 Task: Research new rental apartments in Tulsa, Oklahoma, to compare modern amenities and finishes.
Action: Key pressed t<Key.caps_lock>ULSA
Screenshot: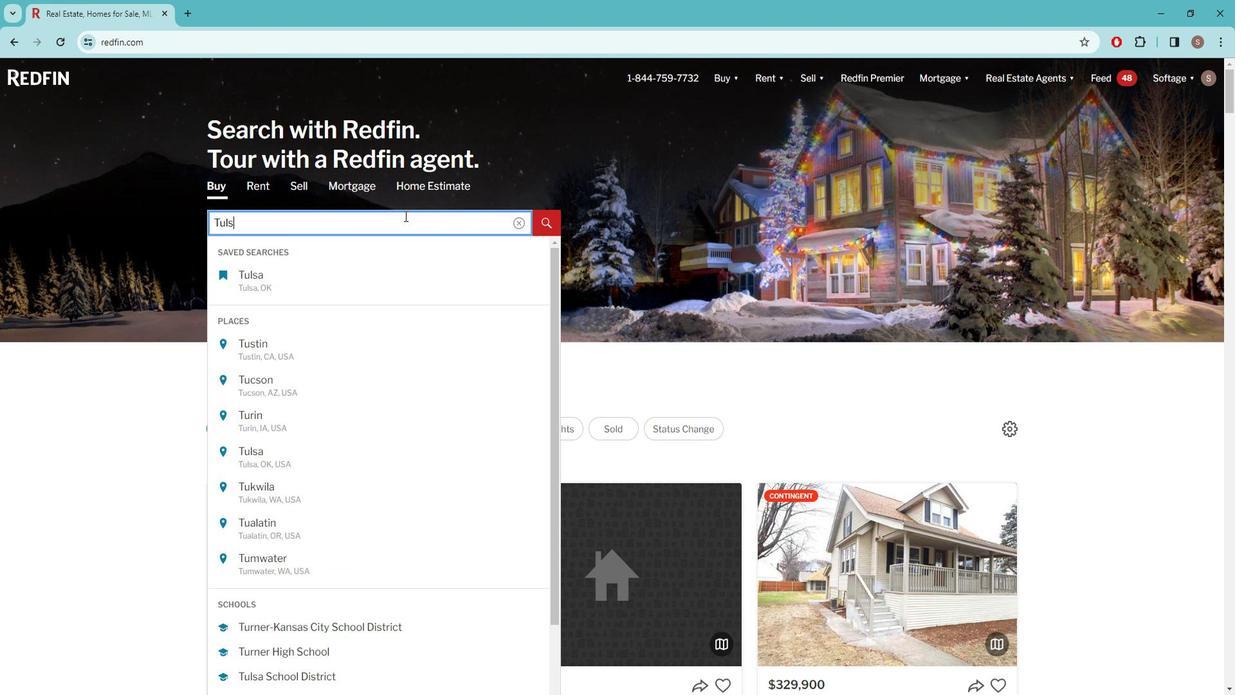 
Action: Mouse moved to (346, 283)
Screenshot: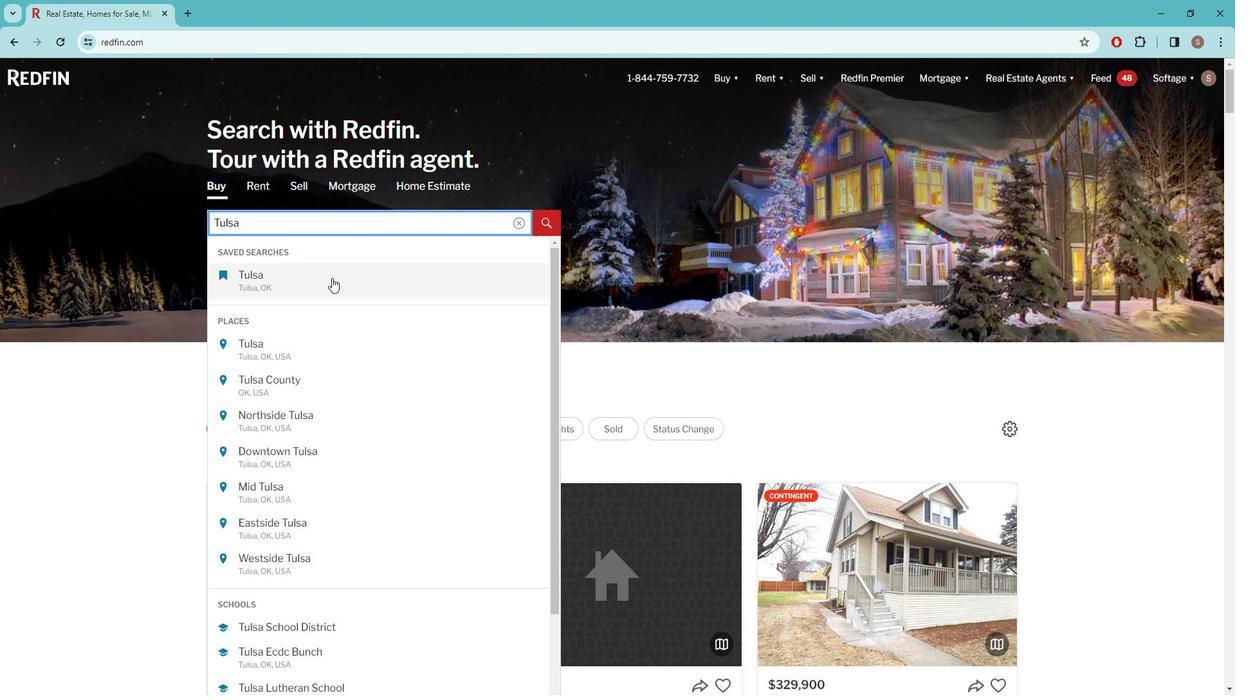 
Action: Mouse pressed left at (346, 283)
Screenshot: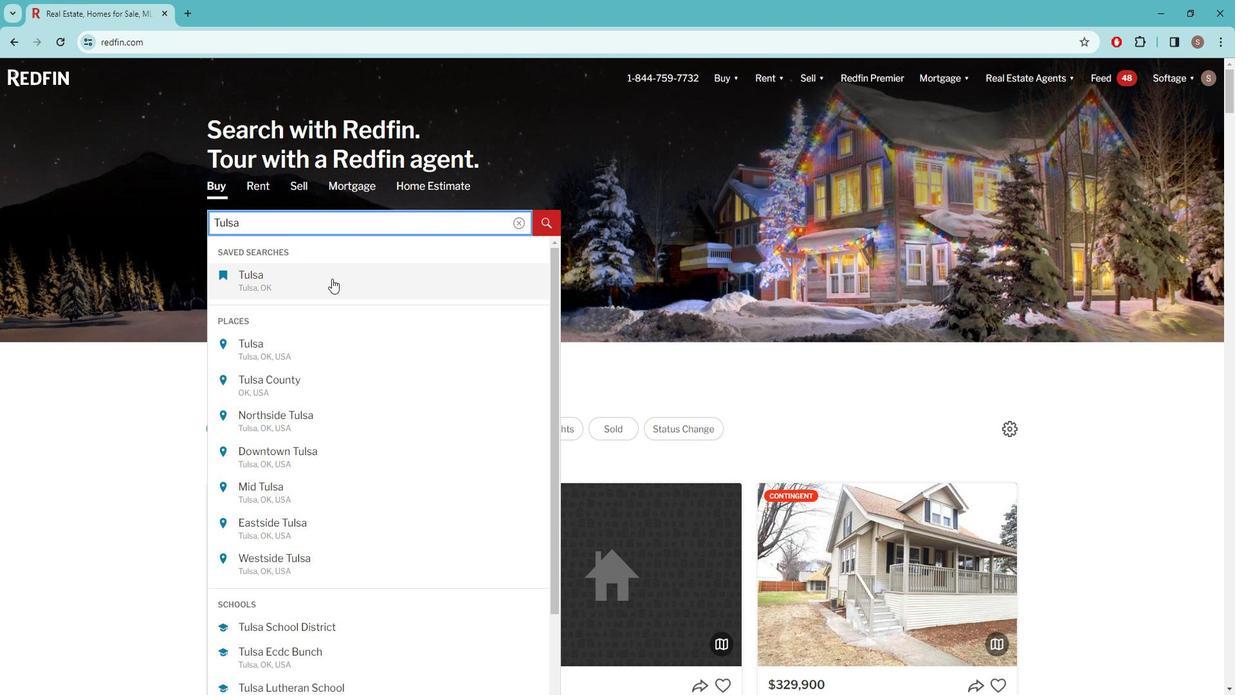 
Action: Mouse moved to (762, 157)
Screenshot: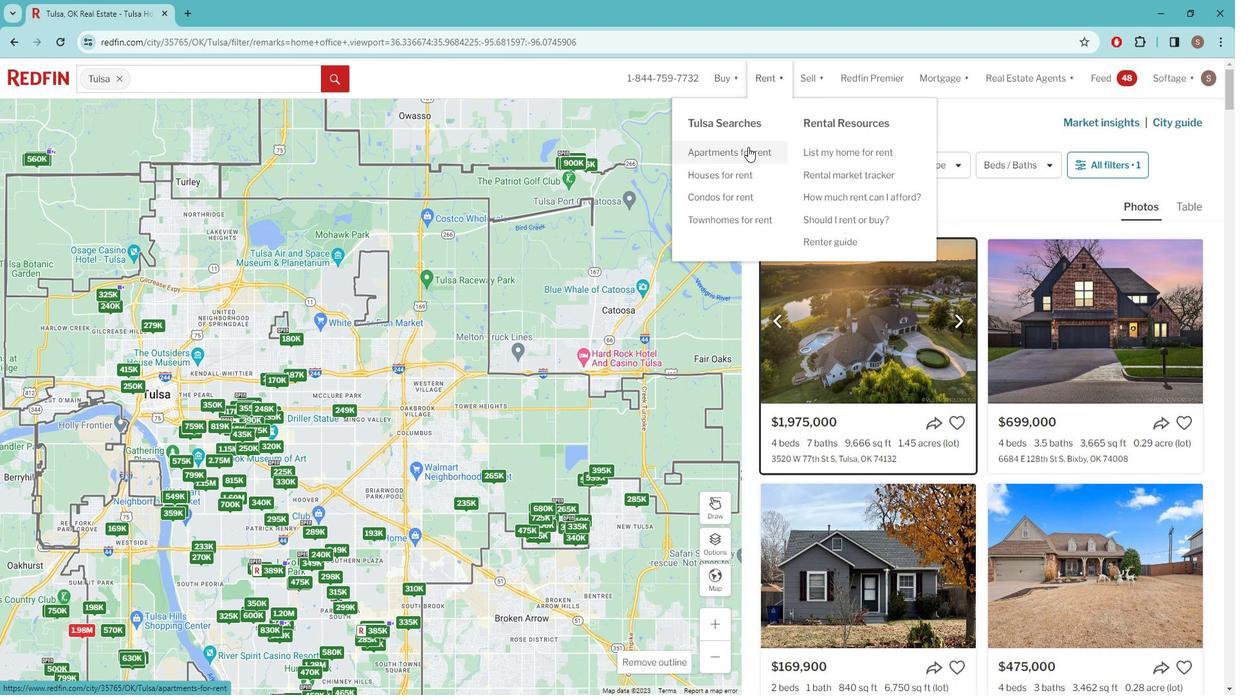 
Action: Mouse pressed left at (762, 157)
Screenshot: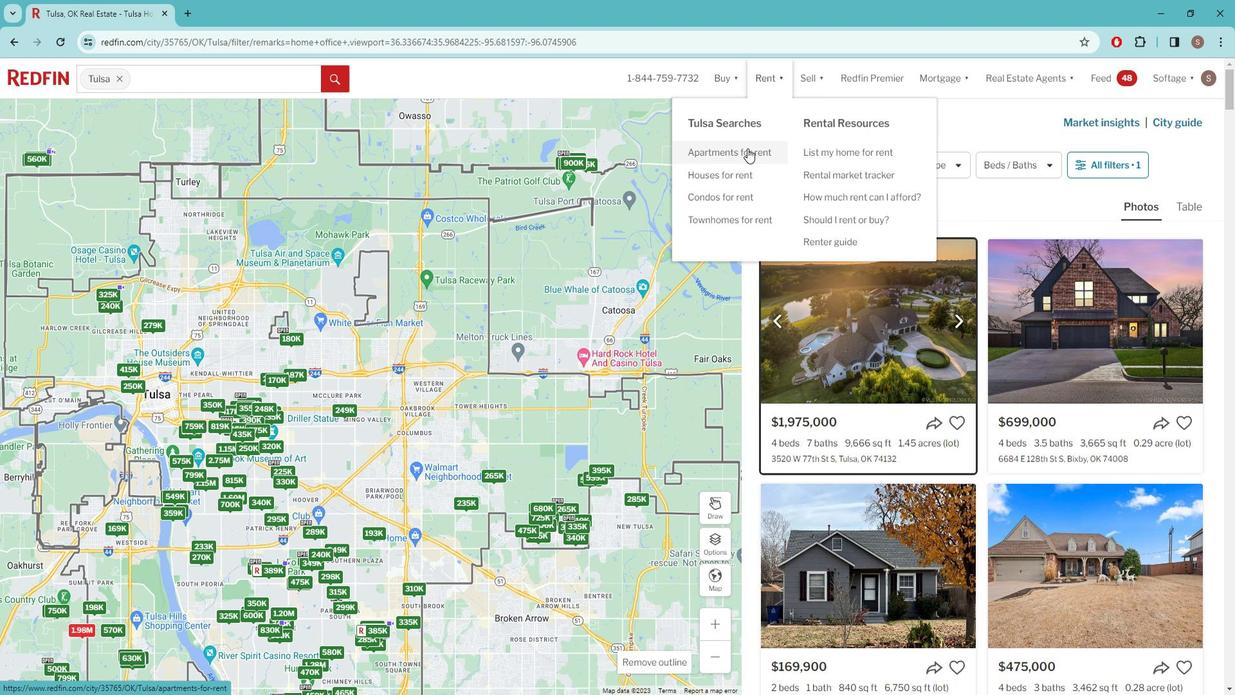 
Action: Mouse moved to (964, 338)
Screenshot: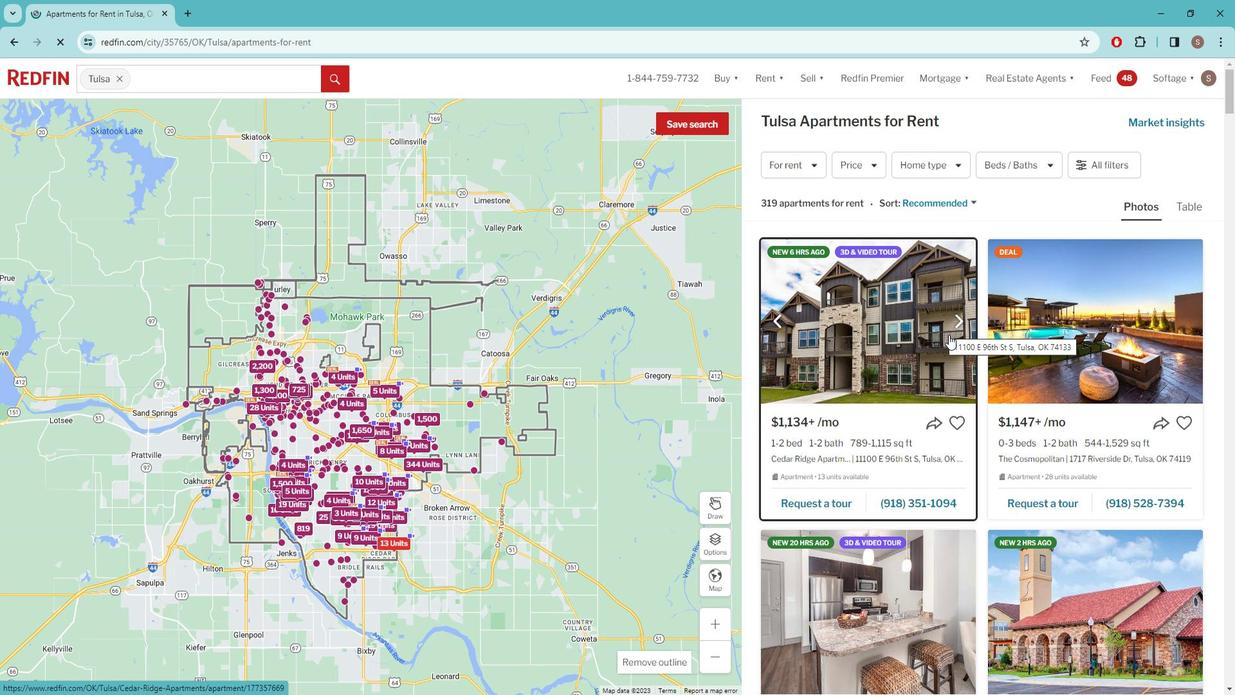 
Action: Mouse scrolled (964, 337) with delta (0, 0)
Screenshot: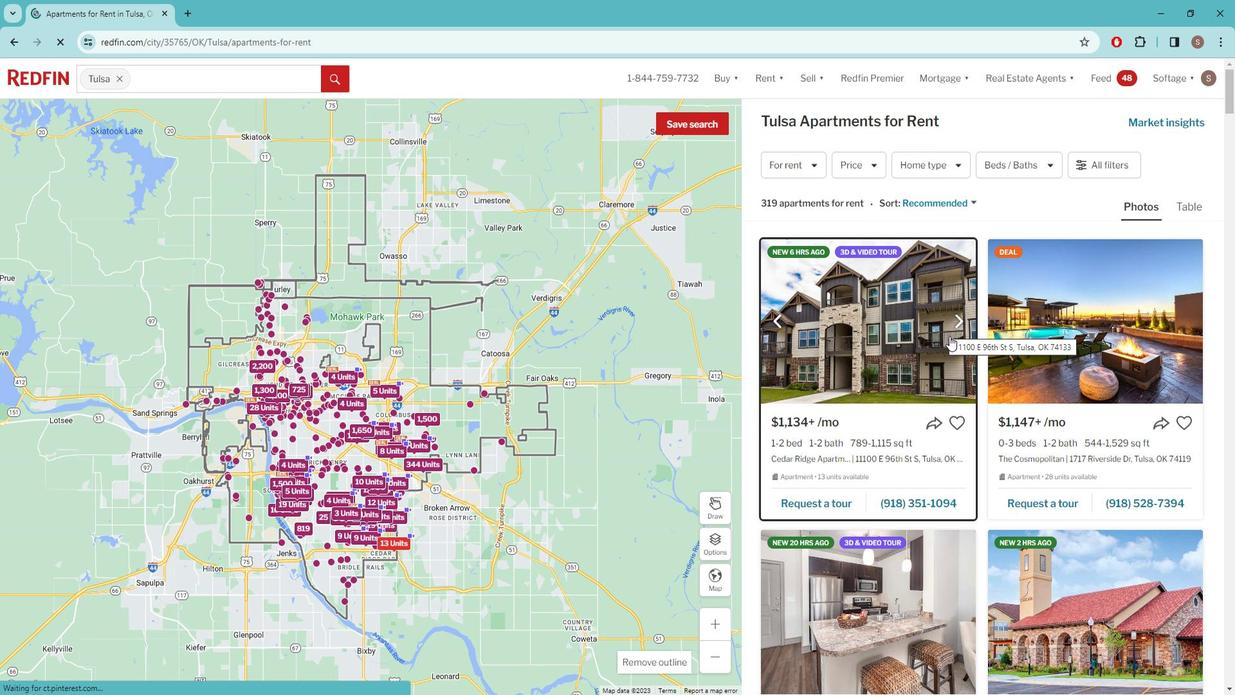 
Action: Mouse moved to (921, 350)
Screenshot: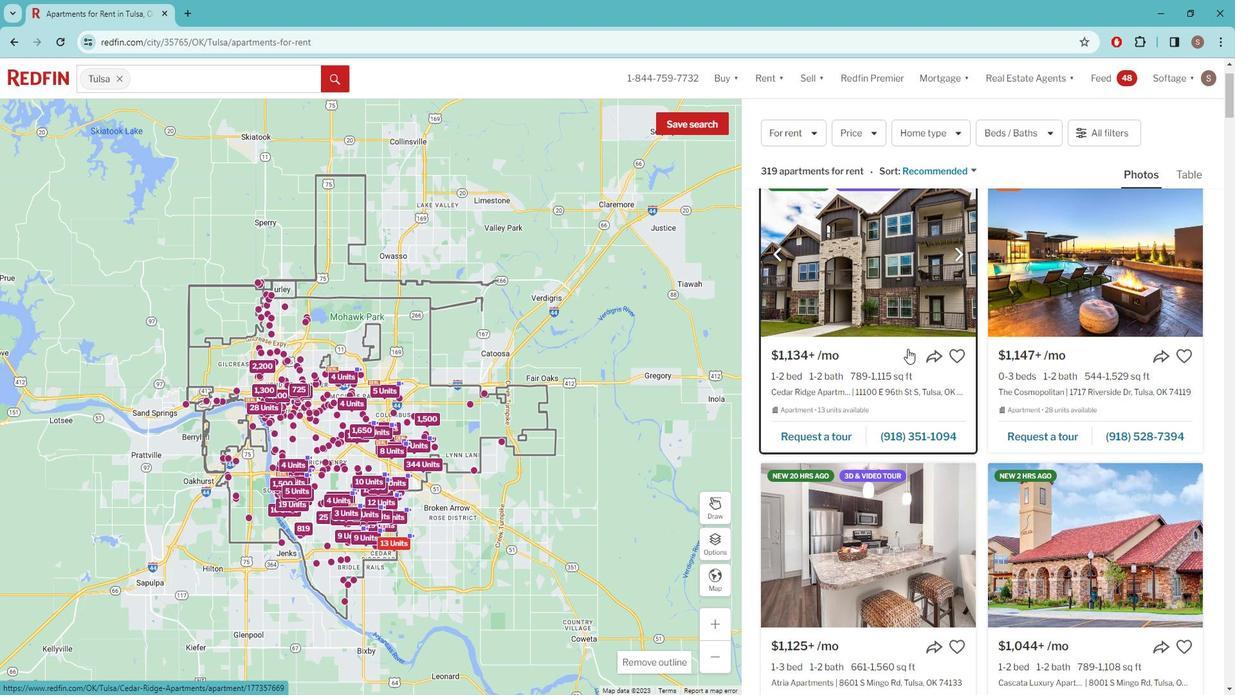 
Action: Mouse pressed left at (921, 350)
Screenshot: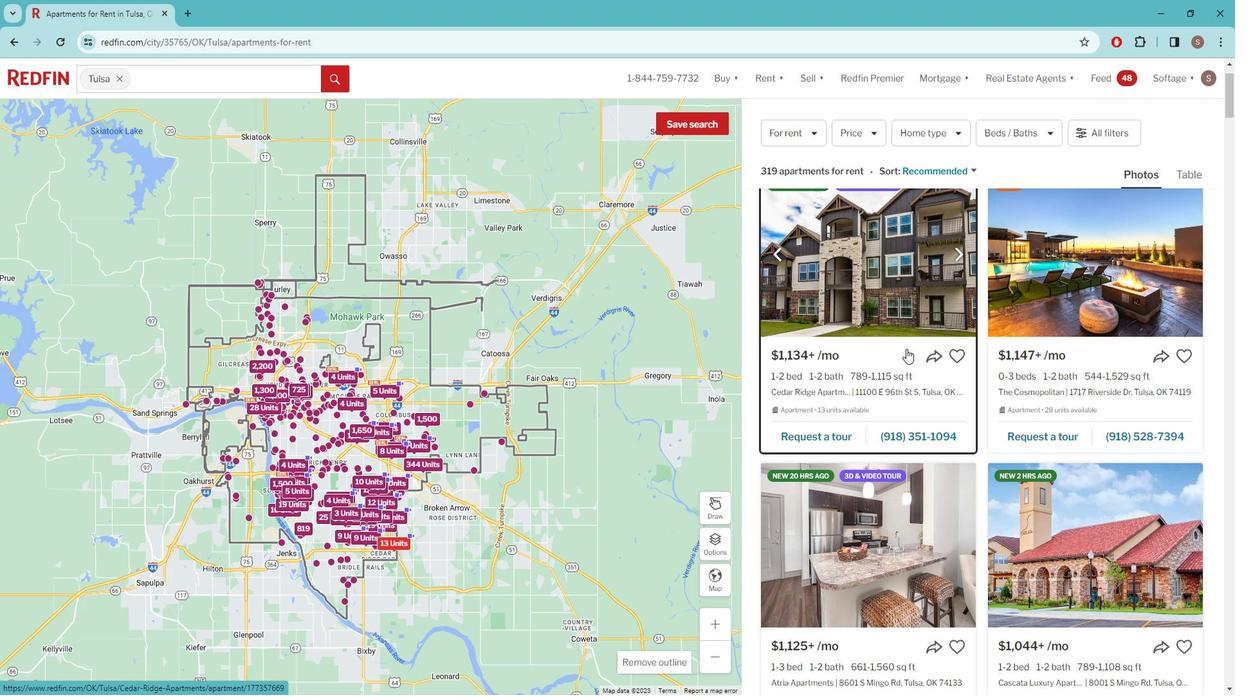 
Action: Mouse moved to (611, 272)
Screenshot: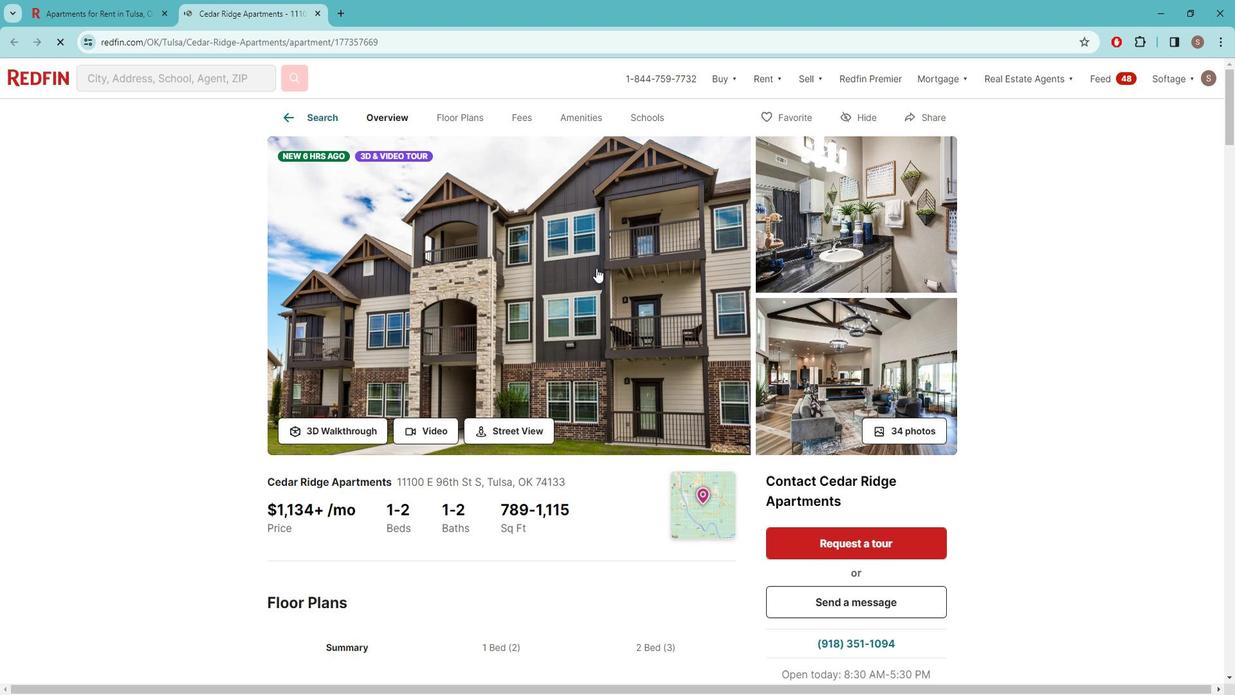 
Action: Mouse pressed left at (611, 272)
Screenshot: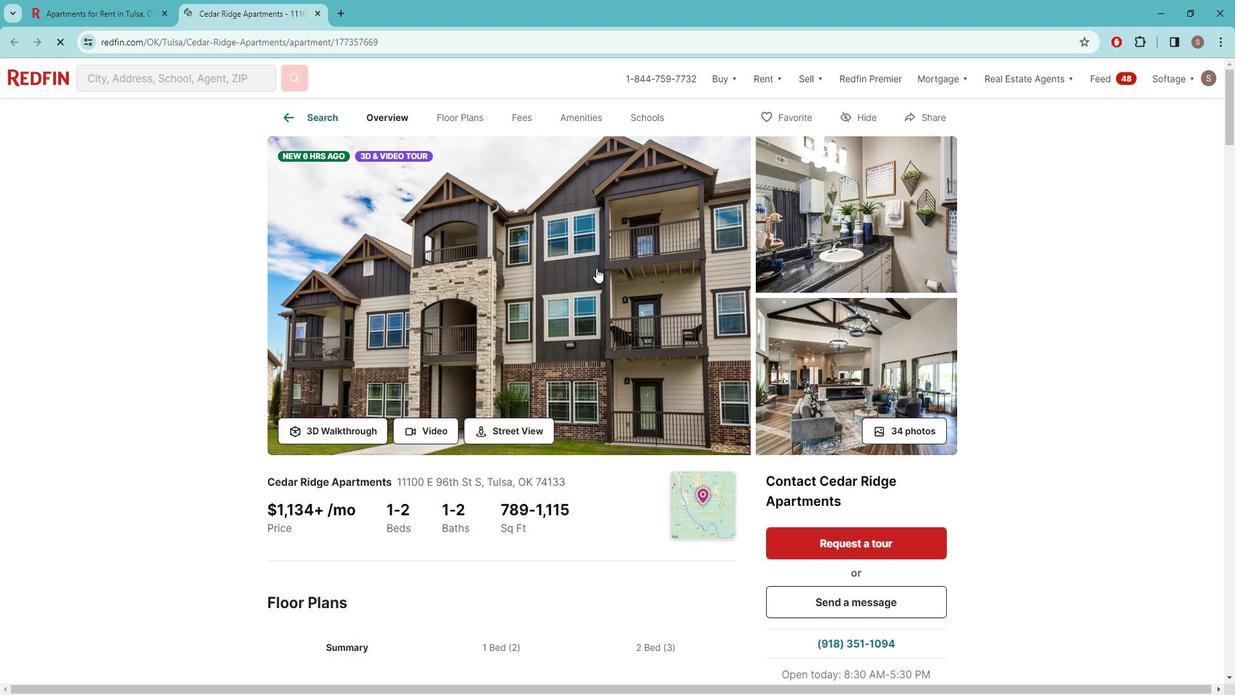 
Action: Mouse moved to (1175, 374)
Screenshot: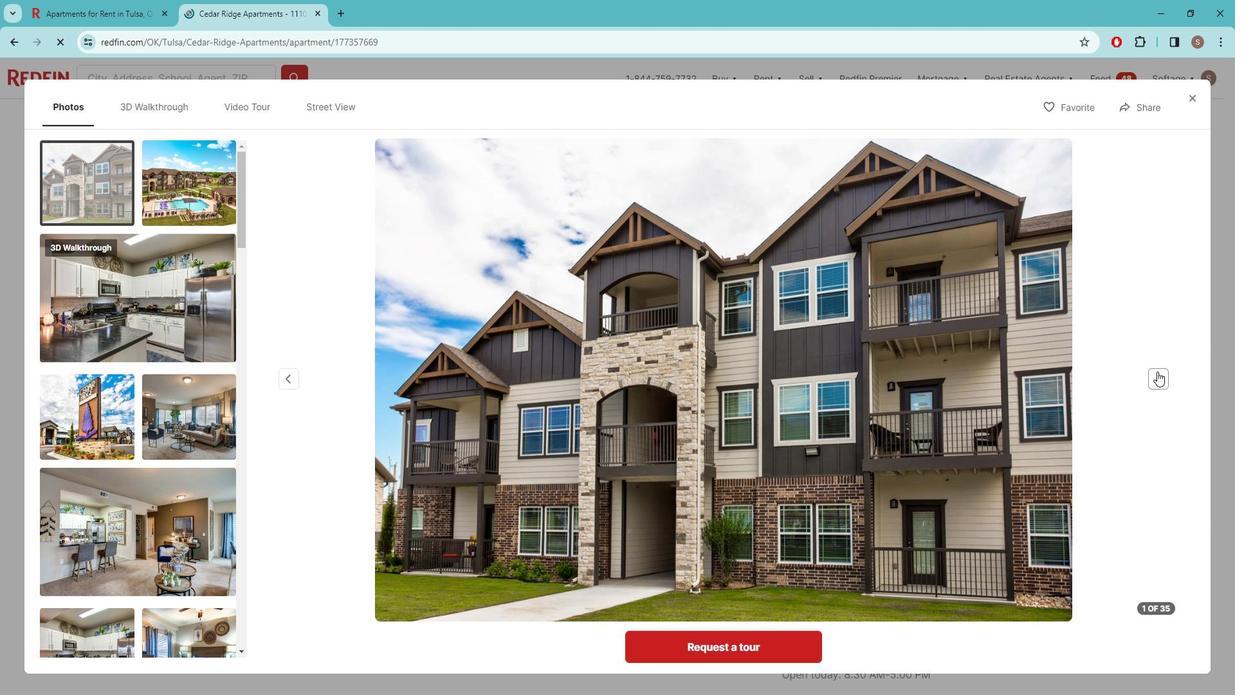 
Action: Mouse pressed left at (1175, 374)
Screenshot: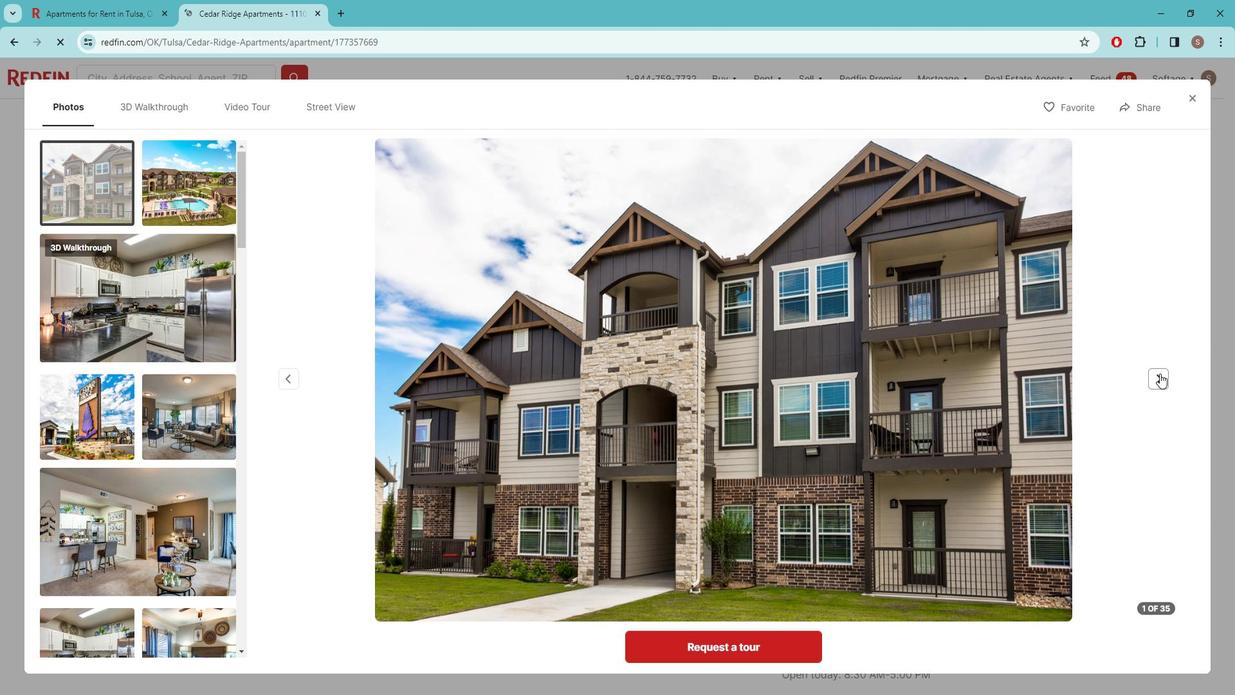 
Action: Mouse pressed left at (1175, 374)
Screenshot: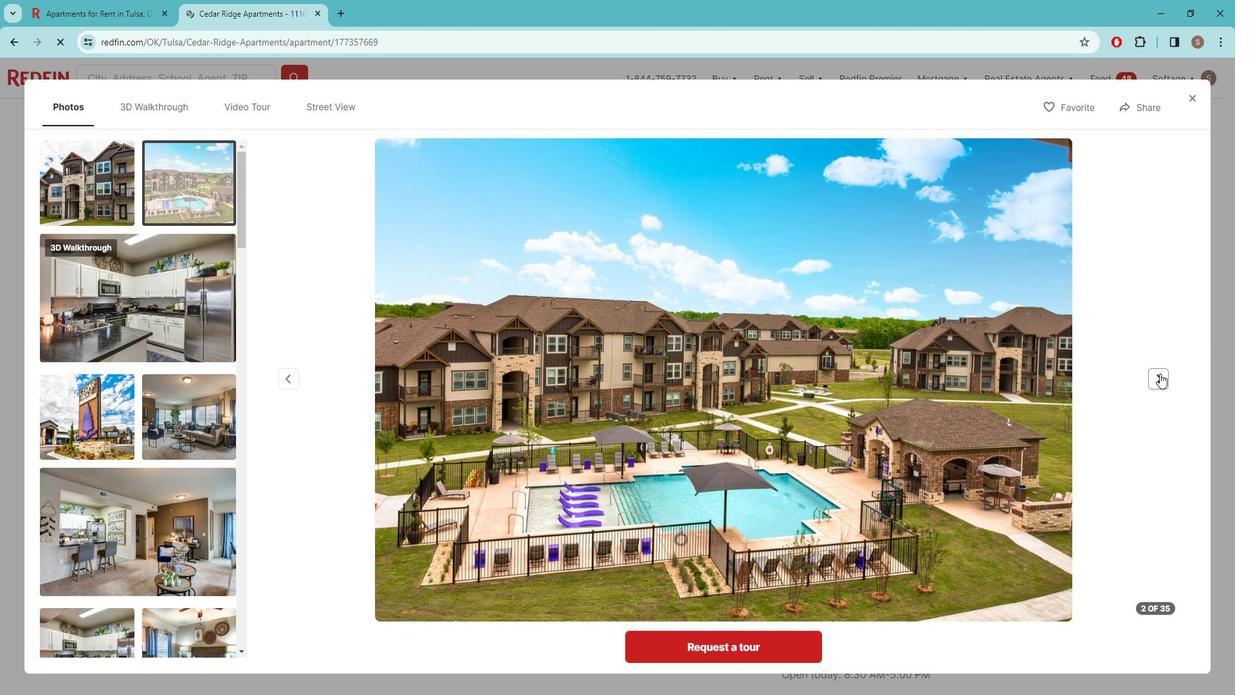 
Action: Mouse pressed left at (1175, 374)
Screenshot: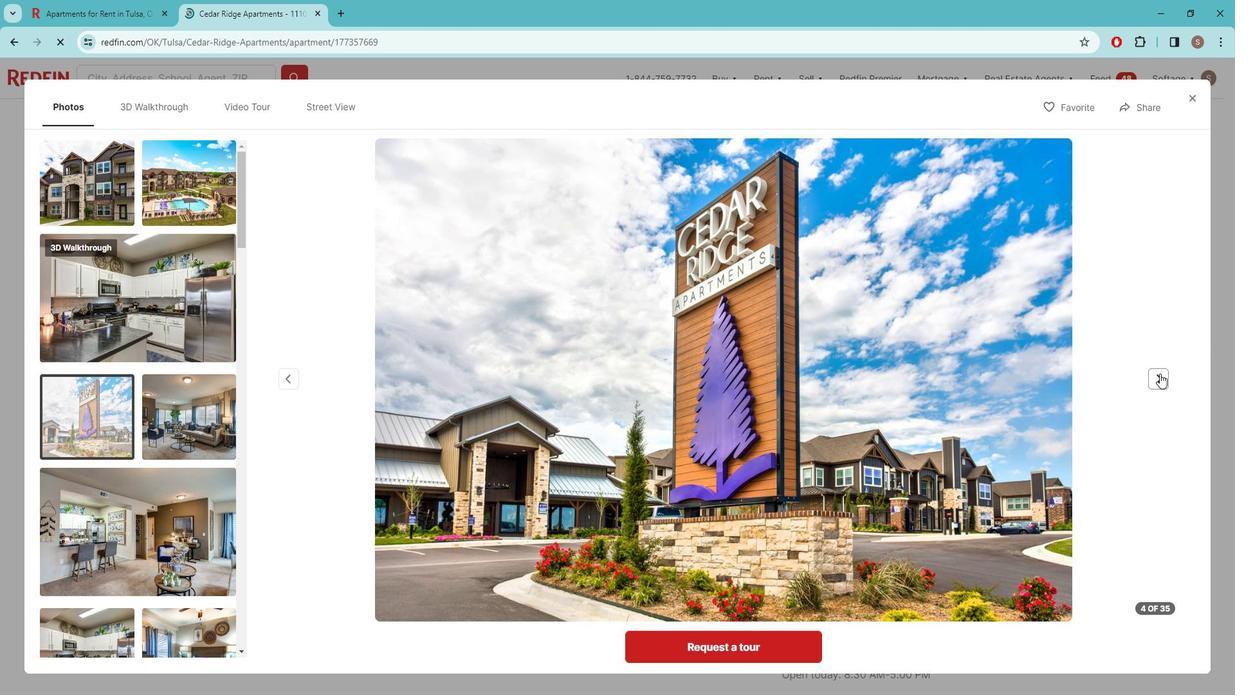 
Action: Mouse pressed left at (1175, 374)
Screenshot: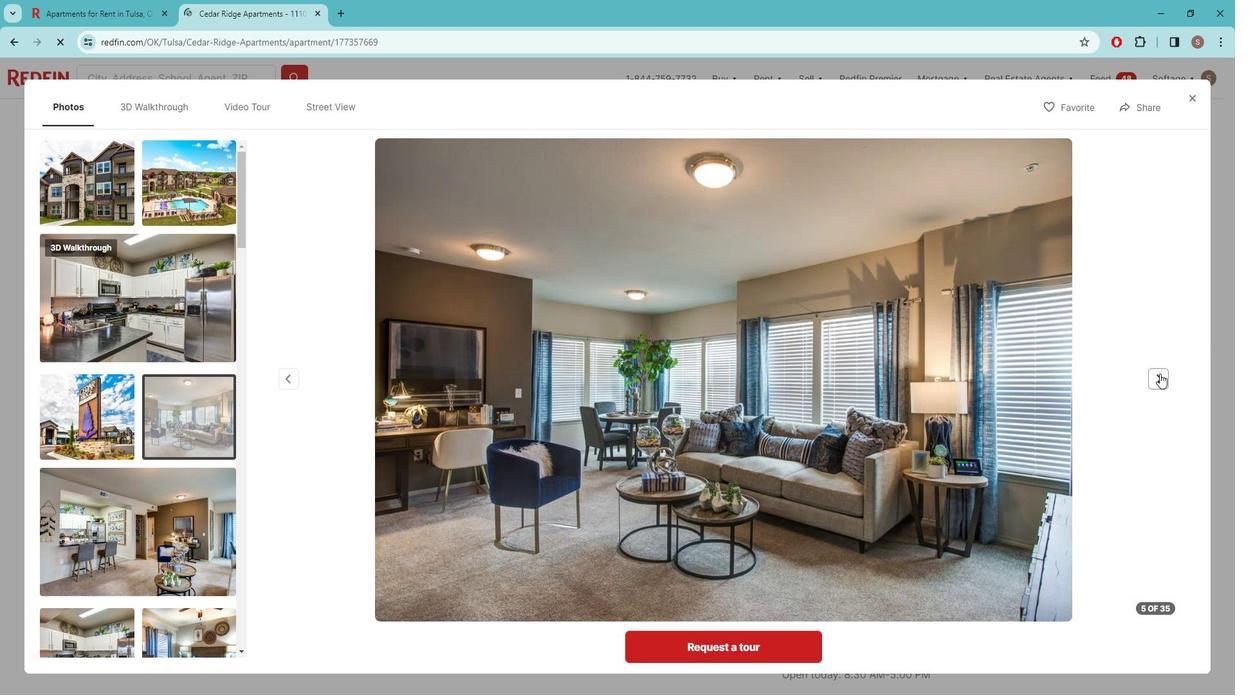 
Action: Mouse pressed left at (1175, 374)
Screenshot: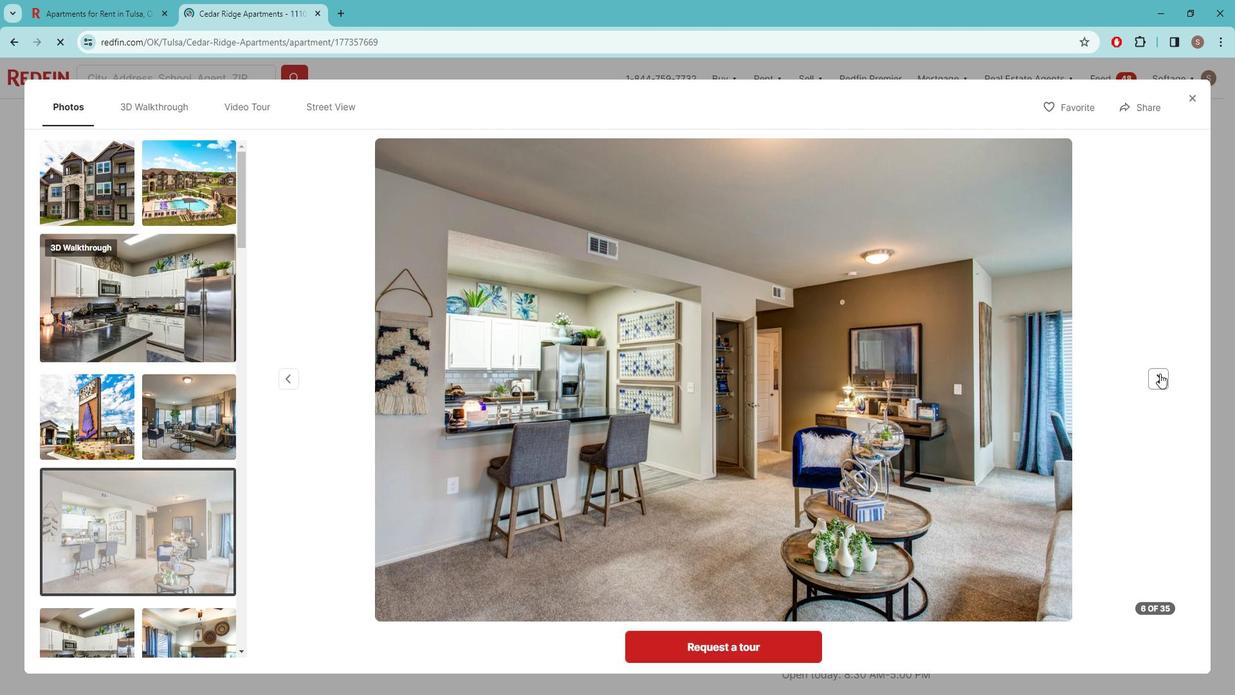
Action: Mouse pressed left at (1175, 374)
Screenshot: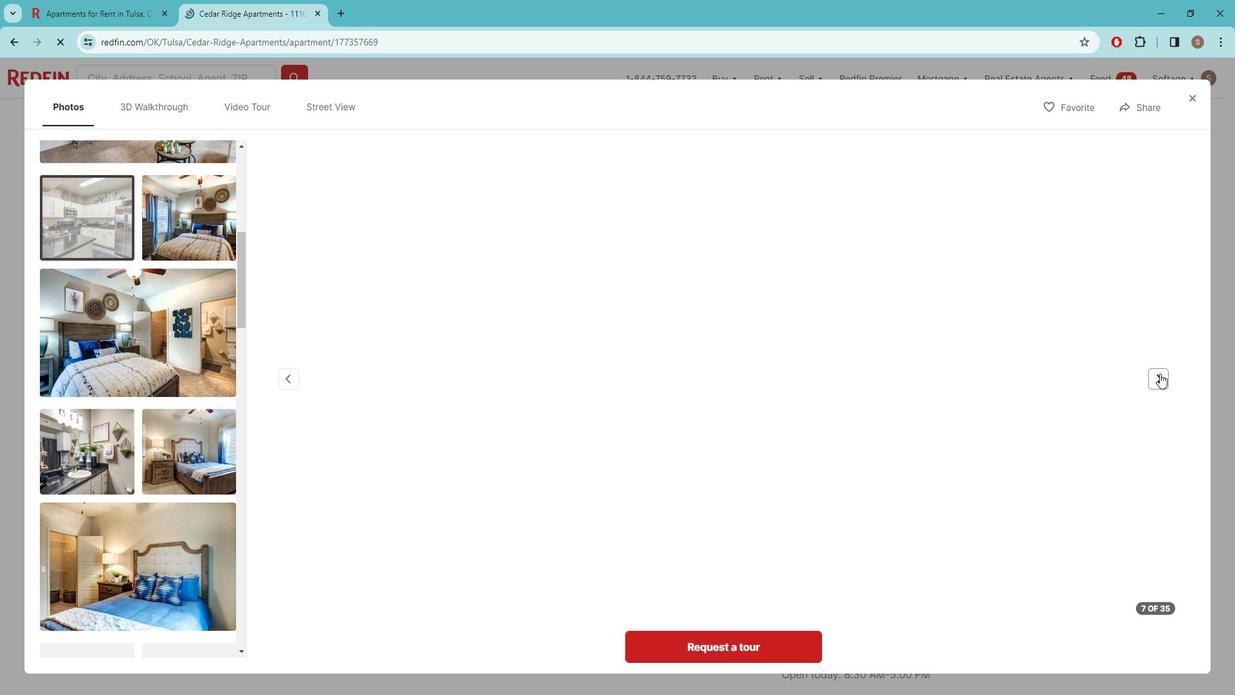 
Action: Mouse pressed left at (1175, 374)
Screenshot: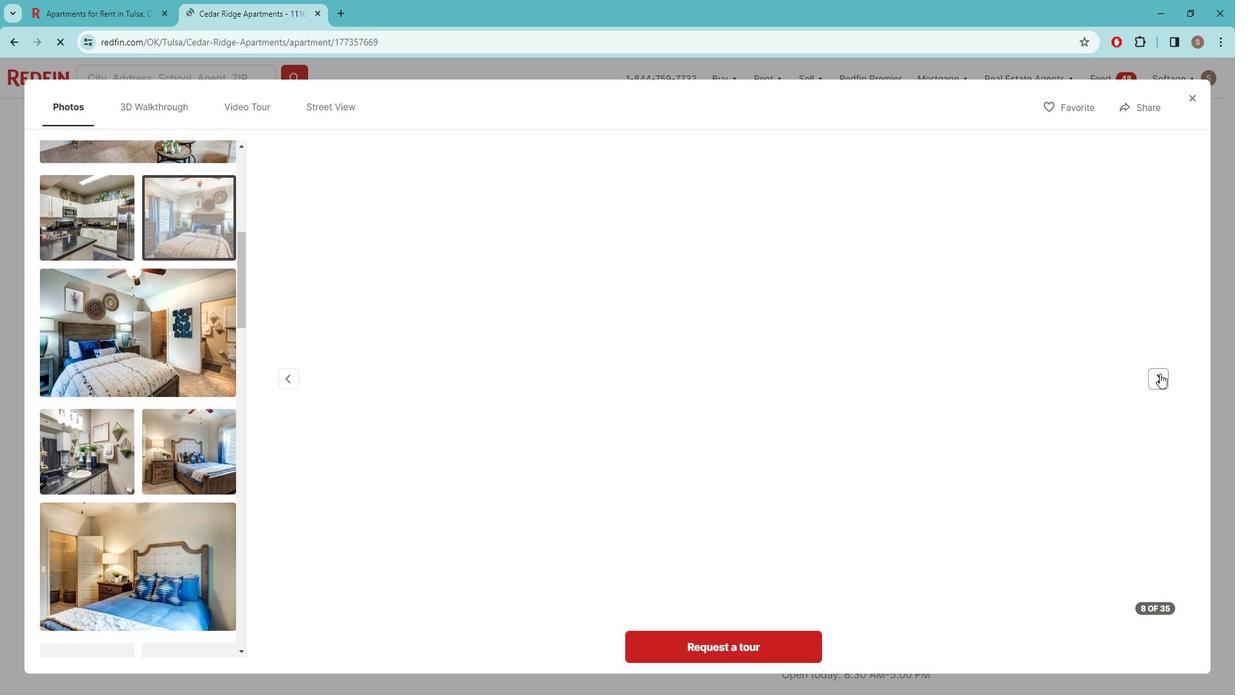 
Action: Mouse pressed left at (1175, 374)
Screenshot: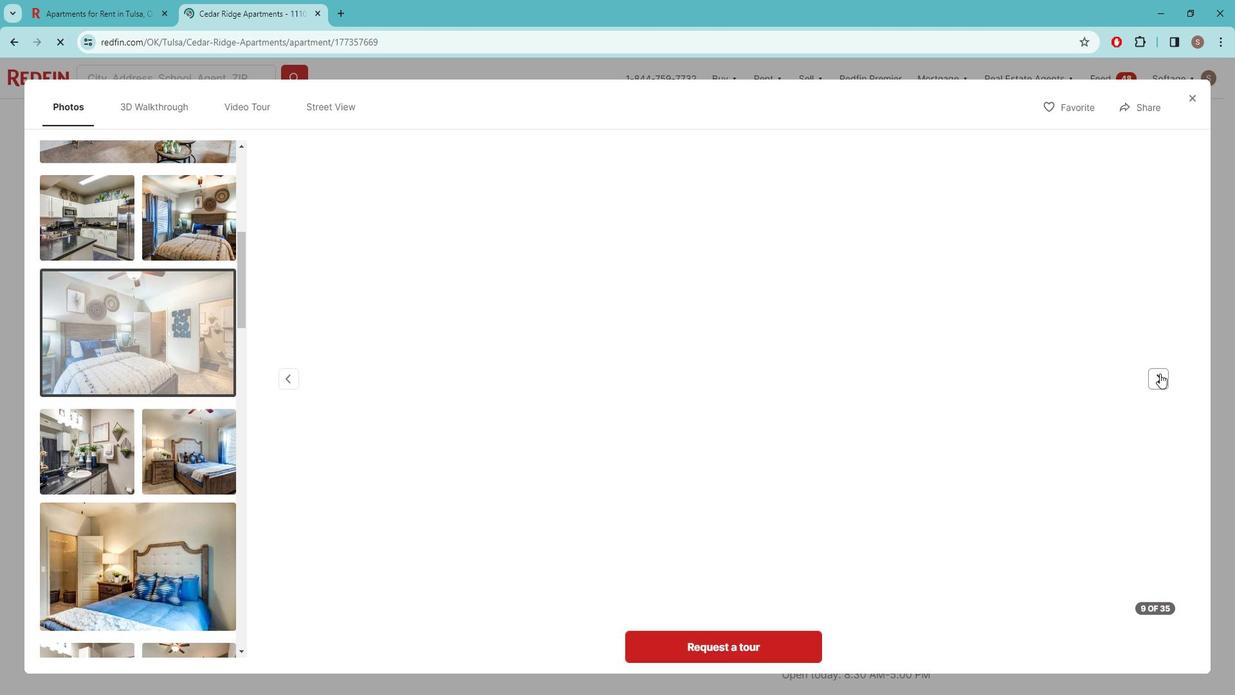 
Action: Mouse pressed left at (1175, 374)
Screenshot: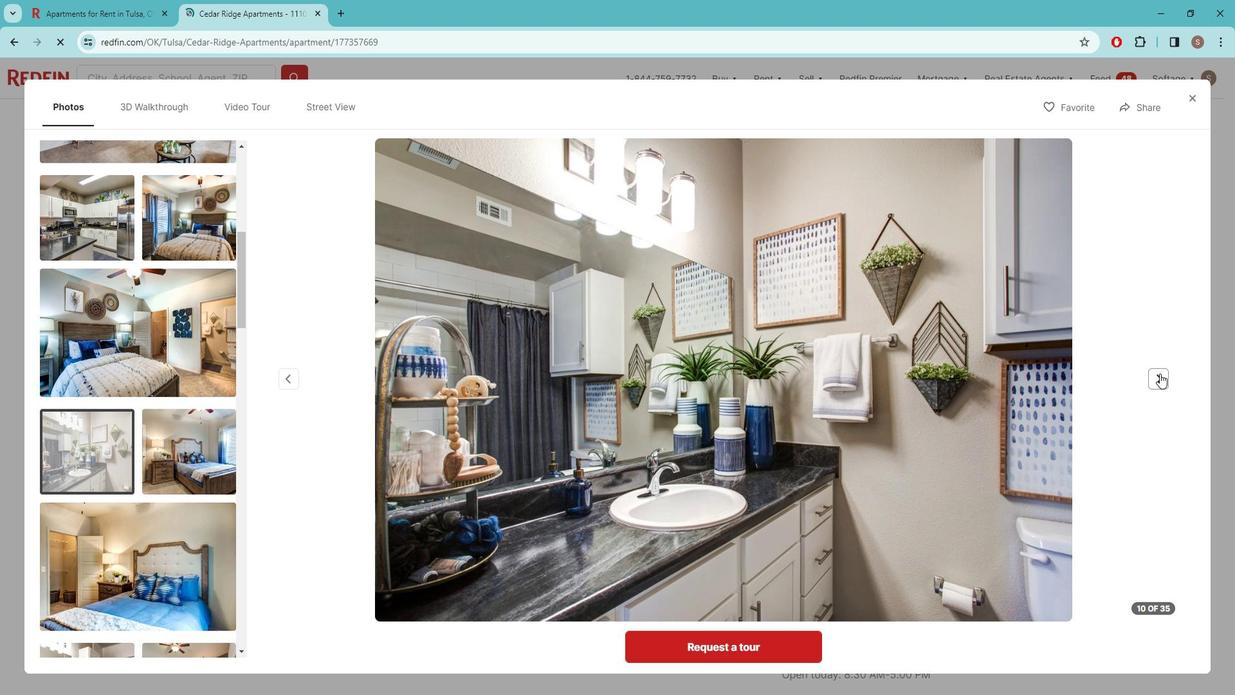 
Action: Mouse moved to (1174, 375)
Screenshot: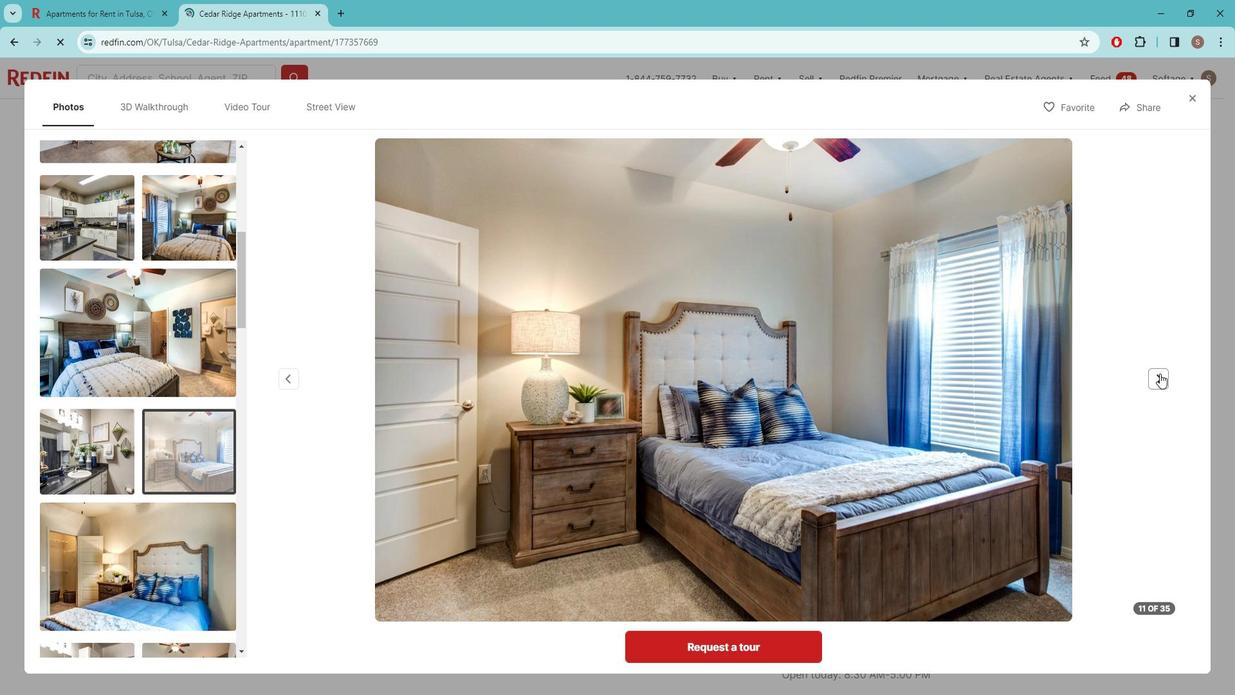 
Action: Mouse pressed left at (1174, 375)
Screenshot: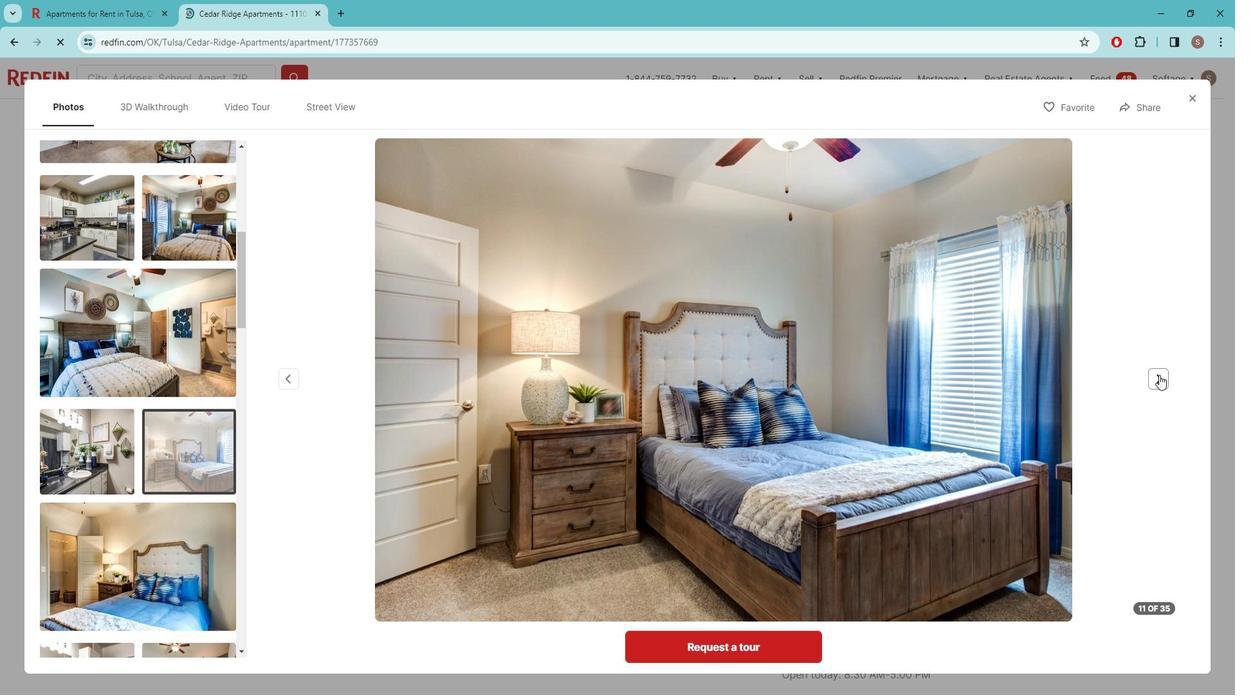 
Action: Mouse pressed left at (1174, 375)
Screenshot: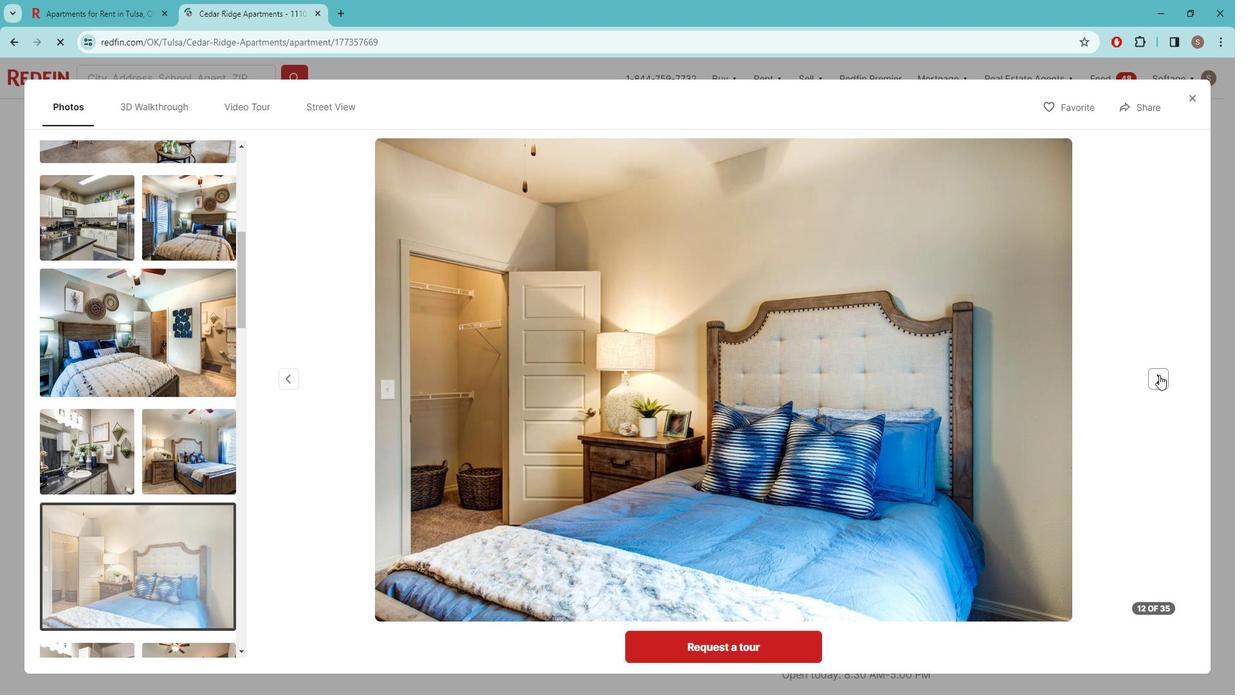
Action: Mouse pressed left at (1174, 375)
Screenshot: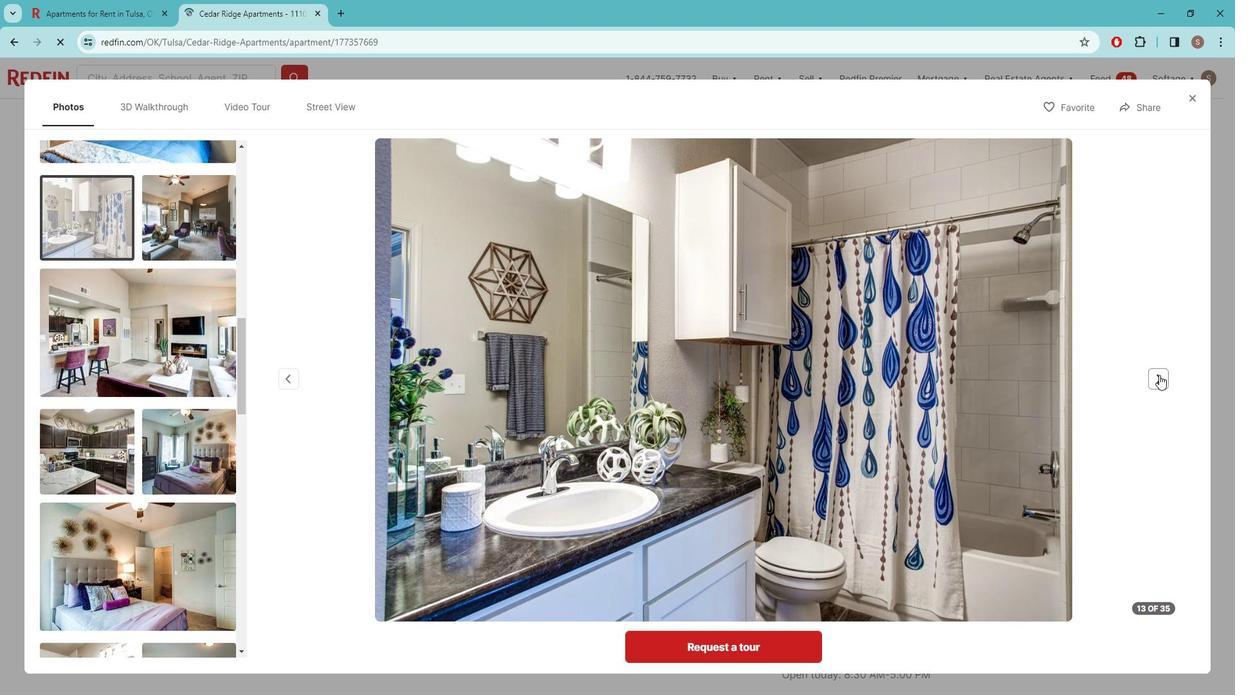
Action: Mouse pressed left at (1174, 375)
Screenshot: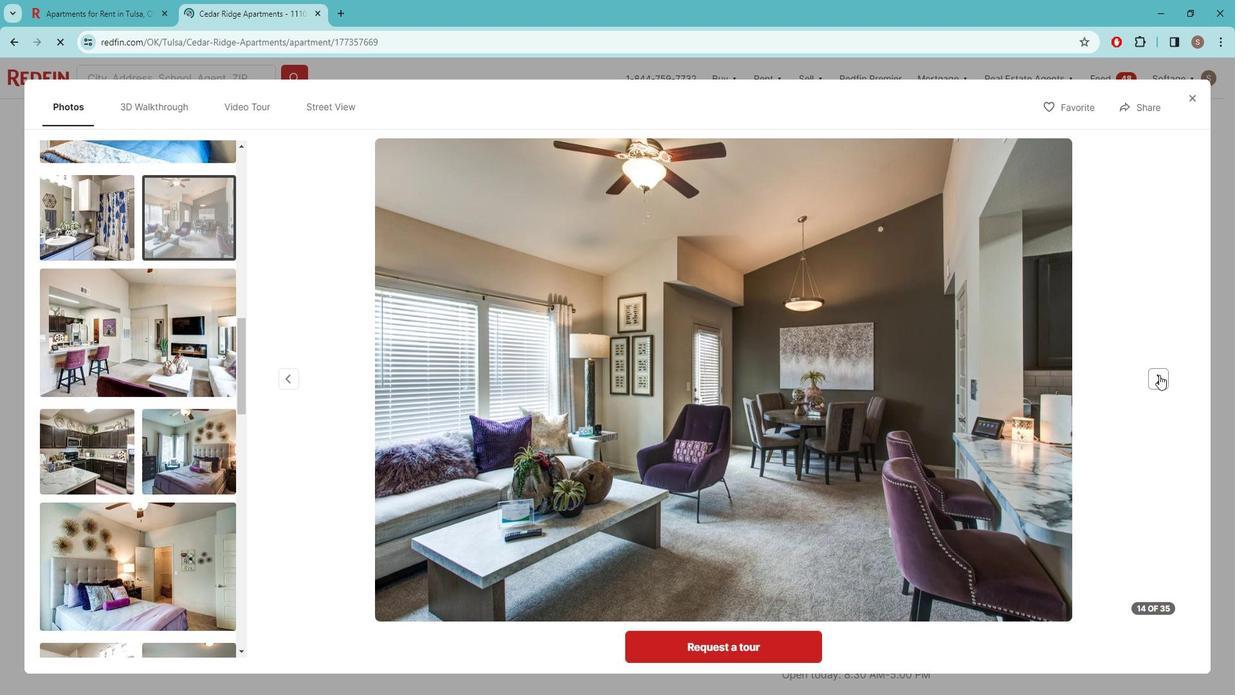 
Action: Mouse pressed left at (1174, 375)
Screenshot: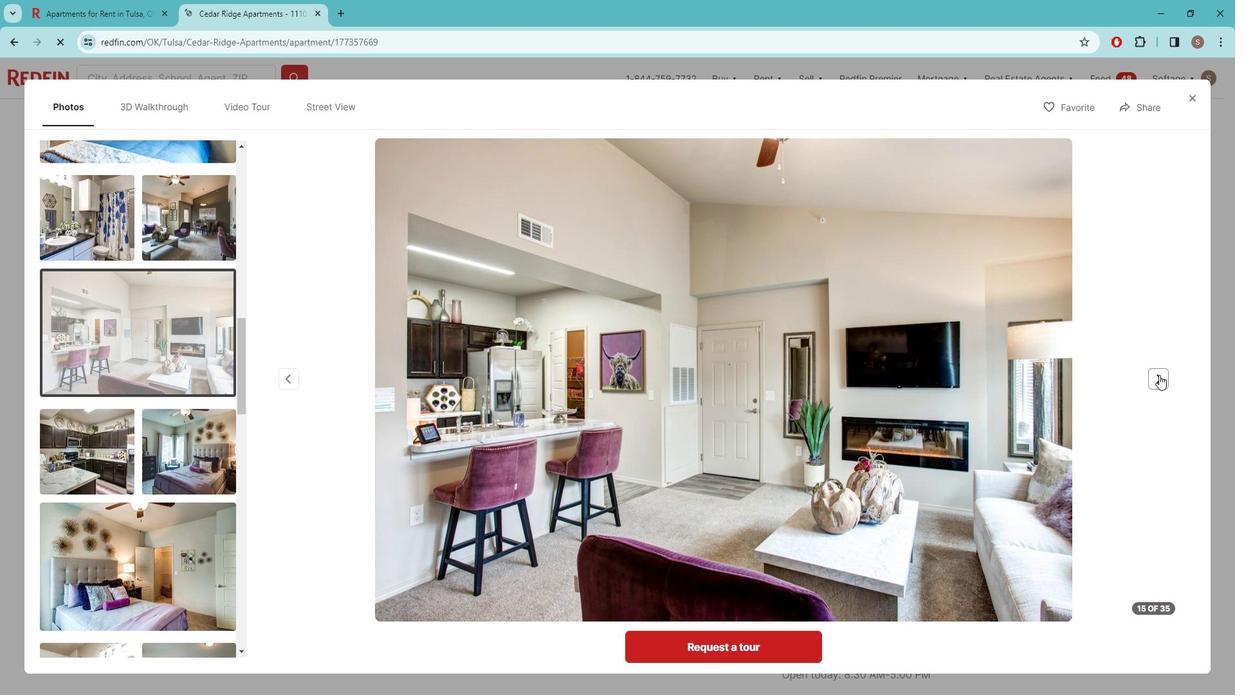 
Action: Mouse pressed left at (1174, 375)
Screenshot: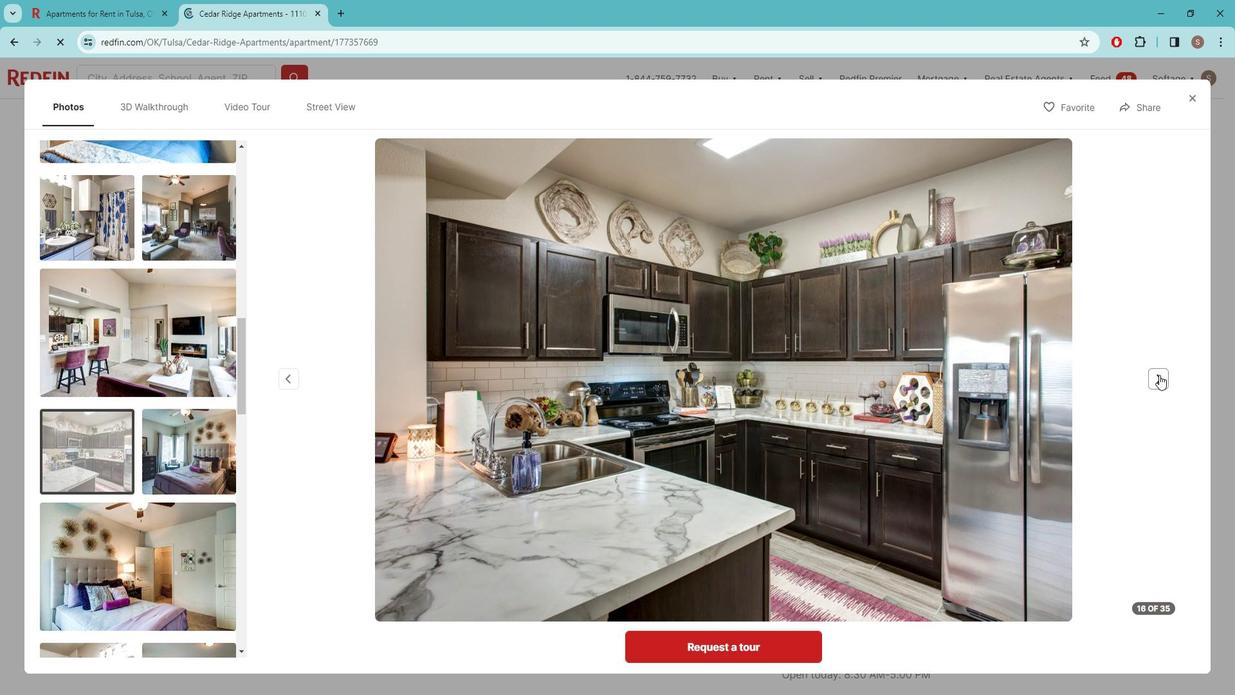 
Action: Mouse pressed left at (1174, 375)
Screenshot: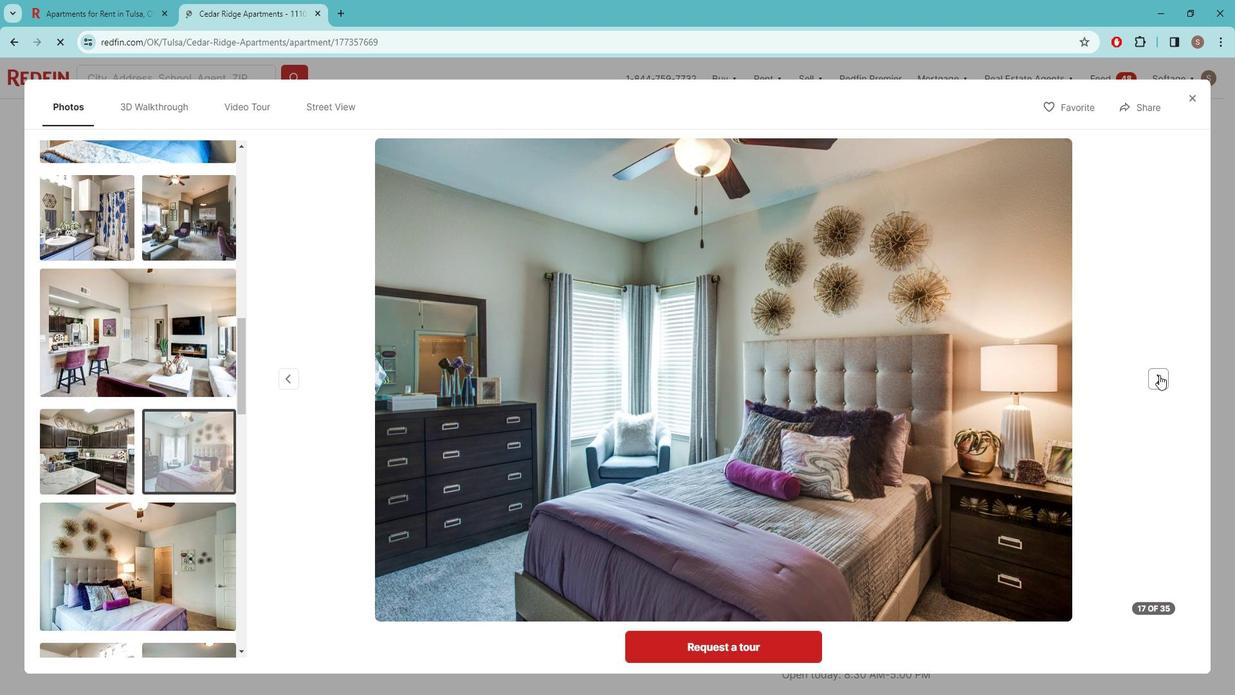 
Action: Mouse pressed left at (1174, 375)
Screenshot: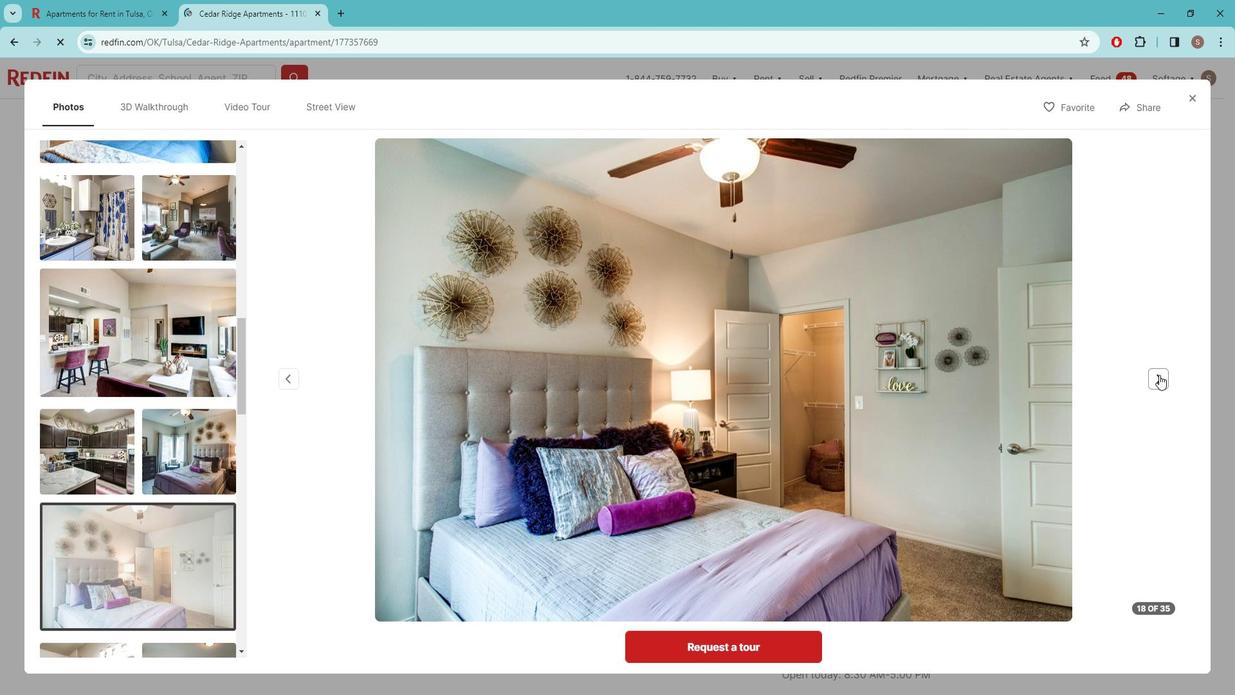 
Action: Mouse pressed left at (1174, 375)
Screenshot: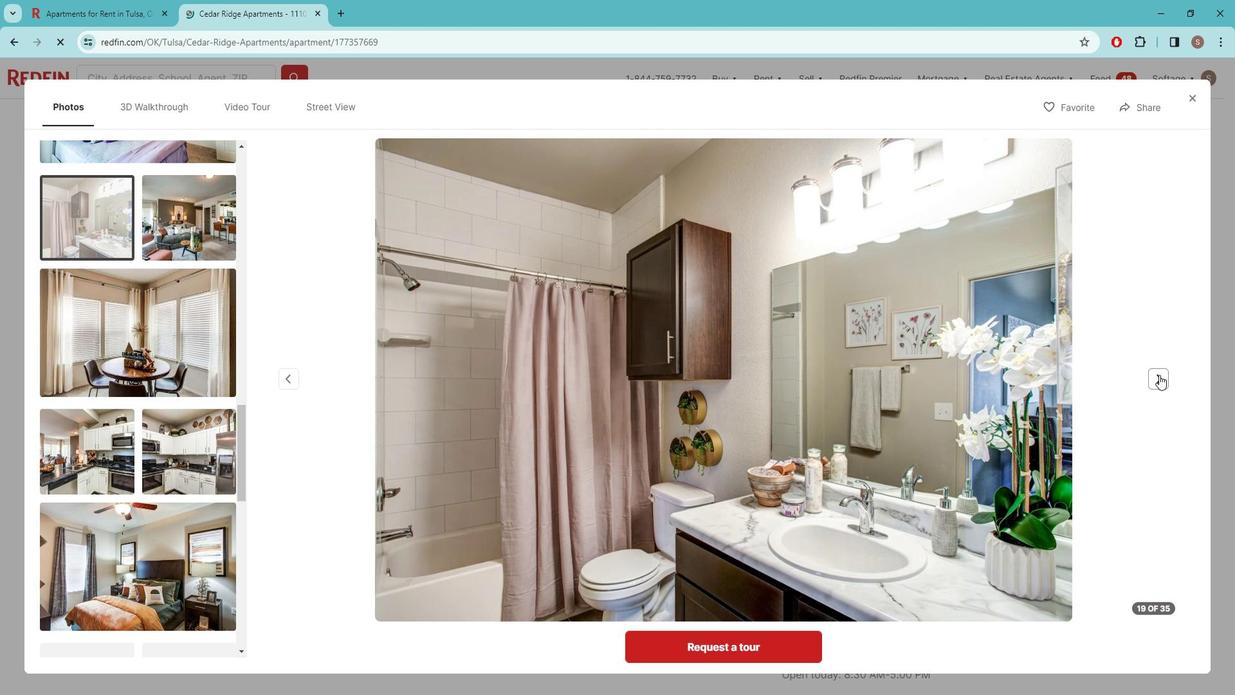 
Action: Mouse pressed left at (1174, 375)
Screenshot: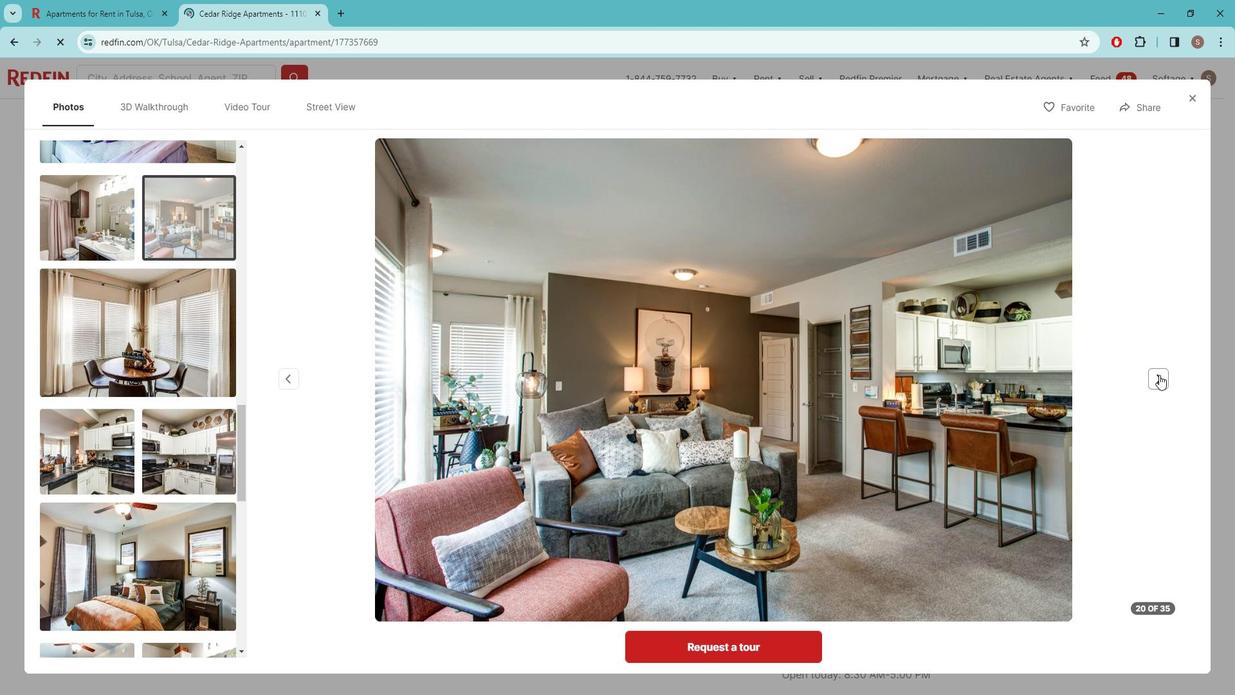
Action: Mouse pressed left at (1174, 375)
Screenshot: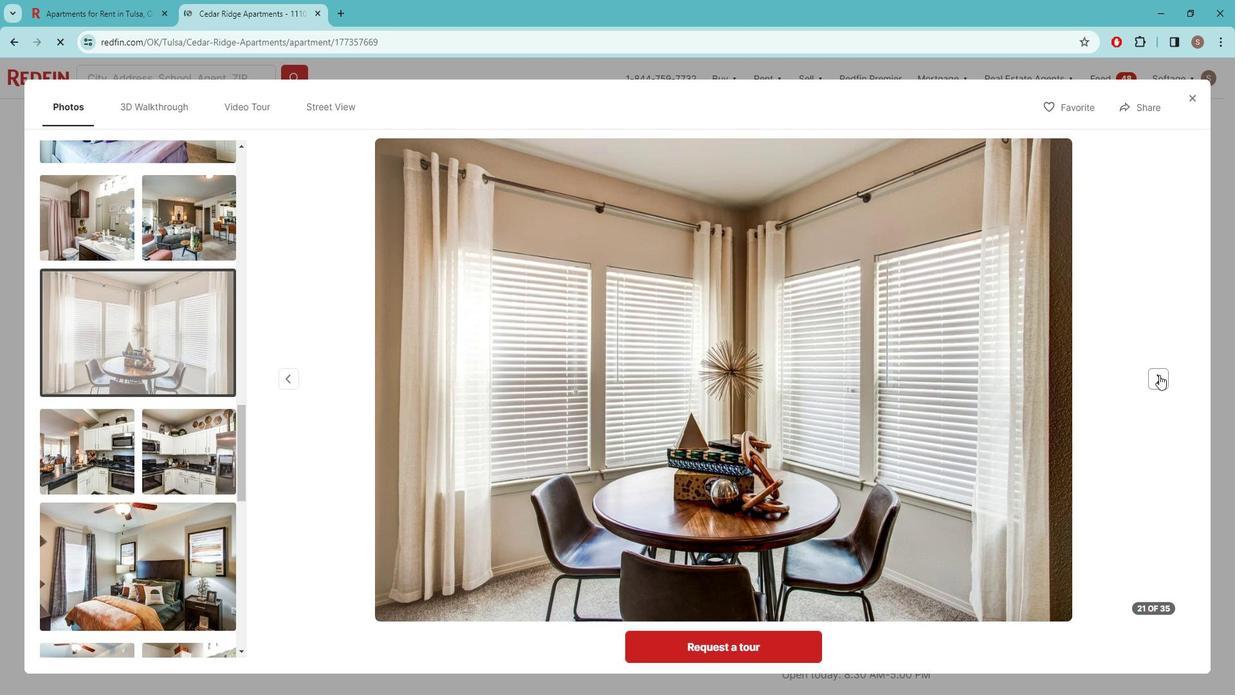 
Action: Mouse pressed left at (1174, 375)
Screenshot: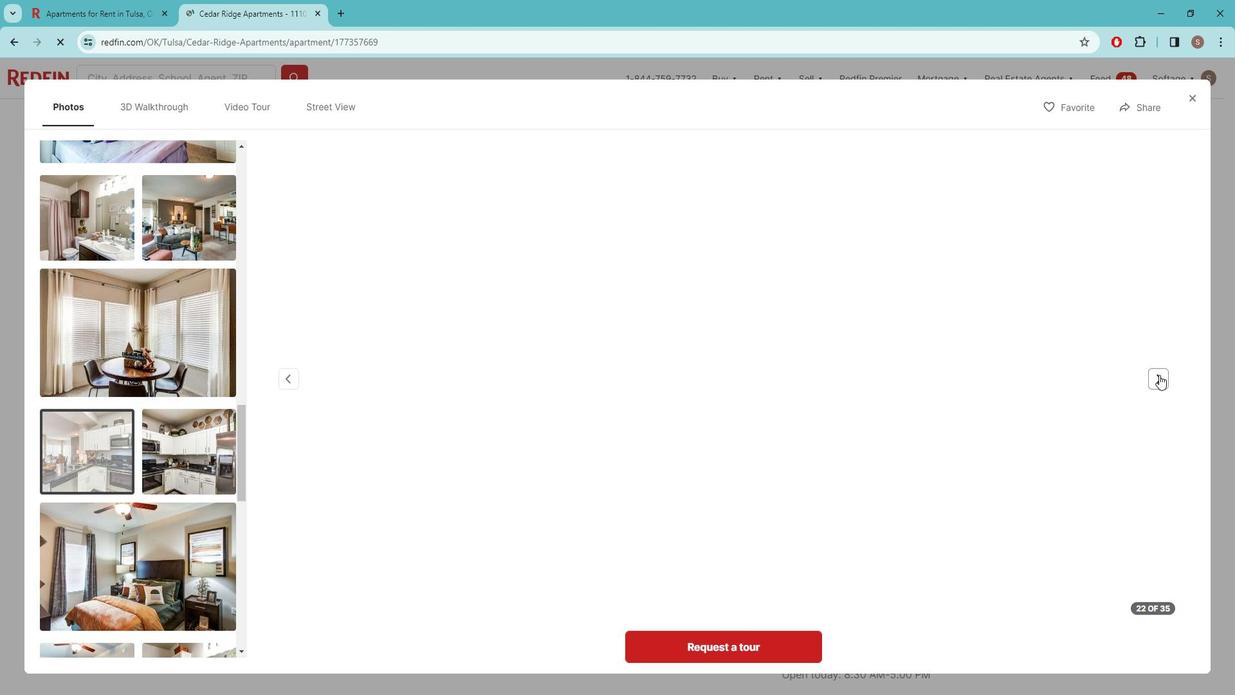 
Action: Mouse pressed left at (1174, 375)
Screenshot: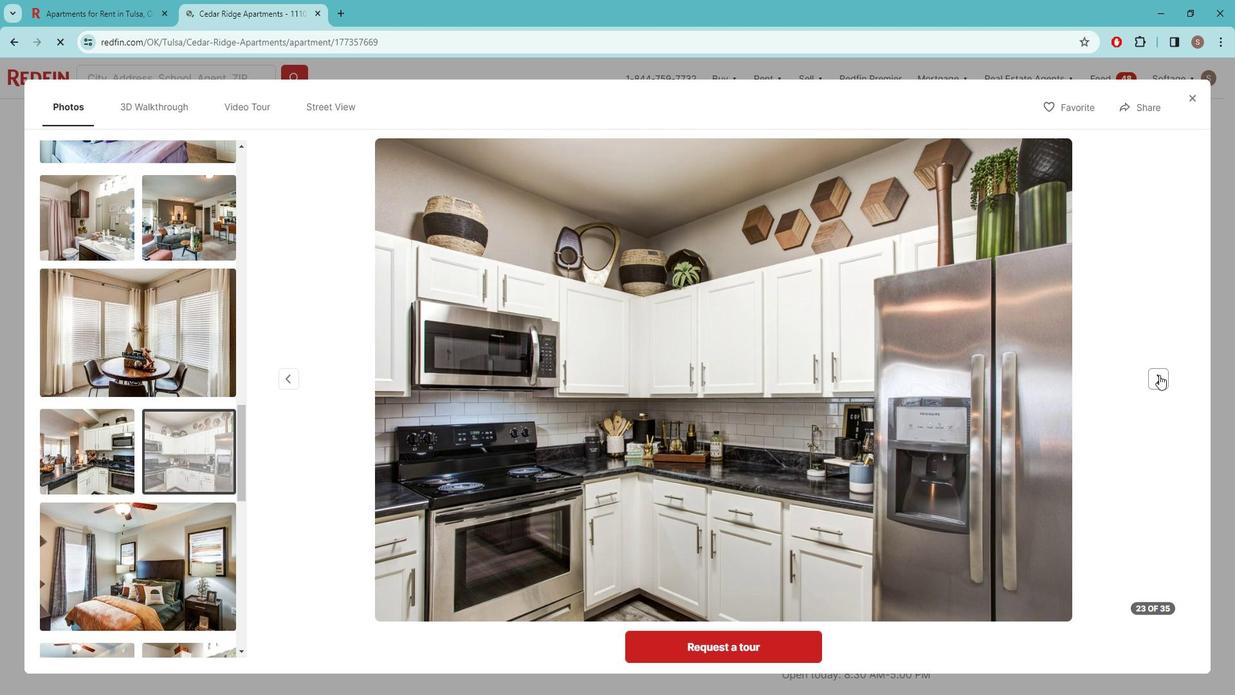 
Action: Mouse pressed left at (1174, 375)
Screenshot: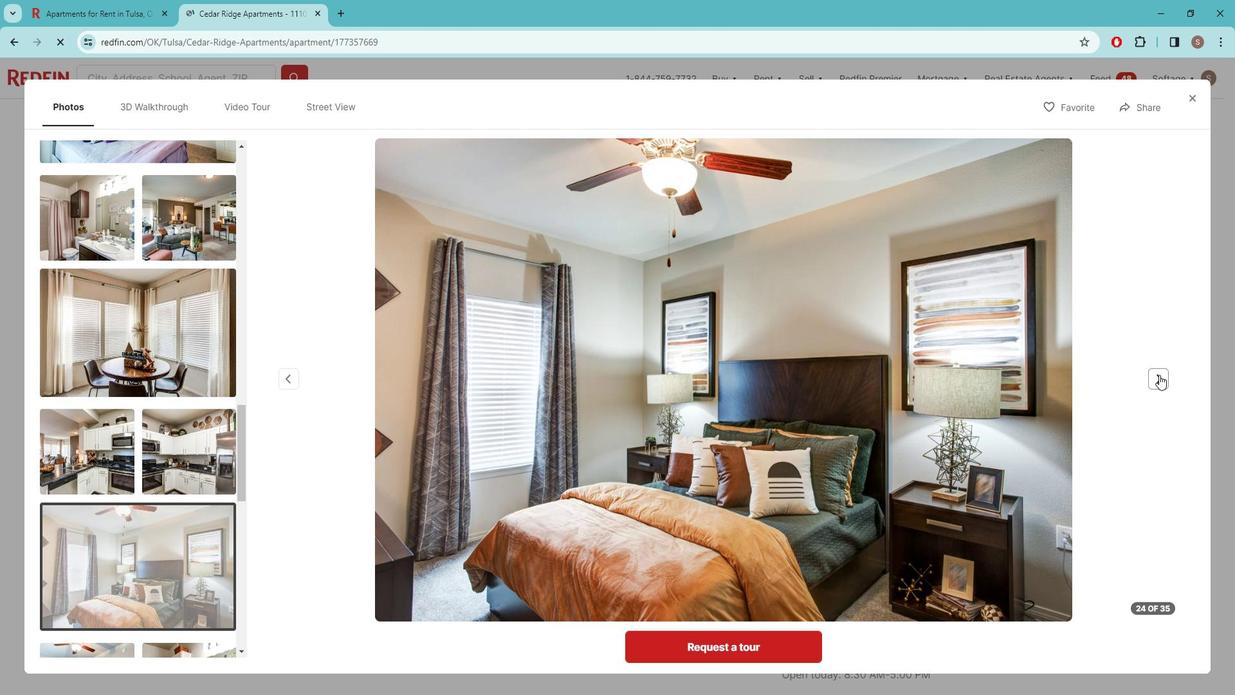 
Action: Mouse pressed left at (1174, 375)
Screenshot: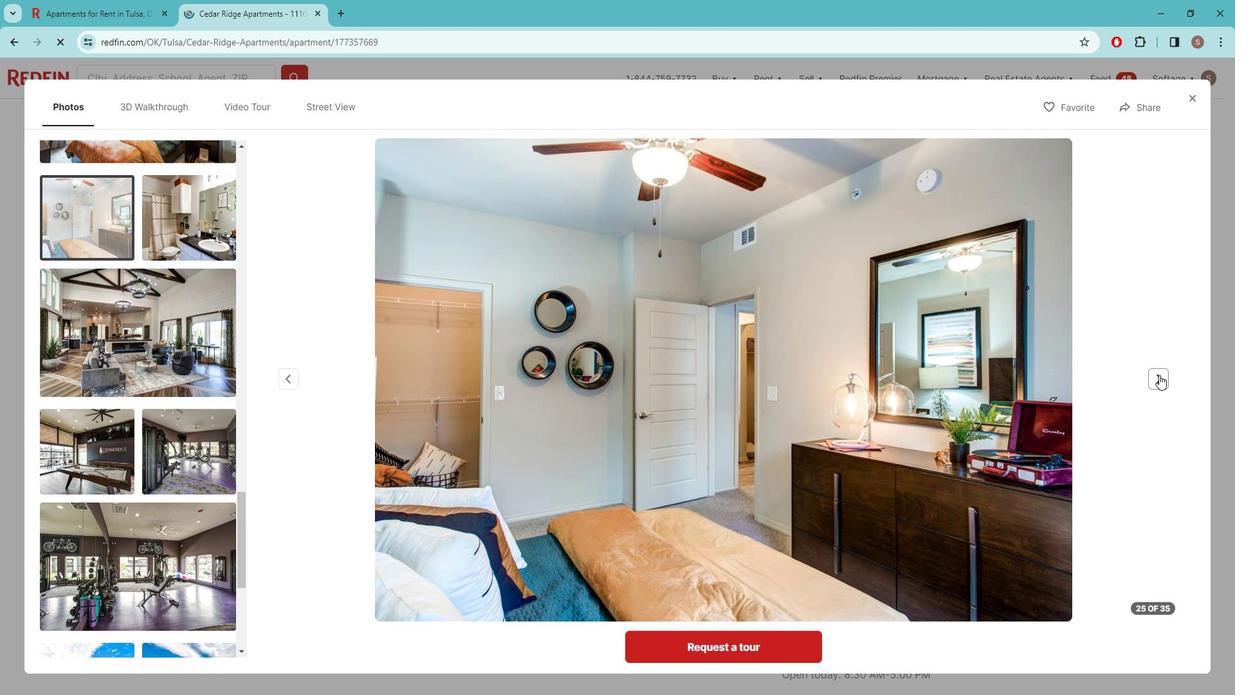 
Action: Mouse pressed left at (1174, 375)
Screenshot: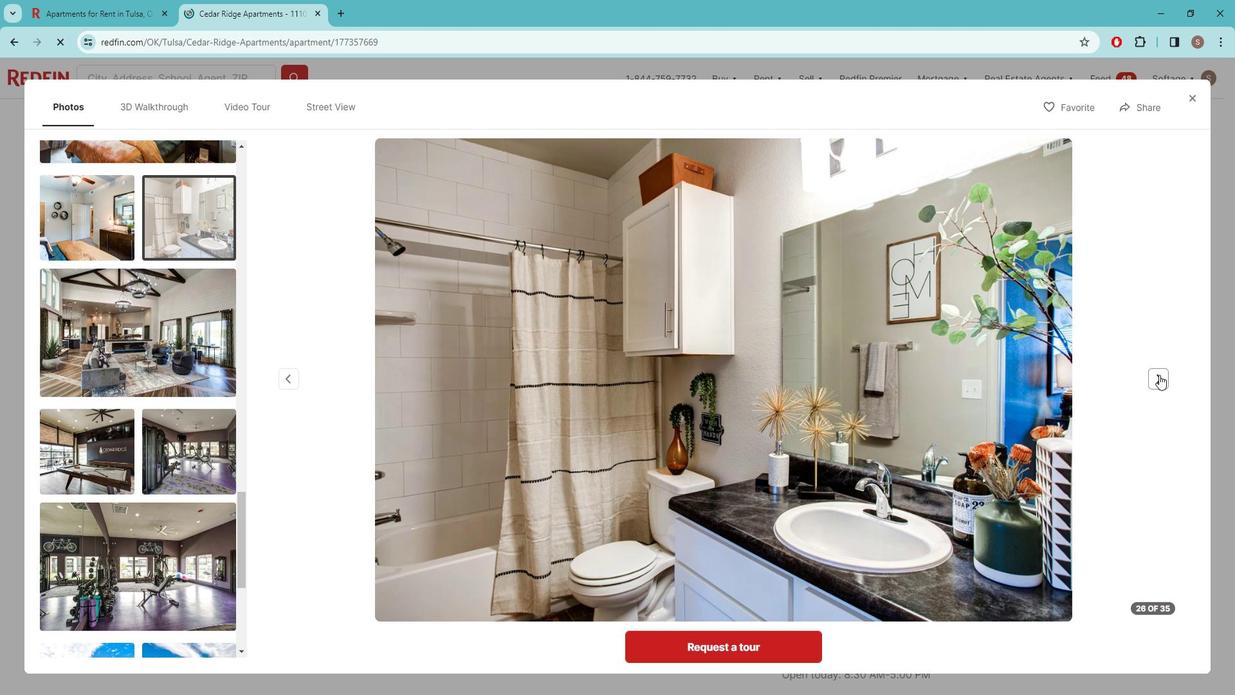 
Action: Mouse pressed left at (1174, 375)
Screenshot: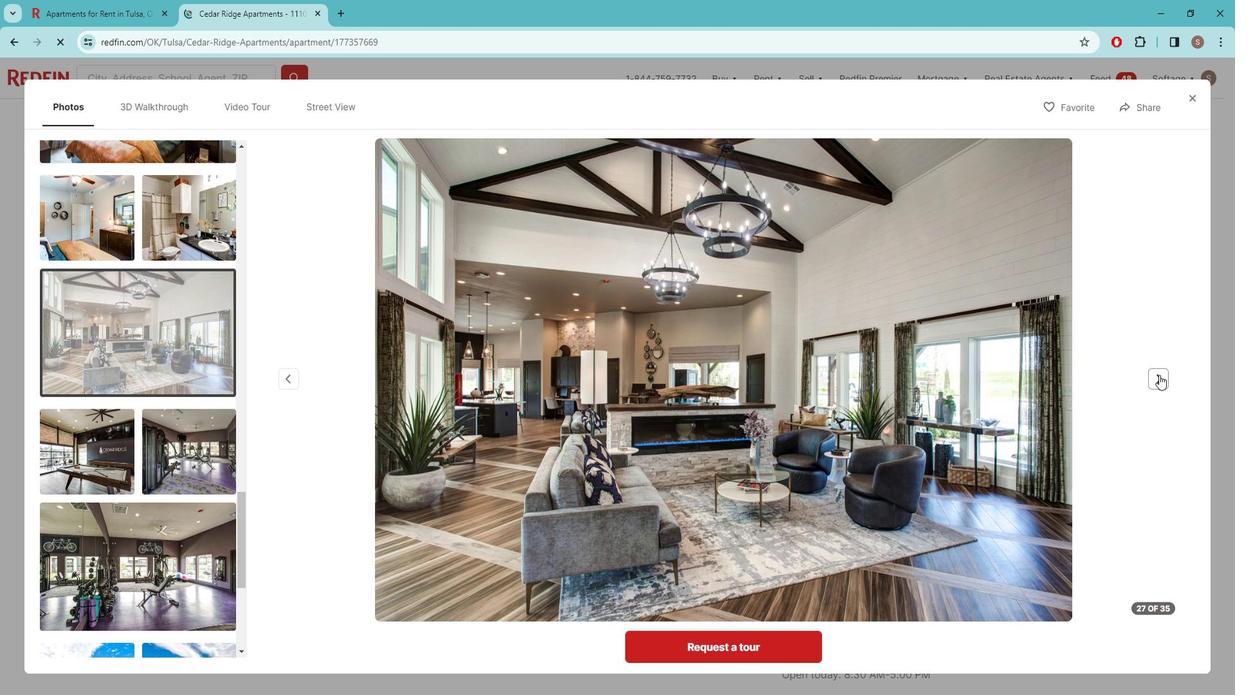 
Action: Mouse pressed left at (1174, 375)
Screenshot: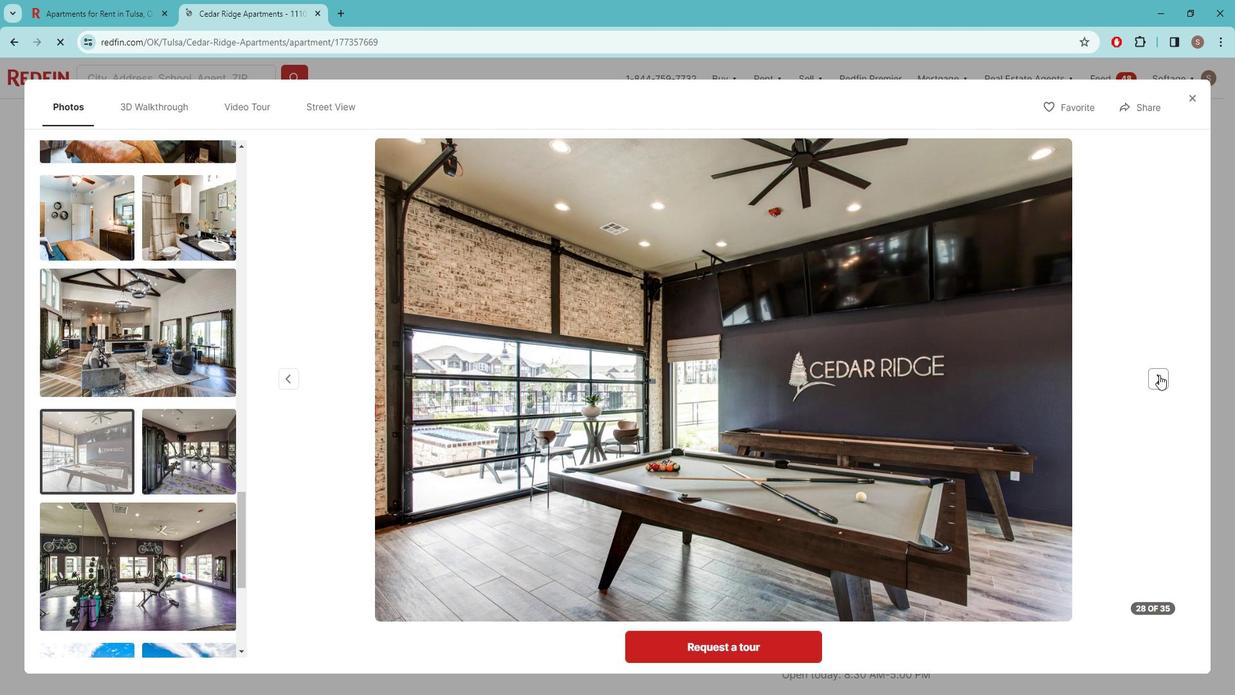 
Action: Mouse pressed left at (1174, 375)
Screenshot: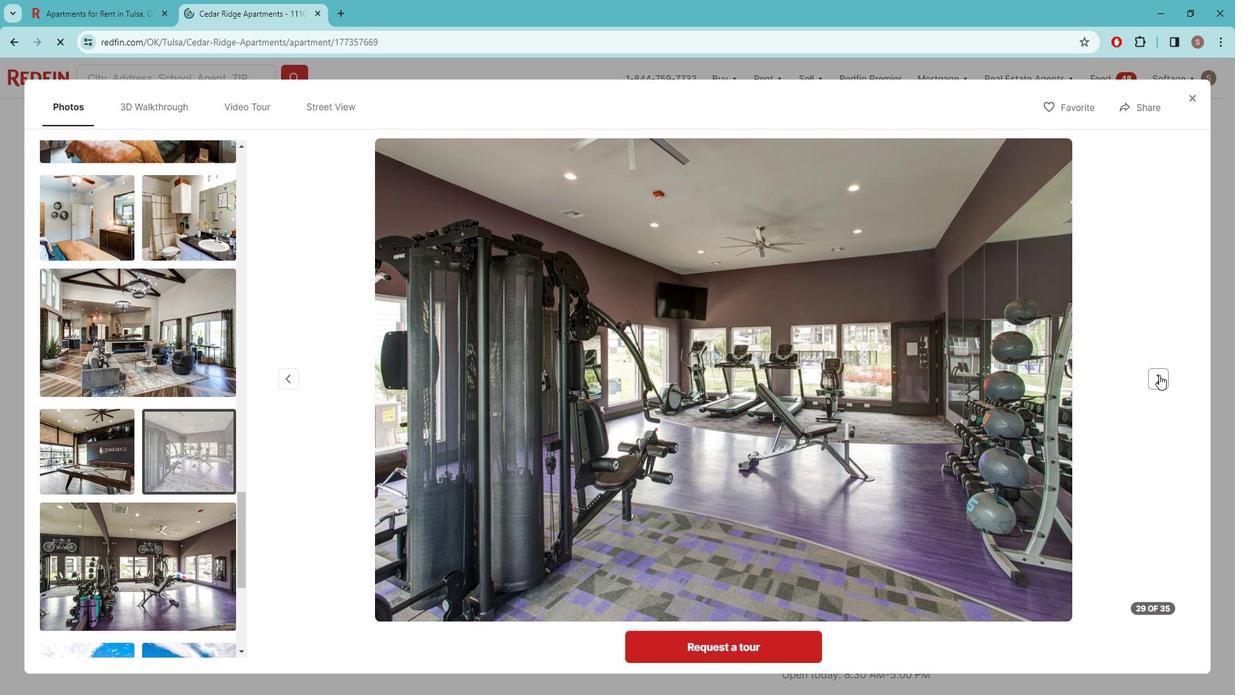 
Action: Mouse pressed left at (1174, 375)
Screenshot: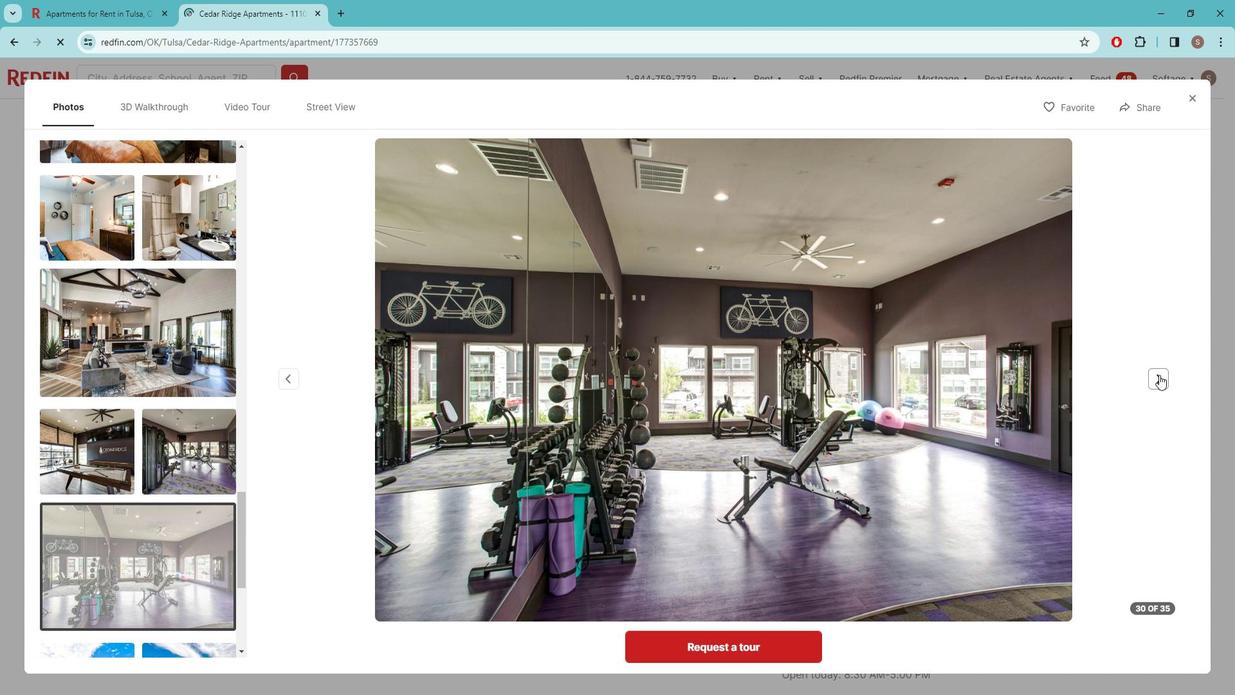 
Action: Mouse pressed left at (1174, 375)
Screenshot: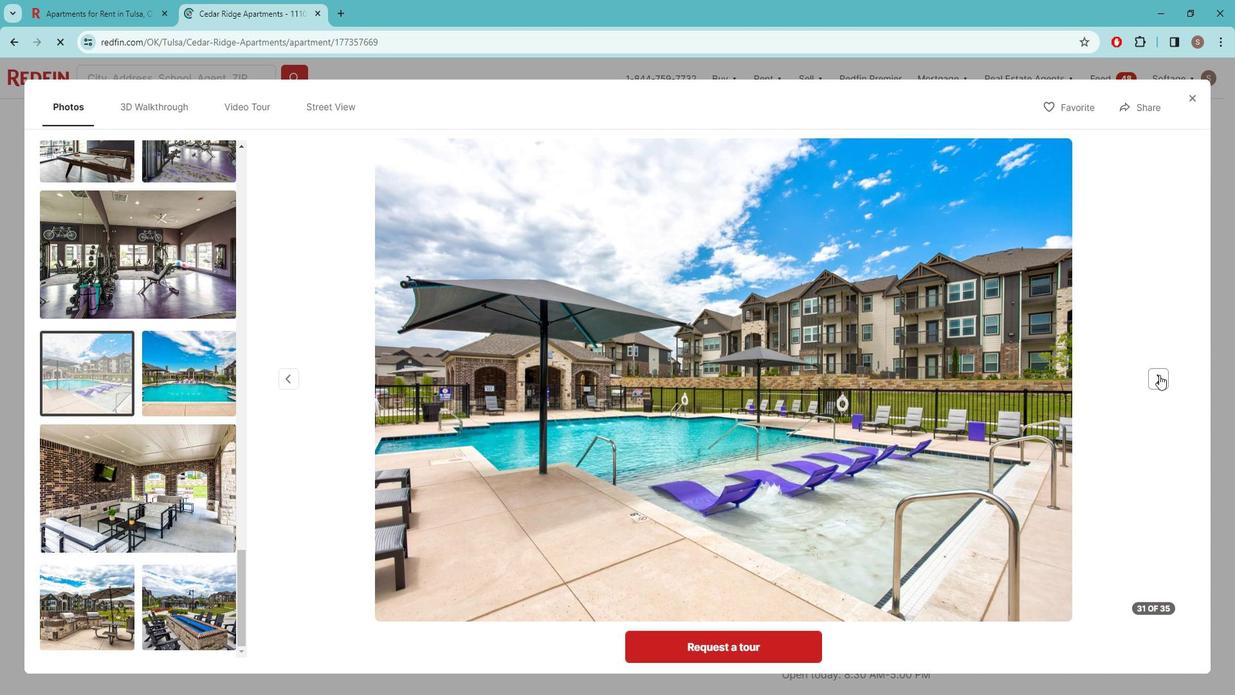 
Action: Mouse pressed left at (1174, 375)
Screenshot: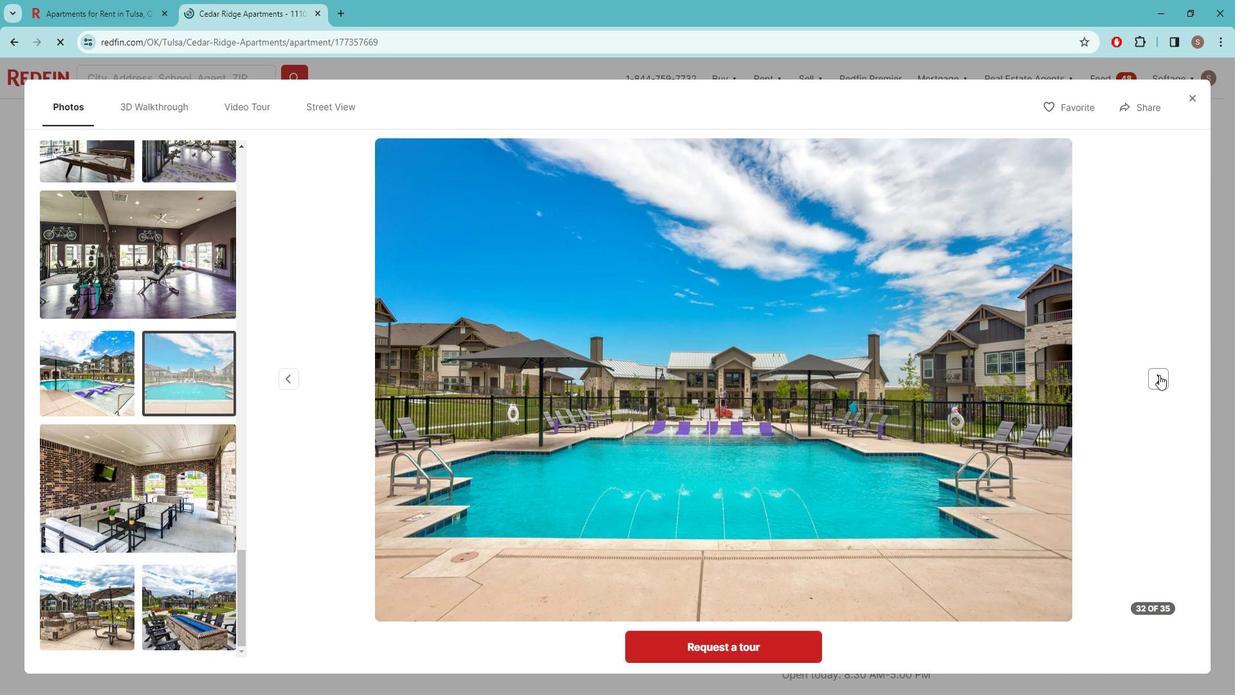 
Action: Mouse pressed left at (1174, 375)
Screenshot: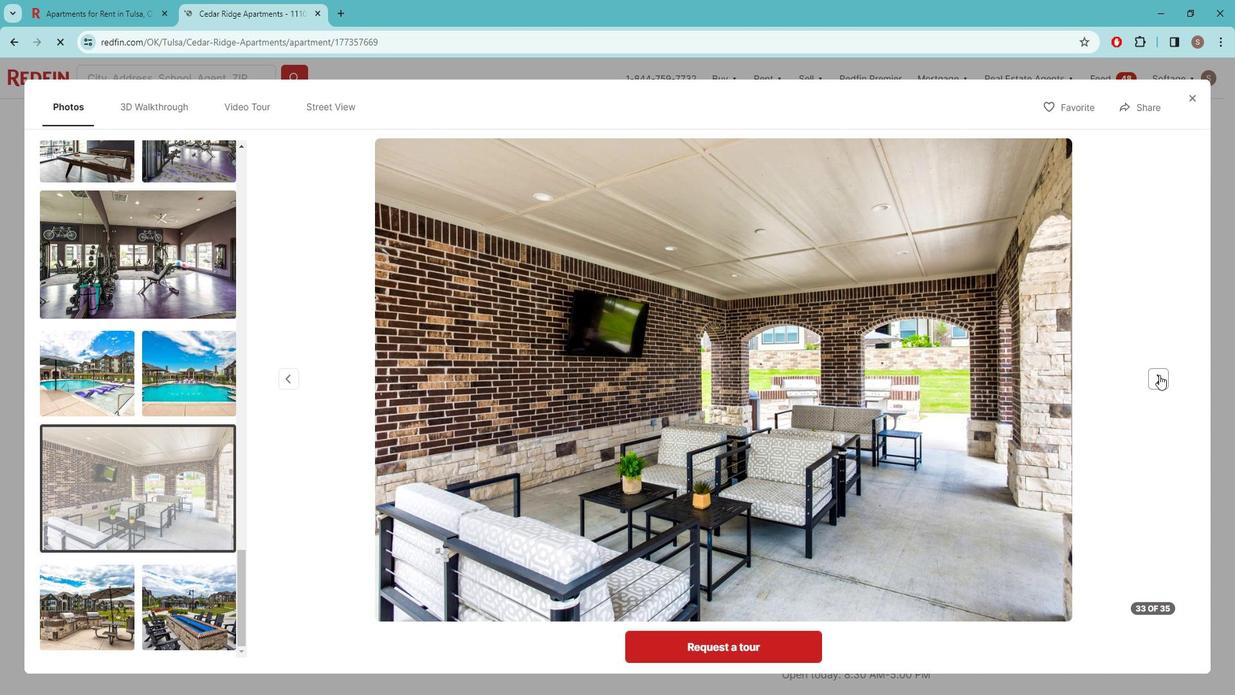 
Action: Mouse pressed left at (1174, 375)
Screenshot: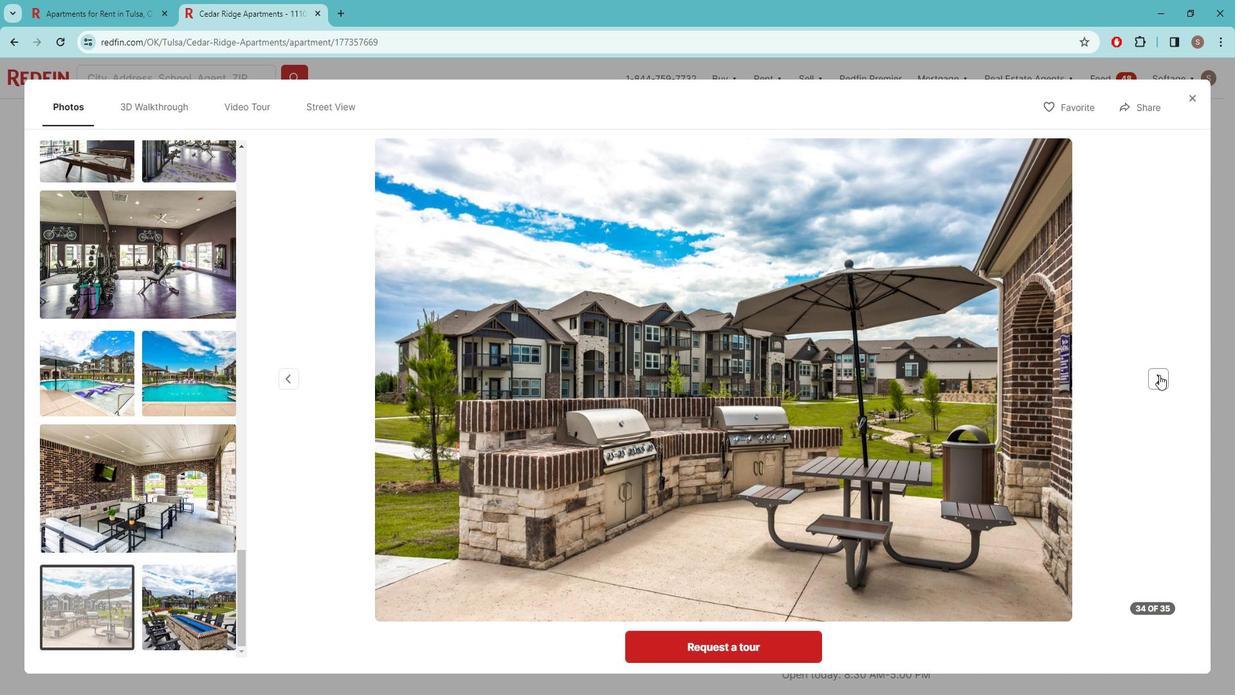 
Action: Mouse pressed left at (1174, 375)
Screenshot: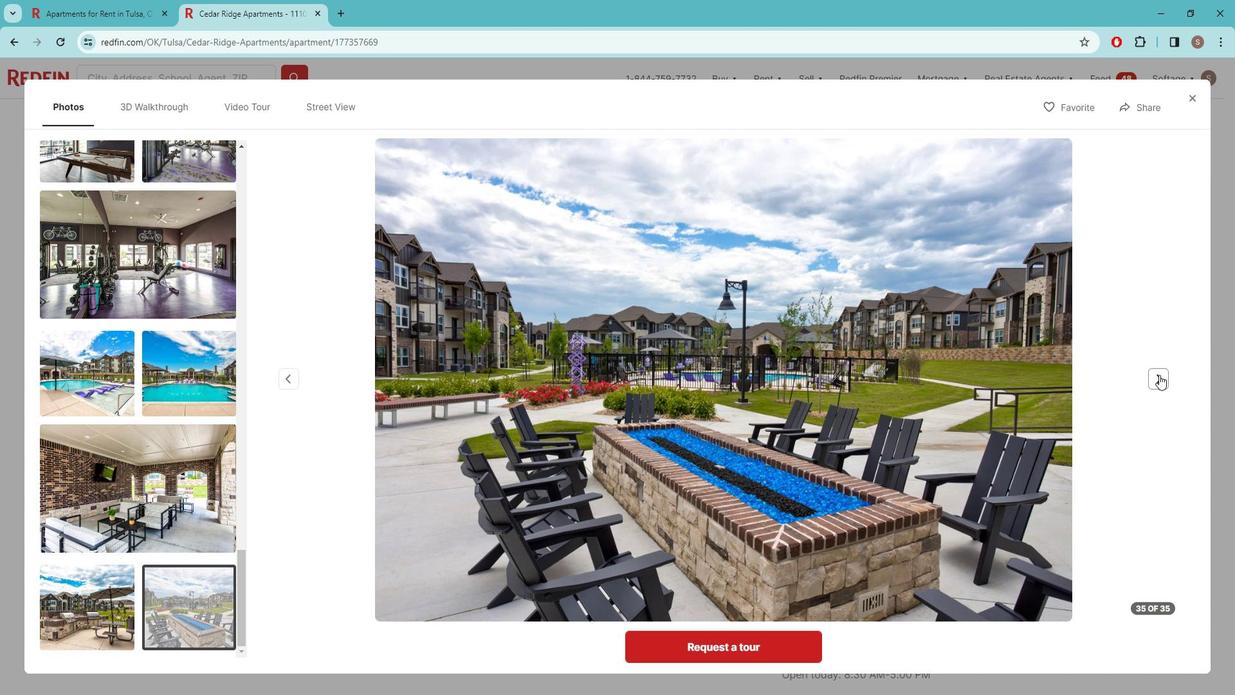 
Action: Mouse moved to (1208, 104)
Screenshot: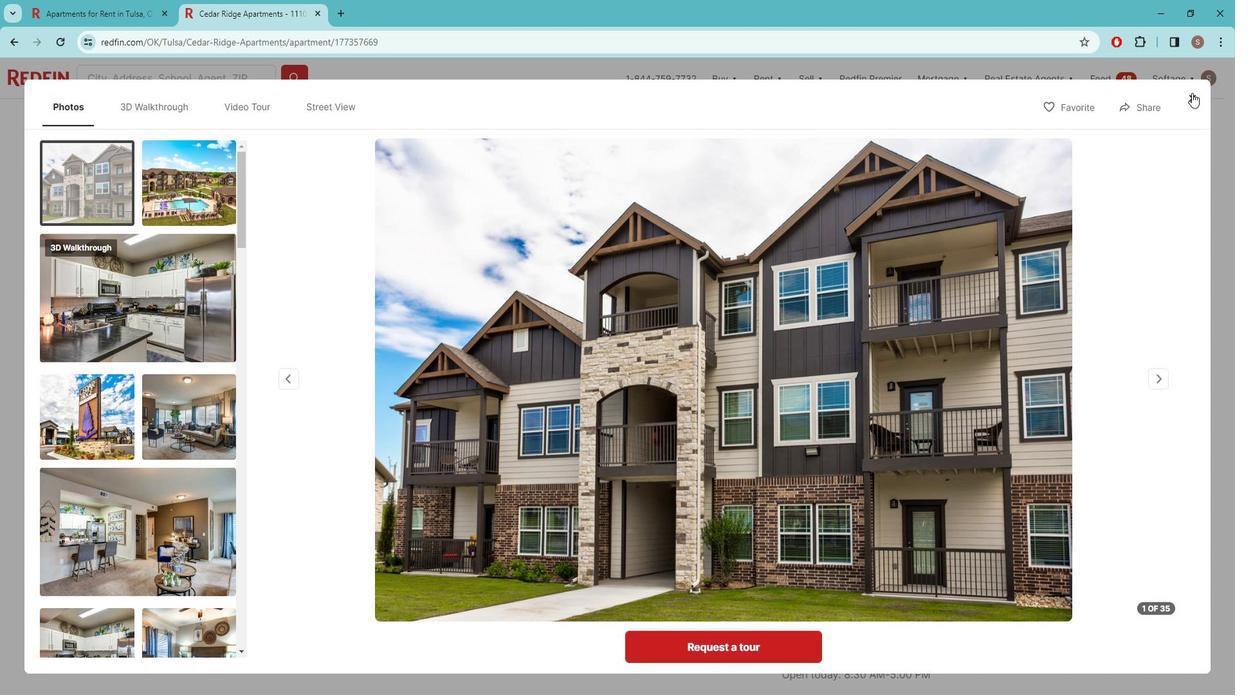 
Action: Mouse pressed left at (1208, 104)
Screenshot: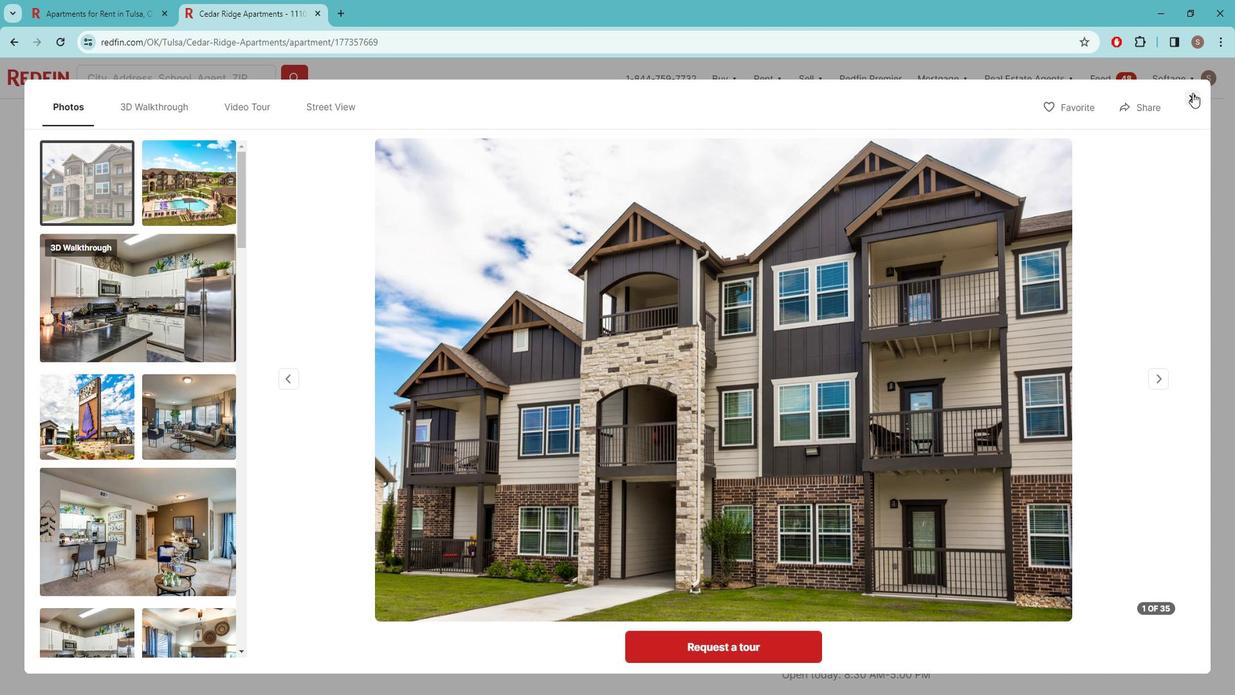 
Action: Mouse moved to (478, 237)
Screenshot: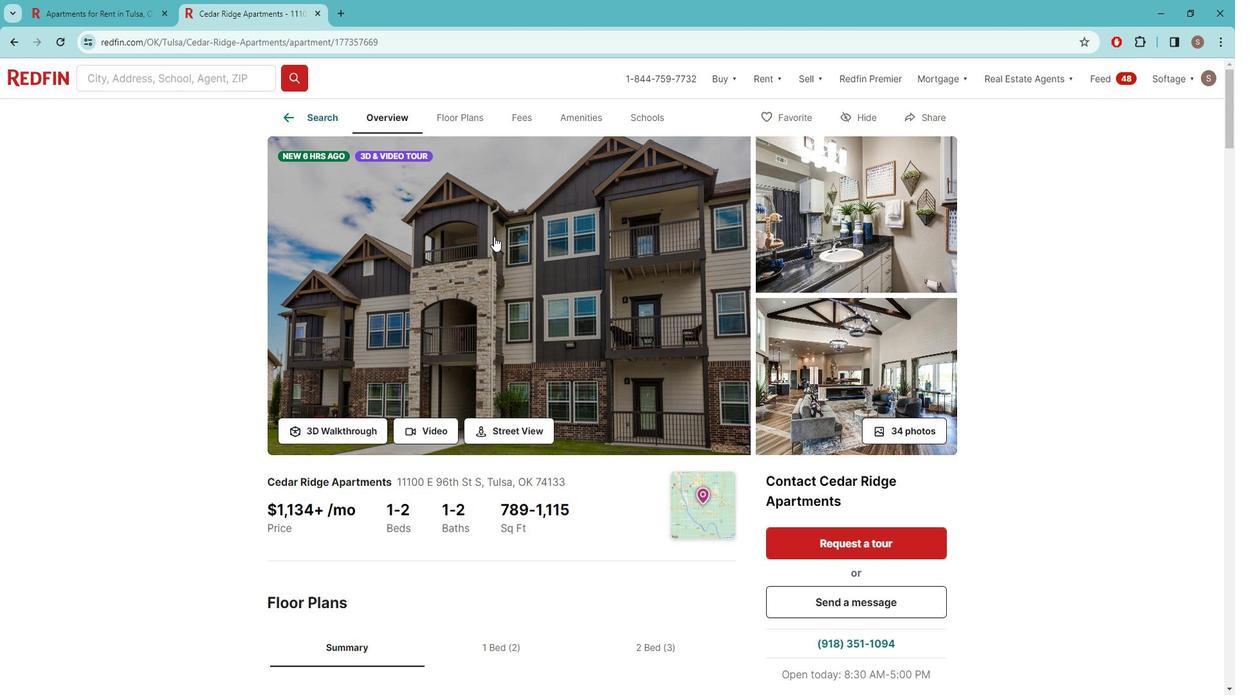 
Action: Mouse scrolled (478, 236) with delta (0, 0)
Screenshot: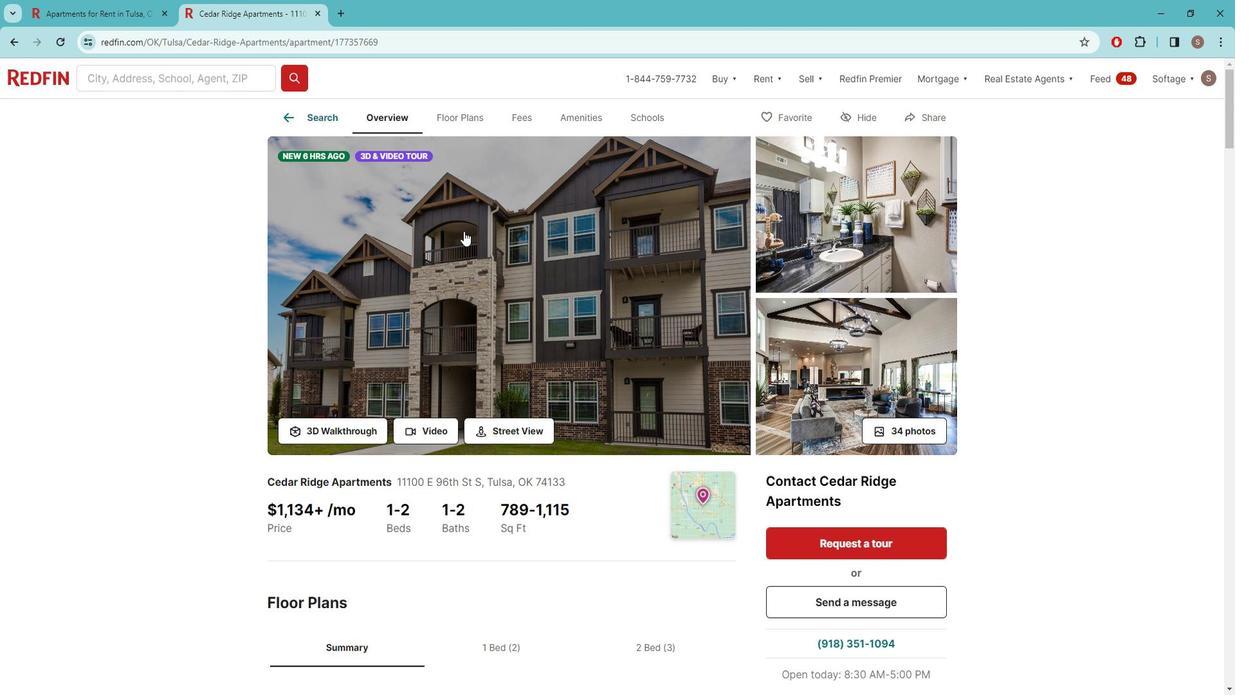 
Action: Mouse scrolled (478, 236) with delta (0, 0)
Screenshot: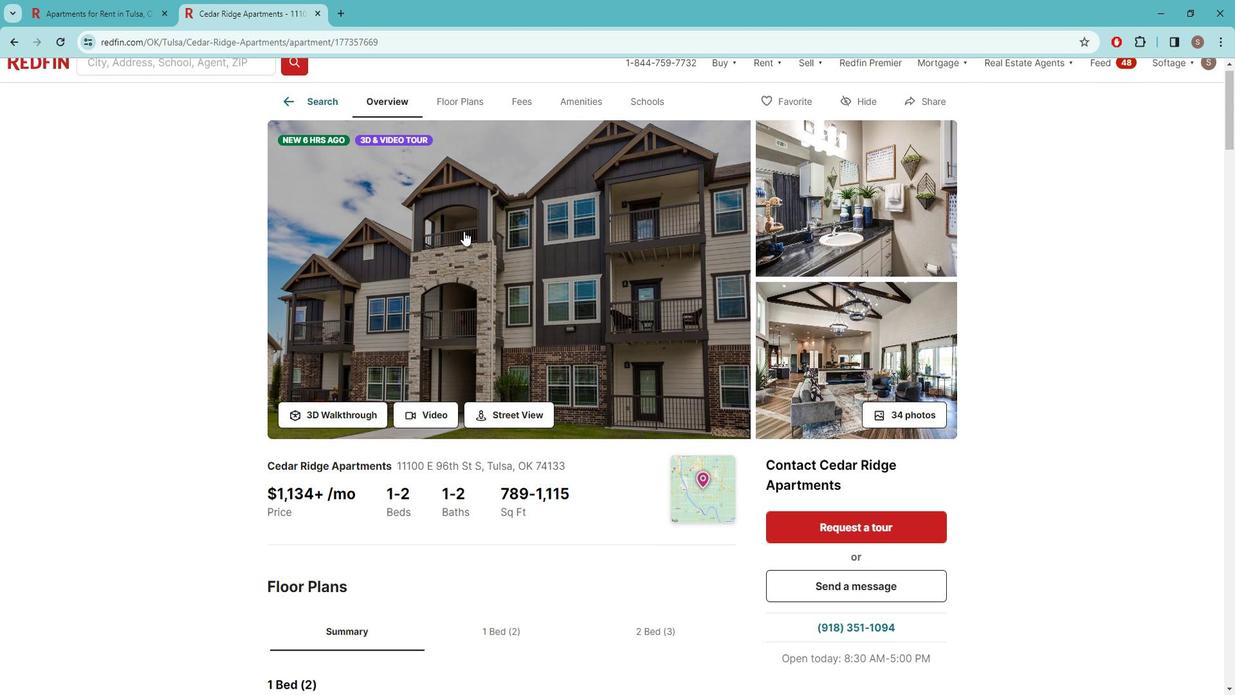 
Action: Mouse scrolled (478, 236) with delta (0, 0)
Screenshot: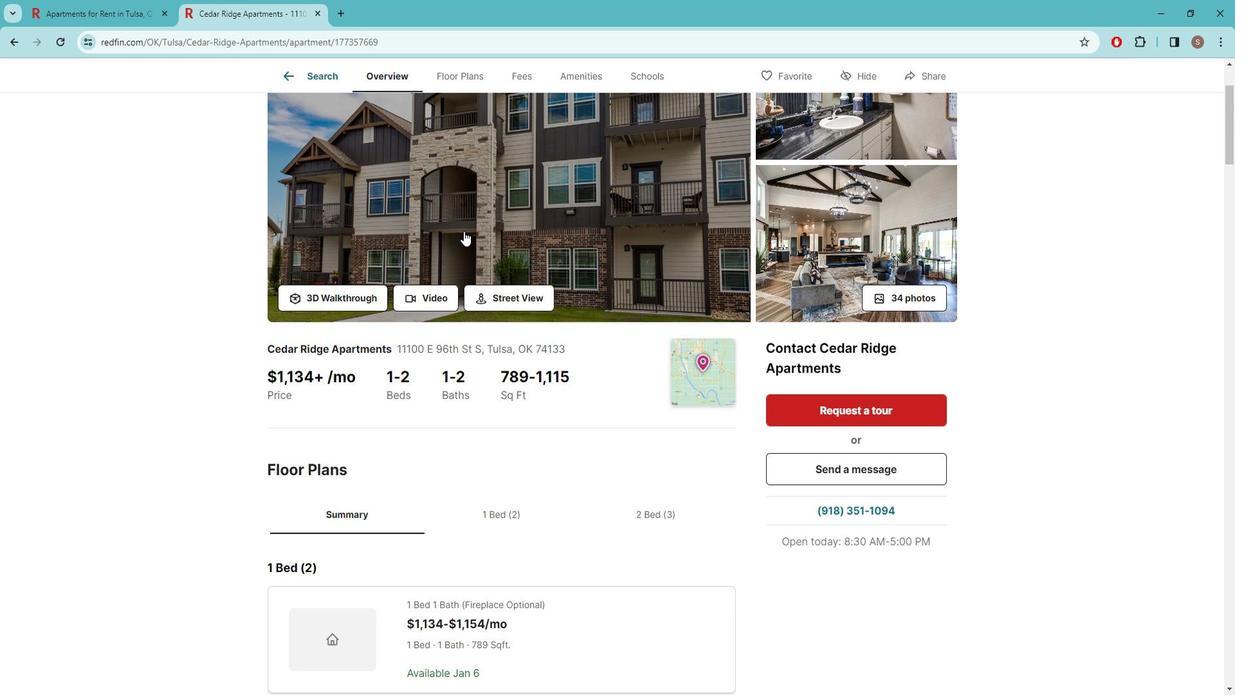 
Action: Mouse scrolled (478, 236) with delta (0, 0)
Screenshot: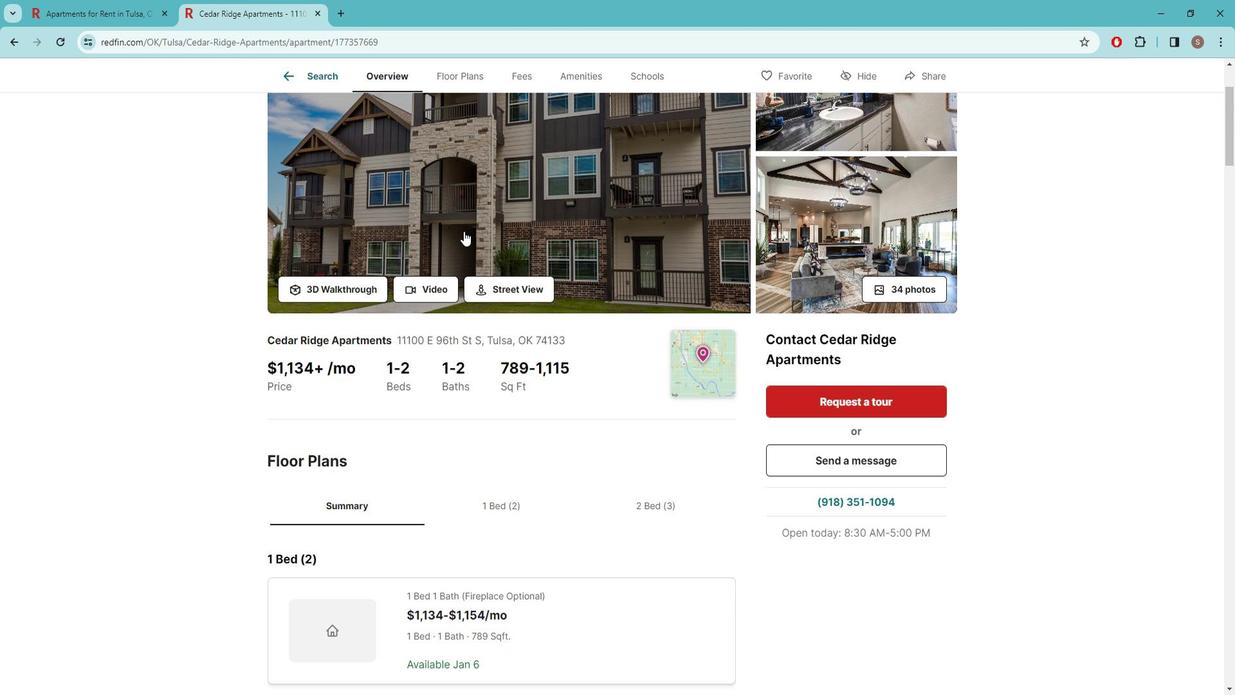 
Action: Mouse scrolled (478, 236) with delta (0, 0)
Screenshot: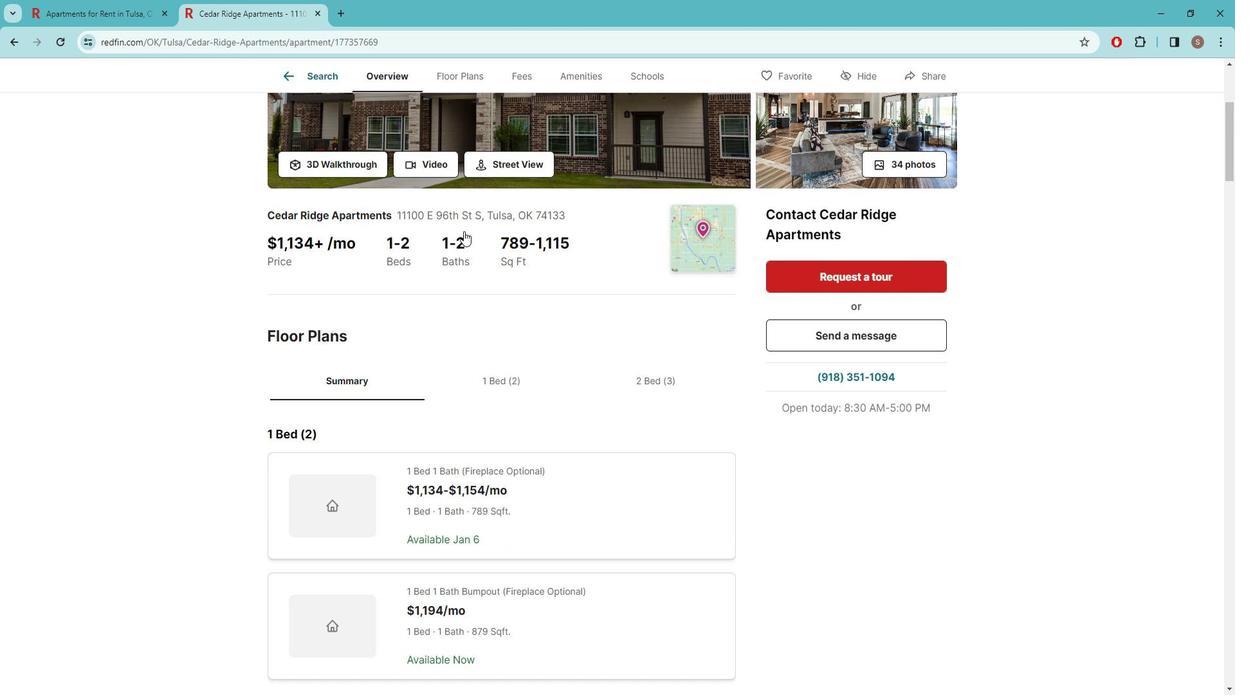 
Action: Mouse scrolled (478, 236) with delta (0, 0)
Screenshot: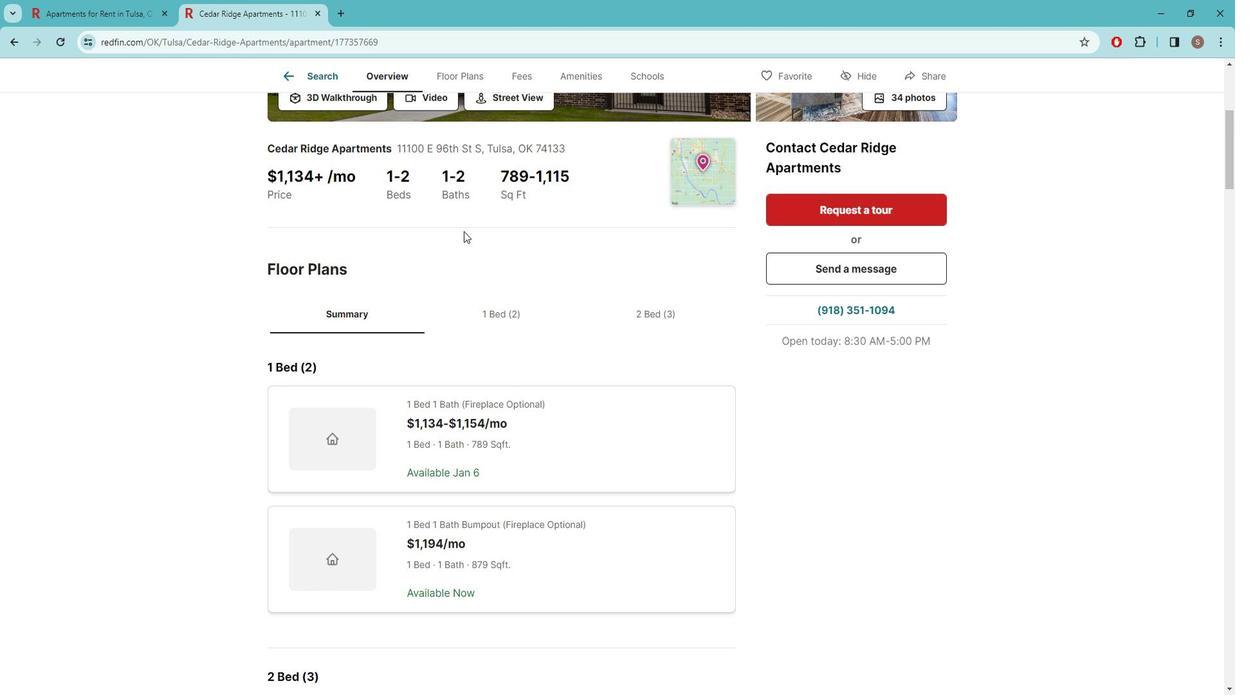 
Action: Mouse scrolled (478, 236) with delta (0, 0)
Screenshot: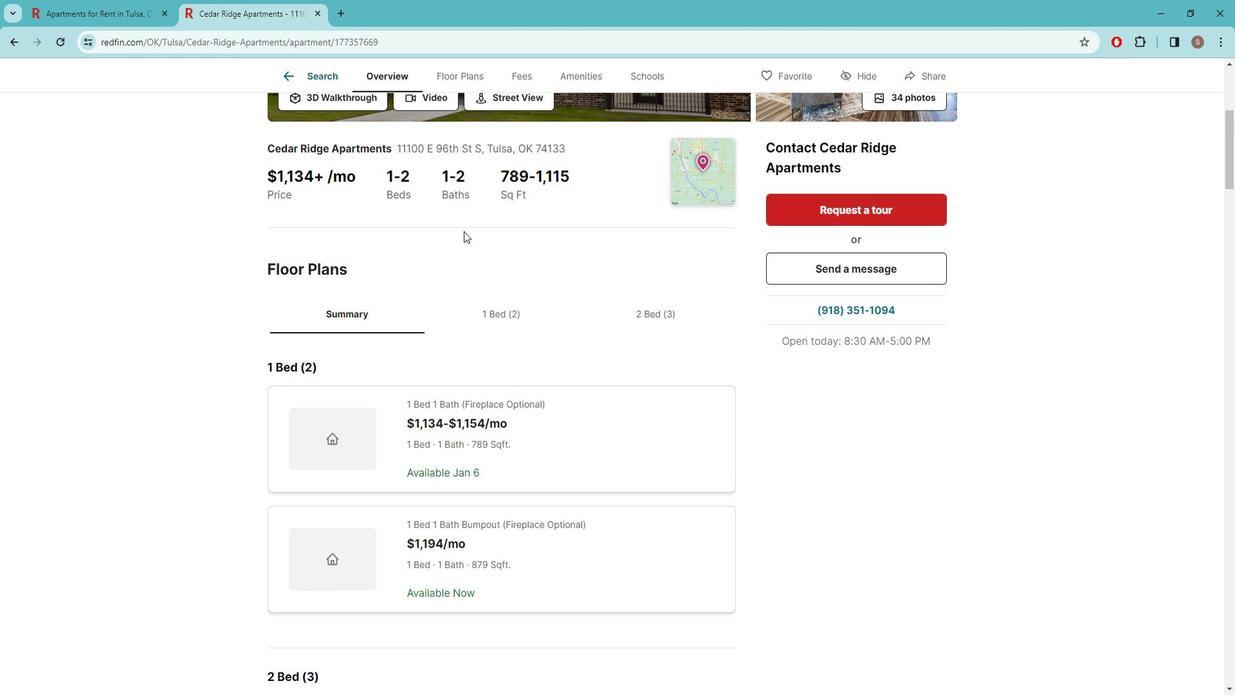 
Action: Mouse scrolled (478, 236) with delta (0, 0)
Screenshot: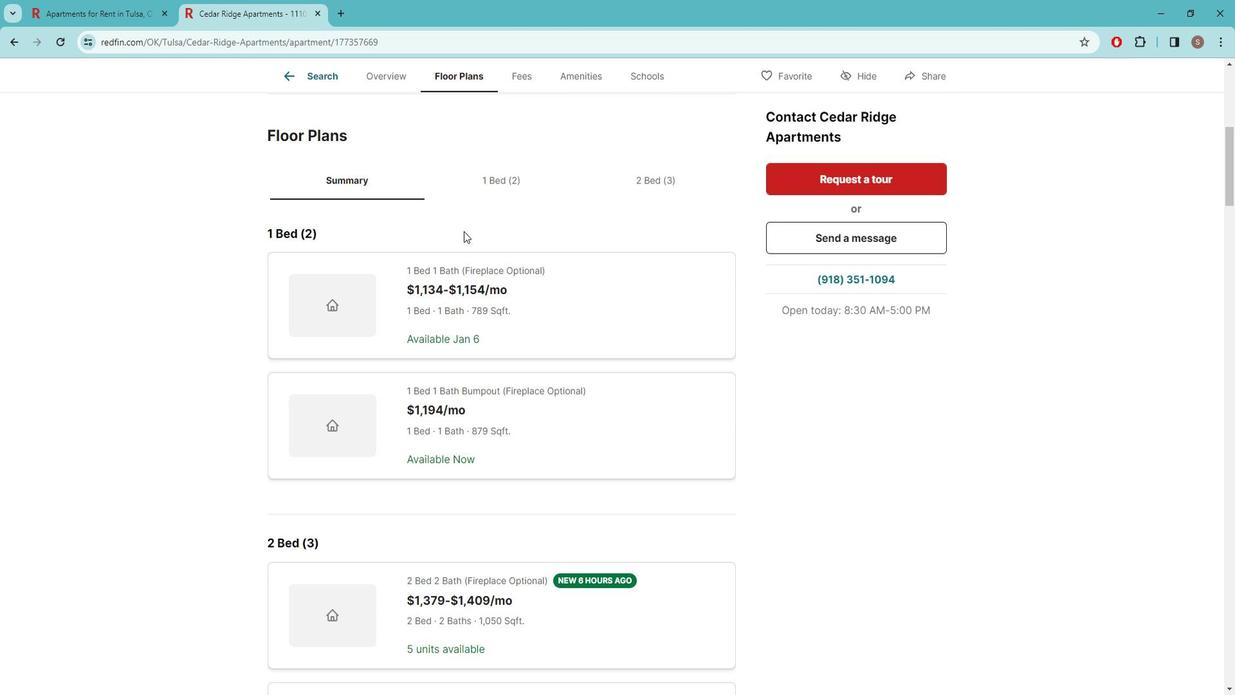 
Action: Mouse scrolled (478, 236) with delta (0, 0)
Screenshot: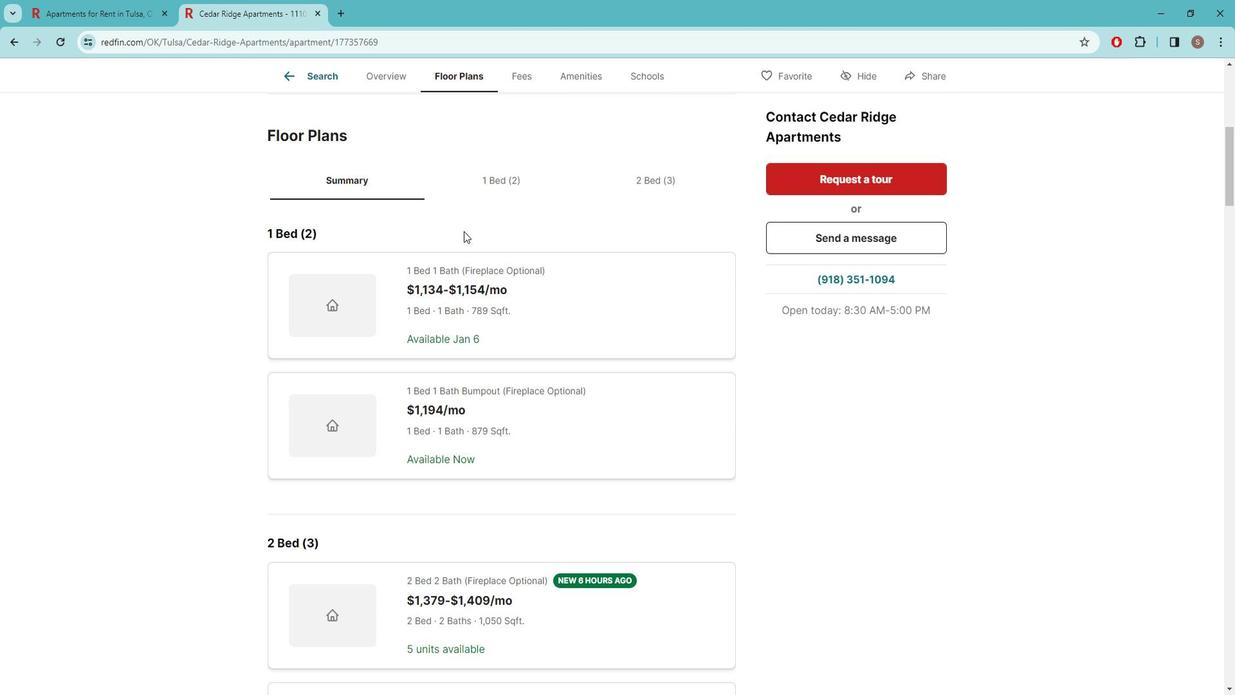 
Action: Mouse scrolled (478, 236) with delta (0, 0)
Screenshot: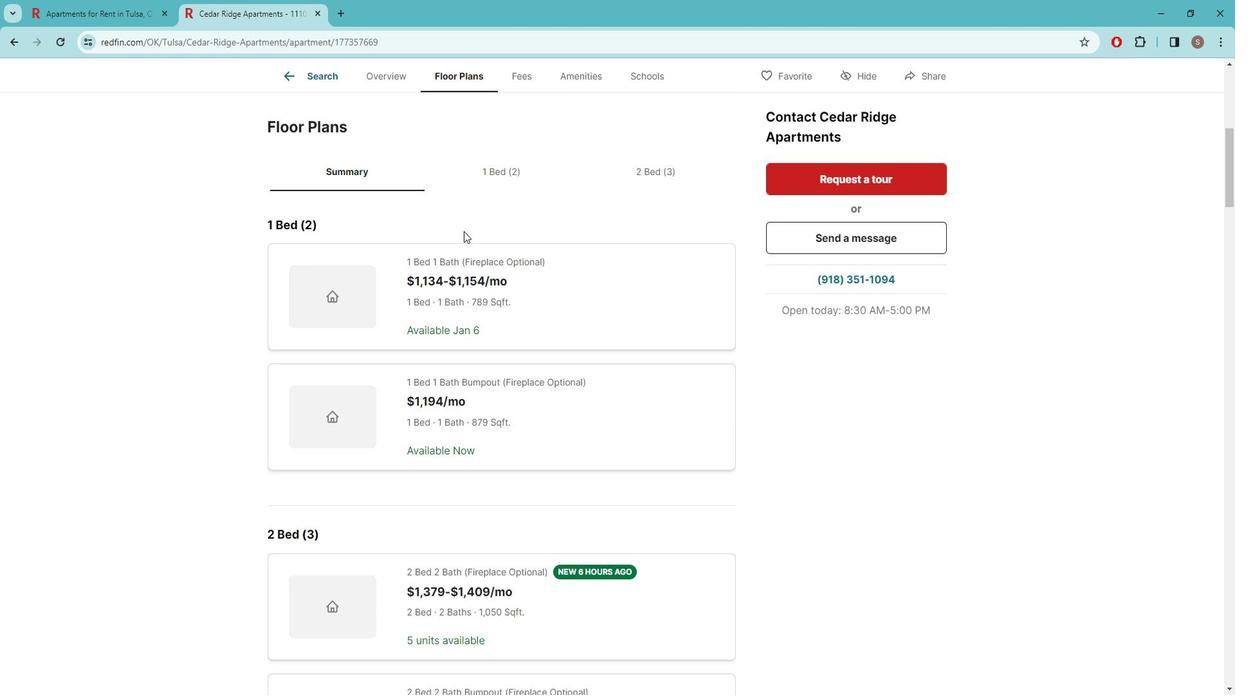 
Action: Mouse scrolled (478, 236) with delta (0, 0)
Screenshot: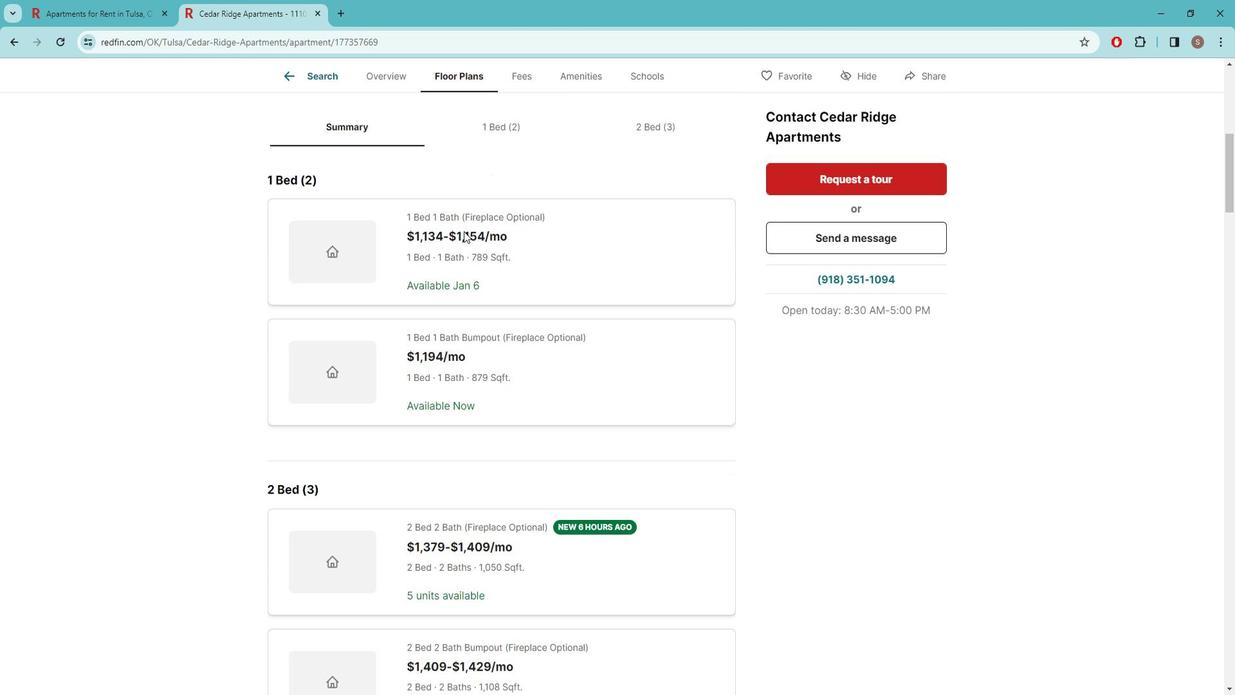 
Action: Mouse scrolled (478, 236) with delta (0, 0)
Screenshot: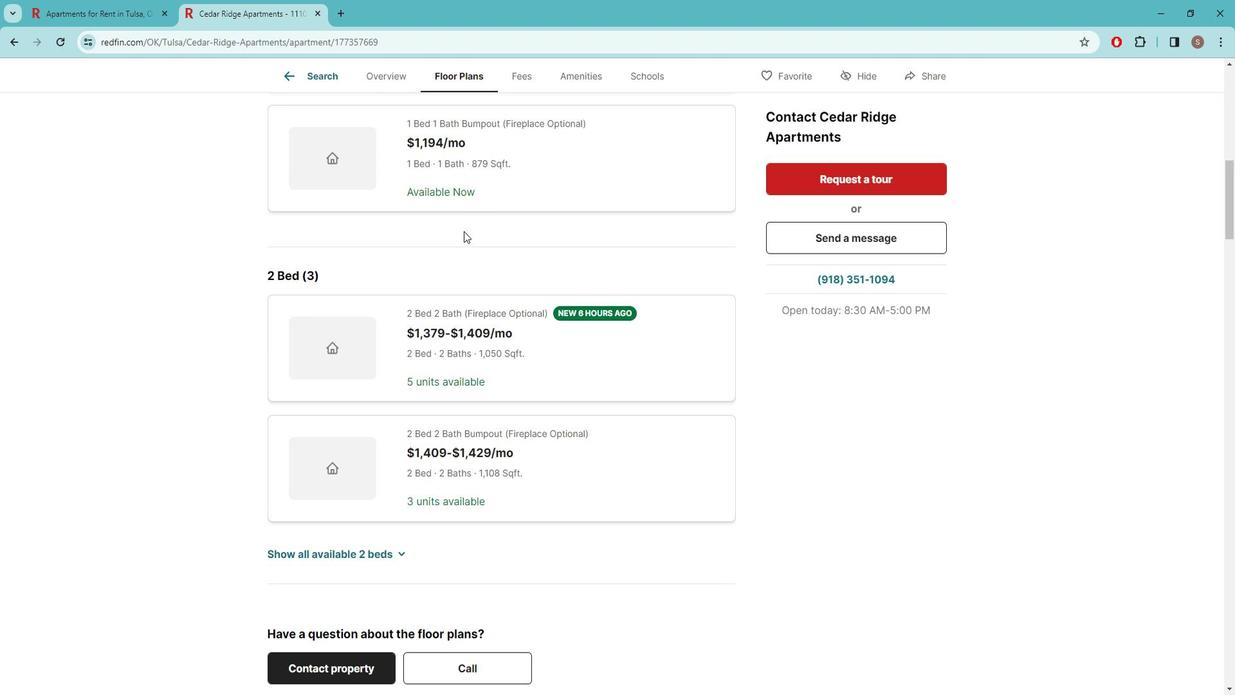 
Action: Mouse moved to (478, 237)
Screenshot: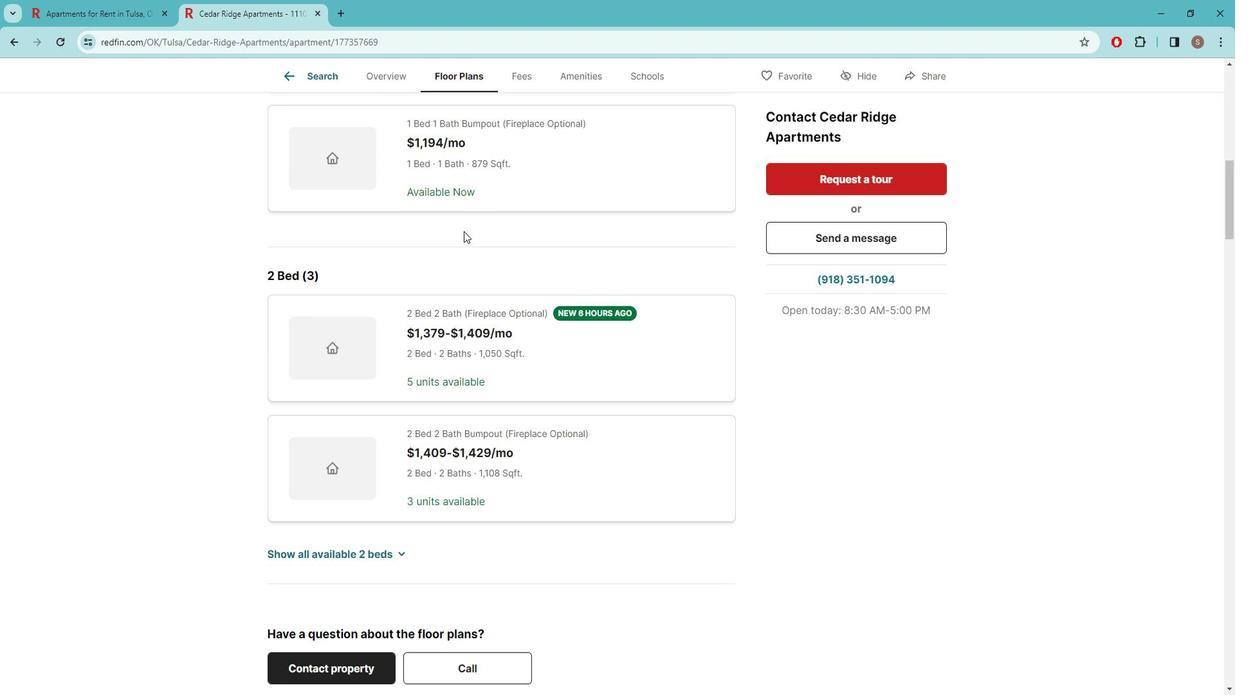 
Action: Mouse scrolled (478, 236) with delta (0, 0)
Screenshot: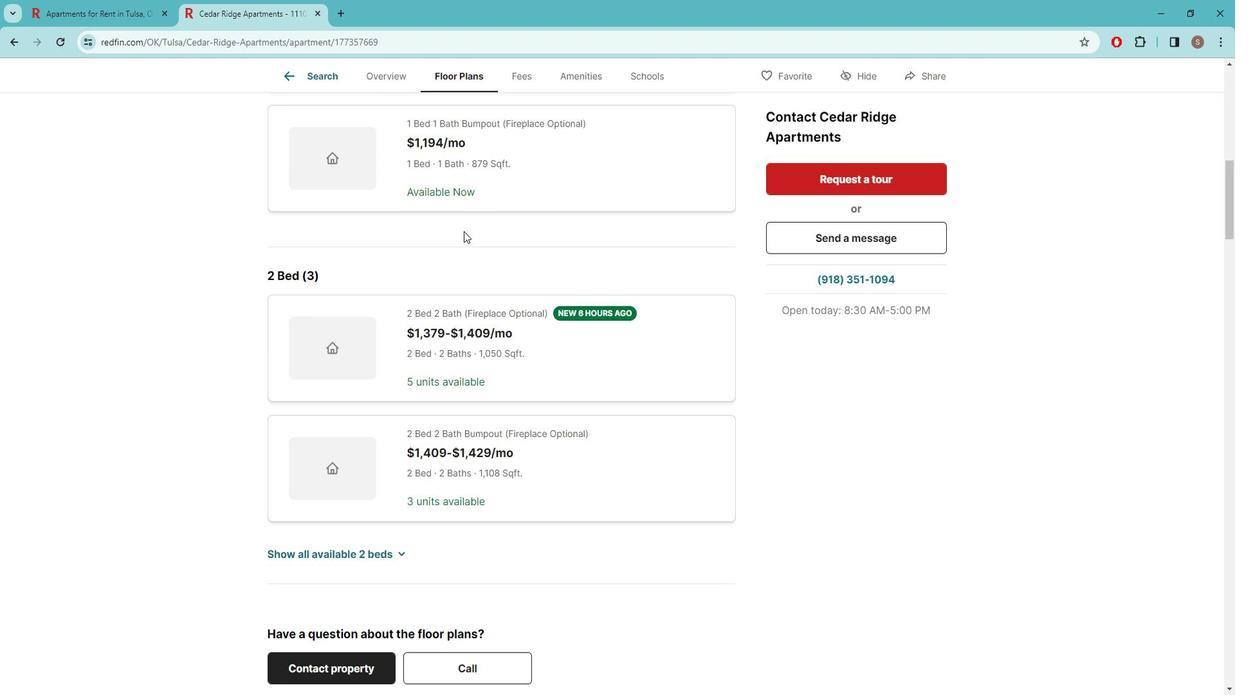 
Action: Mouse scrolled (478, 236) with delta (0, 0)
Screenshot: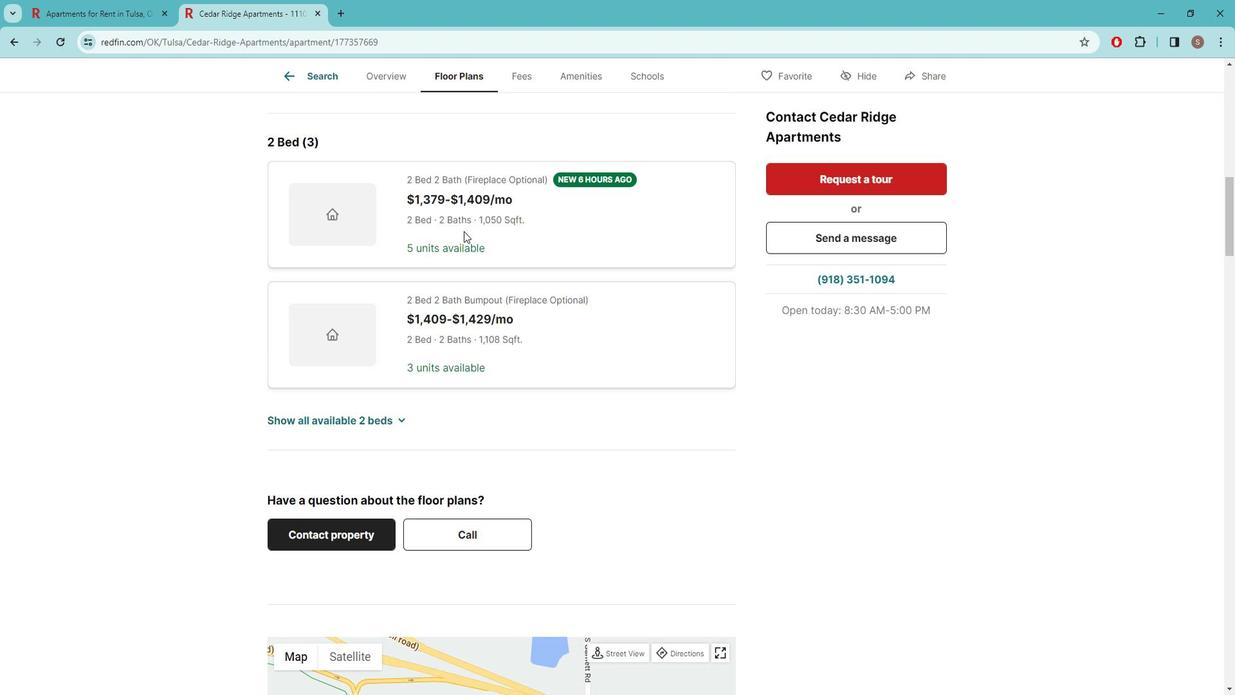 
Action: Mouse scrolled (478, 236) with delta (0, 0)
Screenshot: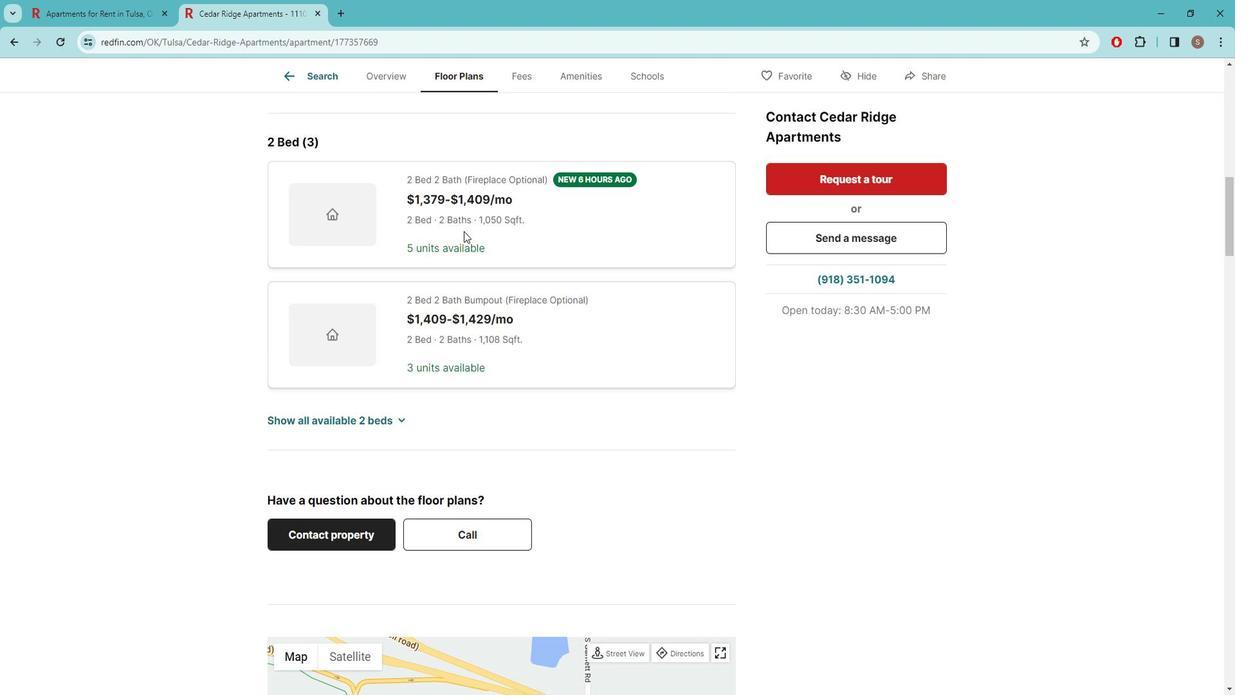
Action: Mouse scrolled (478, 236) with delta (0, 0)
Screenshot: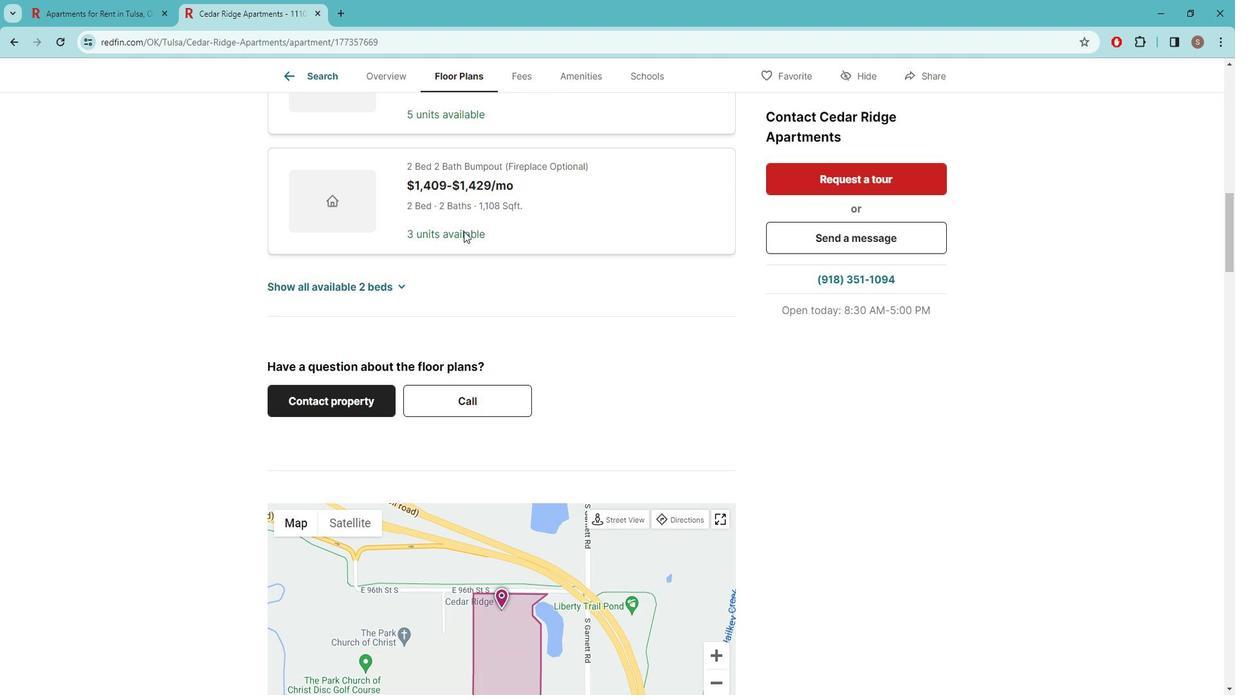 
Action: Mouse scrolled (478, 236) with delta (0, 0)
Screenshot: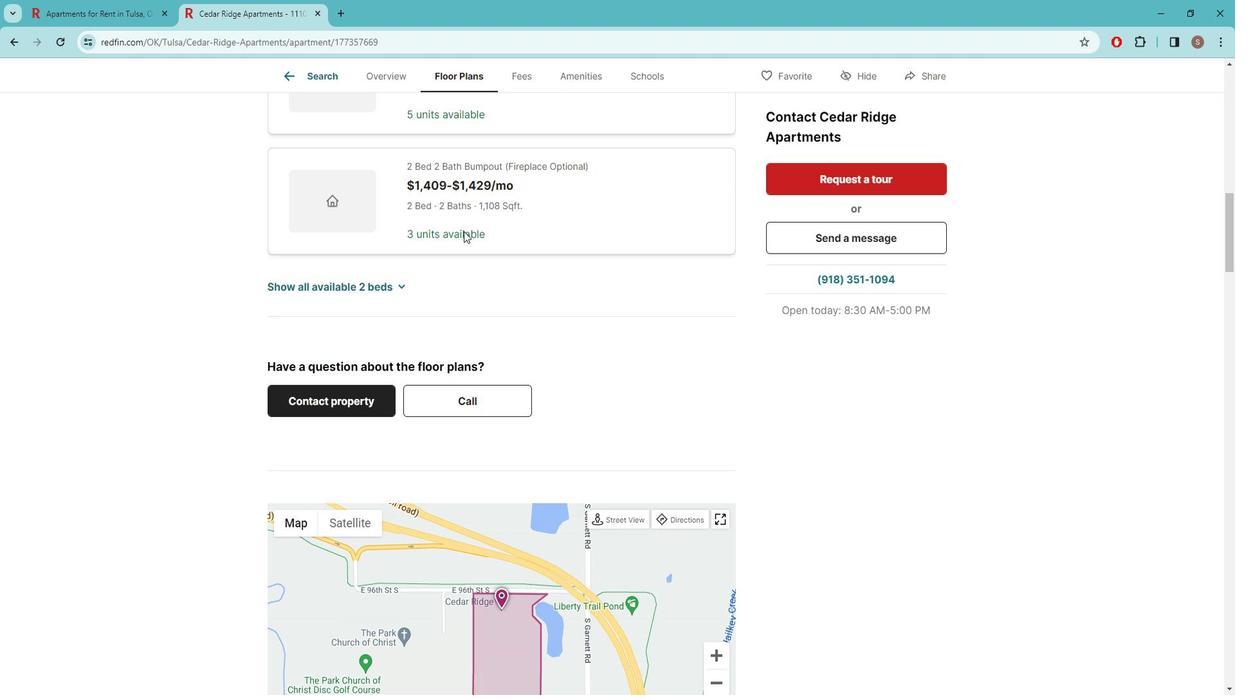 
Action: Mouse scrolled (478, 236) with delta (0, 0)
Screenshot: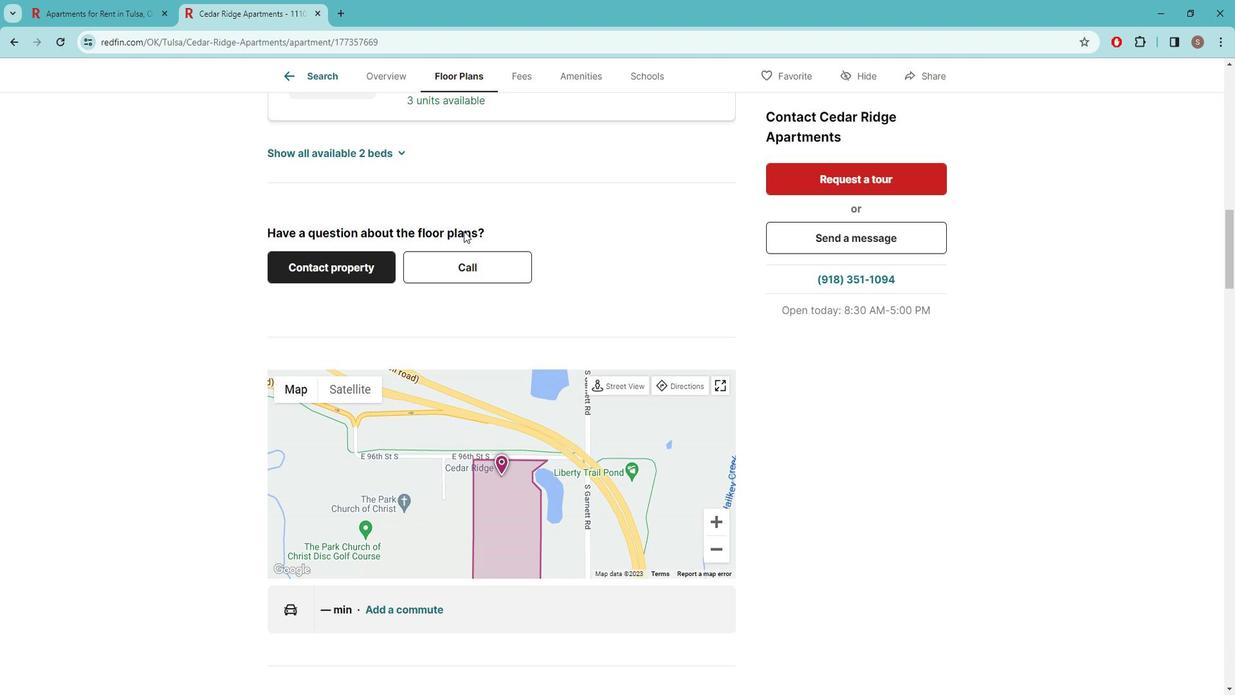 
Action: Mouse scrolled (478, 236) with delta (0, 0)
Screenshot: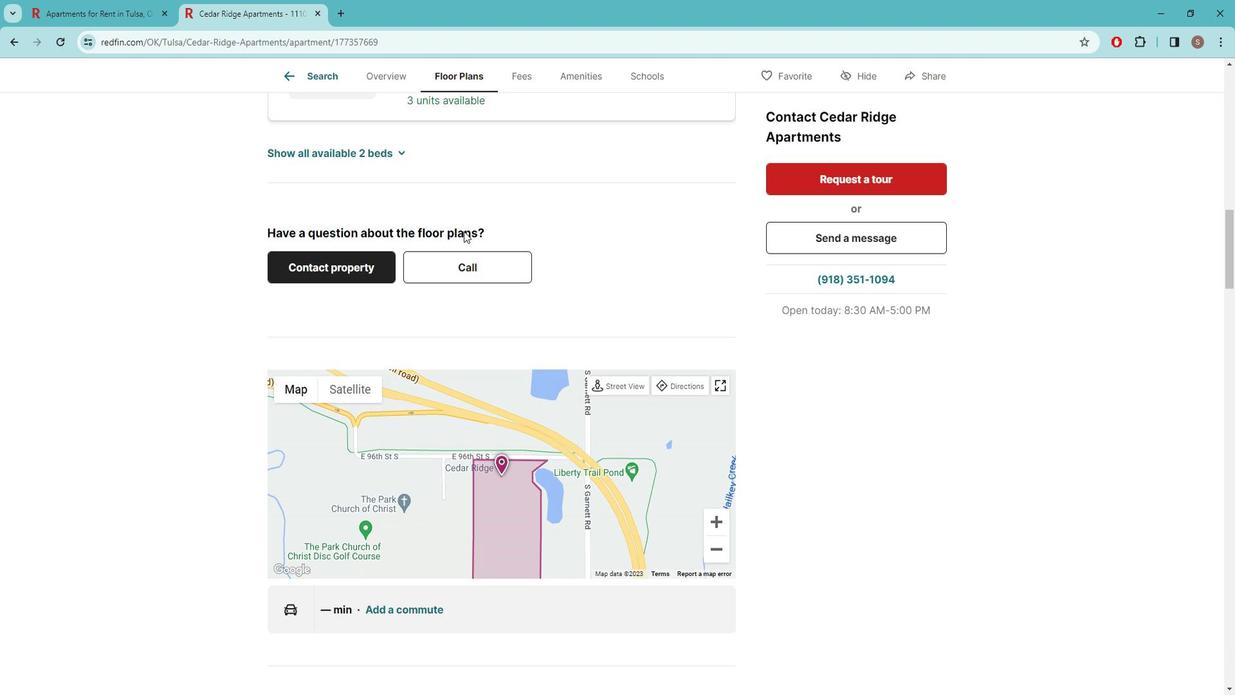 
Action: Mouse scrolled (478, 236) with delta (0, 0)
Screenshot: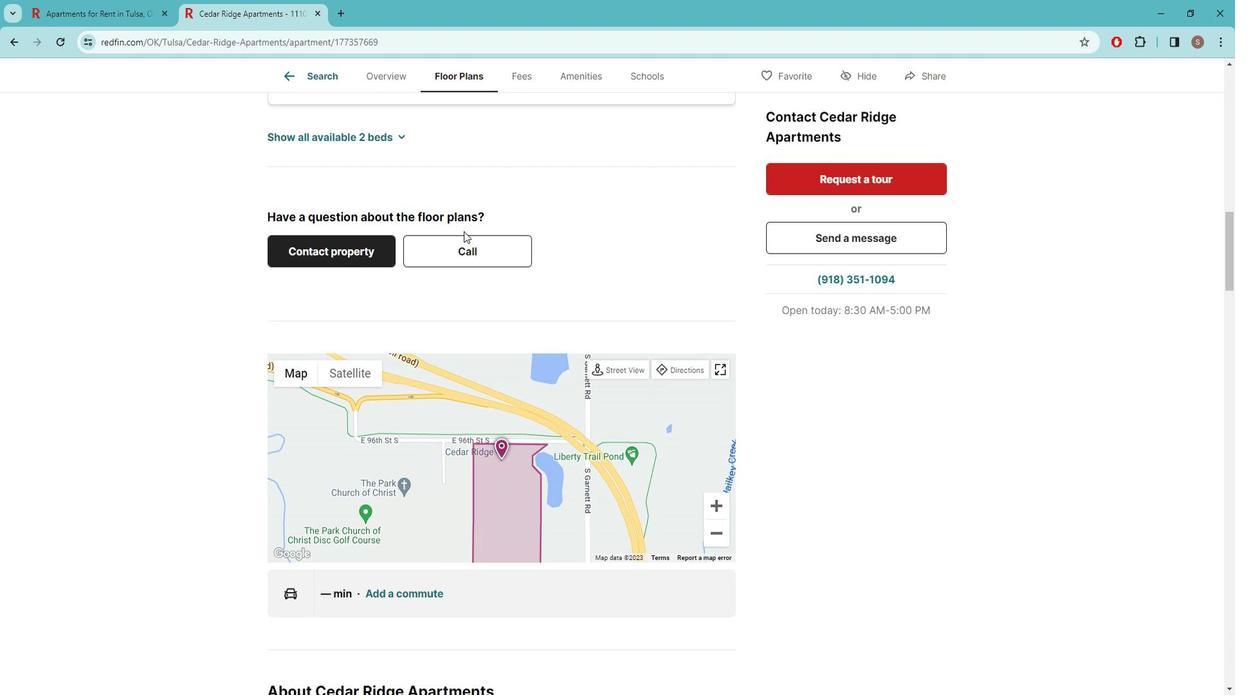 
Action: Mouse scrolled (478, 236) with delta (0, 0)
Screenshot: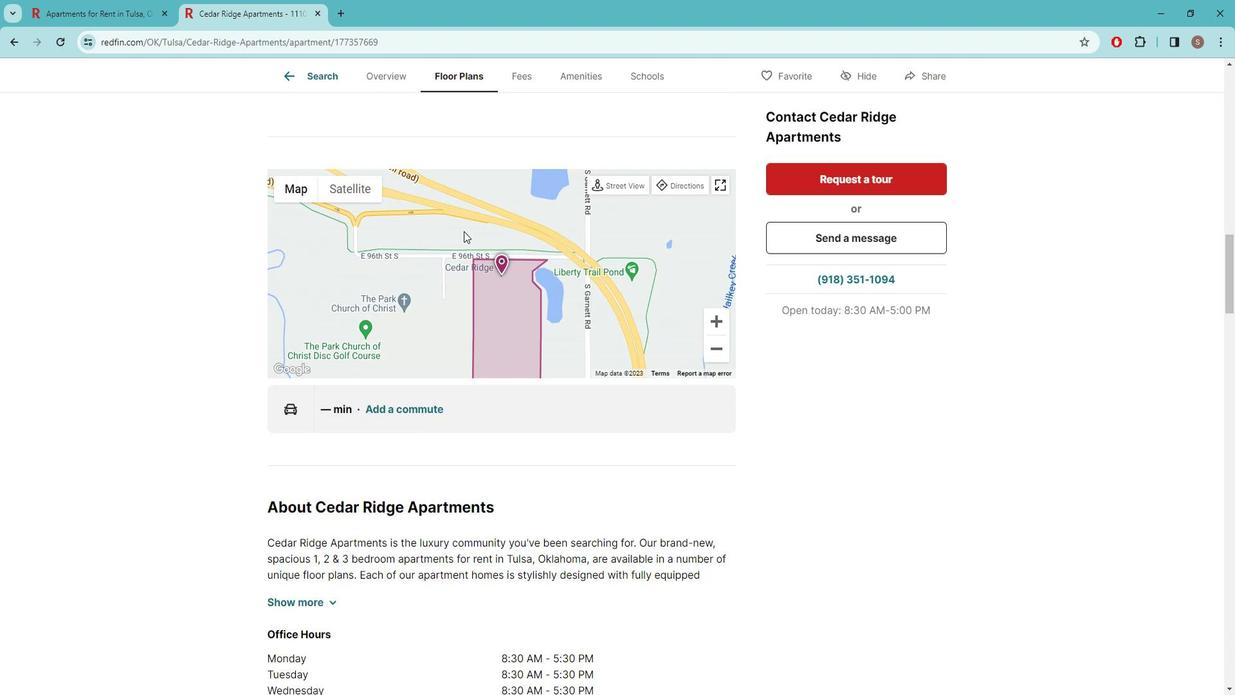 
Action: Mouse scrolled (478, 236) with delta (0, 0)
Screenshot: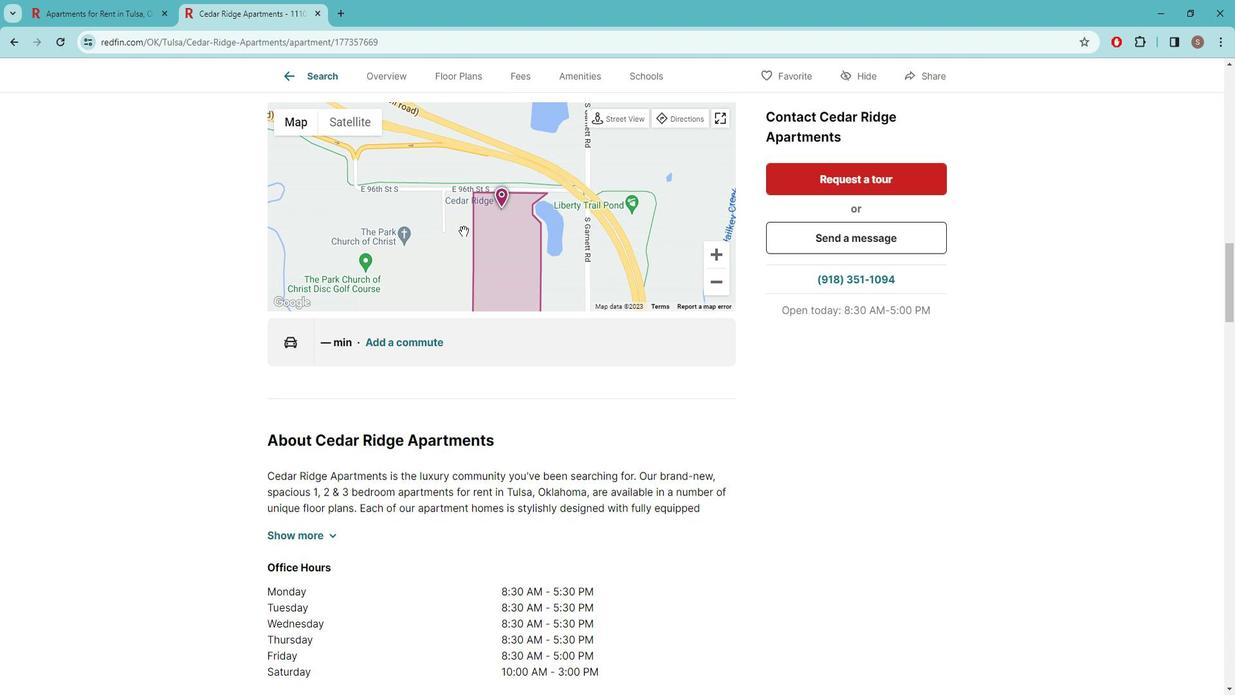 
Action: Mouse moved to (482, 249)
Screenshot: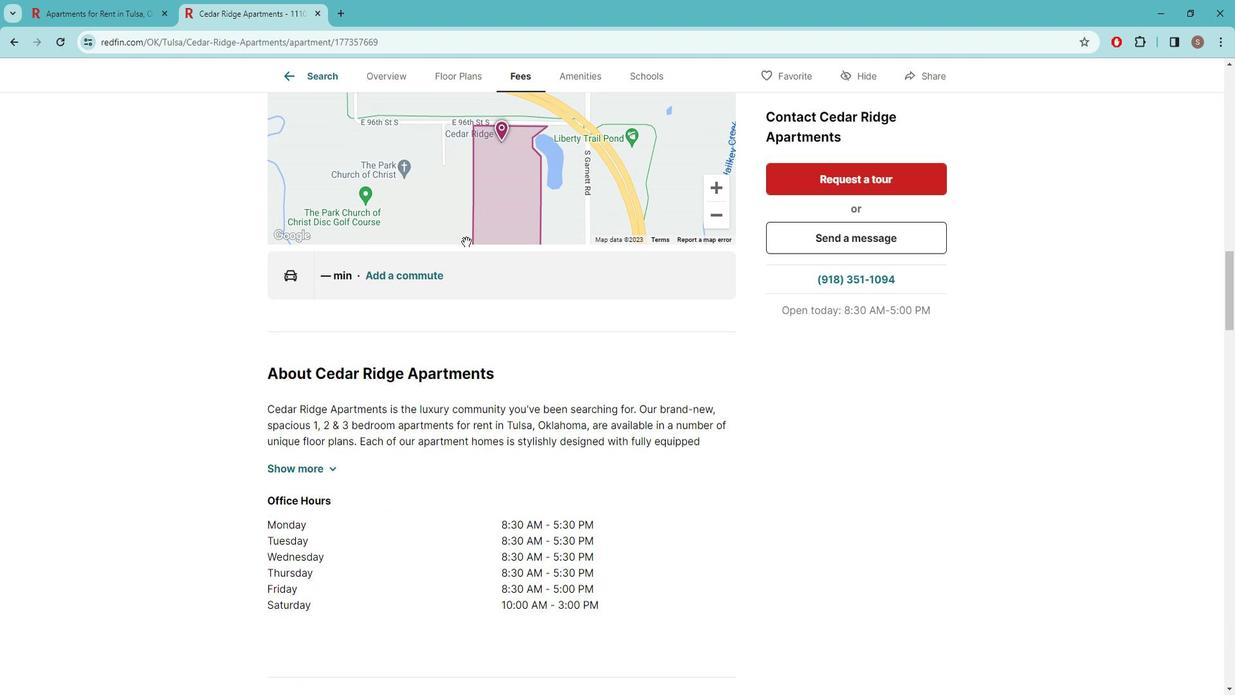 
Action: Mouse scrolled (482, 249) with delta (0, 0)
Screenshot: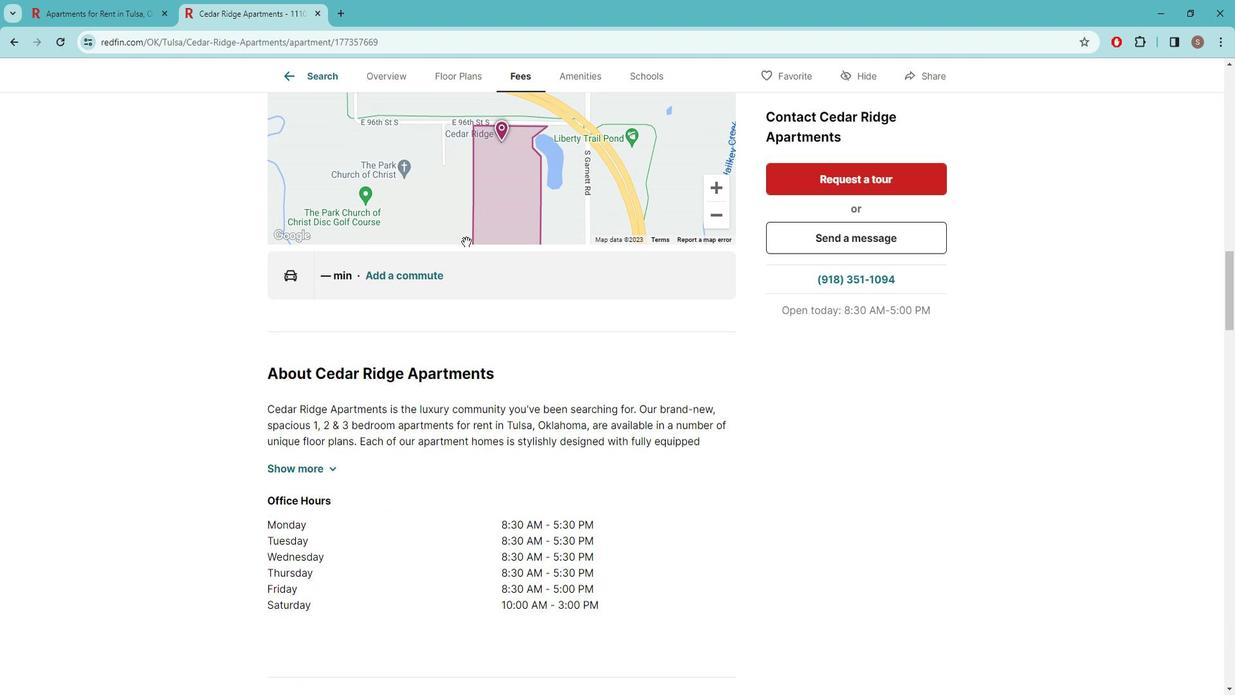 
Action: Mouse moved to (419, 410)
Screenshot: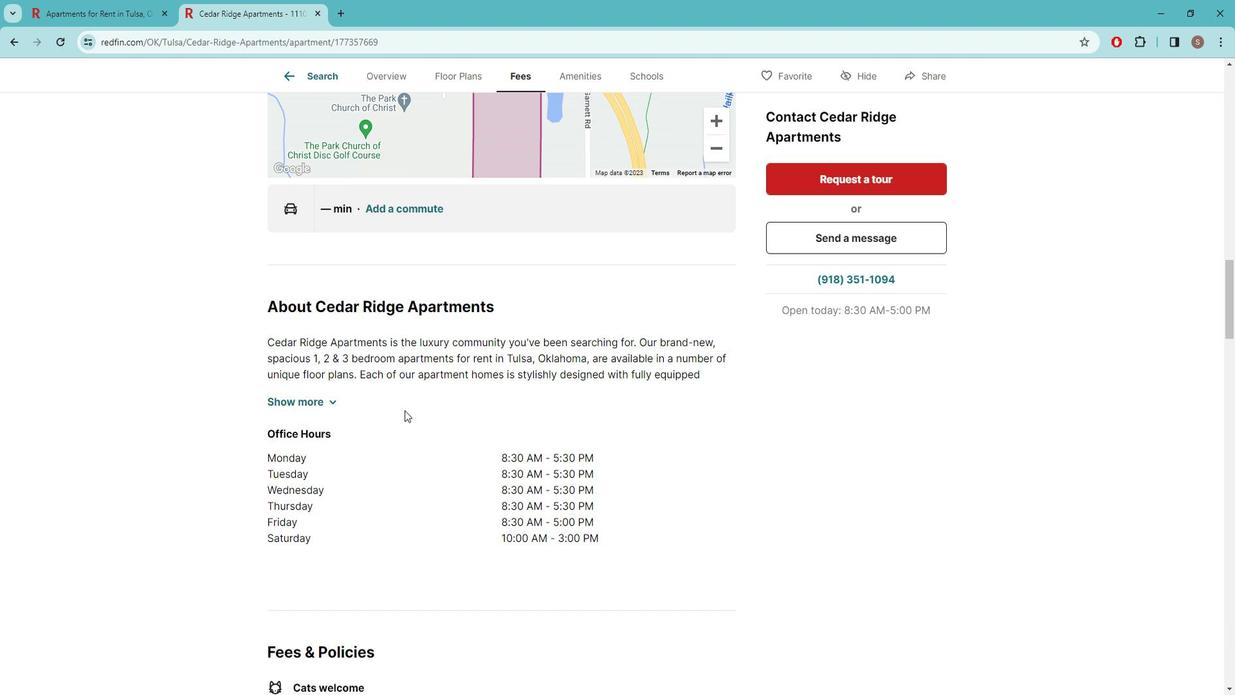 
Action: Mouse scrolled (419, 409) with delta (0, 0)
Screenshot: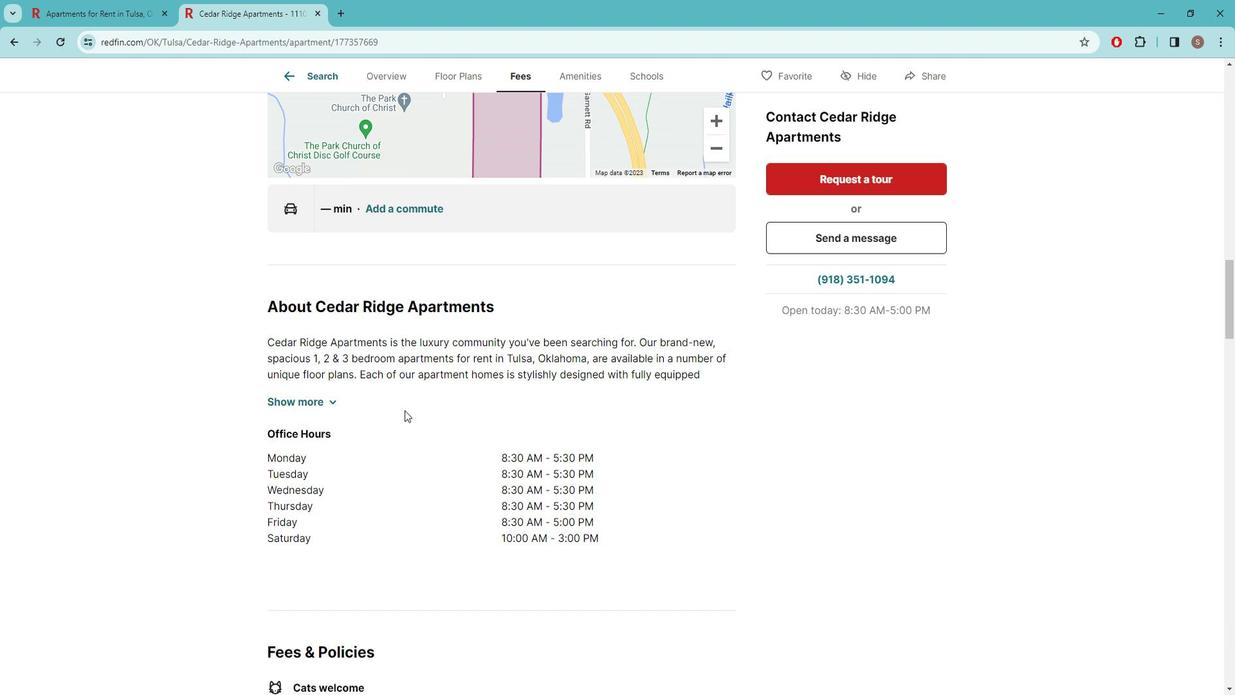 
Action: Mouse scrolled (419, 409) with delta (0, 0)
Screenshot: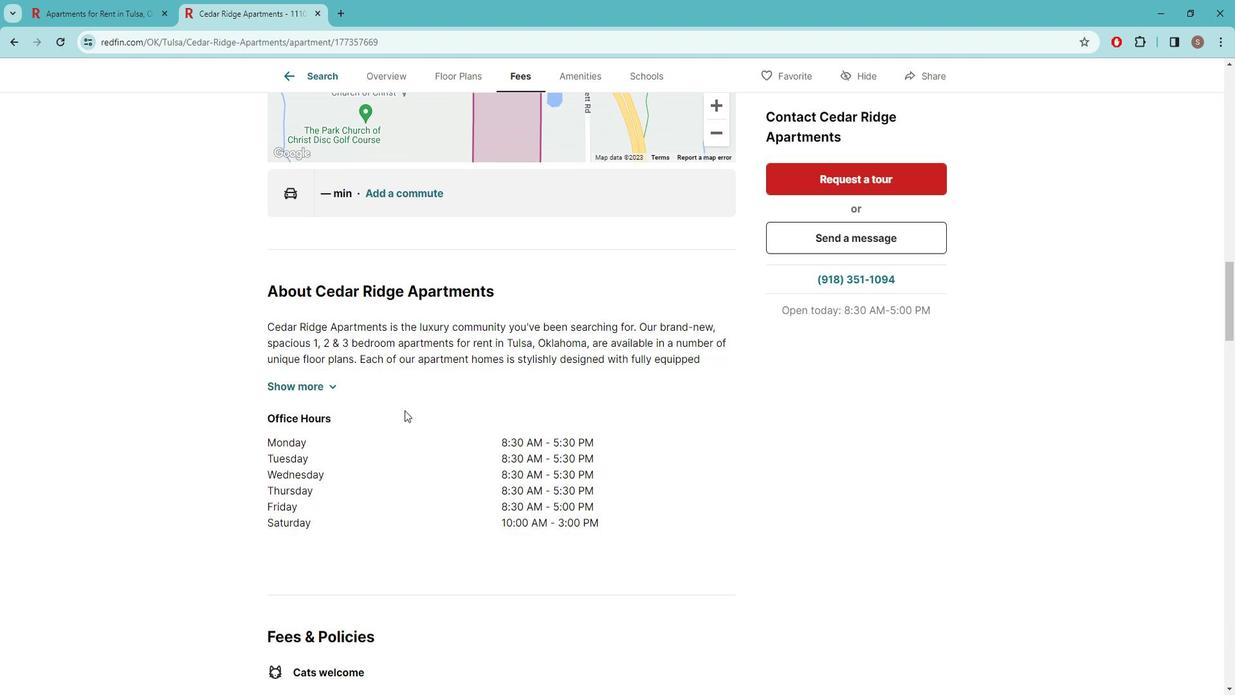 
Action: Mouse moved to (420, 410)
Screenshot: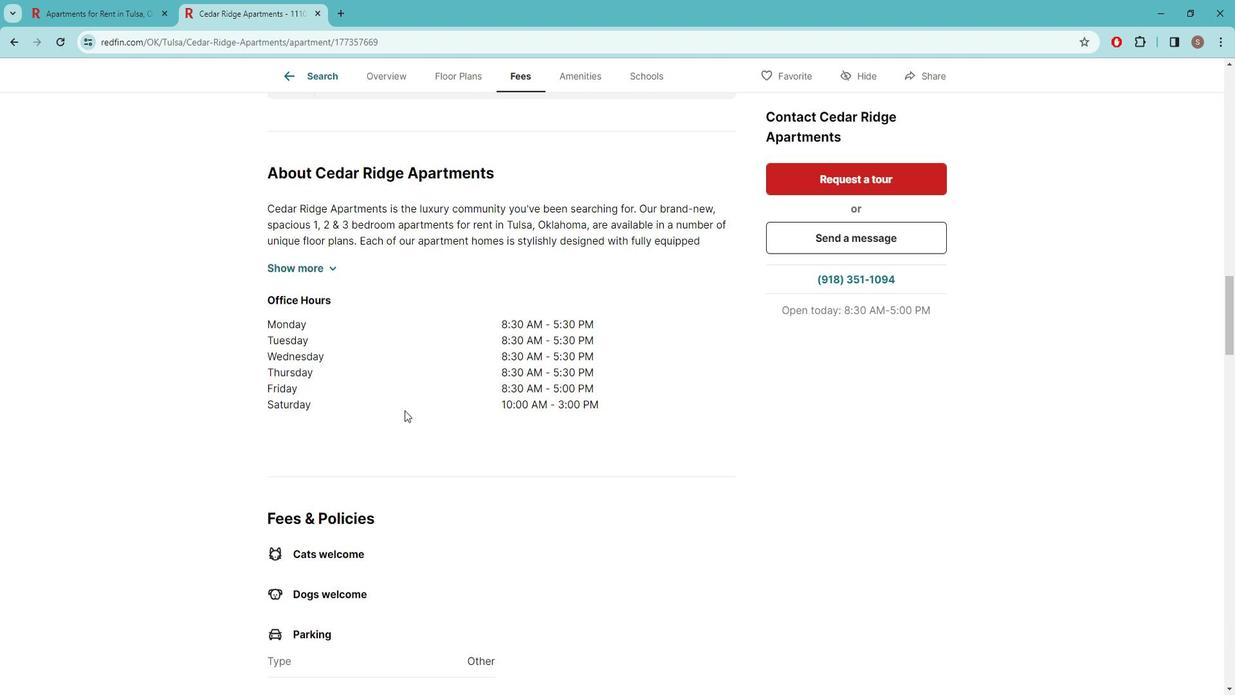 
Action: Mouse scrolled (420, 409) with delta (0, 0)
Screenshot: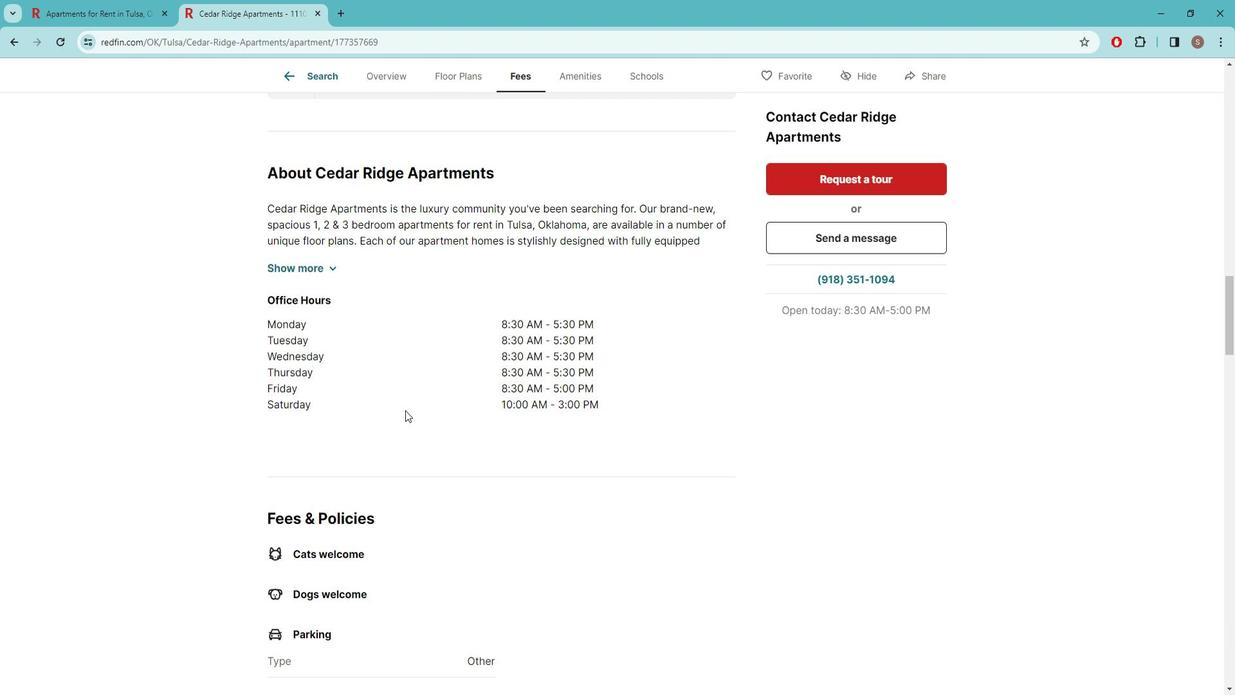 
Action: Mouse scrolled (420, 409) with delta (0, 0)
Screenshot: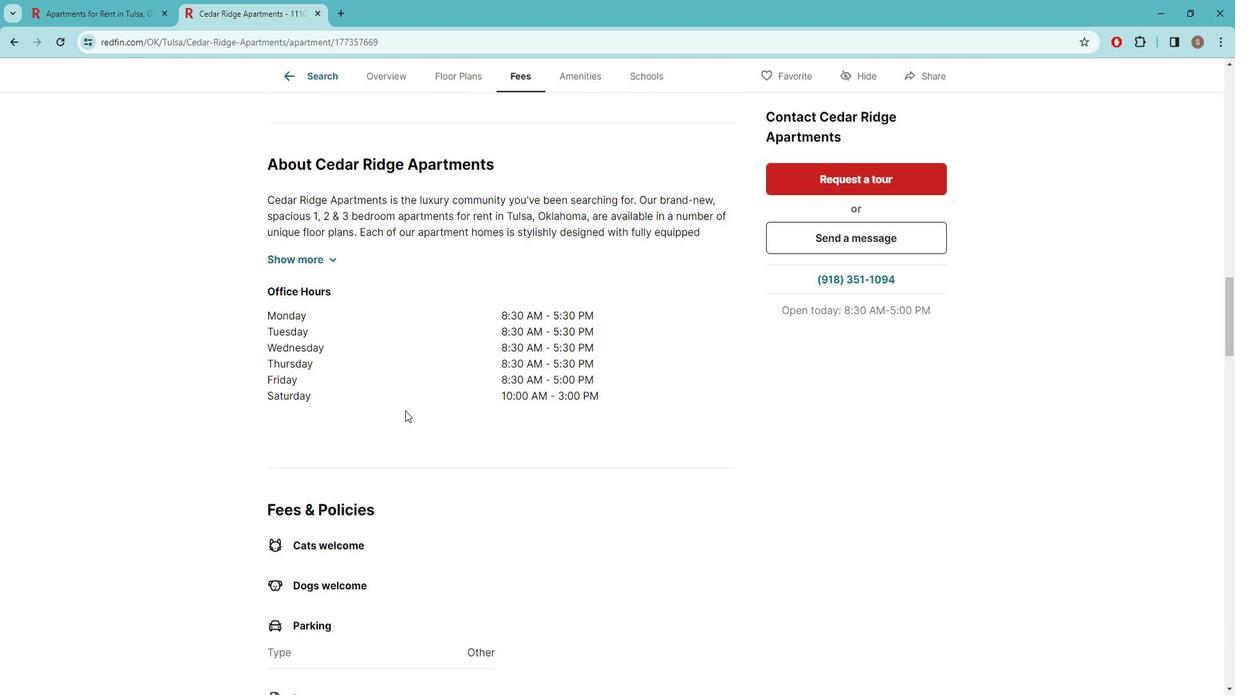 
Action: Mouse moved to (420, 409)
Screenshot: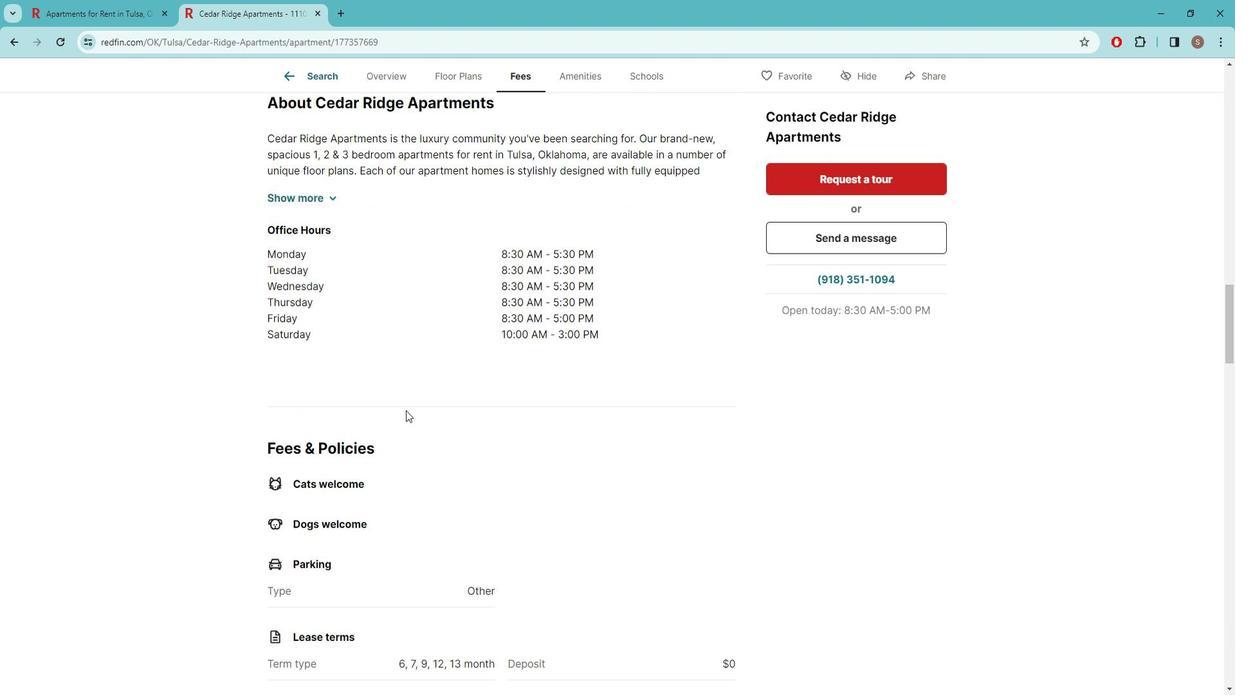 
Action: Mouse scrolled (420, 408) with delta (0, 0)
Screenshot: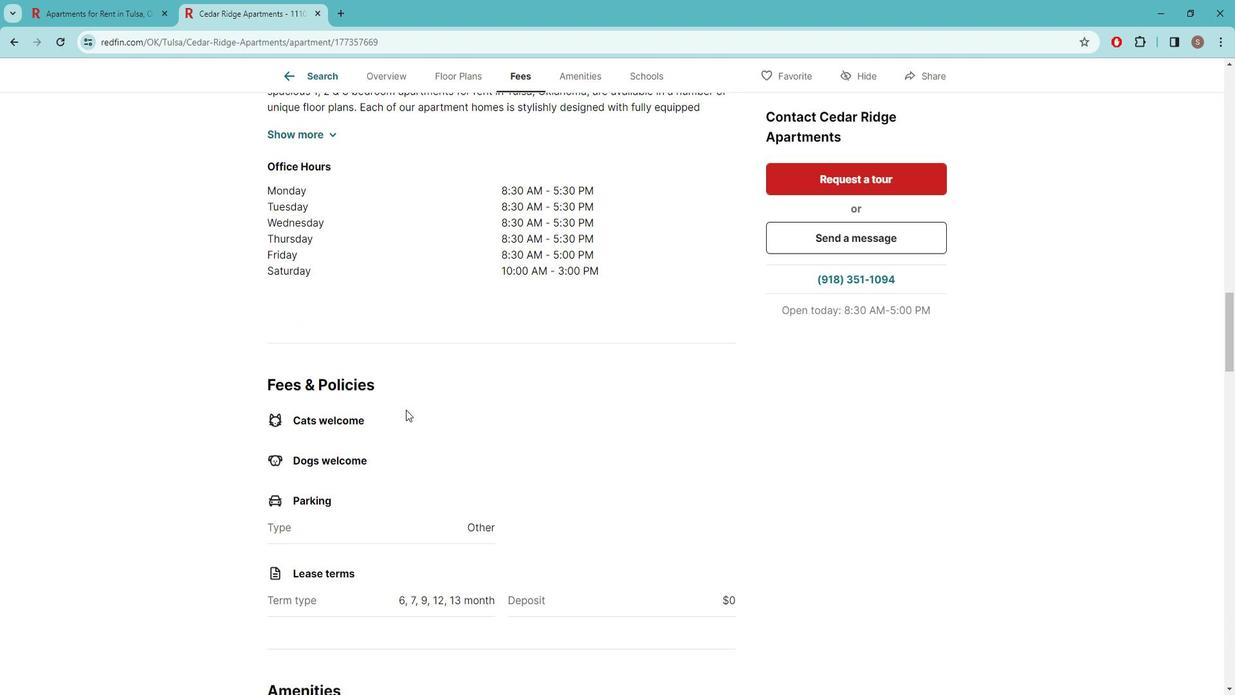 
Action: Mouse moved to (496, 398)
Screenshot: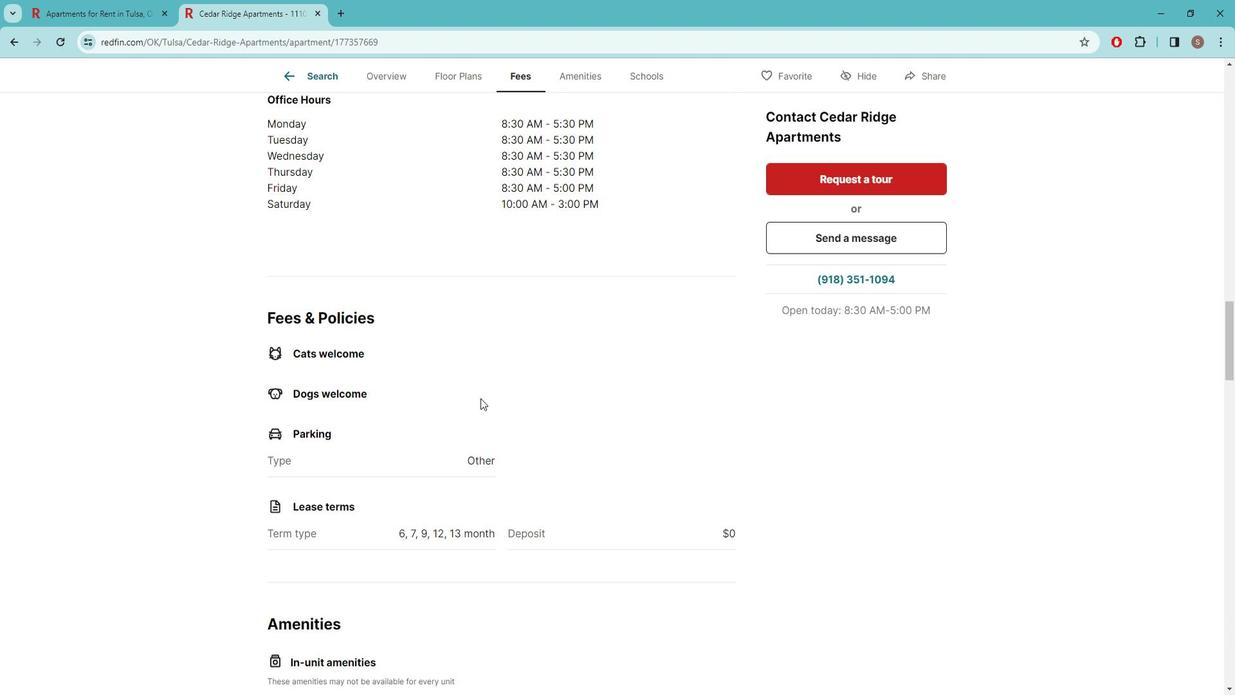 
Action: Mouse scrolled (496, 397) with delta (0, 0)
Screenshot: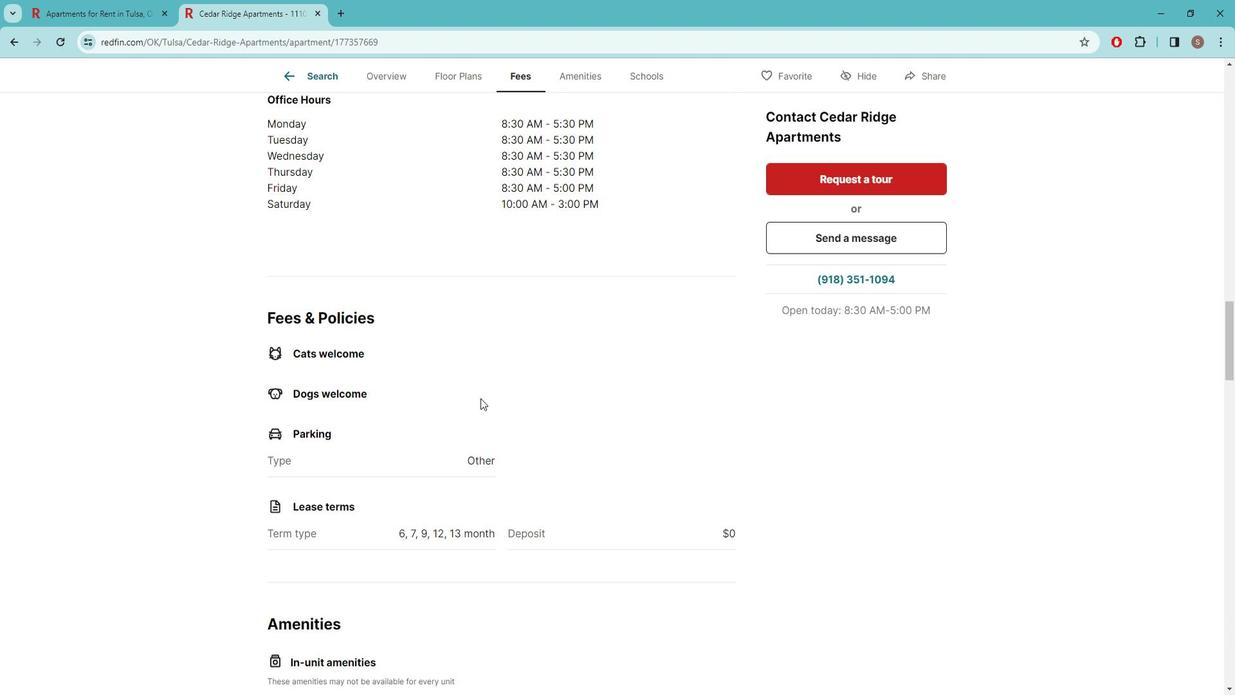 
Action: Mouse moved to (498, 398)
Screenshot: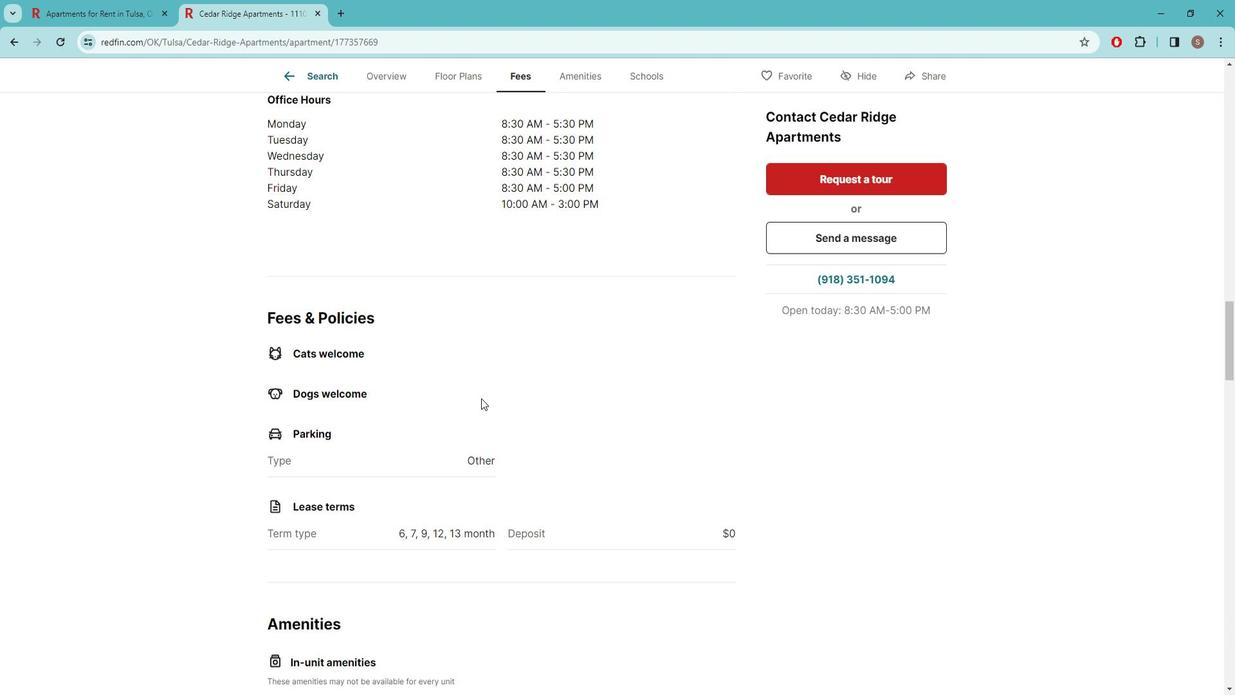 
Action: Mouse scrolled (498, 397) with delta (0, 0)
Screenshot: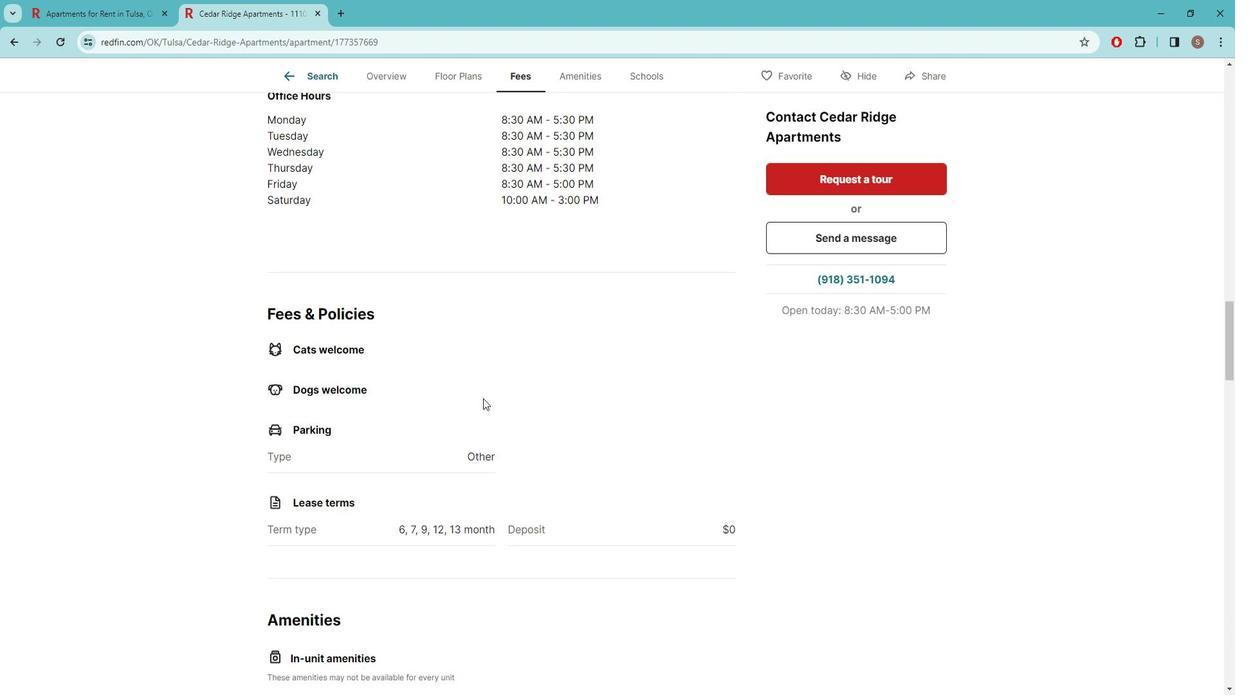 
Action: Mouse moved to (495, 397)
Screenshot: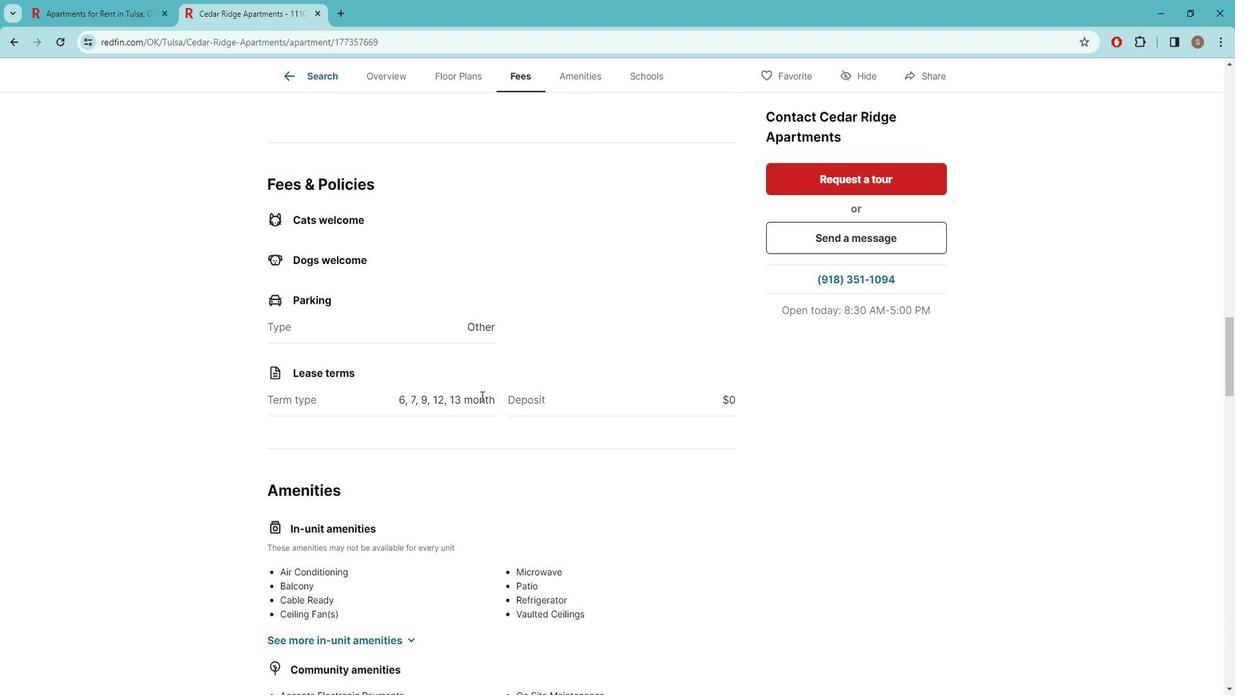
Action: Mouse scrolled (495, 396) with delta (0, 0)
Screenshot: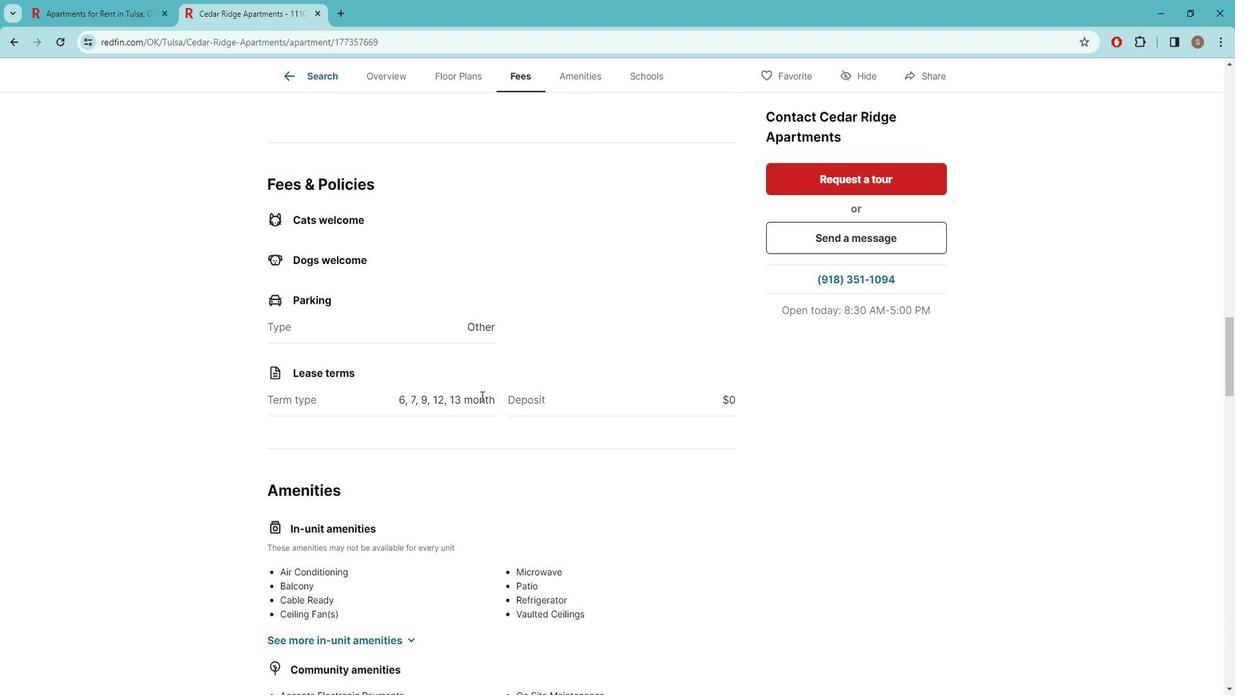 
Action: Mouse scrolled (495, 396) with delta (0, 0)
Screenshot: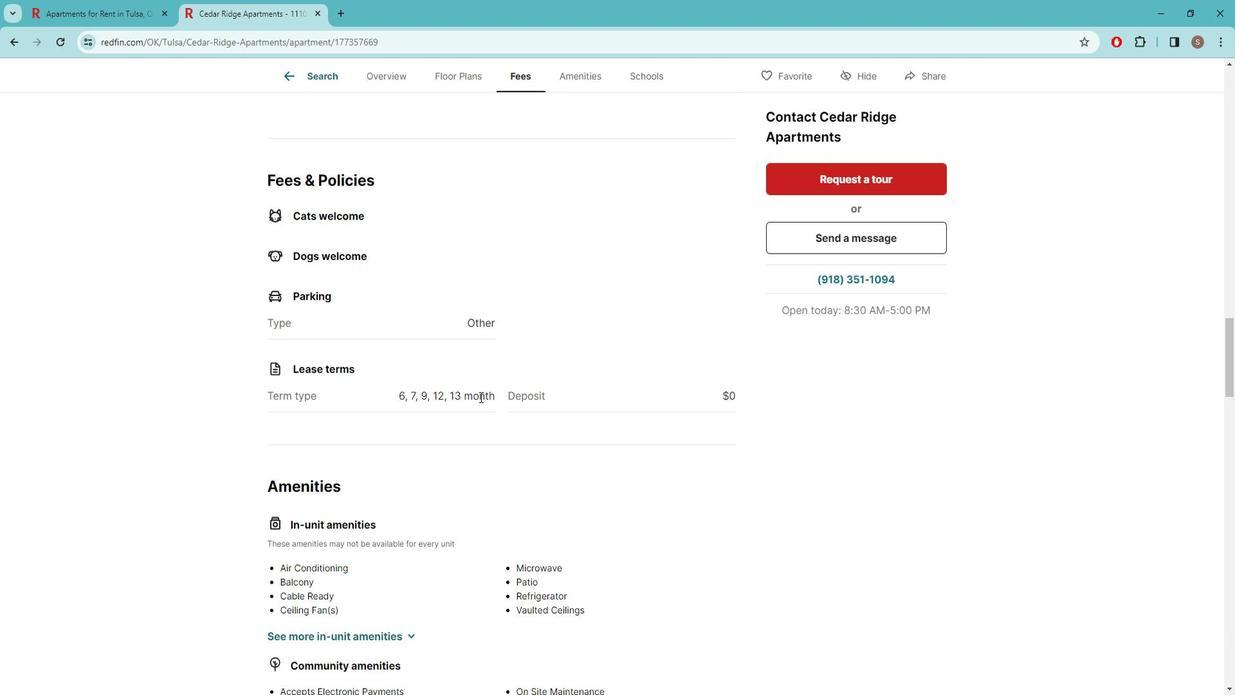 
Action: Mouse moved to (415, 407)
Screenshot: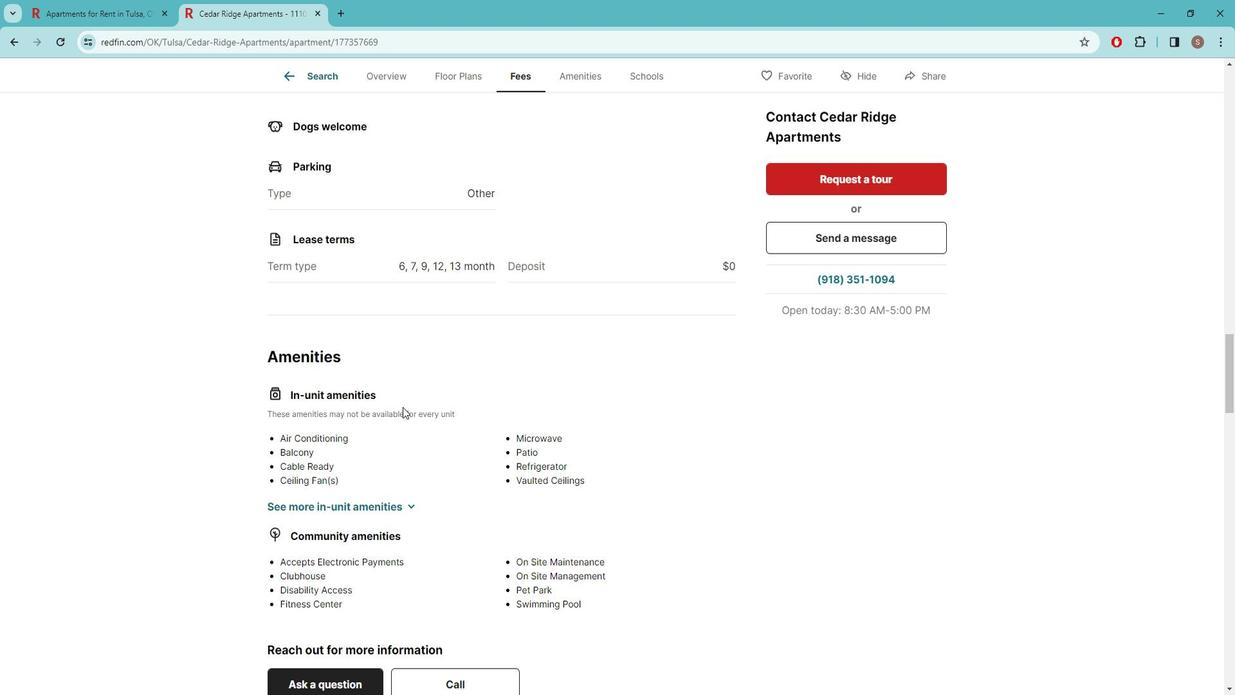 
Action: Mouse scrolled (415, 406) with delta (0, 0)
Screenshot: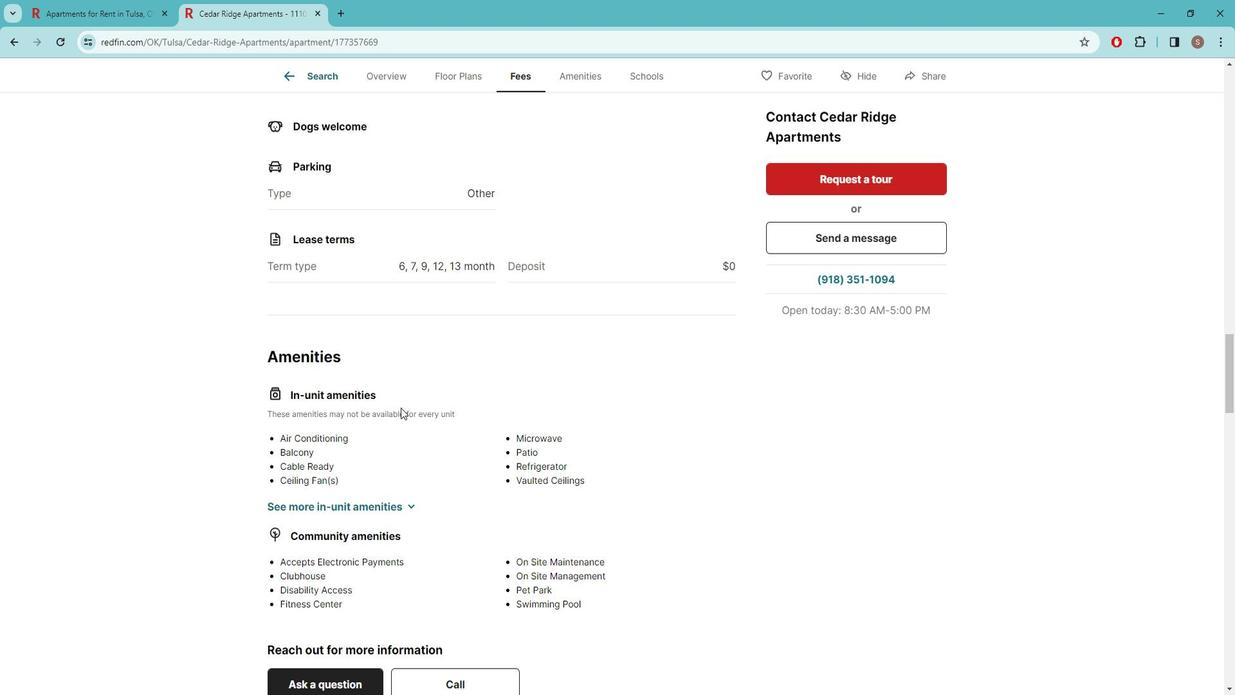 
Action: Mouse moved to (332, 375)
Screenshot: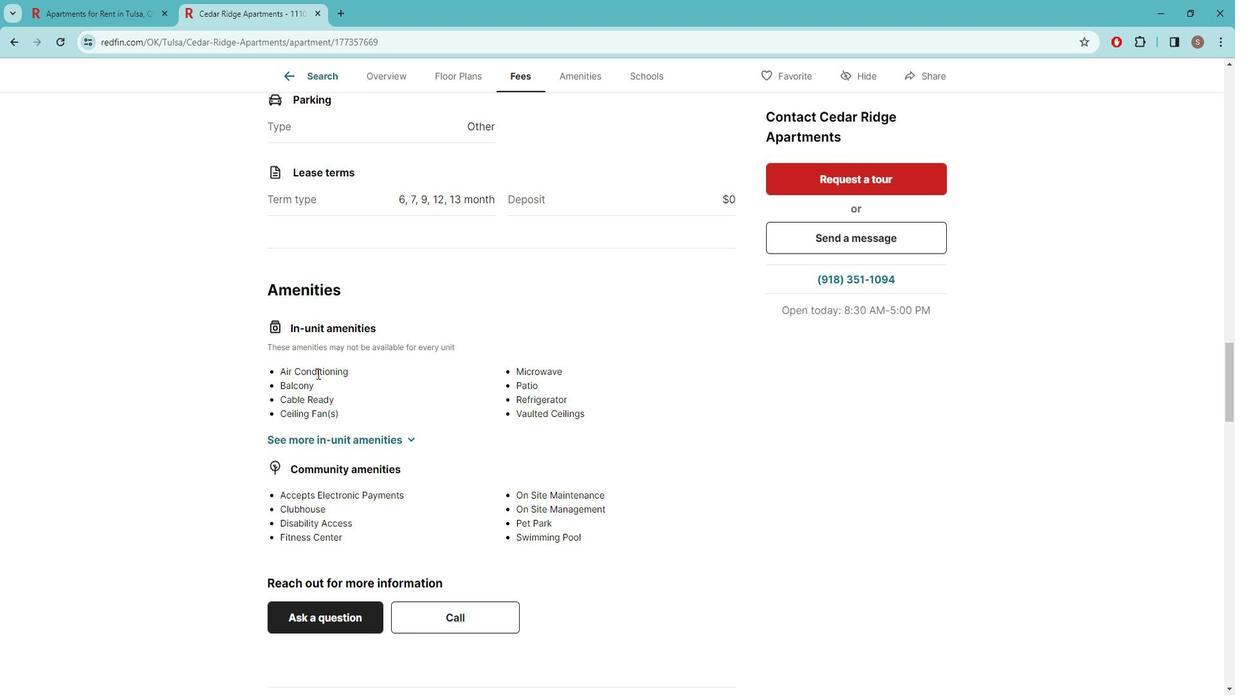 
Action: Mouse scrolled (332, 374) with delta (0, 0)
Screenshot: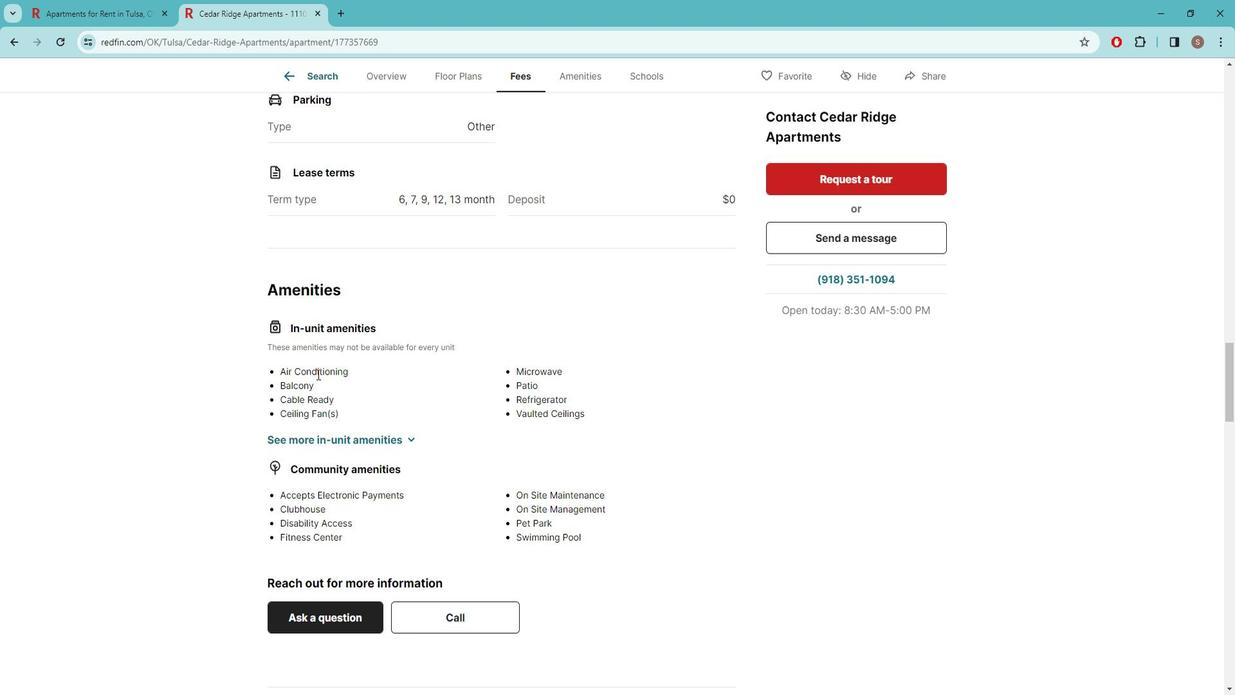
Action: Mouse moved to (428, 373)
Screenshot: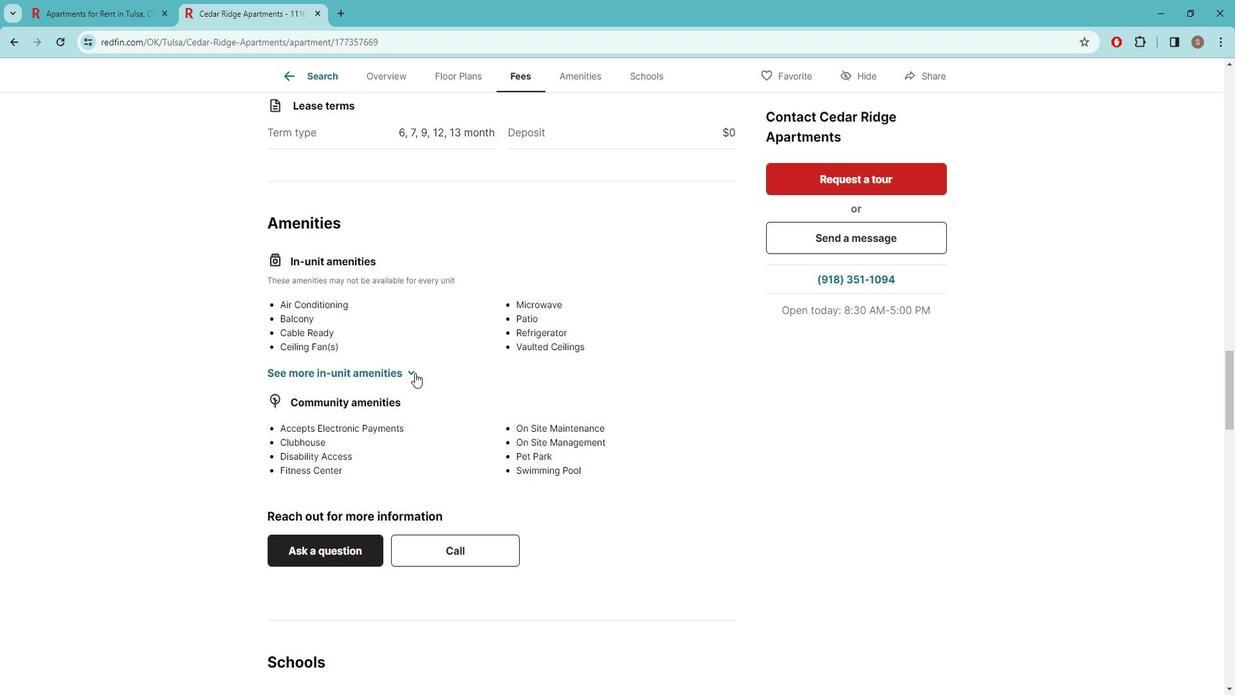 
Action: Mouse pressed left at (428, 373)
Screenshot: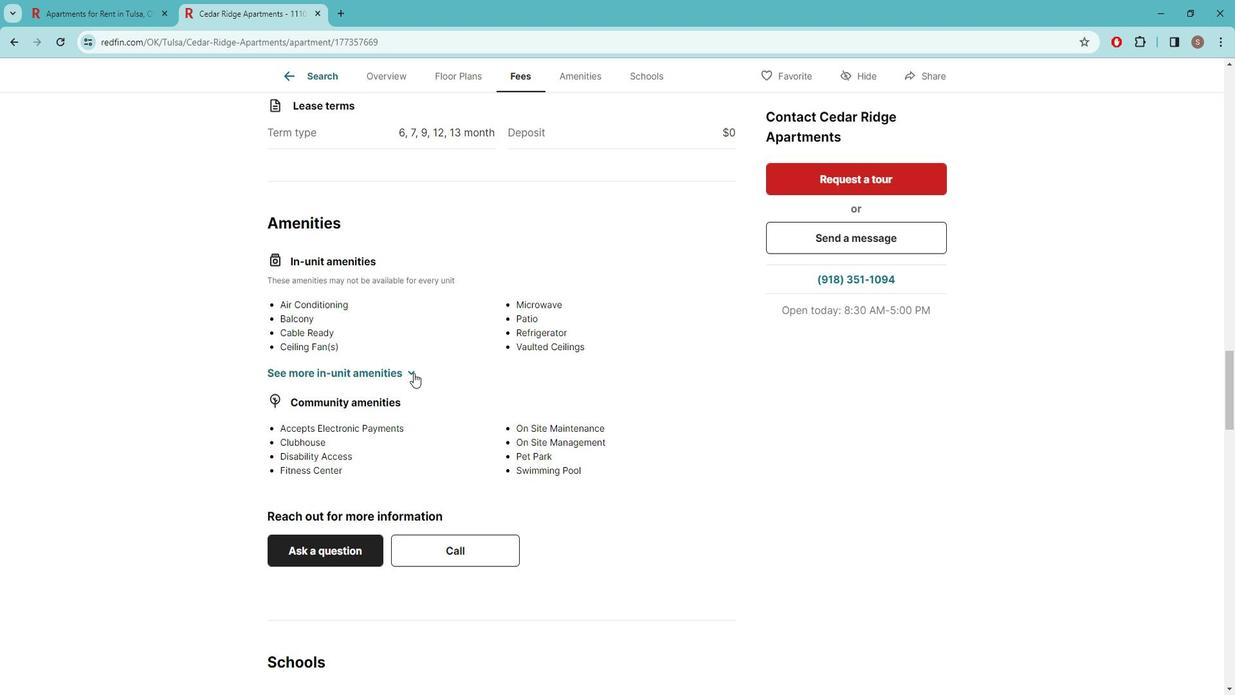 
Action: Mouse scrolled (428, 373) with delta (0, 0)
Screenshot: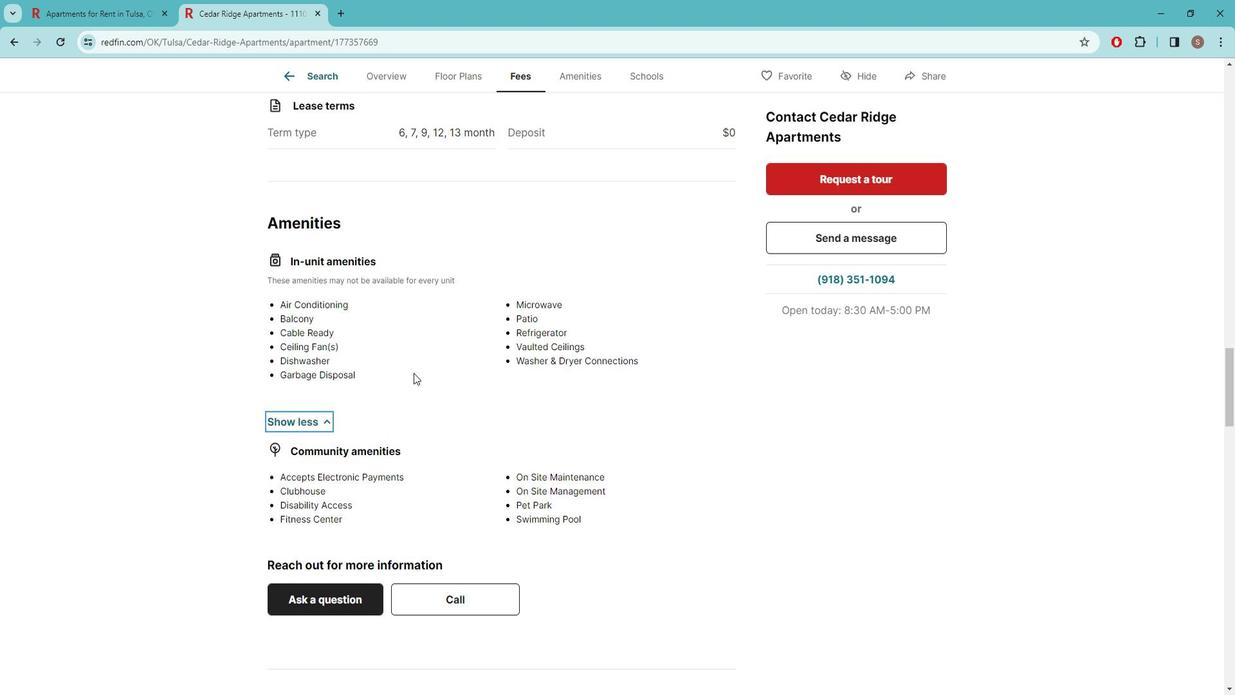 
Action: Mouse scrolled (428, 373) with delta (0, 0)
Screenshot: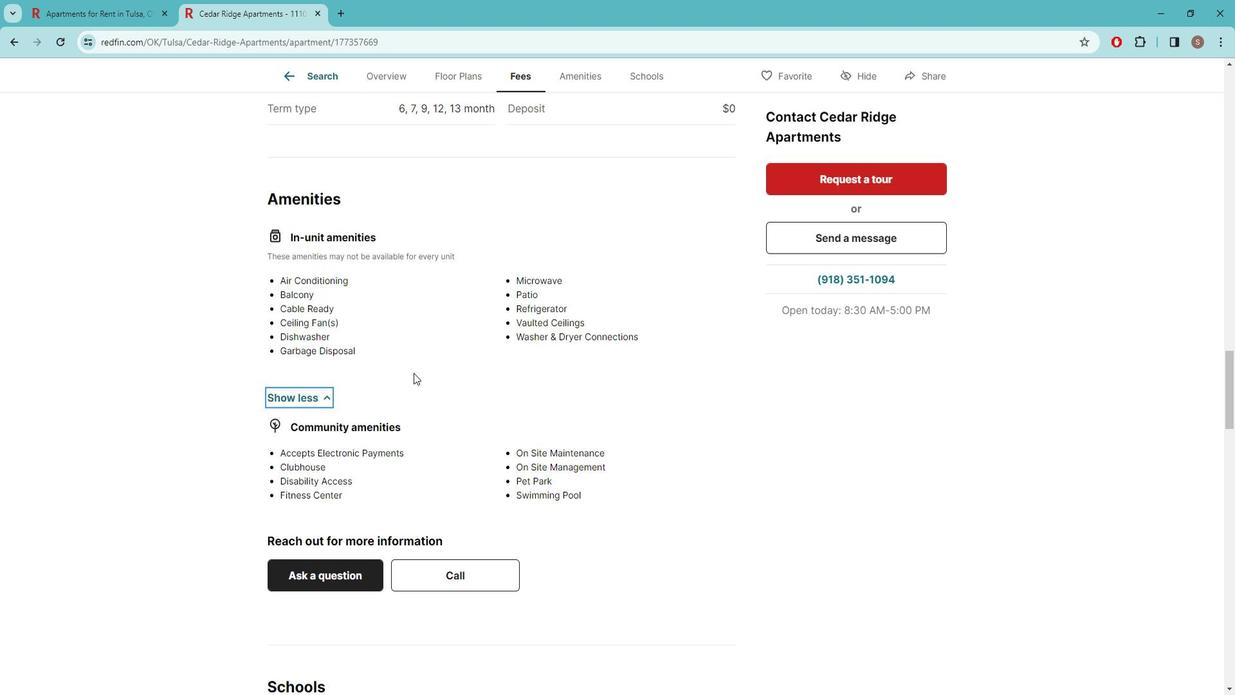 
Action: Mouse scrolled (428, 373) with delta (0, 0)
Screenshot: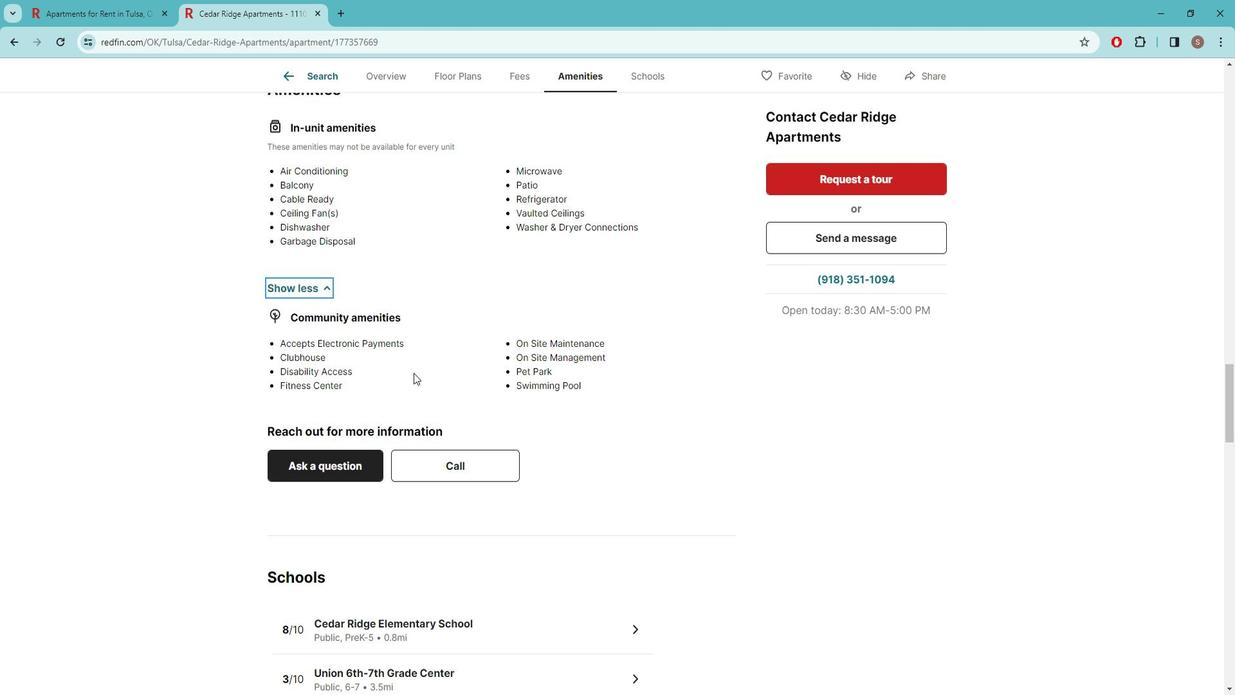 
Action: Mouse moved to (428, 373)
Screenshot: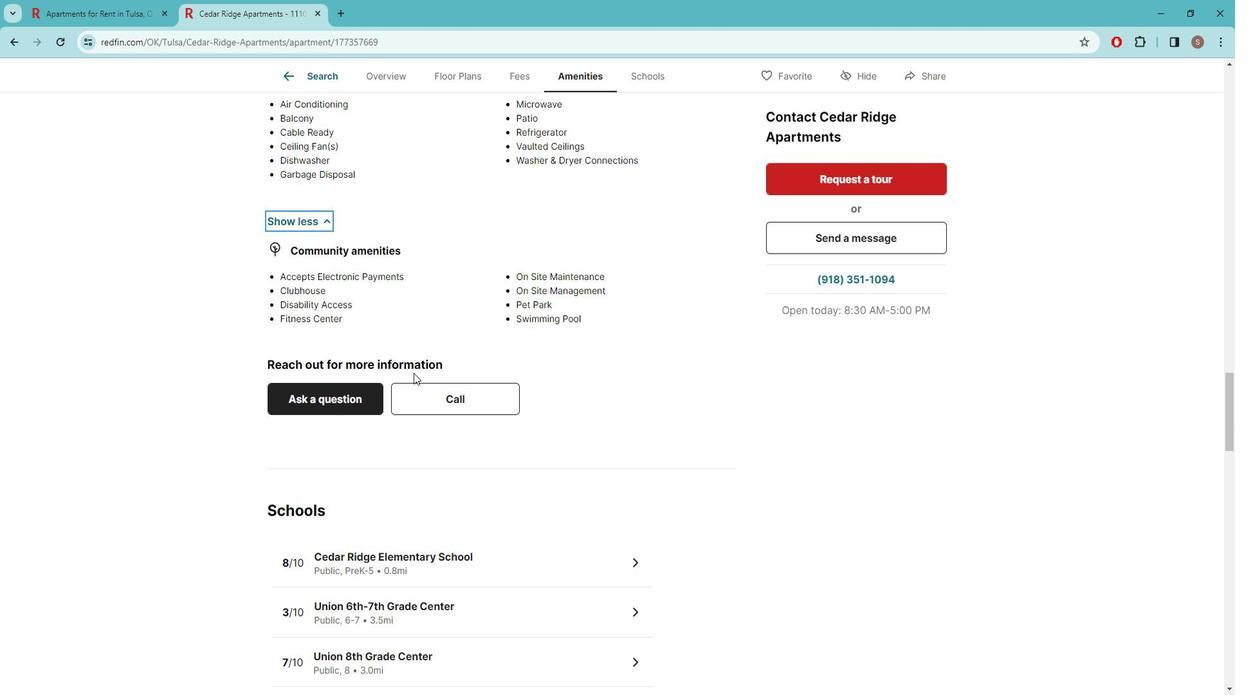 
Action: Mouse scrolled (428, 374) with delta (0, 0)
Screenshot: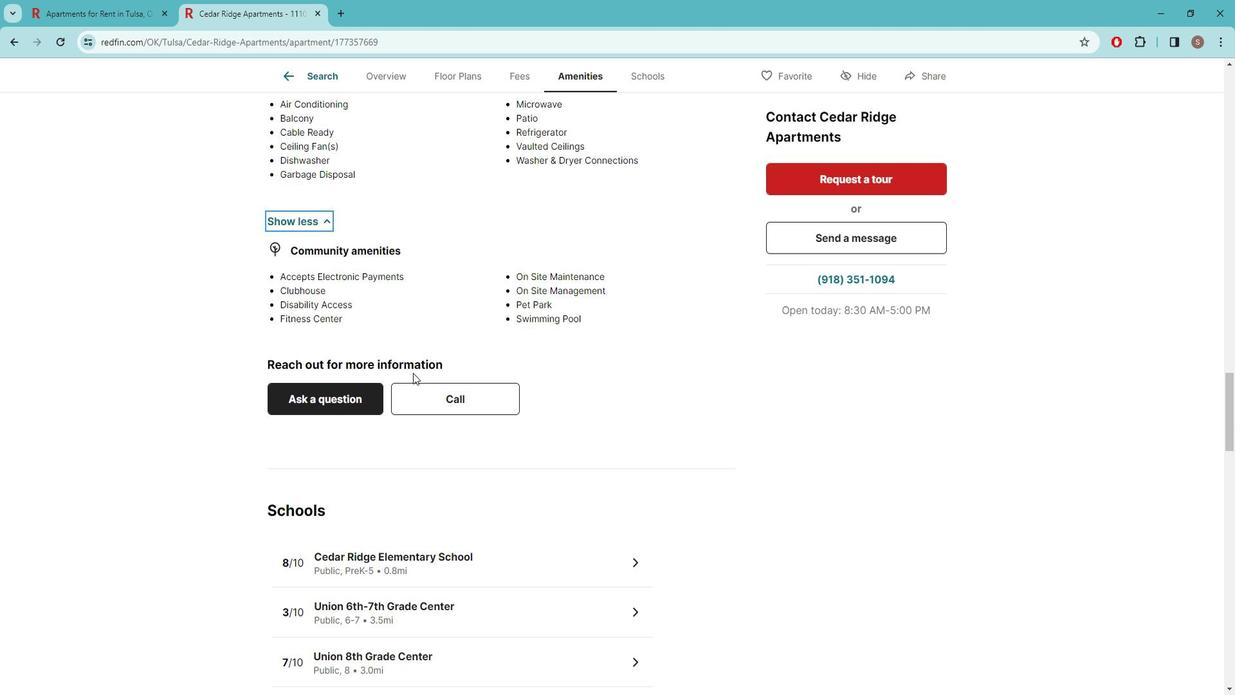 
Action: Mouse scrolled (428, 374) with delta (0, 0)
Screenshot: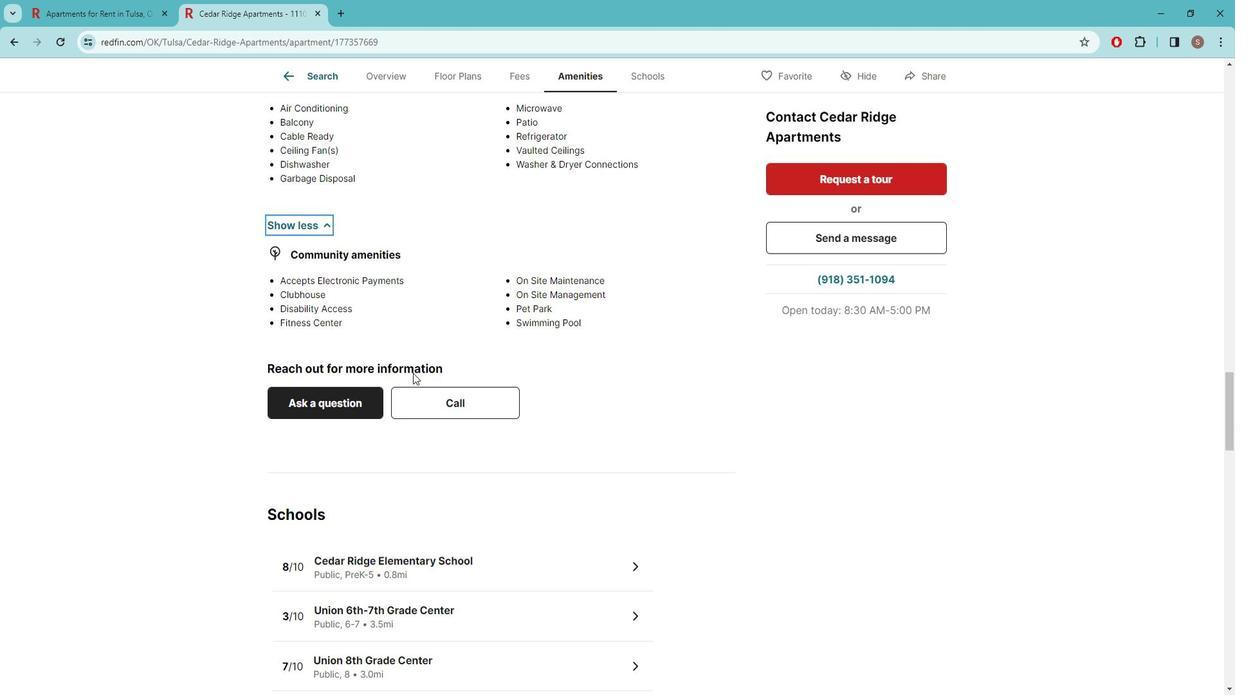 
Action: Mouse scrolled (428, 374) with delta (0, 0)
Screenshot: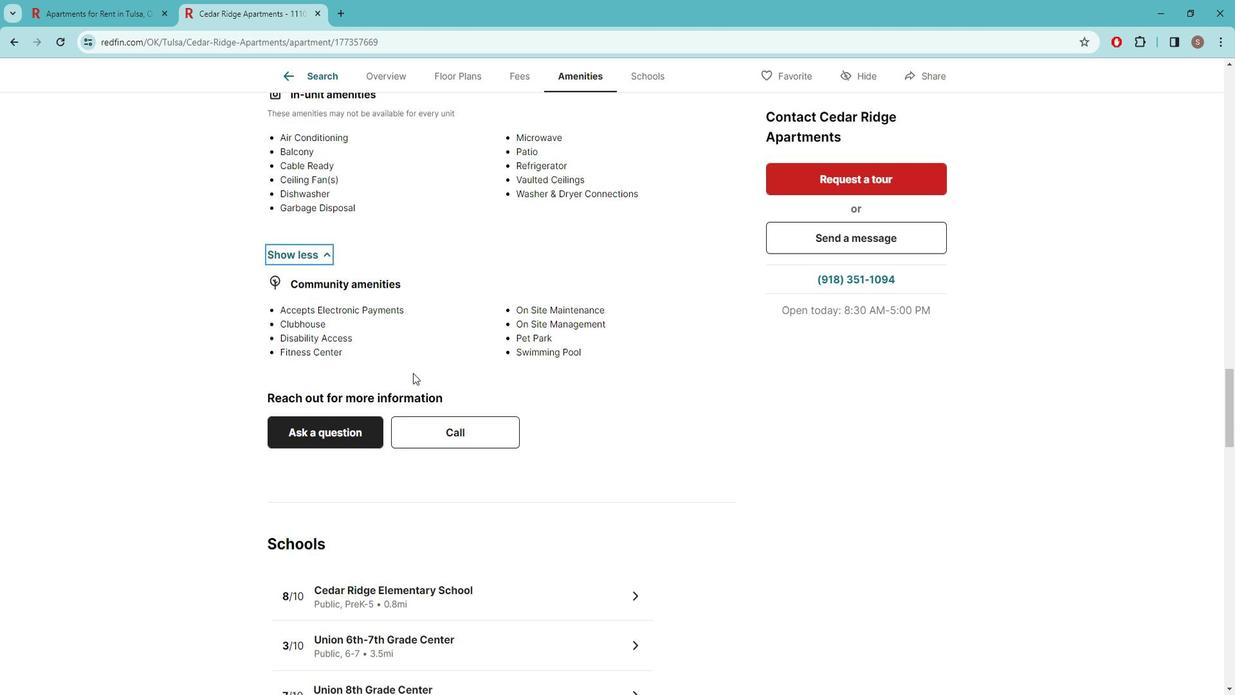 
Action: Mouse scrolled (428, 374) with delta (0, 0)
Screenshot: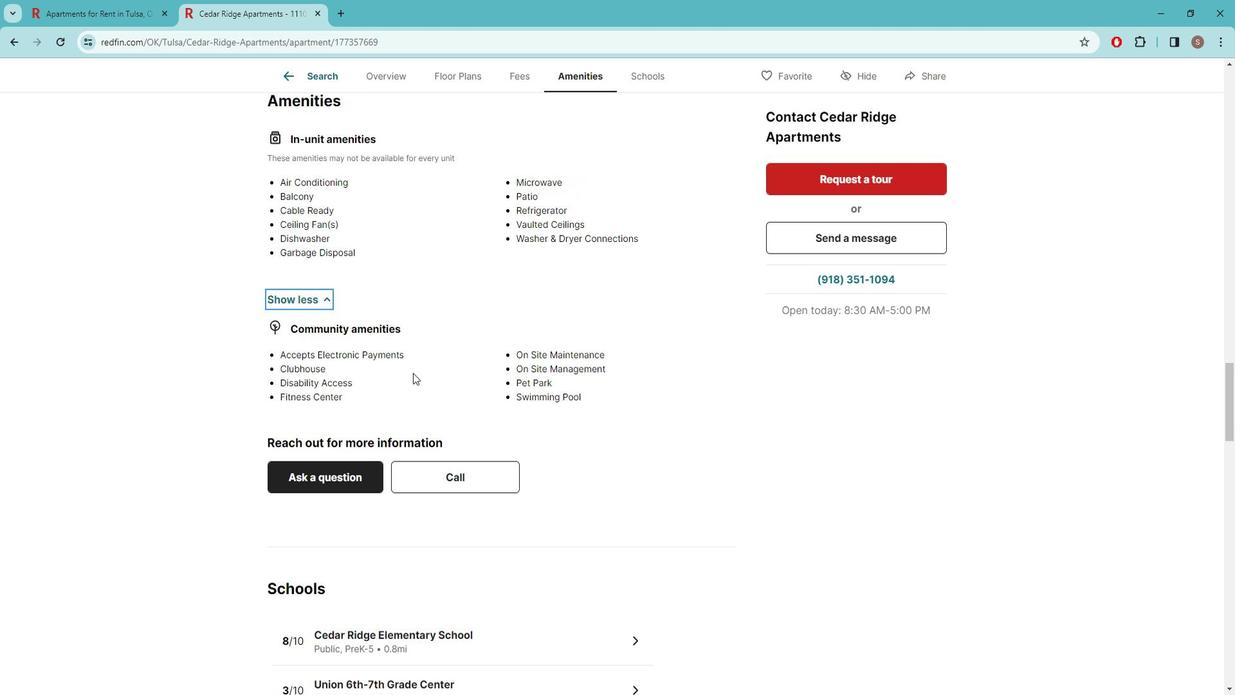 
Action: Mouse scrolled (428, 374) with delta (0, 0)
Screenshot: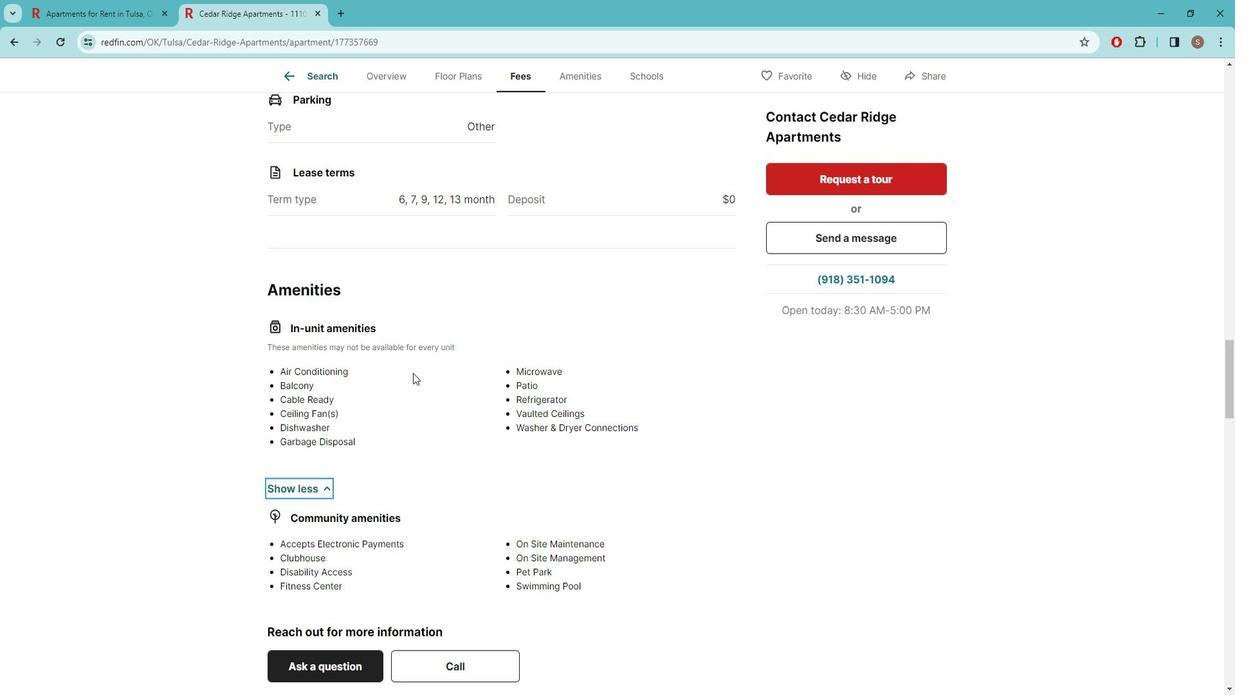 
Action: Mouse scrolled (428, 374) with delta (0, 0)
Screenshot: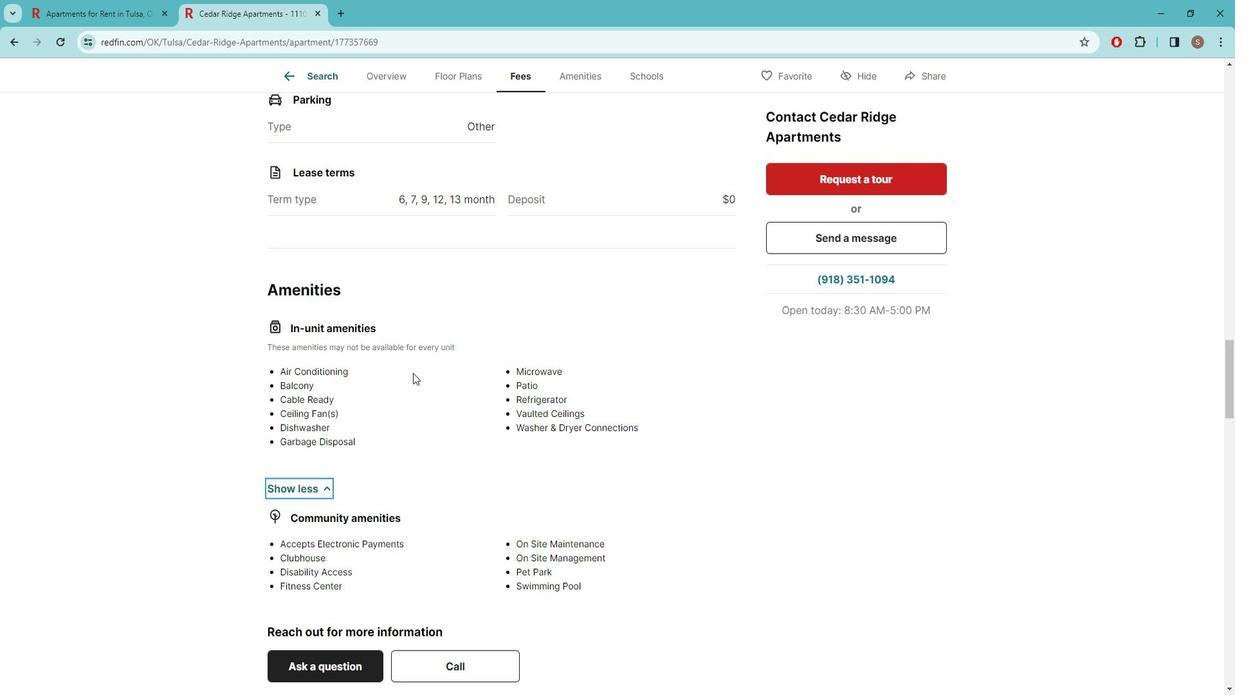 
Action: Mouse scrolled (428, 374) with delta (0, 0)
Screenshot: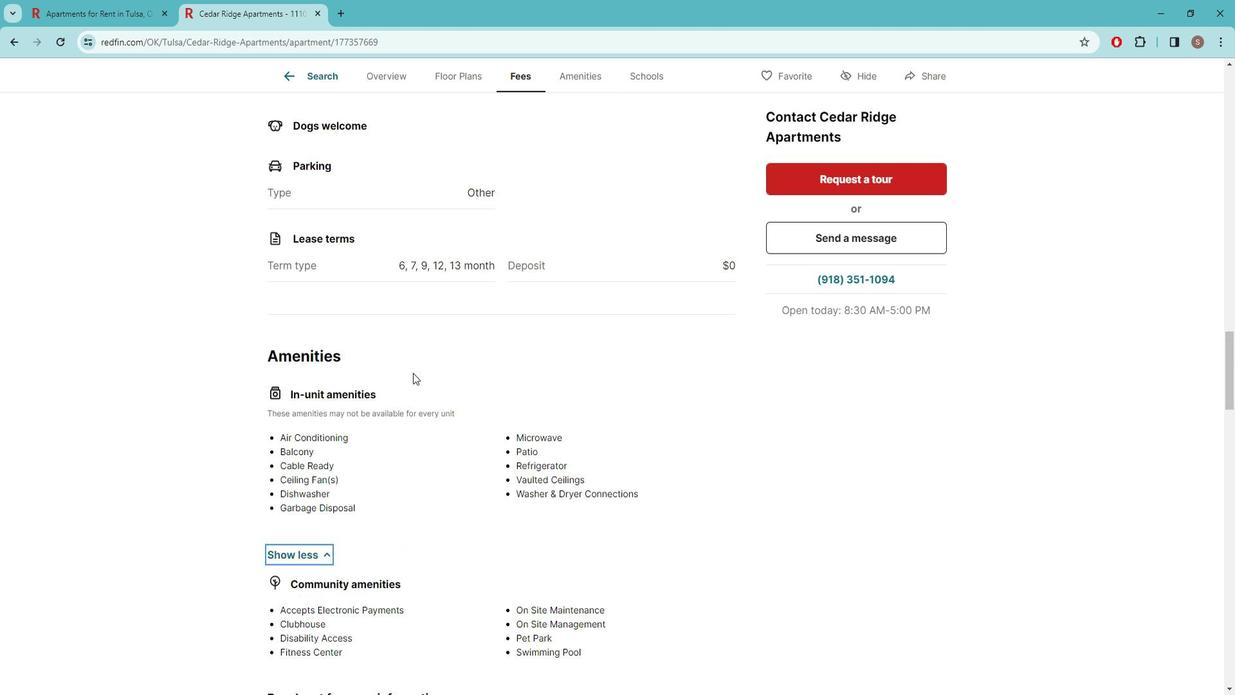 
Action: Mouse scrolled (428, 374) with delta (0, 0)
Screenshot: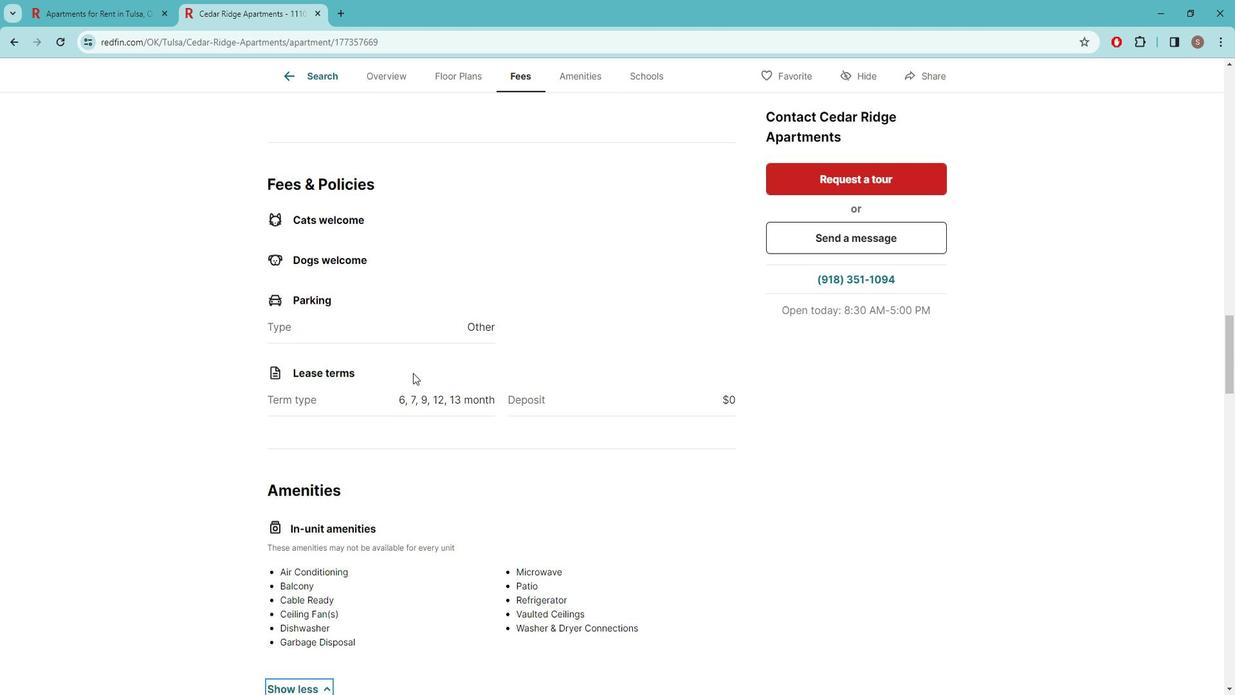 
Action: Mouse scrolled (428, 374) with delta (0, 0)
Screenshot: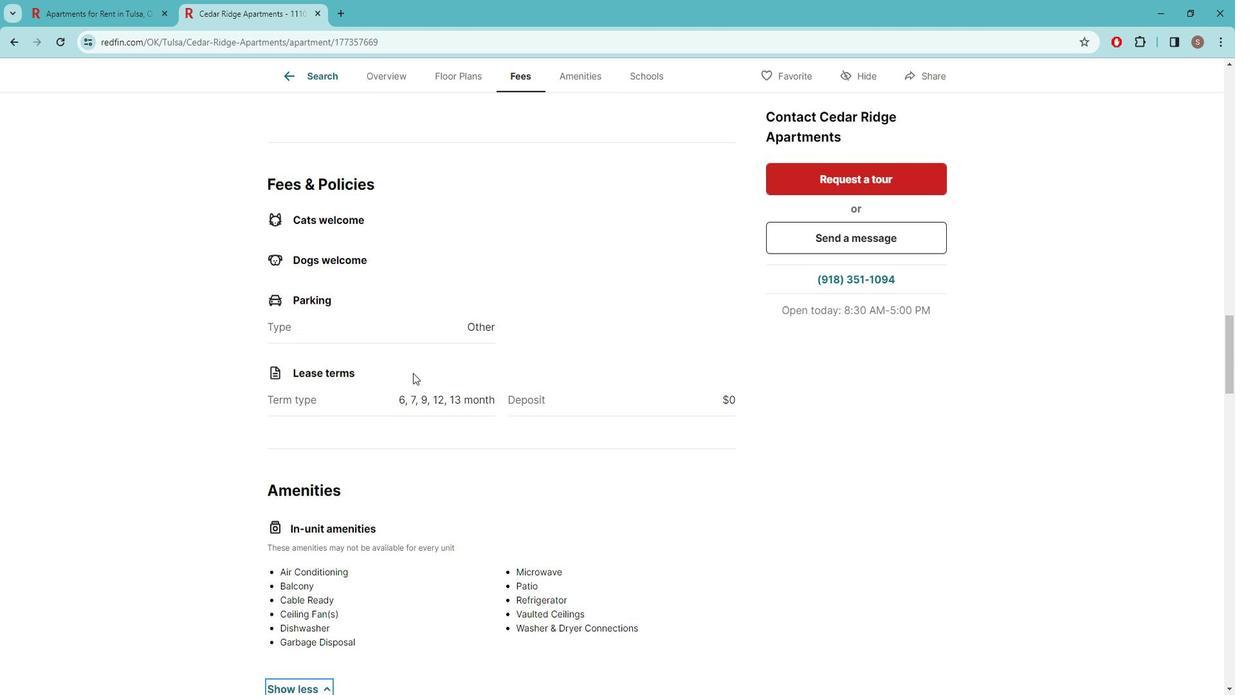 
Action: Mouse scrolled (428, 374) with delta (0, 0)
Screenshot: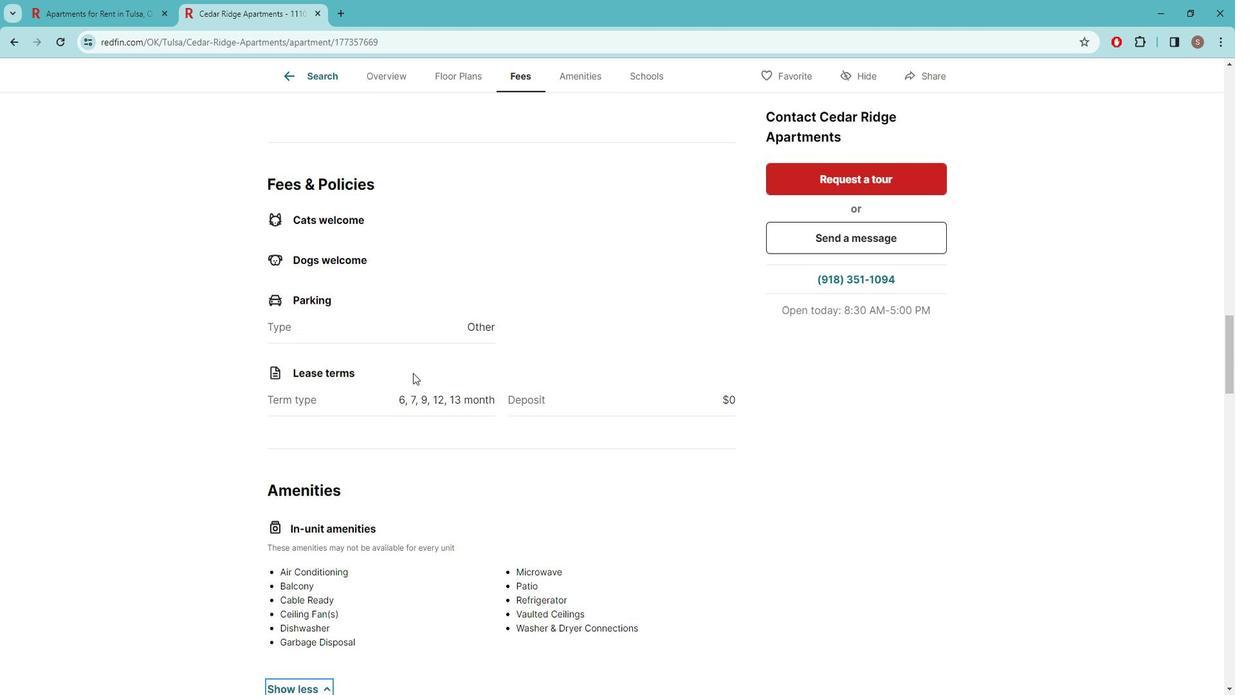 
Action: Mouse scrolled (428, 374) with delta (0, 0)
Screenshot: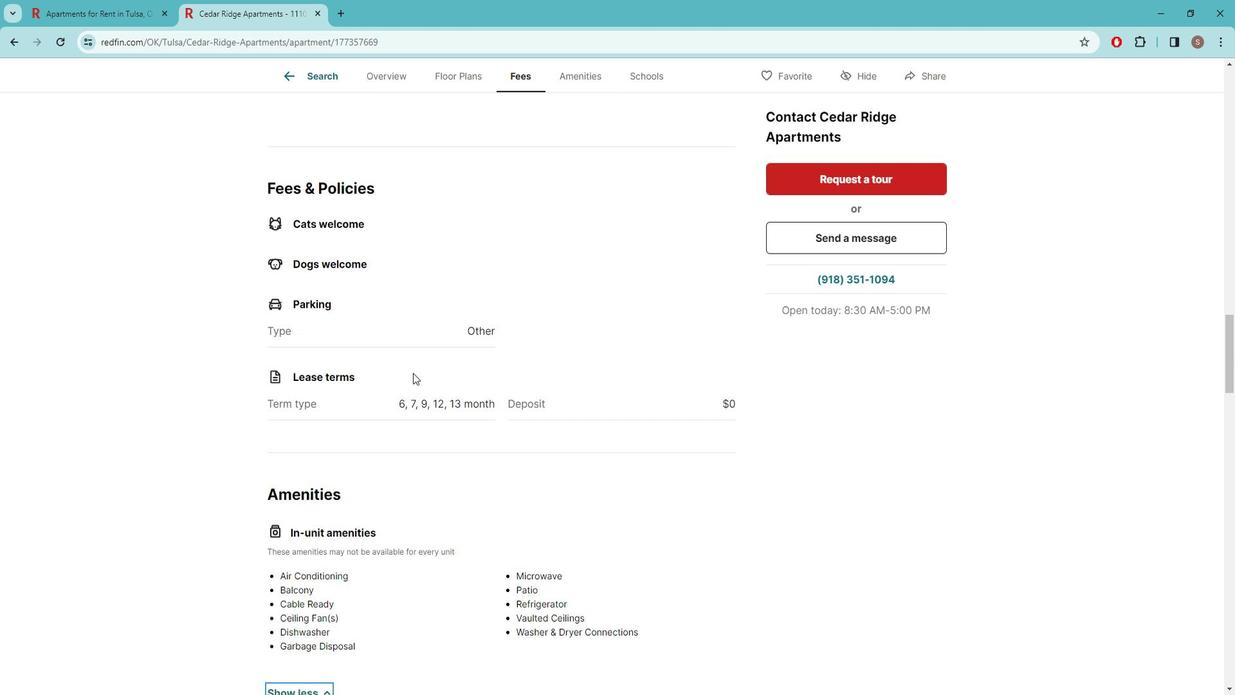 
Action: Mouse scrolled (428, 374) with delta (0, 0)
Screenshot: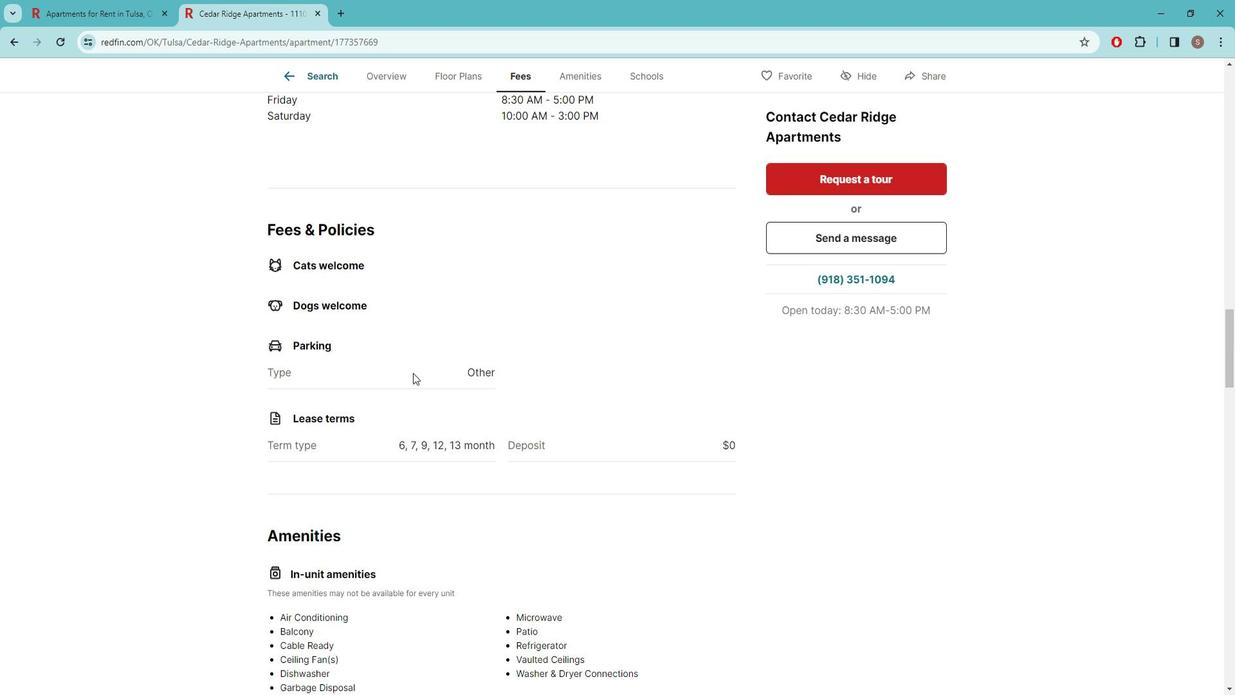 
Action: Mouse scrolled (428, 374) with delta (0, 0)
Screenshot: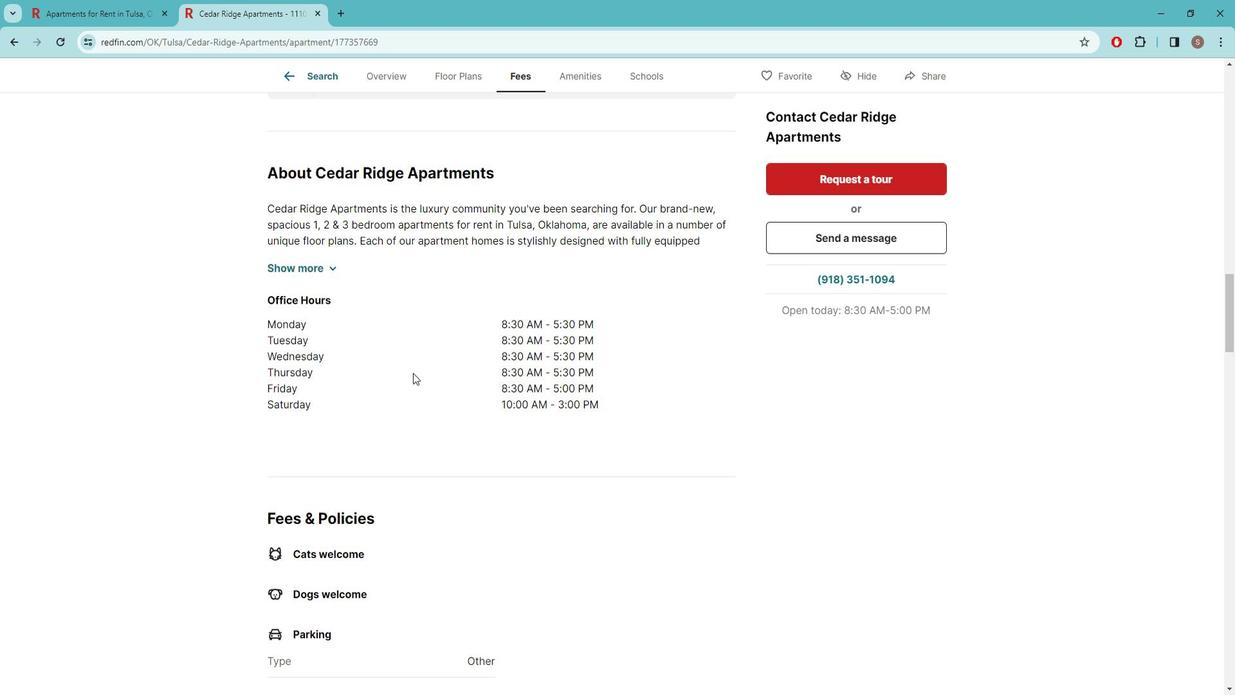 
Action: Mouse scrolled (428, 374) with delta (0, 0)
Screenshot: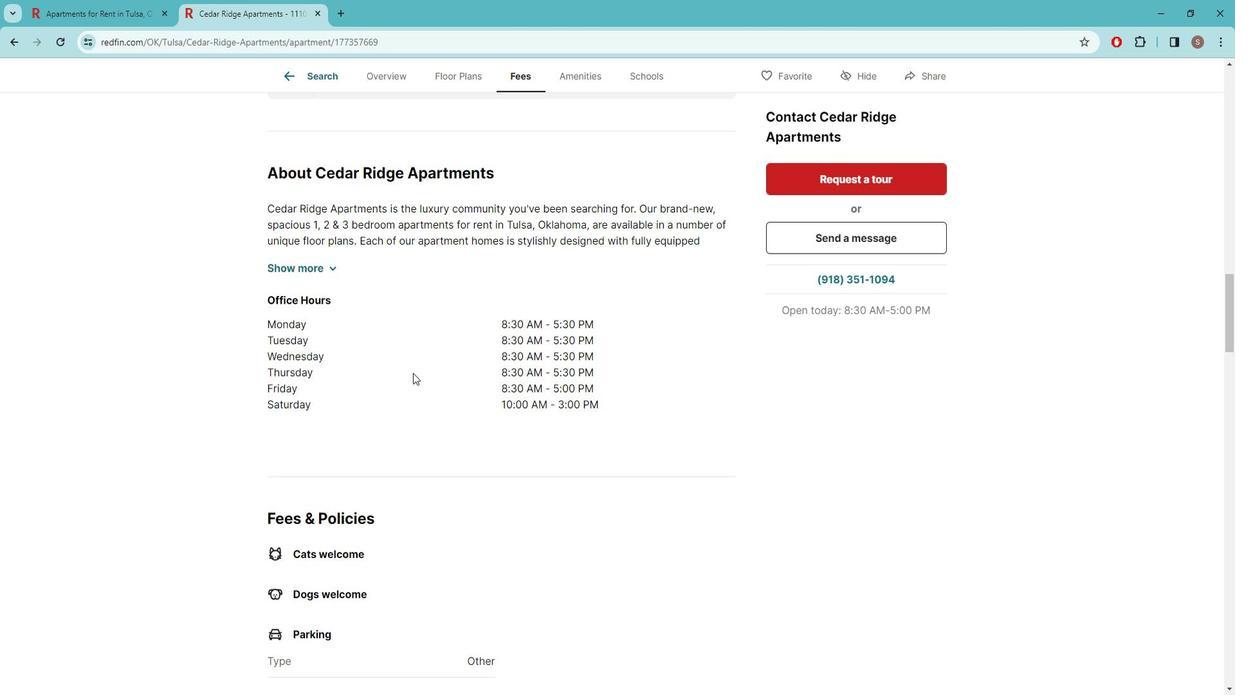 
Action: Mouse scrolled (428, 374) with delta (0, 0)
Screenshot: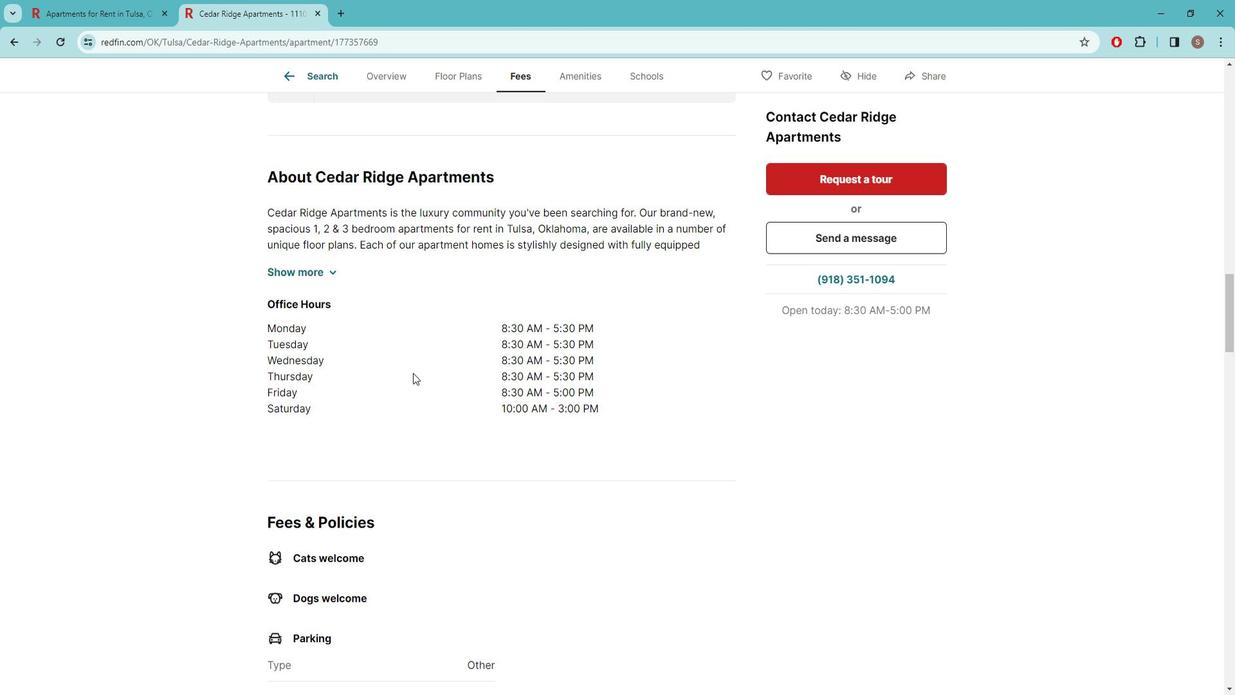 
Action: Mouse scrolled (428, 374) with delta (0, 0)
Screenshot: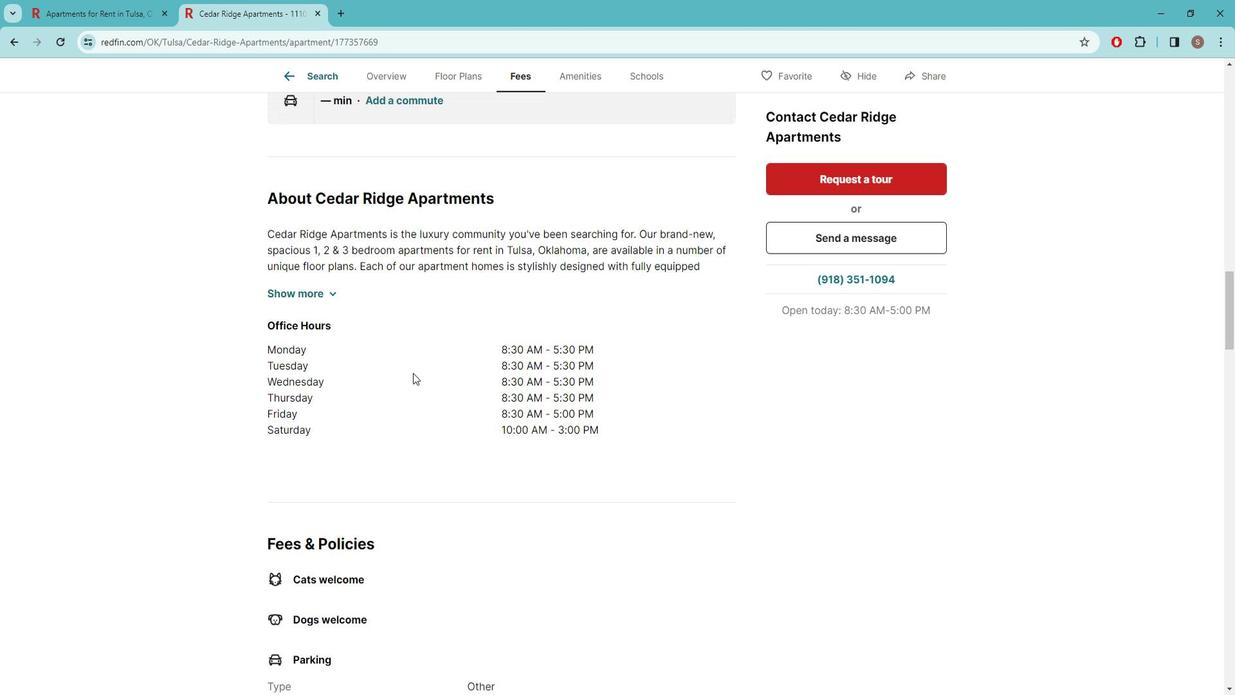 
Action: Mouse scrolled (428, 374) with delta (0, 0)
Screenshot: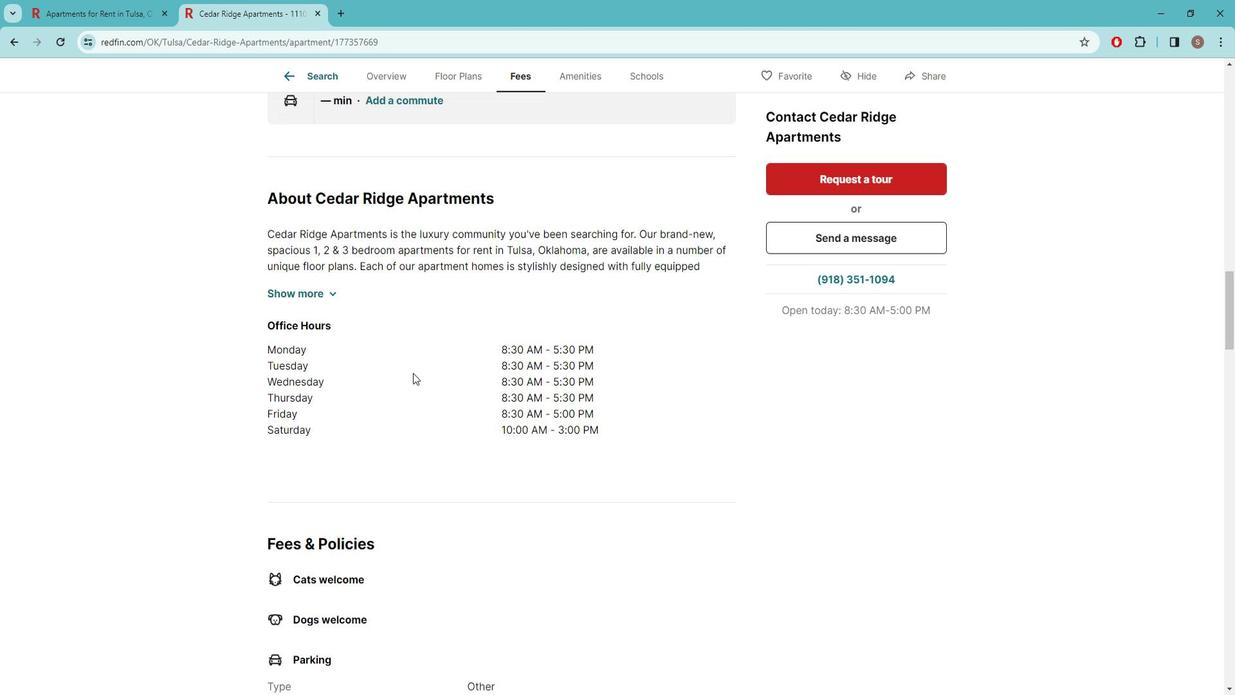 
Action: Mouse scrolled (428, 374) with delta (0, 0)
Screenshot: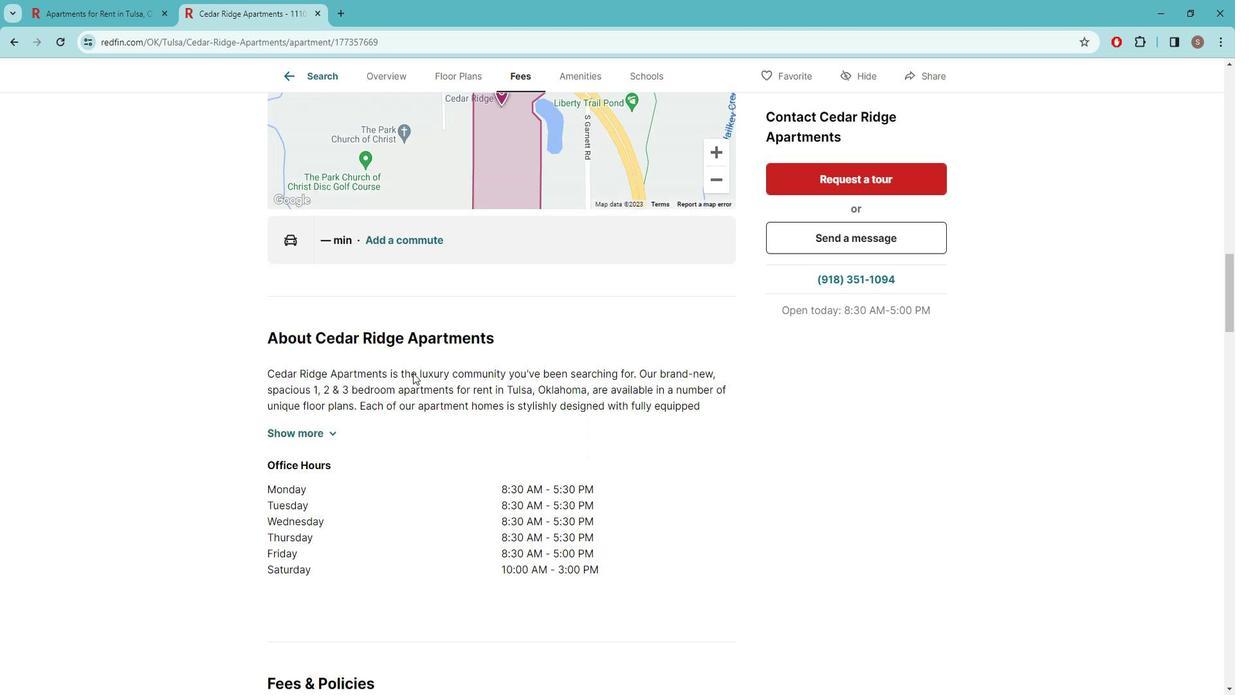 
Action: Mouse scrolled (428, 373) with delta (0, 0)
Screenshot: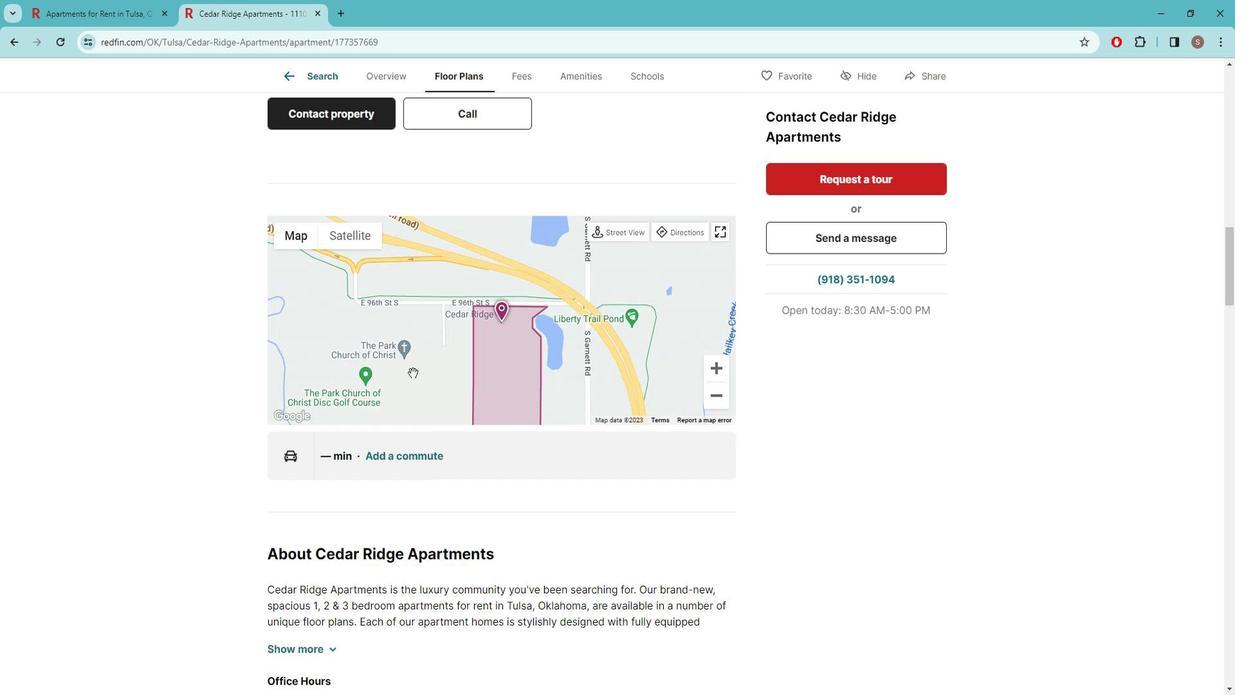 
Action: Mouse scrolled (428, 374) with delta (0, 0)
Screenshot: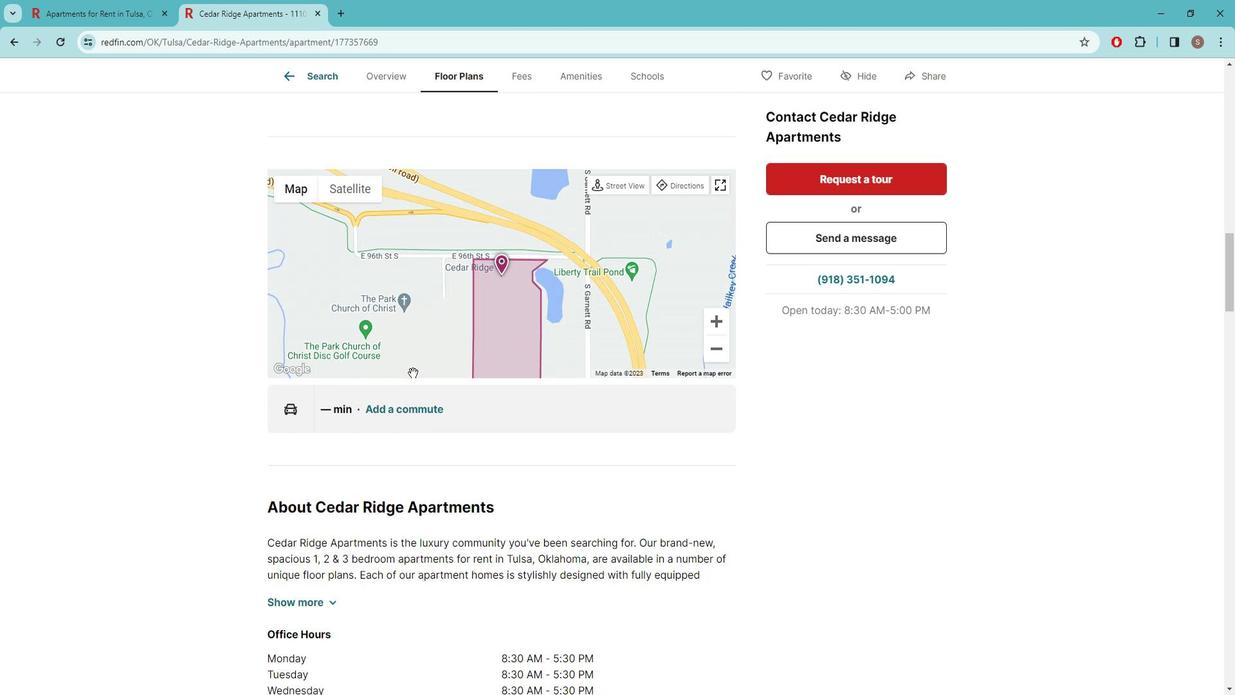 
Action: Mouse scrolled (428, 374) with delta (0, 0)
Screenshot: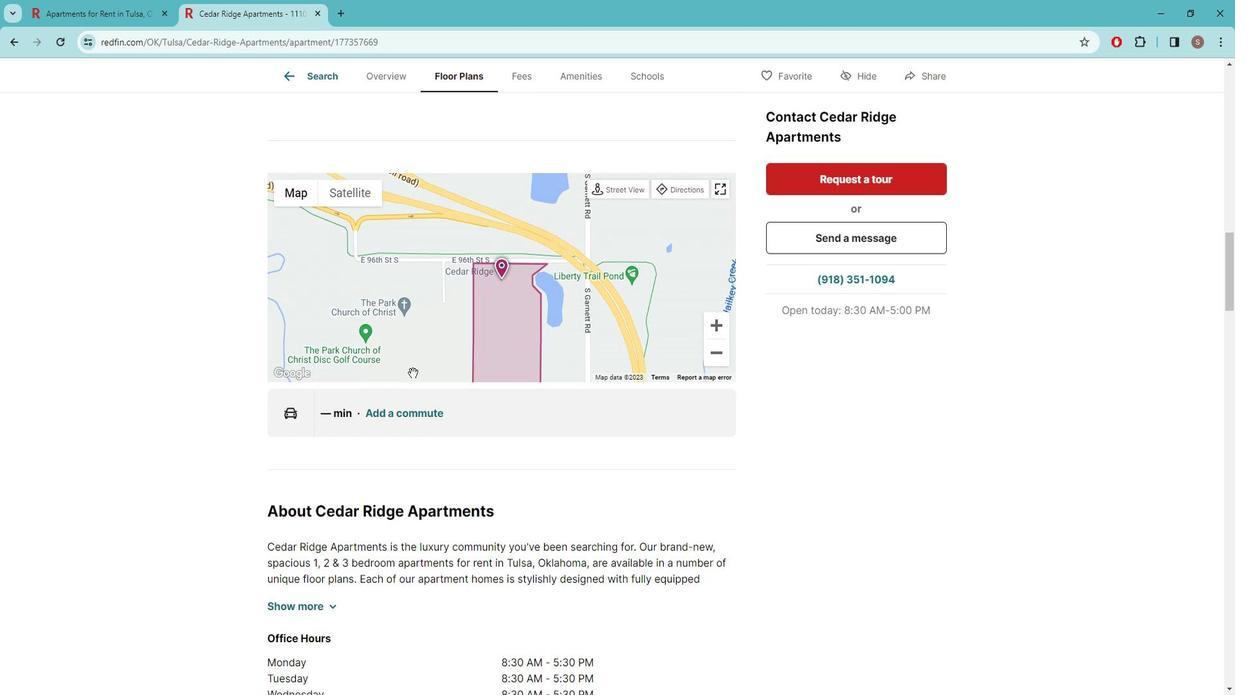 
Action: Mouse scrolled (428, 374) with delta (0, 0)
Screenshot: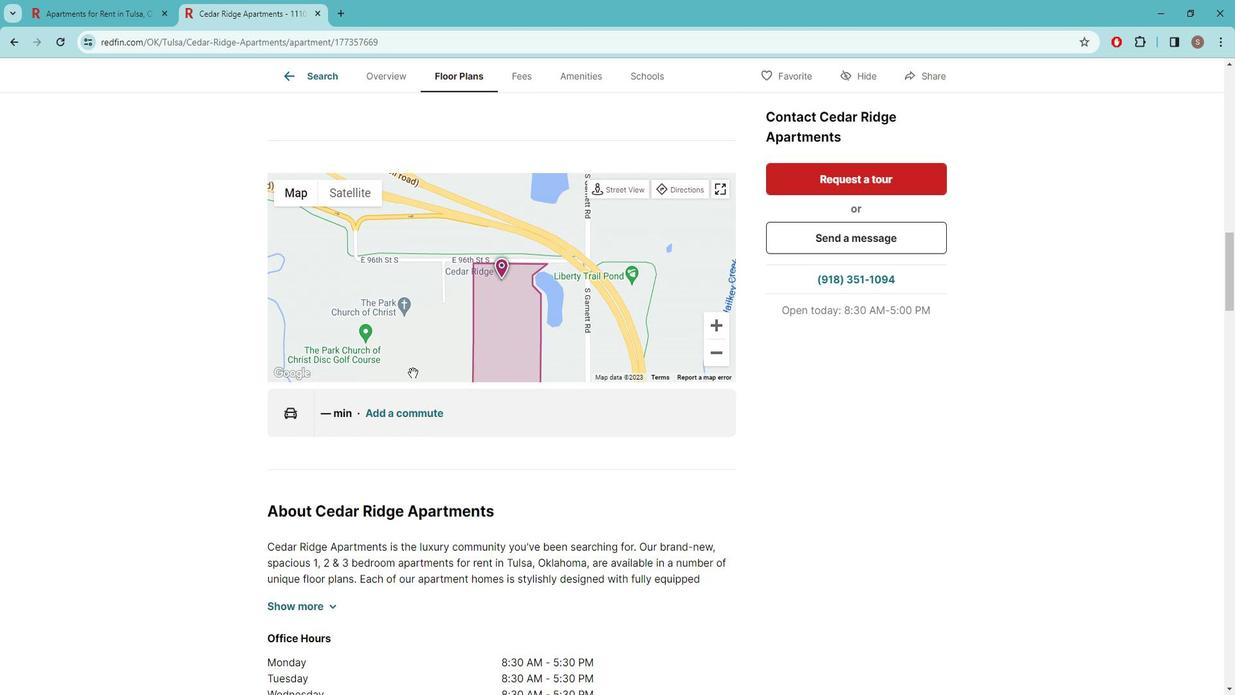 
Action: Mouse scrolled (428, 374) with delta (0, 0)
Screenshot: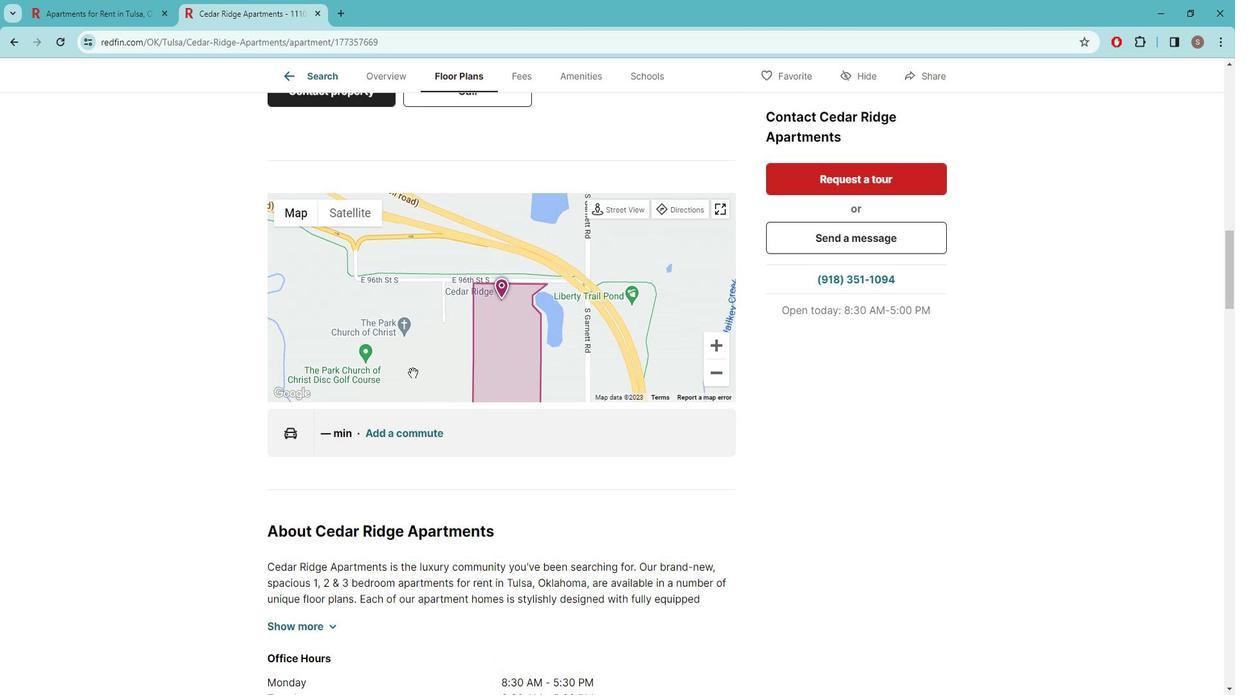 
Action: Mouse scrolled (428, 374) with delta (0, 0)
Screenshot: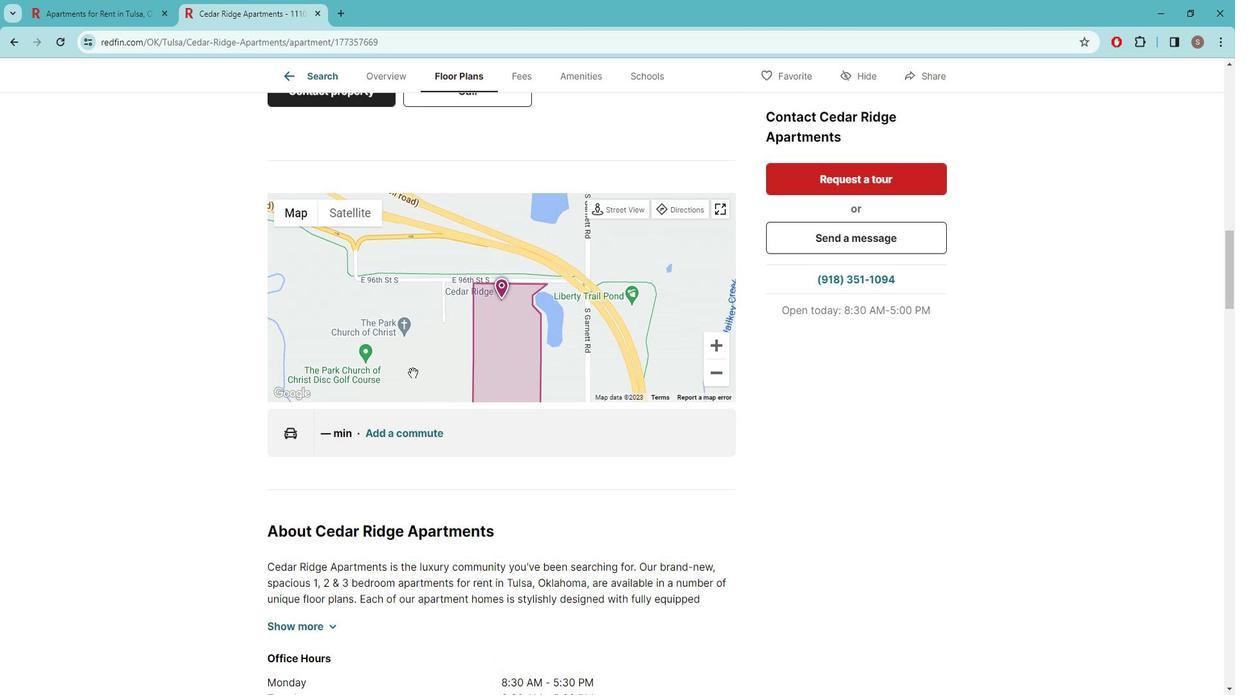 
Action: Mouse scrolled (428, 374) with delta (0, 0)
Screenshot: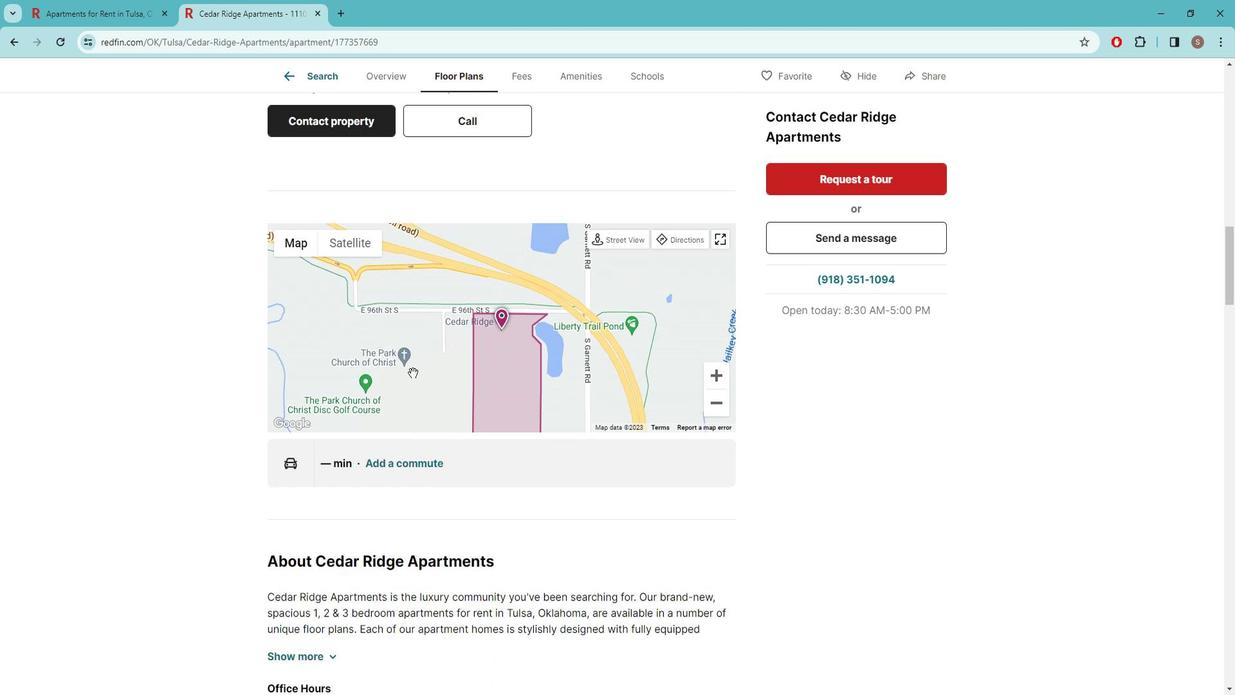 
Action: Mouse scrolled (428, 374) with delta (0, 0)
Screenshot: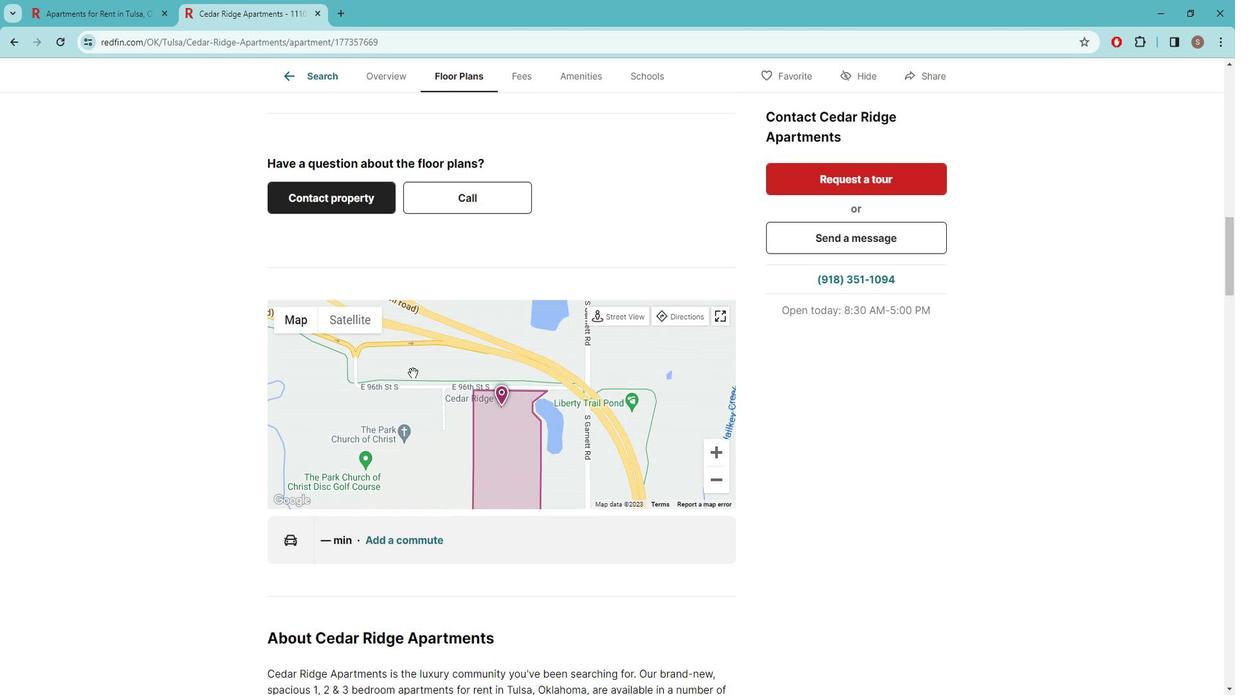 
Action: Mouse scrolled (428, 374) with delta (0, 0)
Screenshot: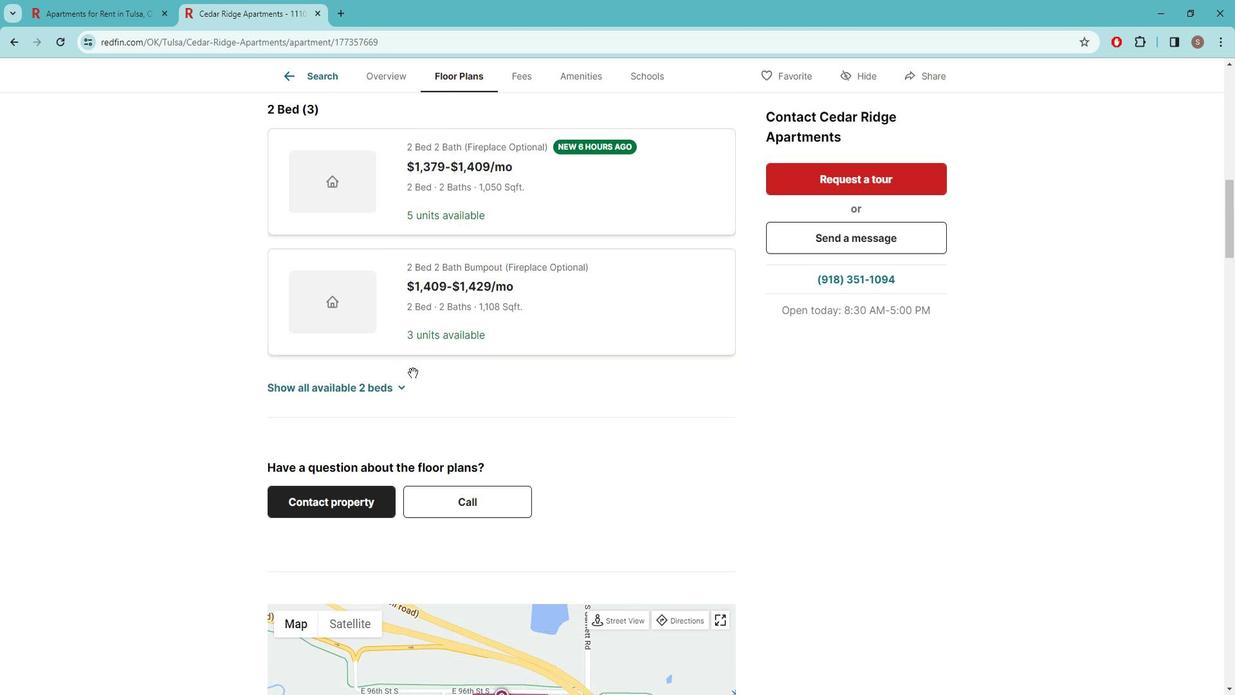 
Action: Mouse scrolled (428, 374) with delta (0, 0)
Screenshot: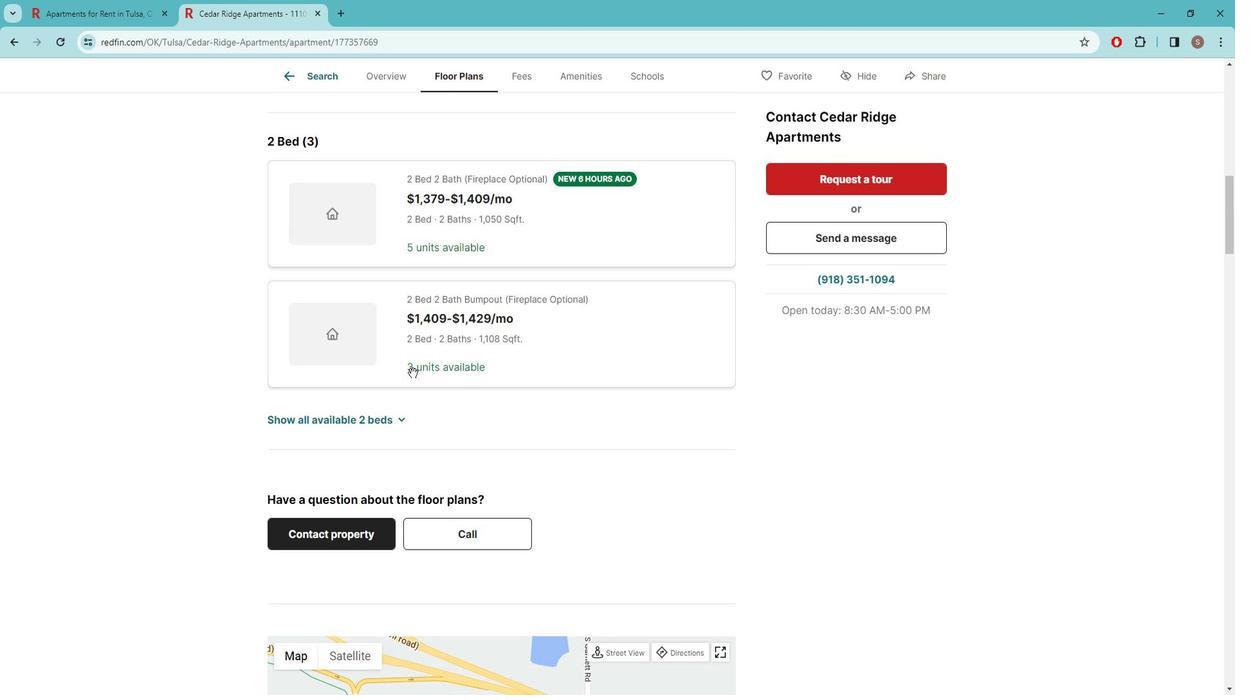 
Action: Mouse scrolled (428, 374) with delta (0, 0)
Screenshot: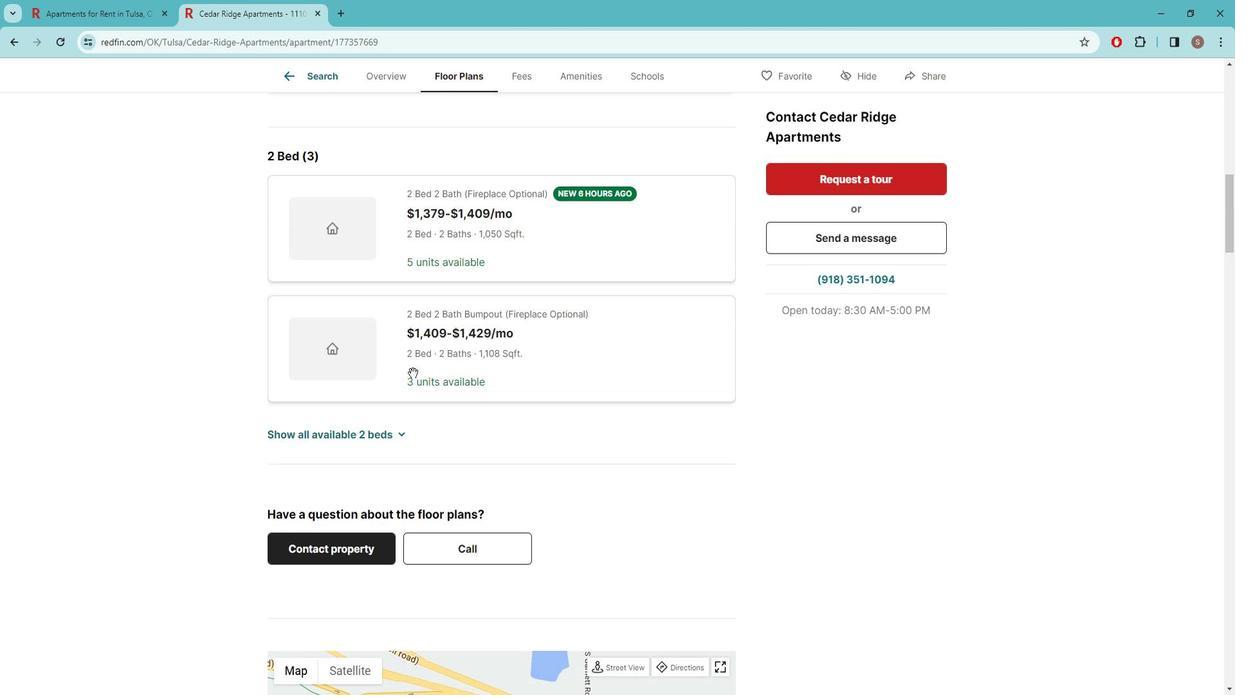 
Action: Mouse scrolled (428, 374) with delta (0, 0)
Screenshot: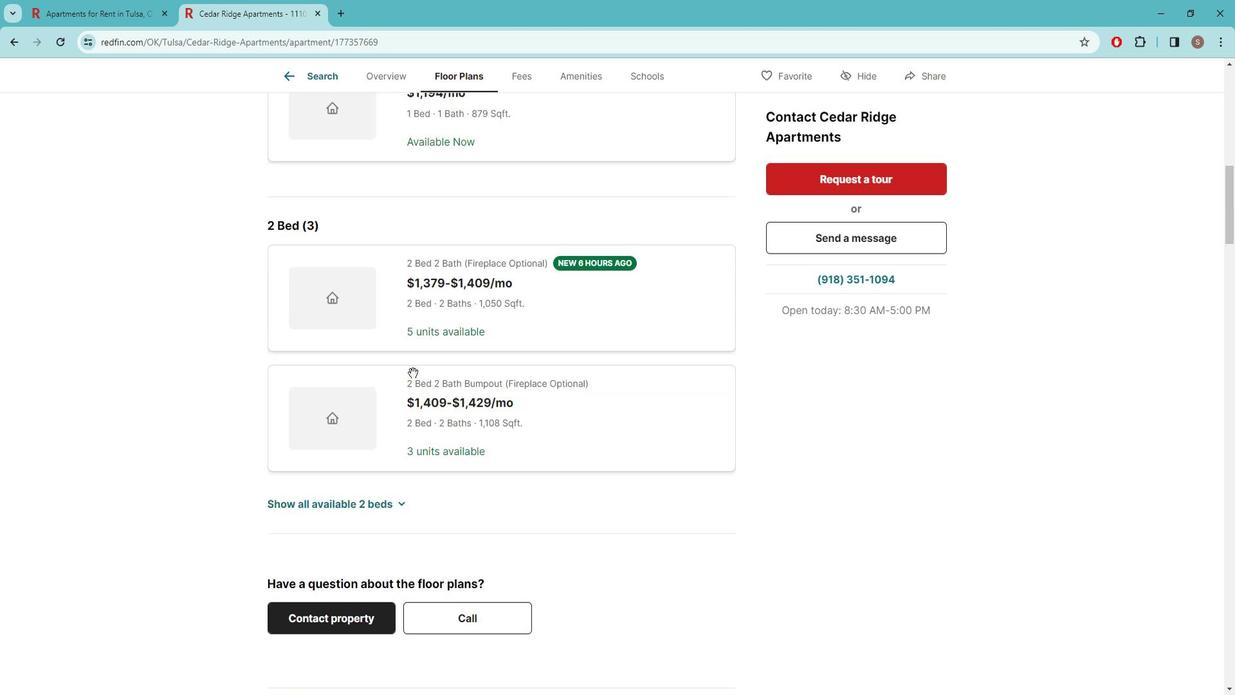 
Action: Mouse scrolled (428, 374) with delta (0, 0)
Screenshot: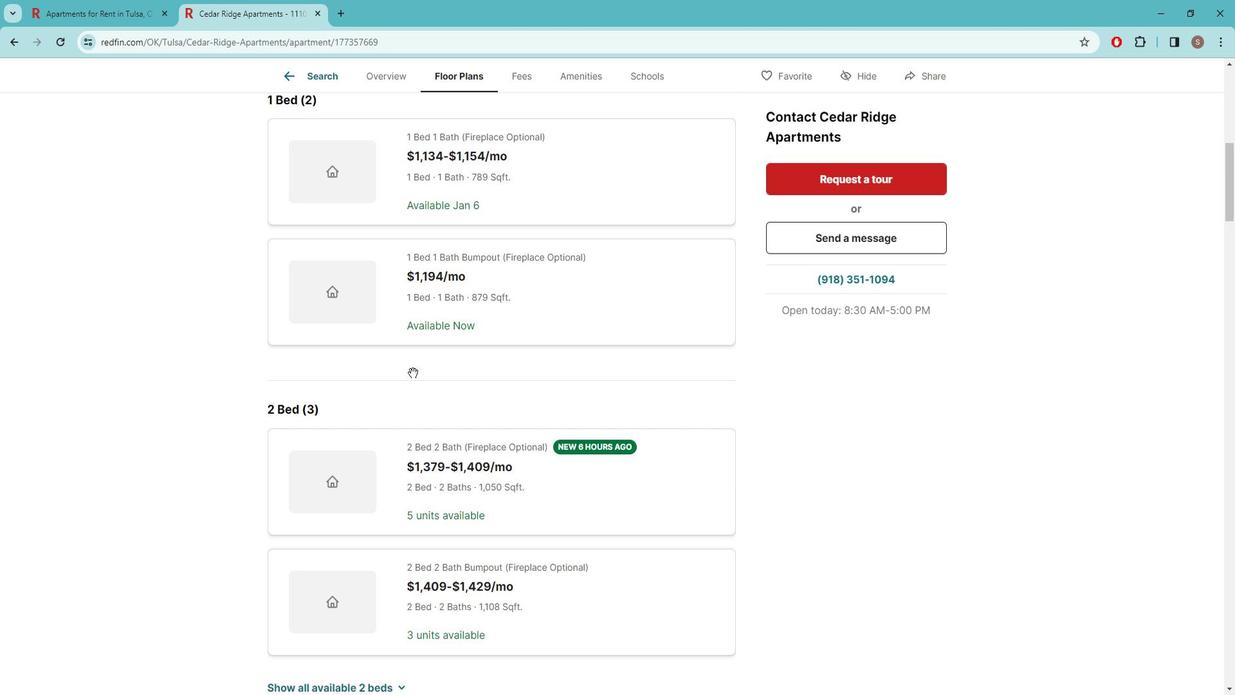 
Action: Mouse scrolled (428, 374) with delta (0, 0)
Screenshot: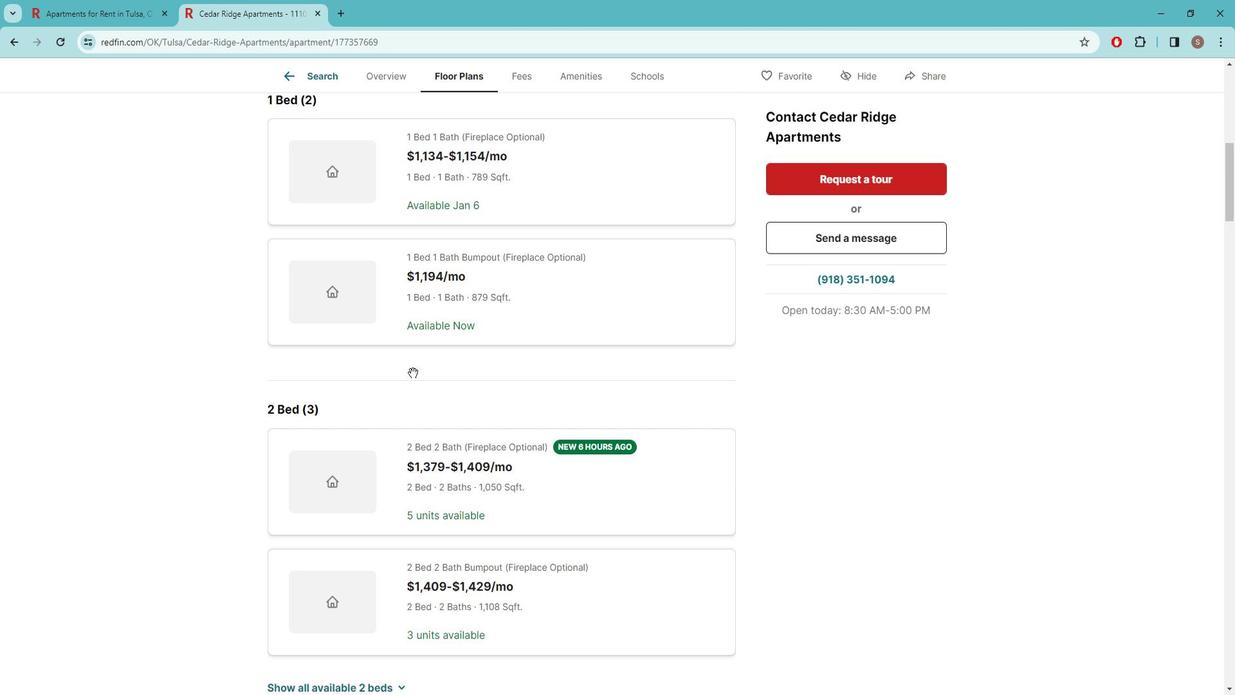 
Action: Mouse scrolled (428, 374) with delta (0, 0)
Screenshot: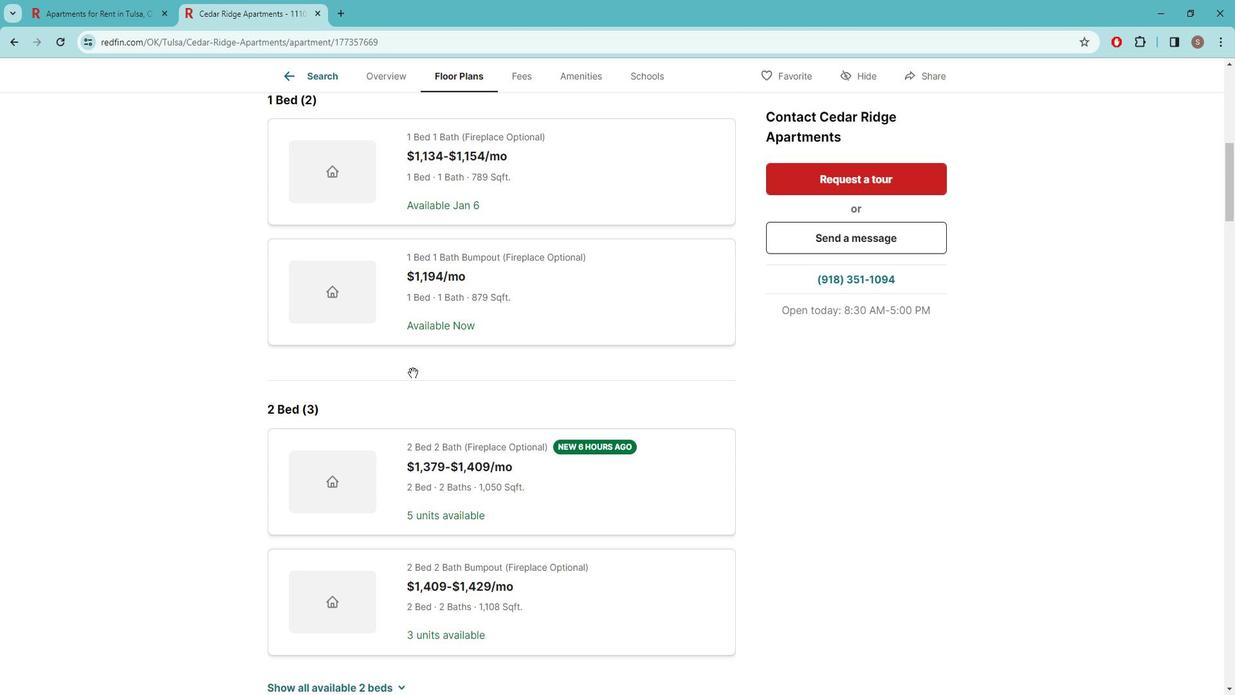 
Action: Mouse scrolled (428, 374) with delta (0, 0)
Screenshot: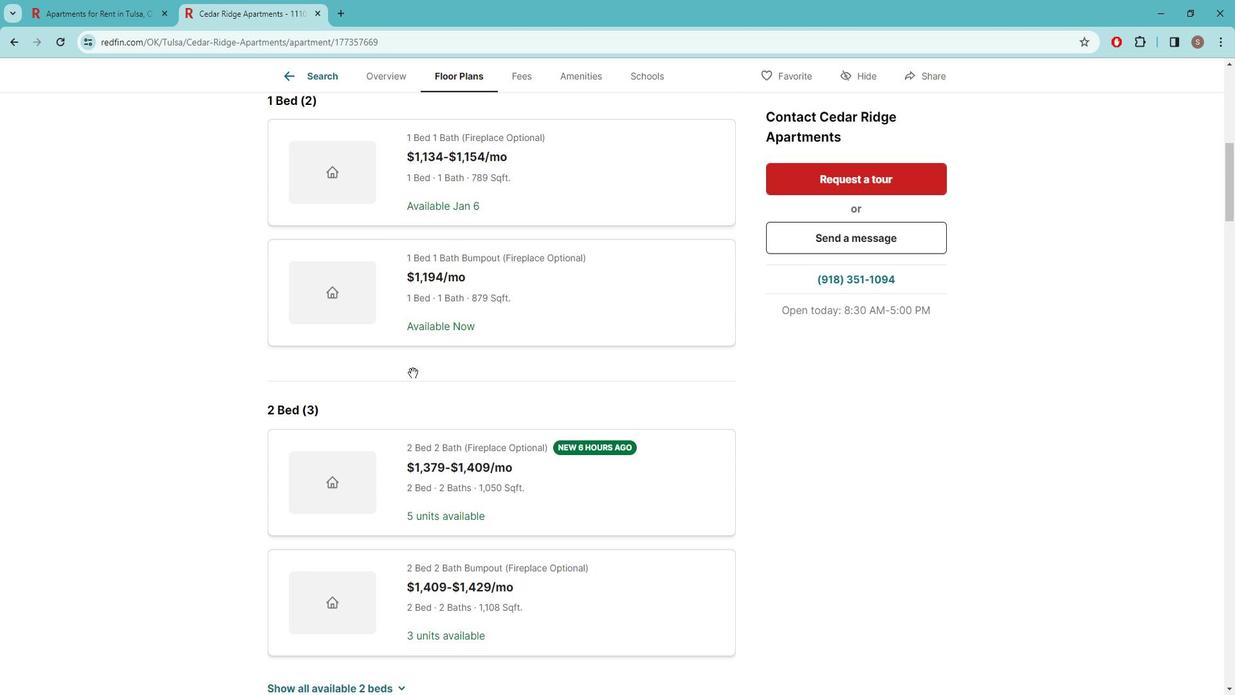 
Action: Mouse scrolled (428, 374) with delta (0, 0)
Screenshot: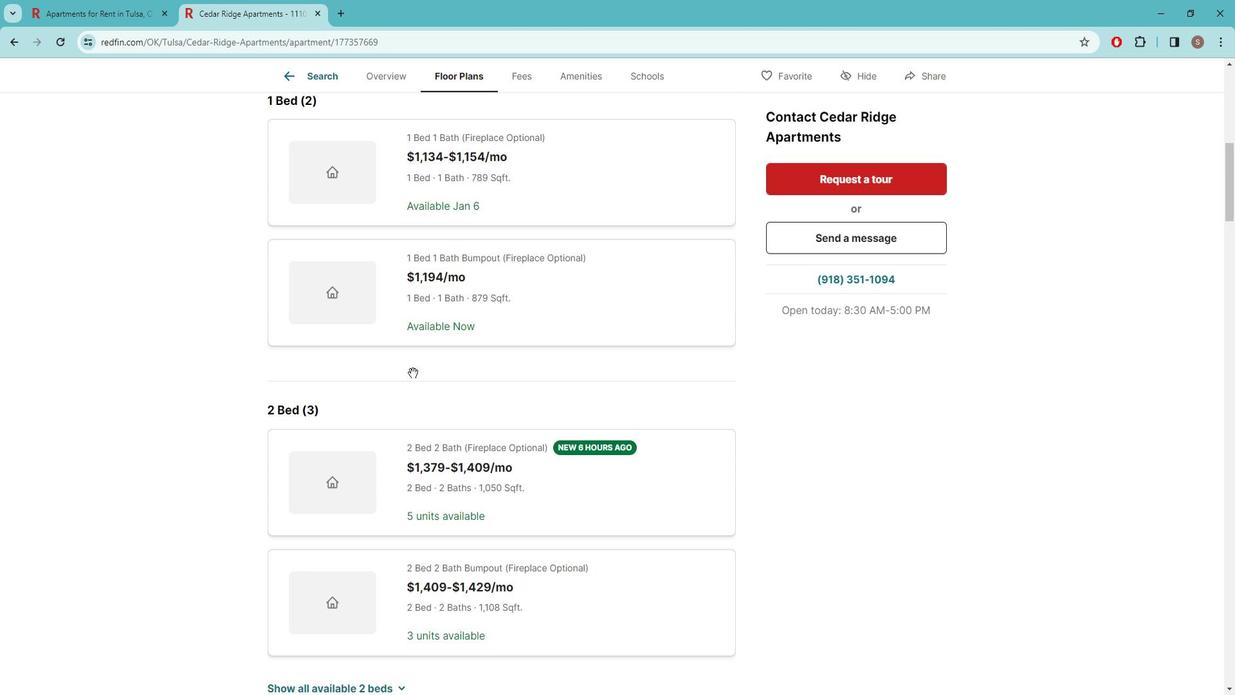 
Action: Mouse scrolled (428, 374) with delta (0, 0)
Screenshot: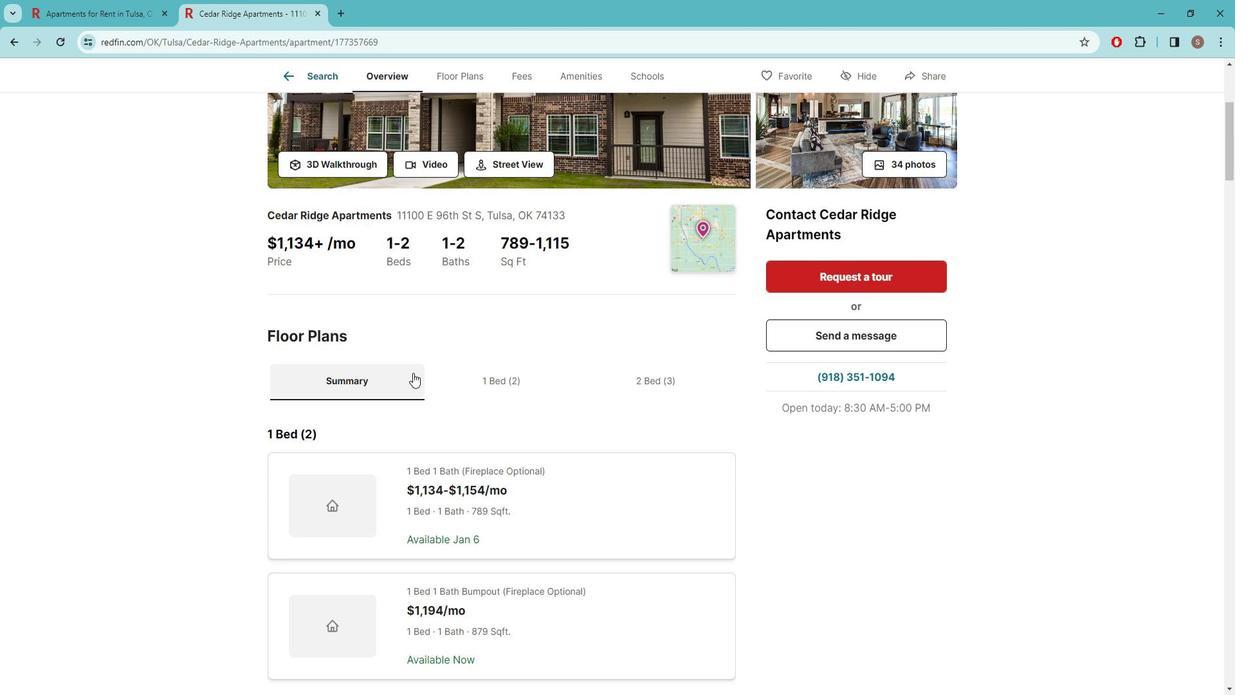 
Action: Mouse scrolled (428, 374) with delta (0, 0)
Screenshot: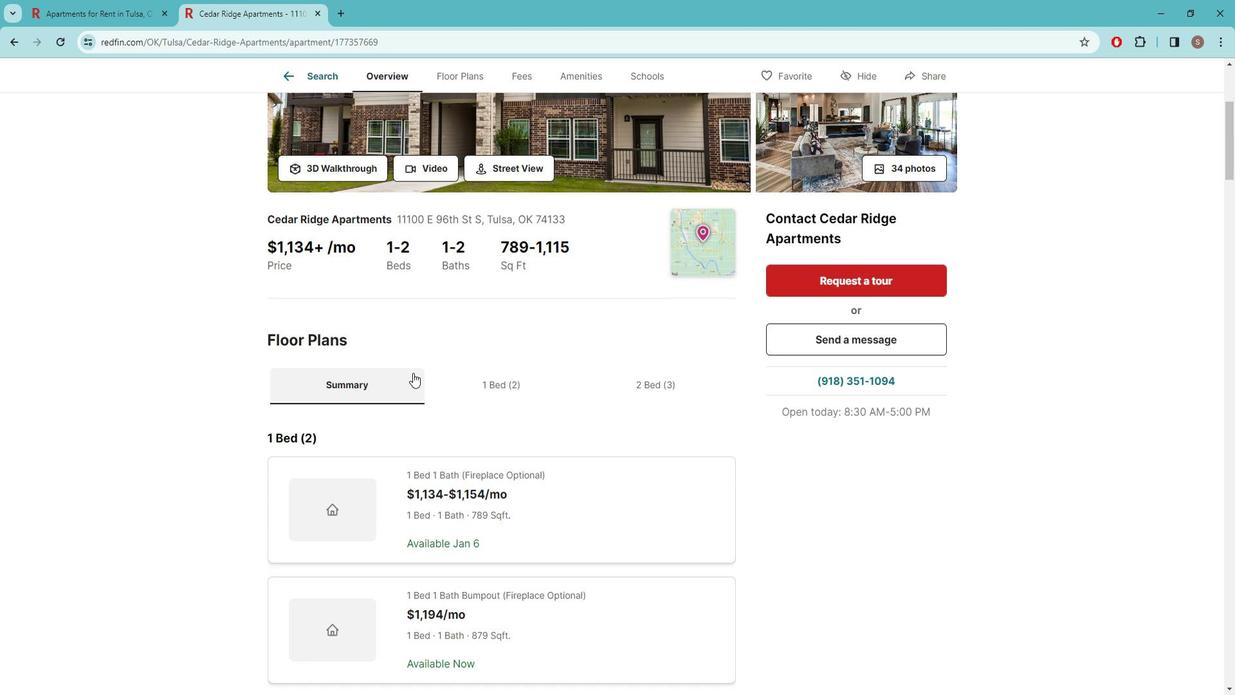 
Action: Mouse scrolled (428, 374) with delta (0, 0)
Screenshot: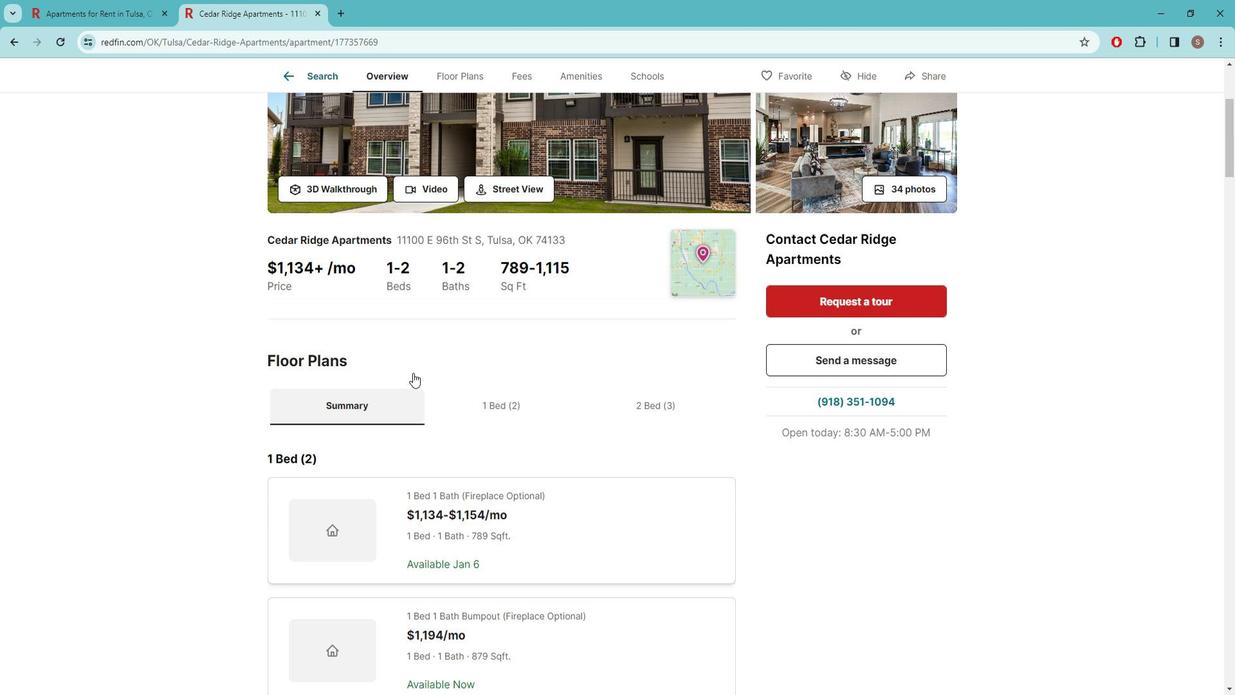 
Action: Mouse scrolled (428, 374) with delta (0, 0)
Screenshot: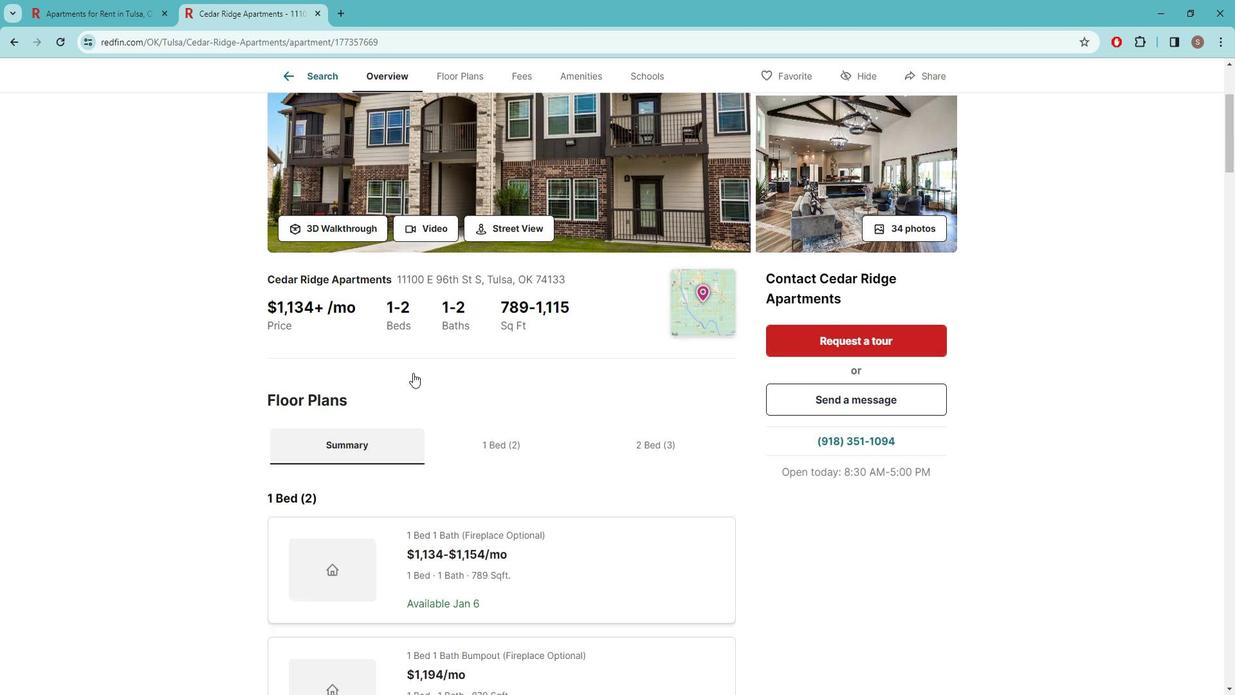 
Action: Mouse scrolled (428, 374) with delta (0, 0)
Screenshot: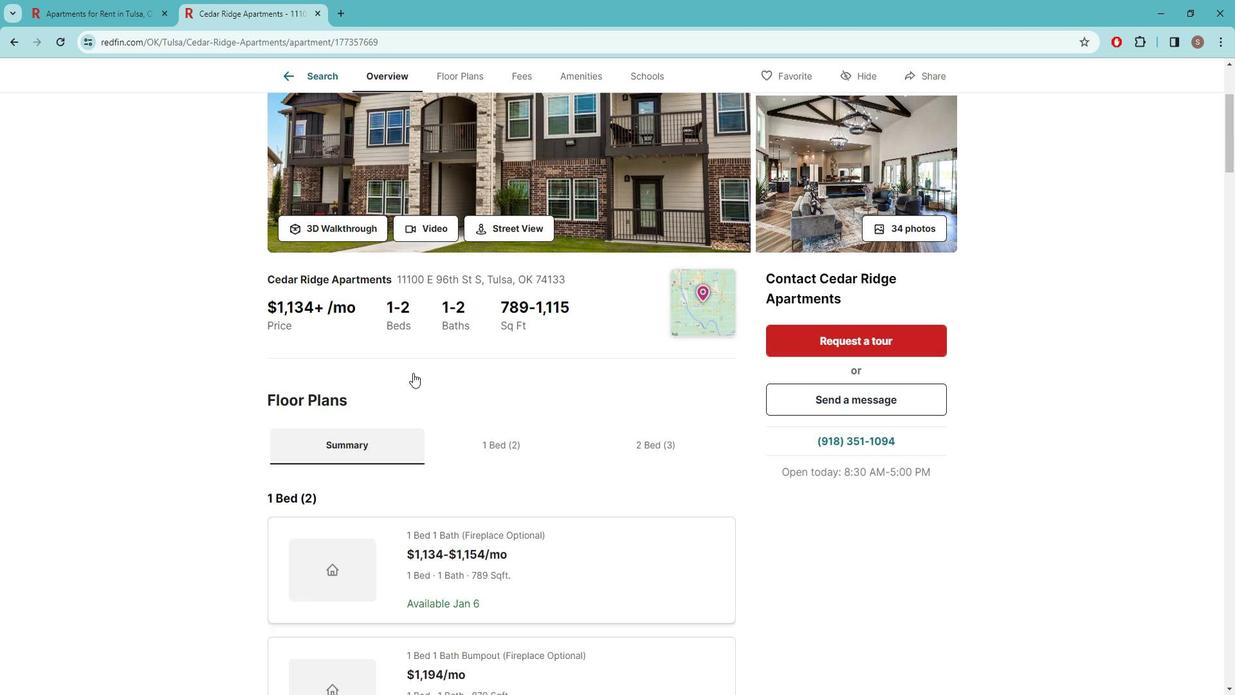 
Action: Mouse scrolled (428, 374) with delta (0, 0)
Screenshot: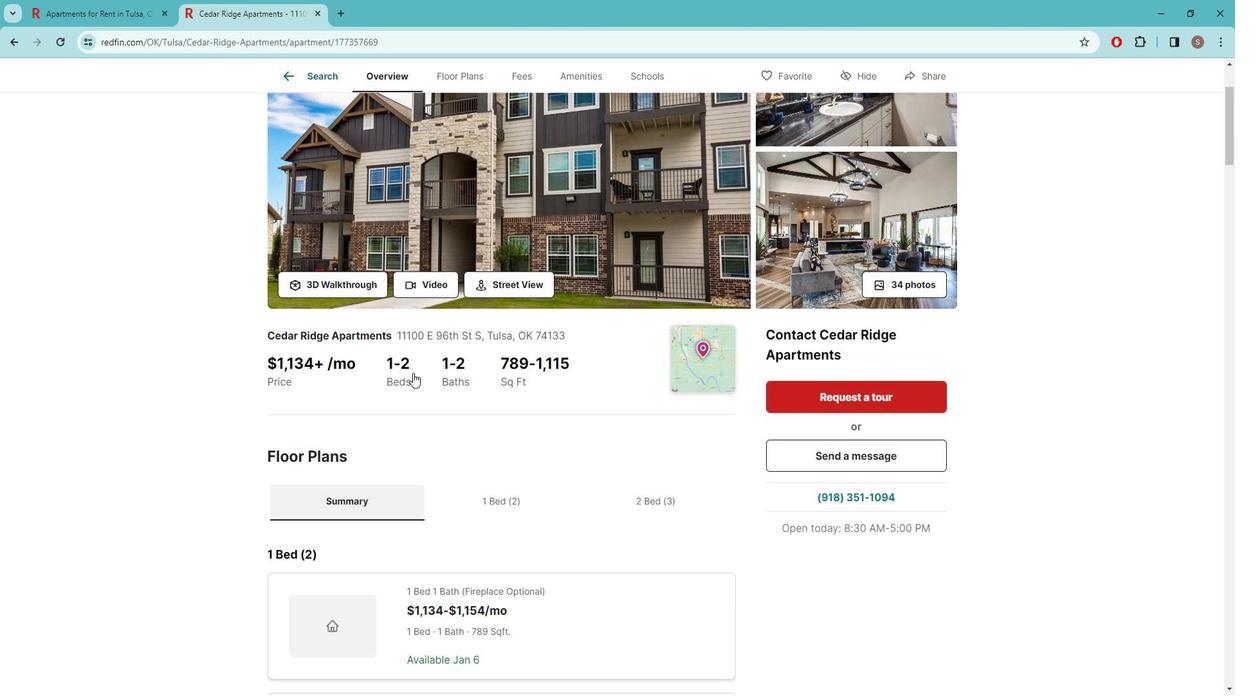 
Action: Mouse moved to (113, 25)
Screenshot: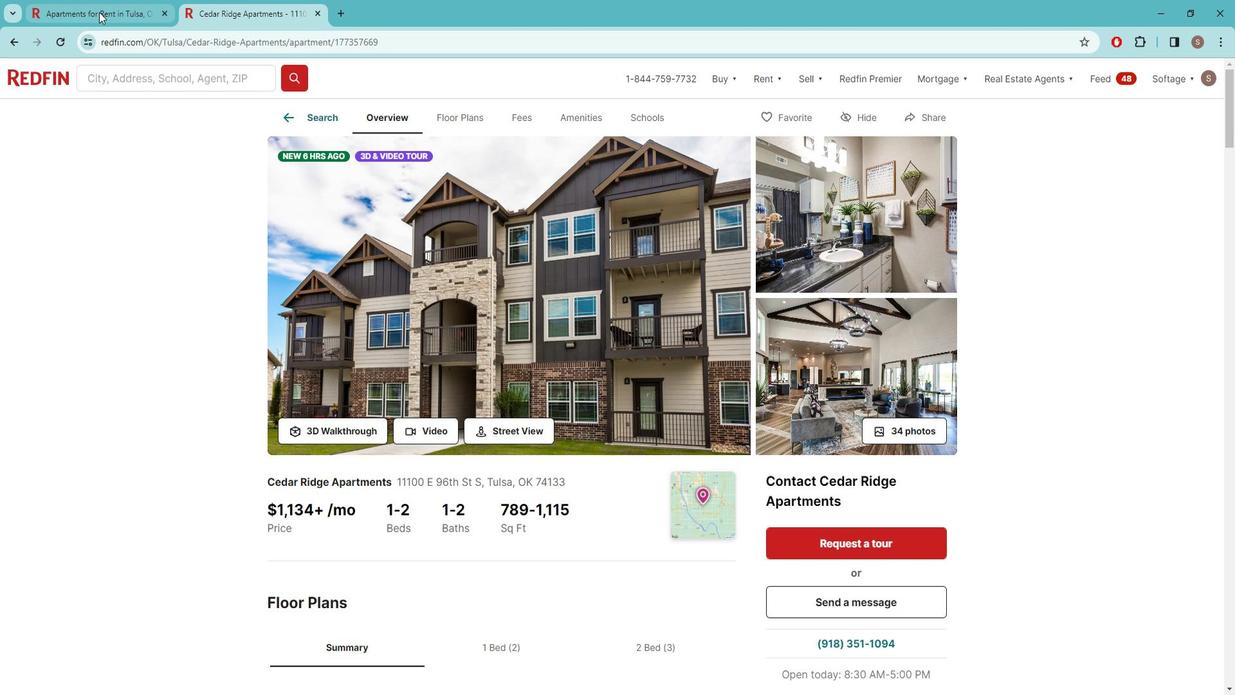 
Action: Mouse pressed left at (113, 25)
Screenshot: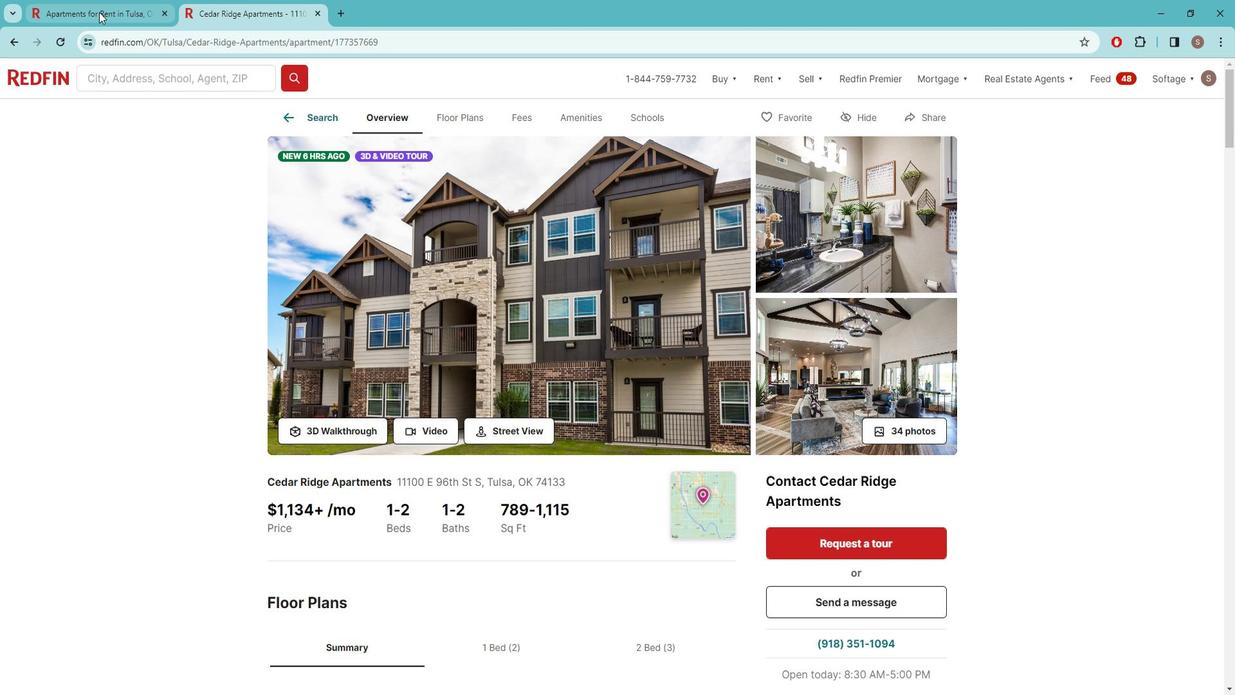 
Action: Mouse moved to (1109, 346)
Screenshot: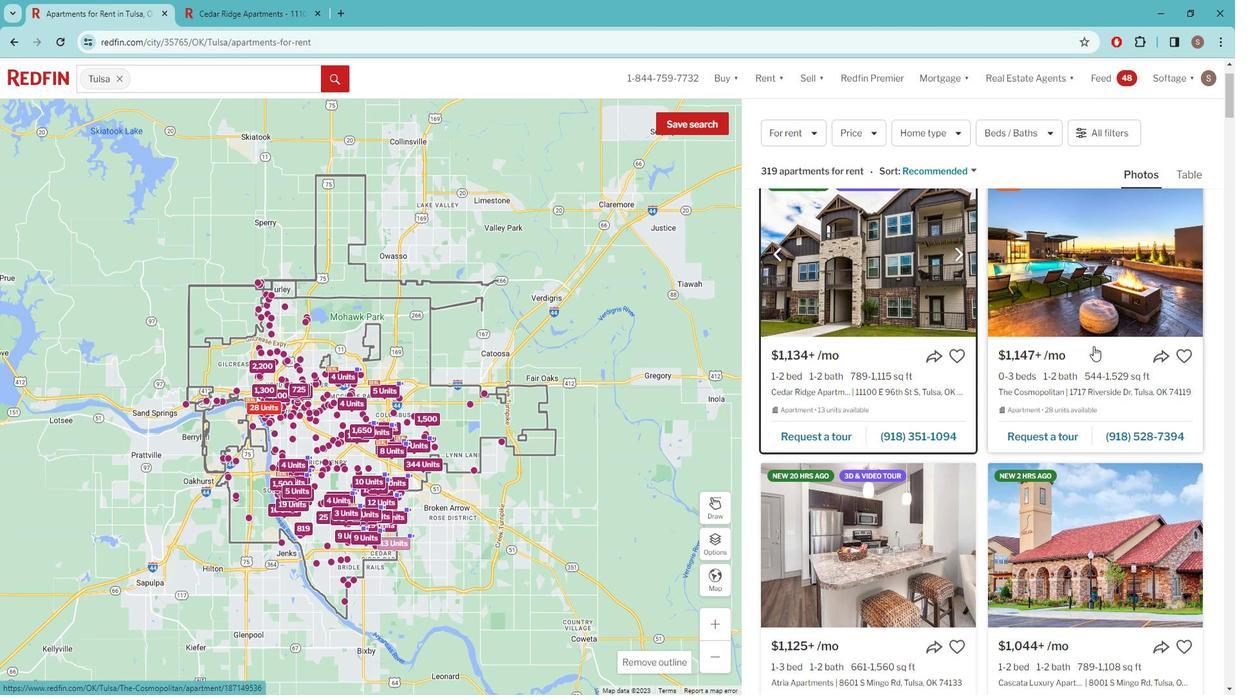 
Action: Mouse pressed left at (1109, 346)
Screenshot: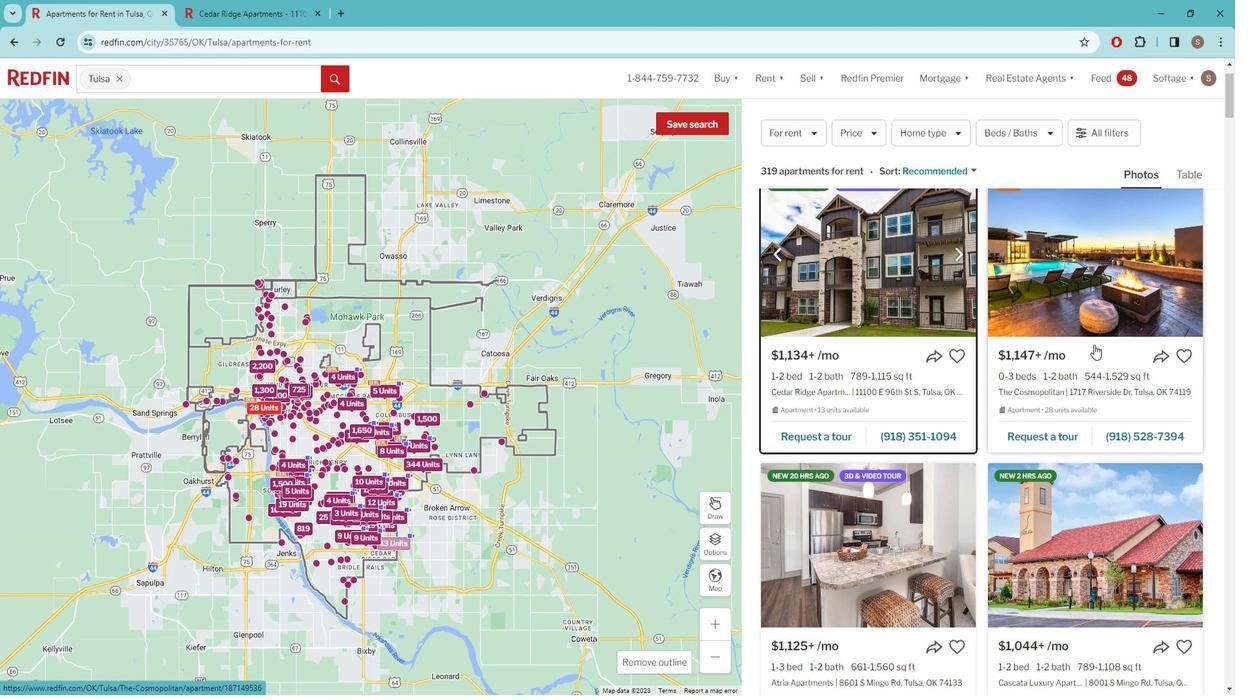 
Action: Mouse moved to (655, 371)
Screenshot: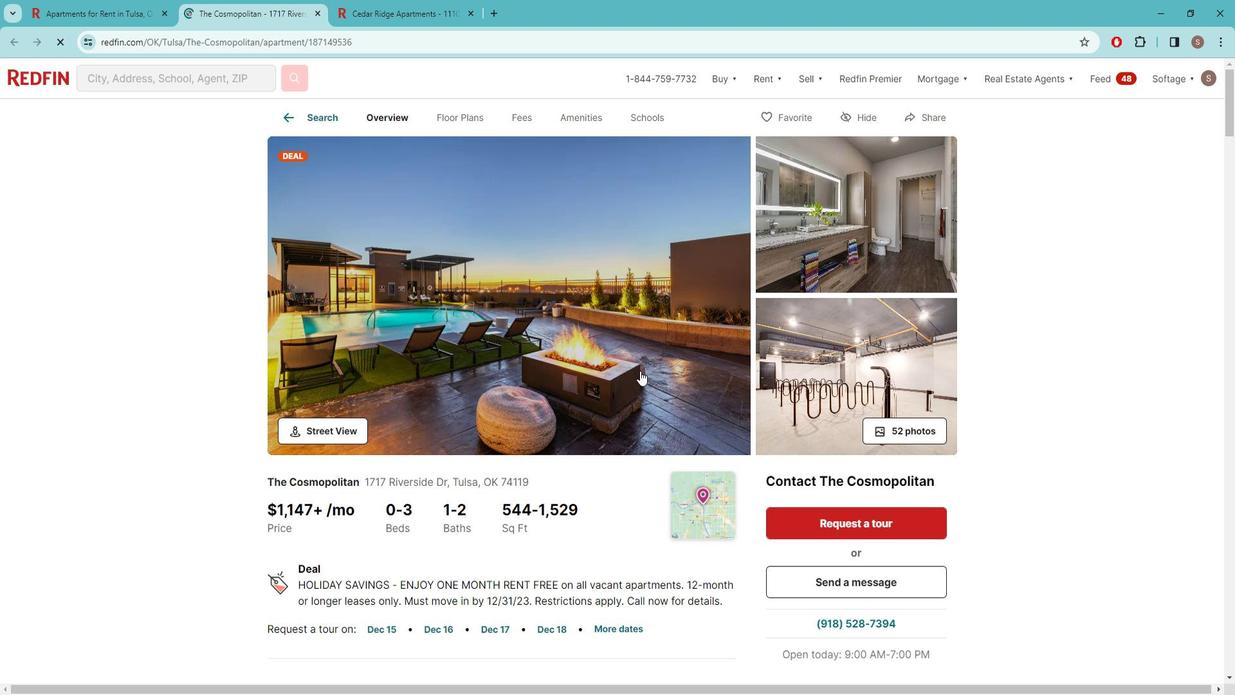 
Action: Mouse pressed left at (655, 371)
Screenshot: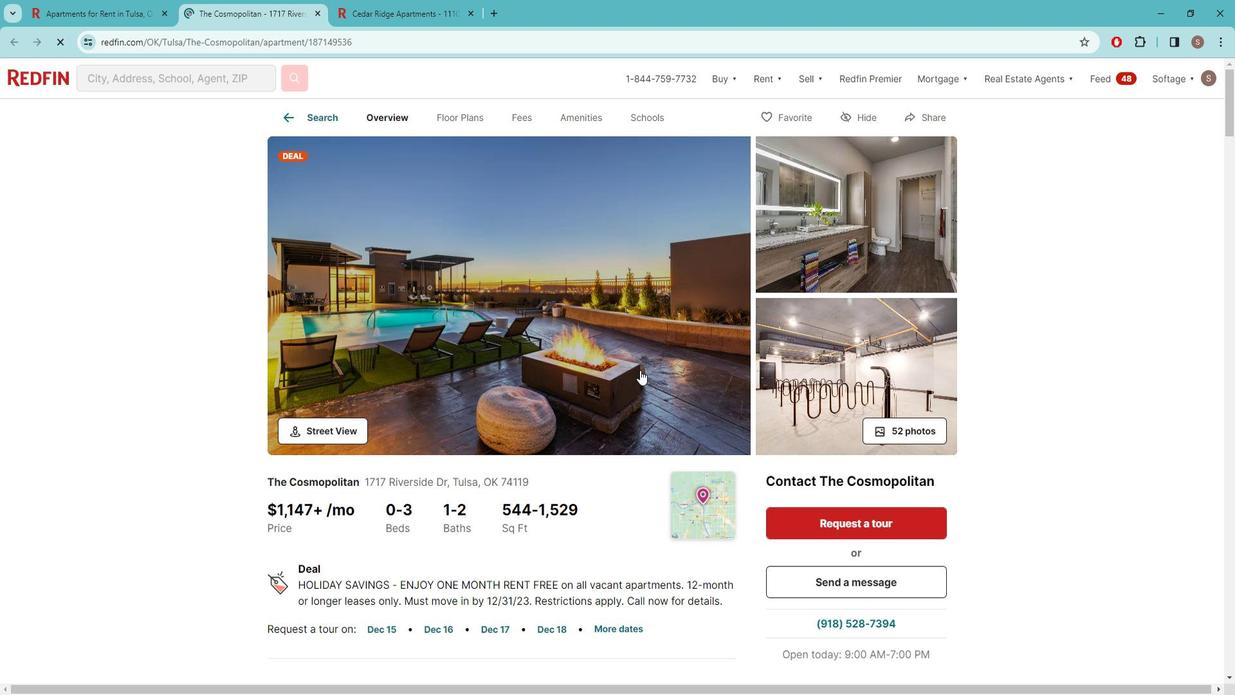 
Action: Mouse moved to (1174, 382)
Screenshot: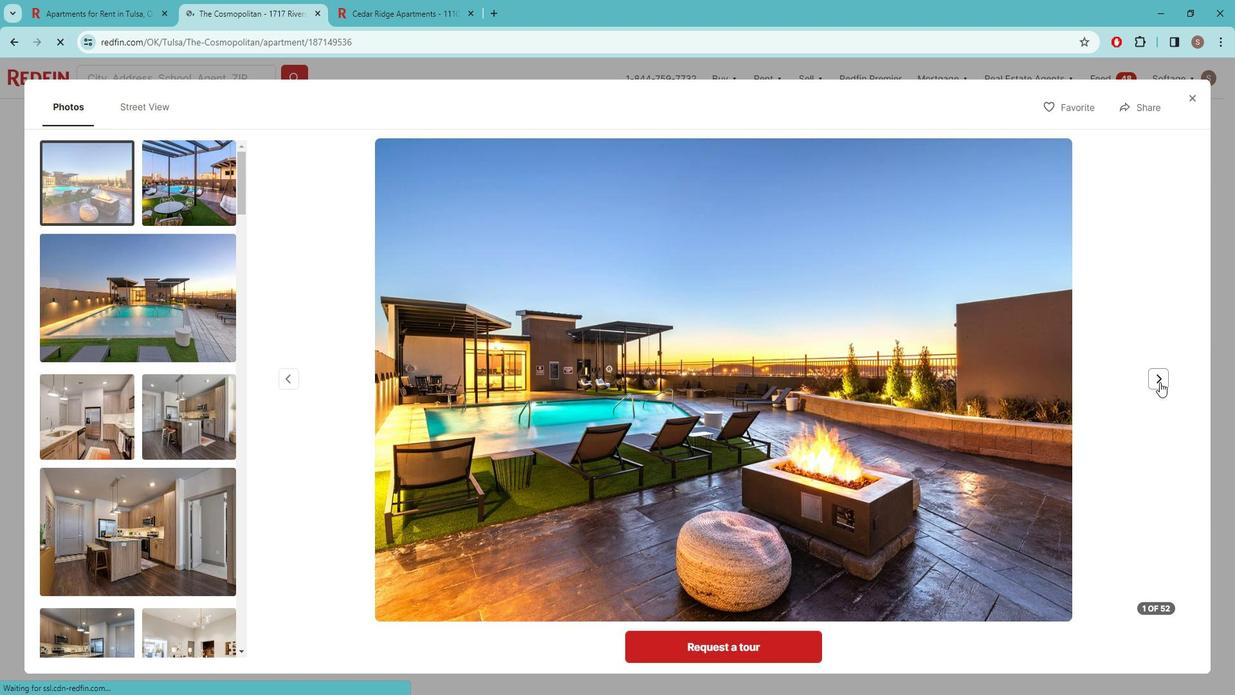 
Action: Mouse pressed left at (1174, 382)
Screenshot: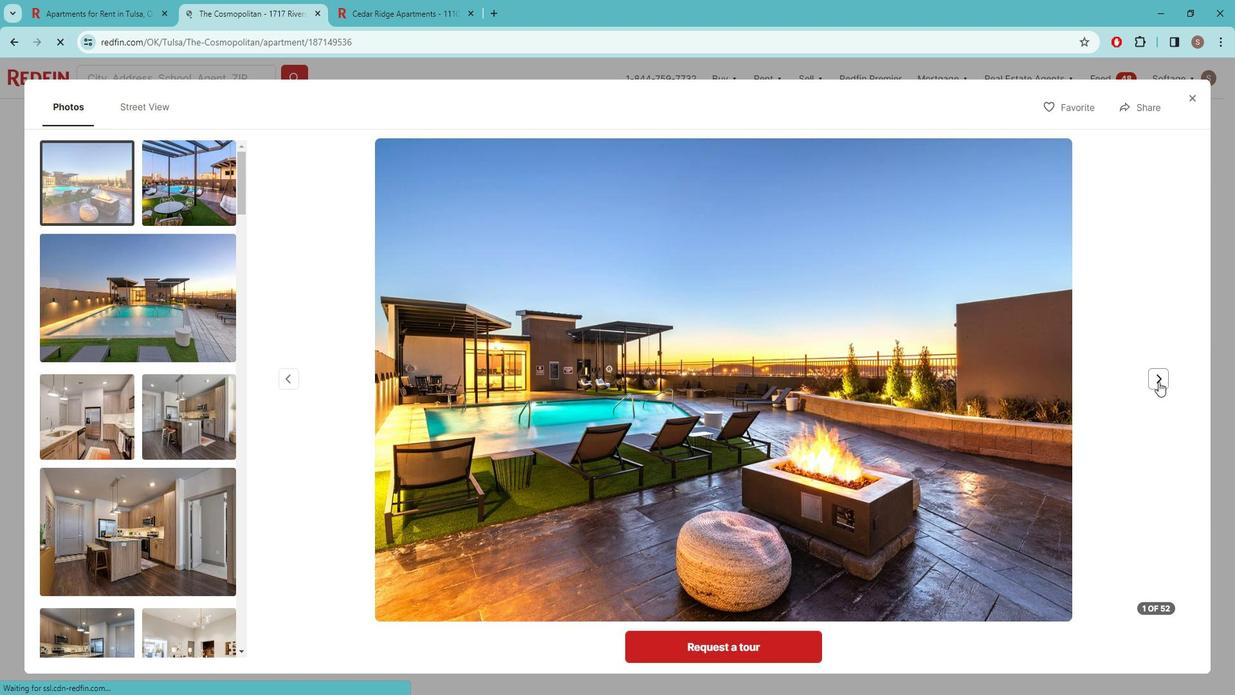 
Action: Mouse pressed left at (1174, 382)
Screenshot: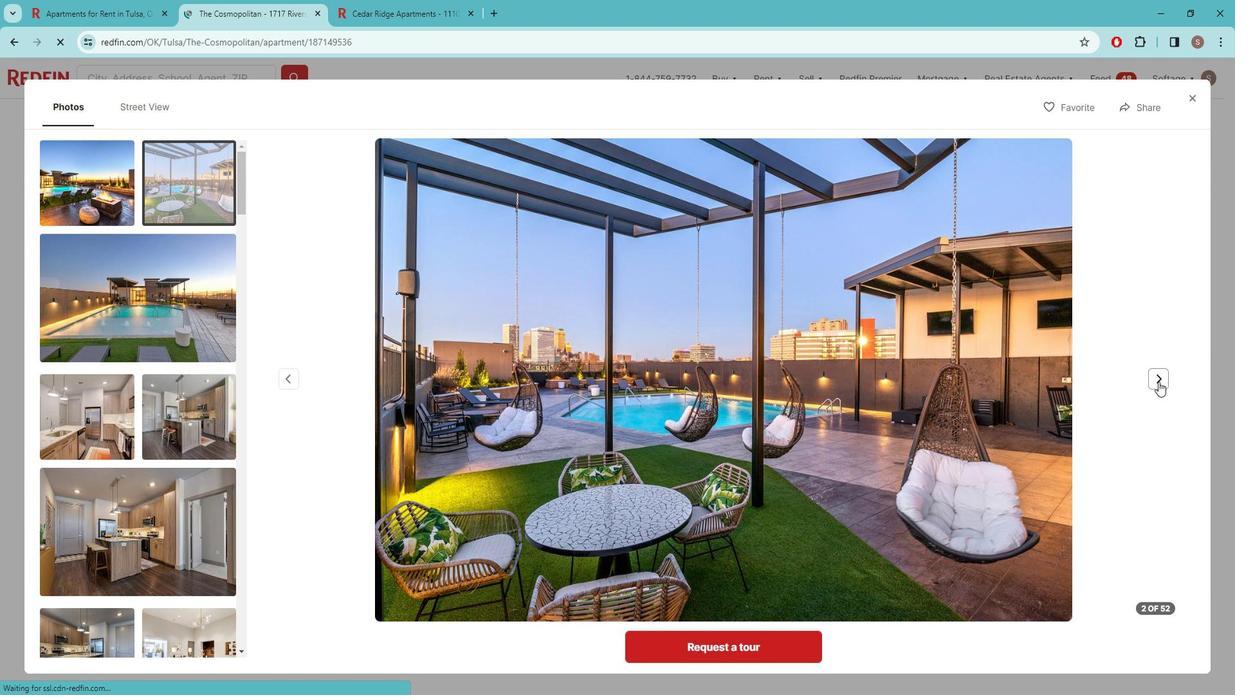 
Action: Mouse moved to (1174, 381)
Screenshot: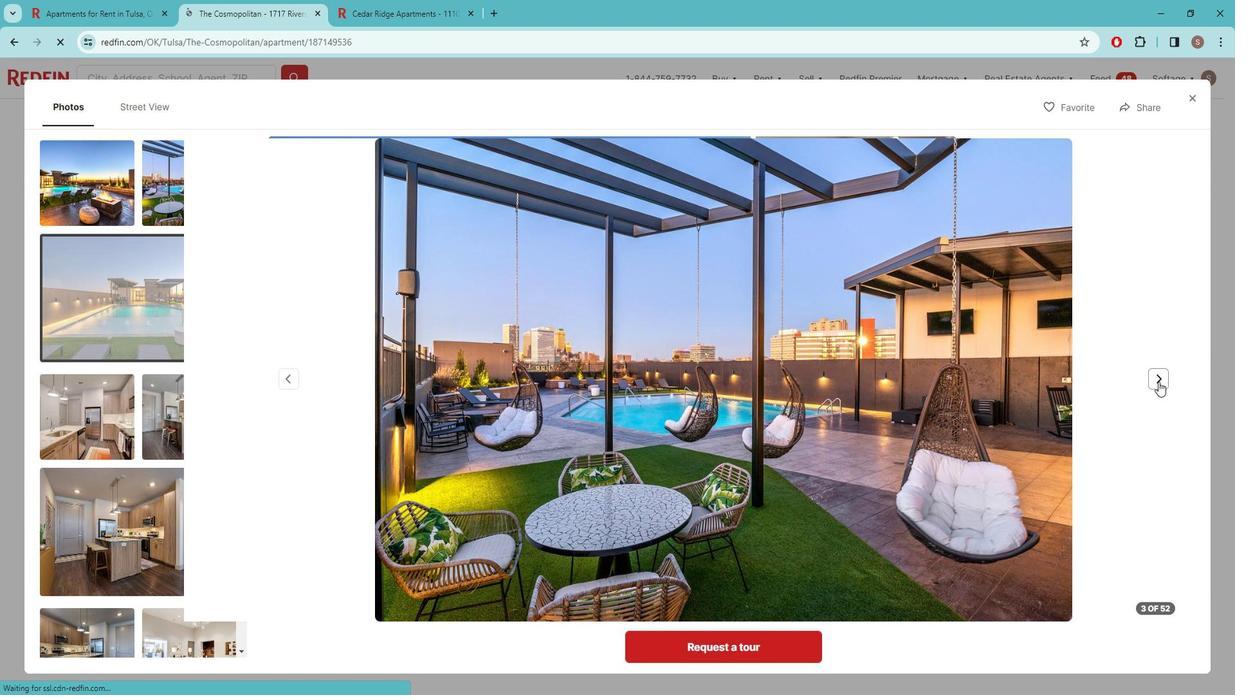 
Action: Mouse pressed left at (1174, 381)
Screenshot: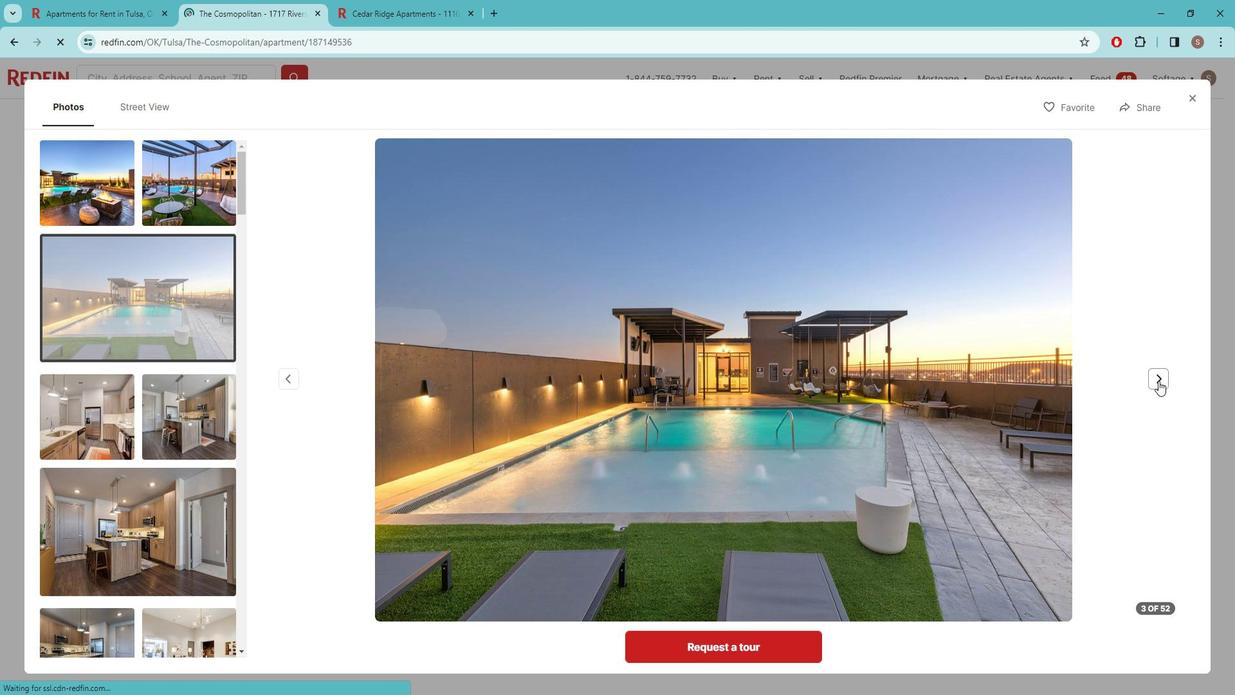
Action: Mouse pressed left at (1174, 381)
Screenshot: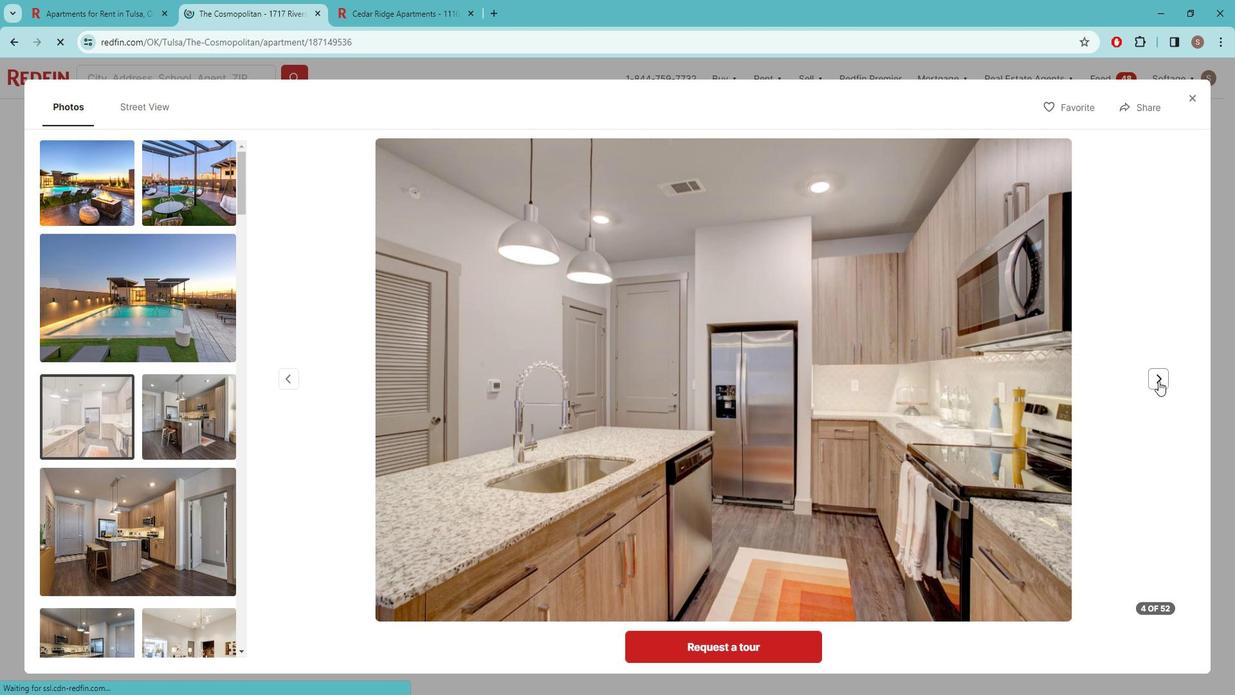 
Action: Mouse pressed left at (1174, 381)
Screenshot: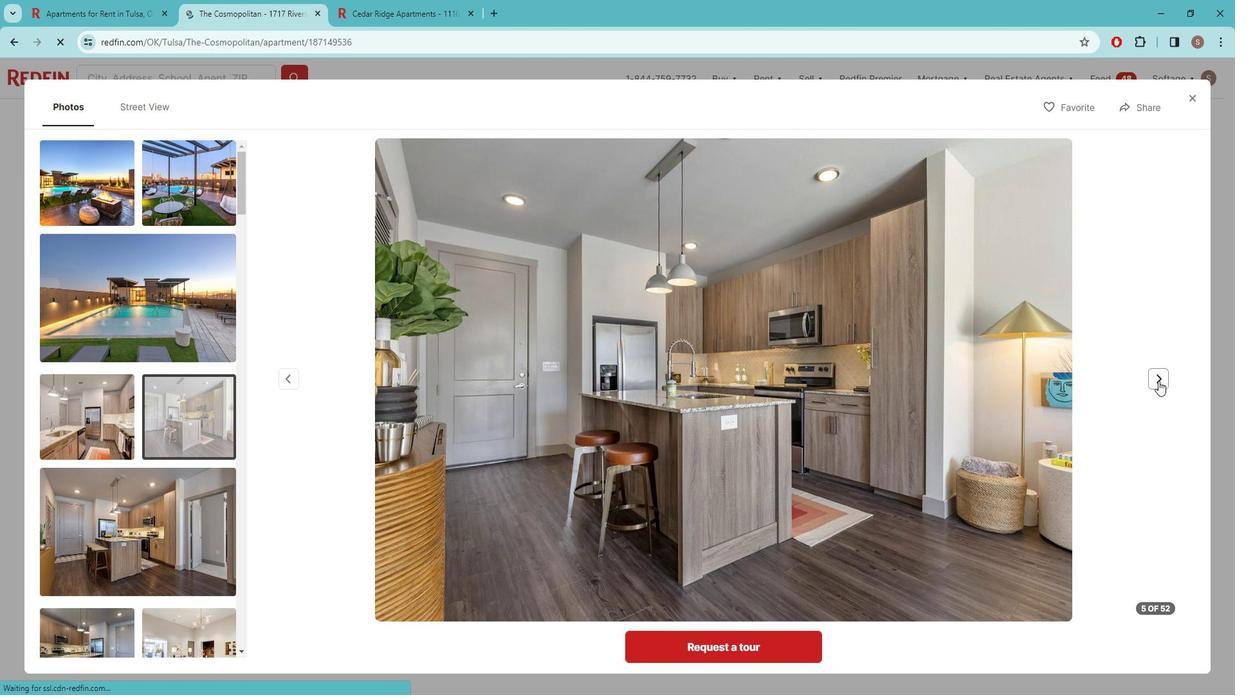 
Action: Mouse pressed left at (1174, 381)
Screenshot: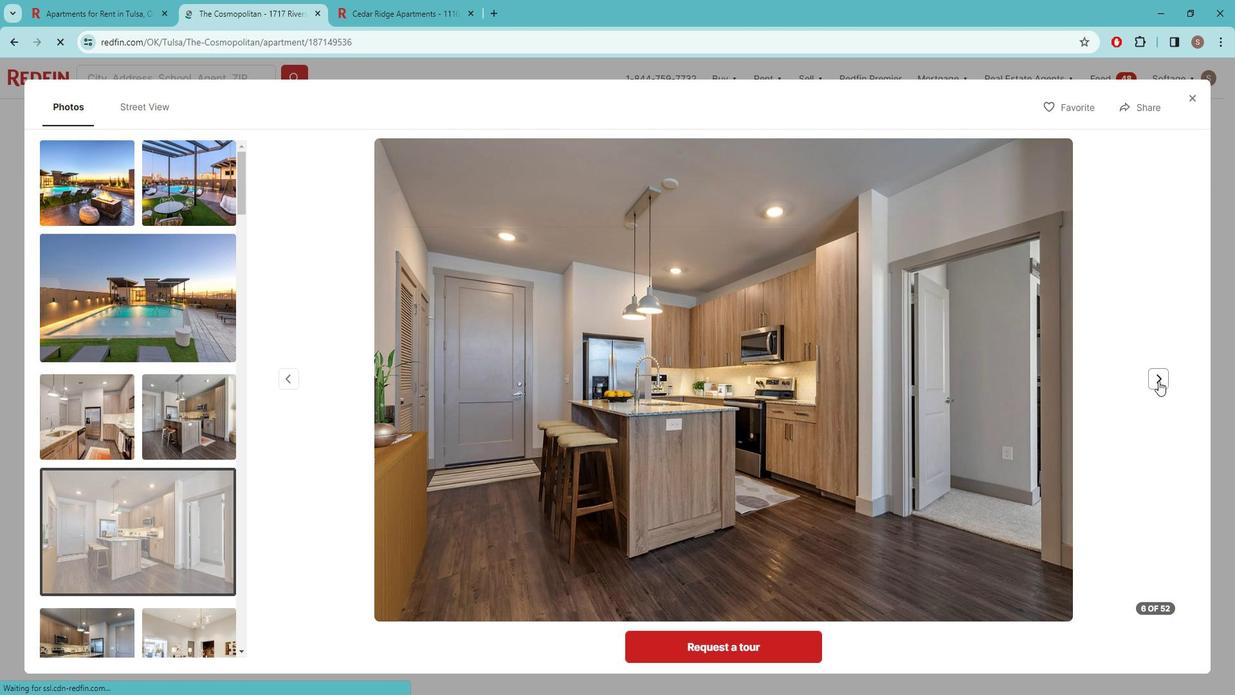 
Action: Mouse pressed left at (1174, 381)
Screenshot: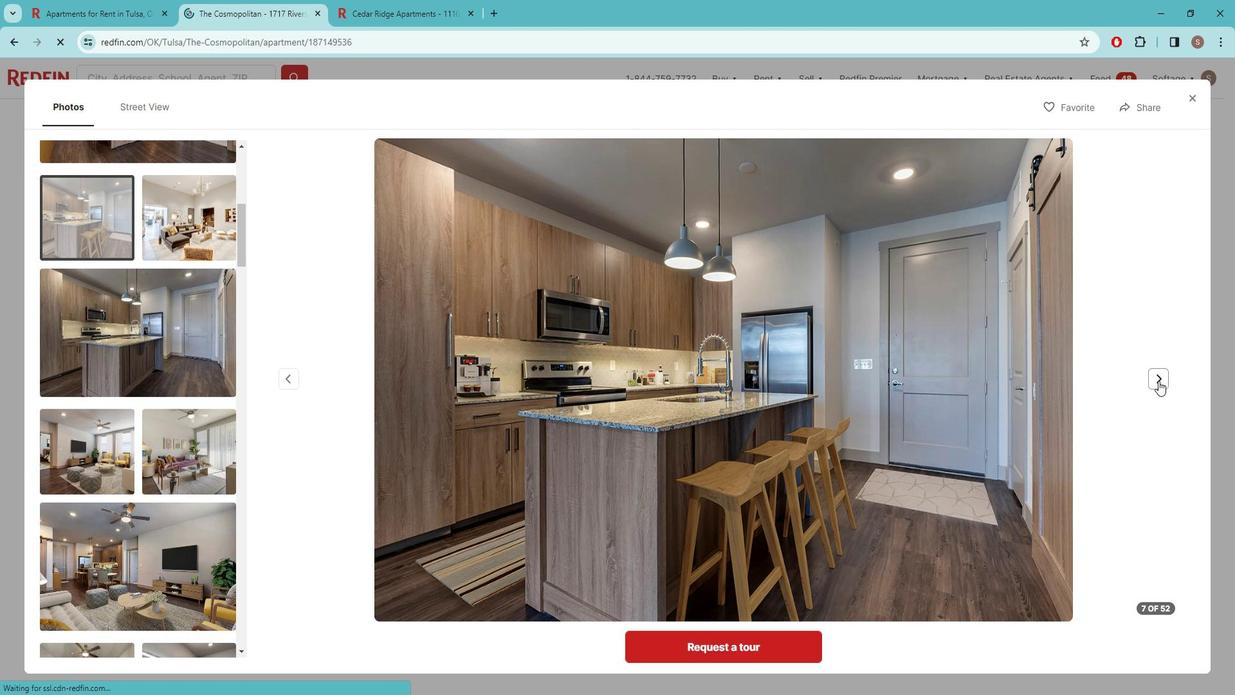 
Action: Mouse pressed left at (1174, 381)
Screenshot: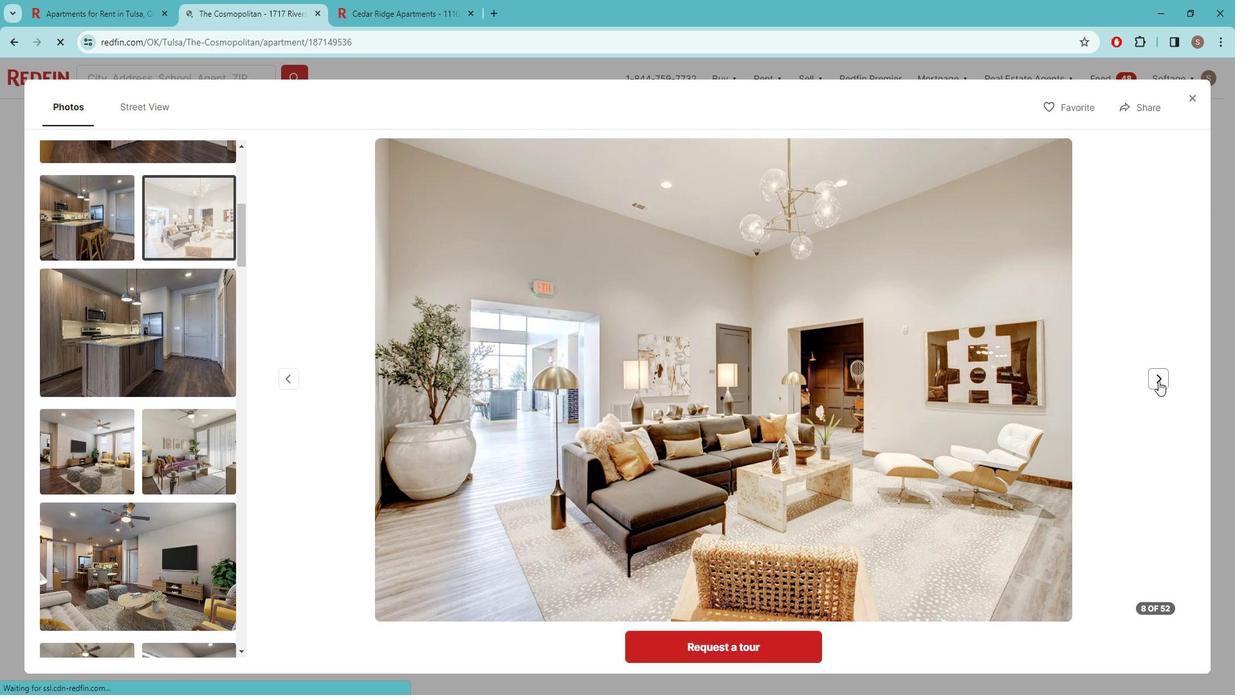 
Action: Mouse moved to (1174, 381)
Screenshot: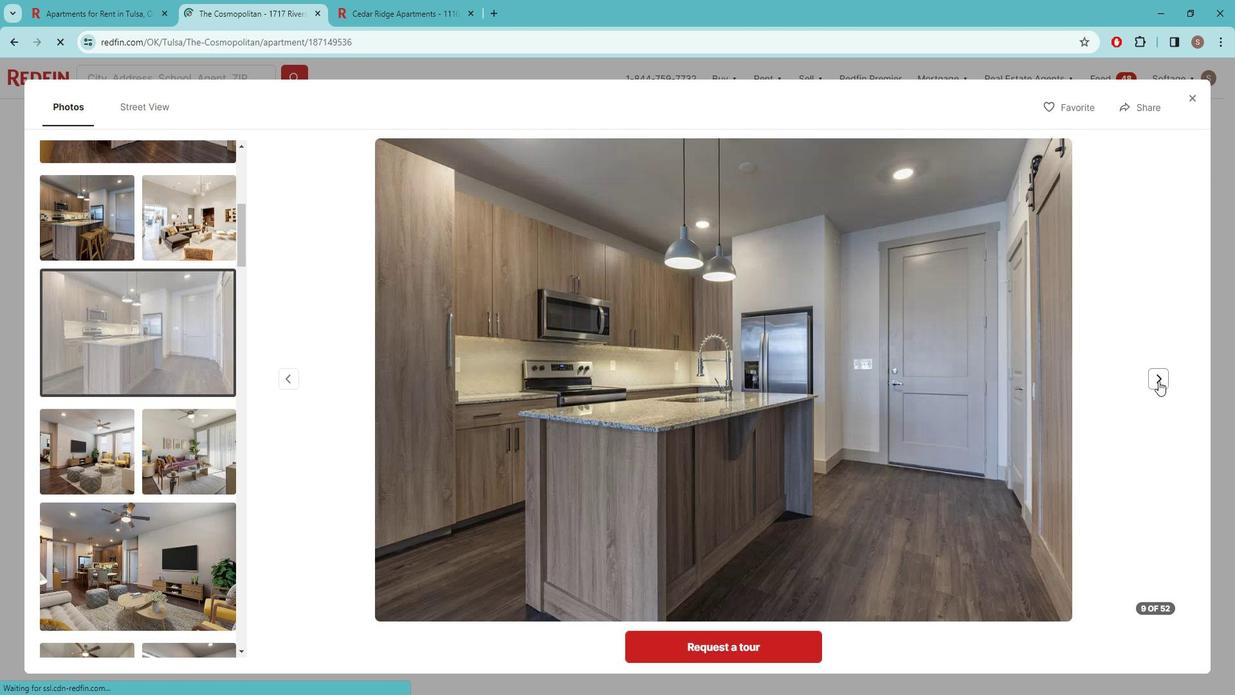 
Action: Mouse pressed left at (1174, 381)
Screenshot: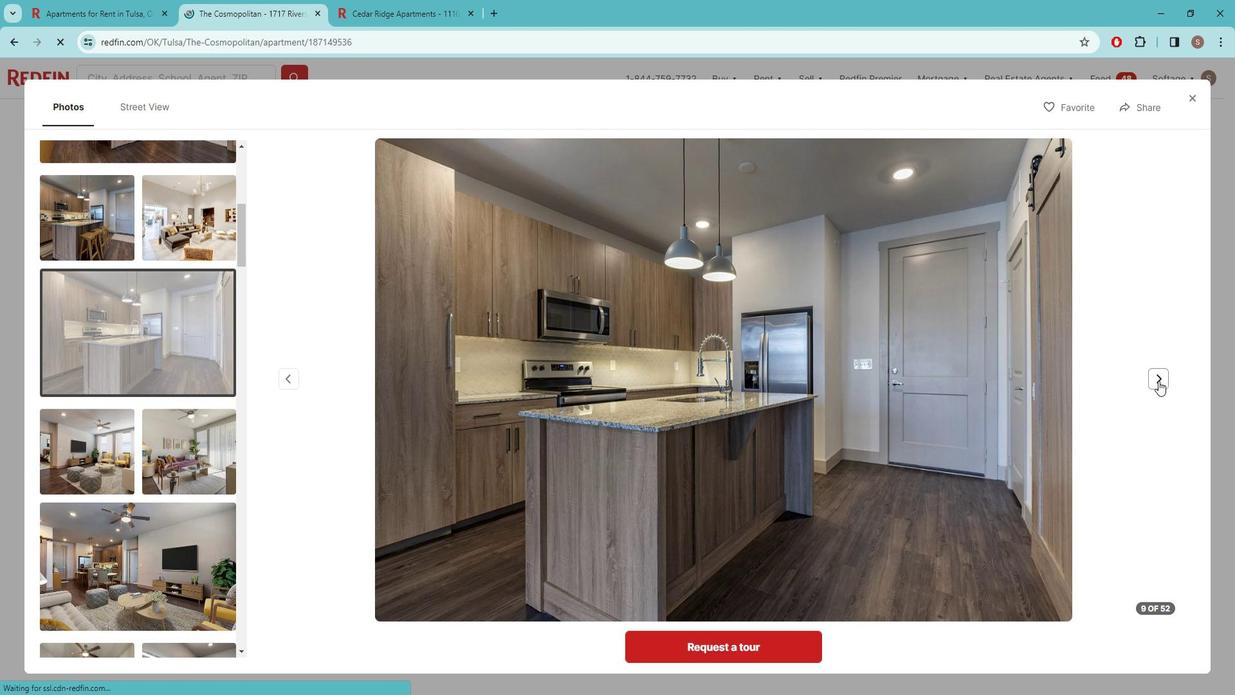 
Action: Mouse moved to (1171, 381)
Screenshot: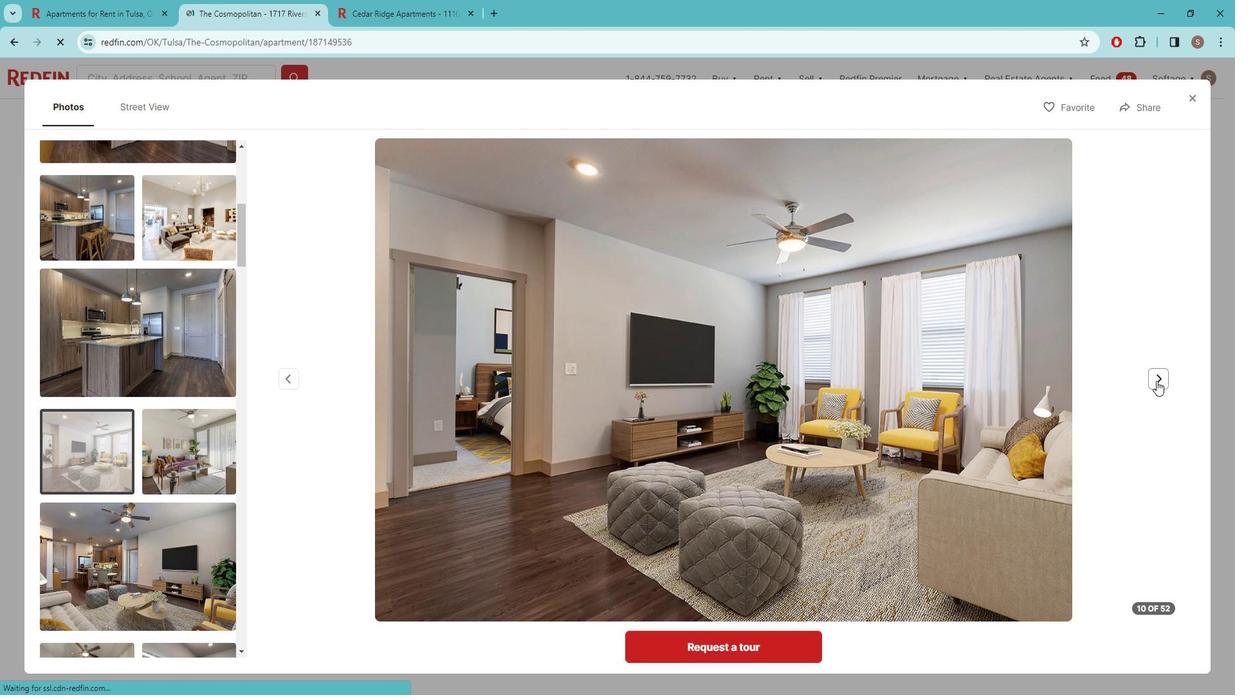 
Action: Mouse pressed left at (1171, 381)
Screenshot: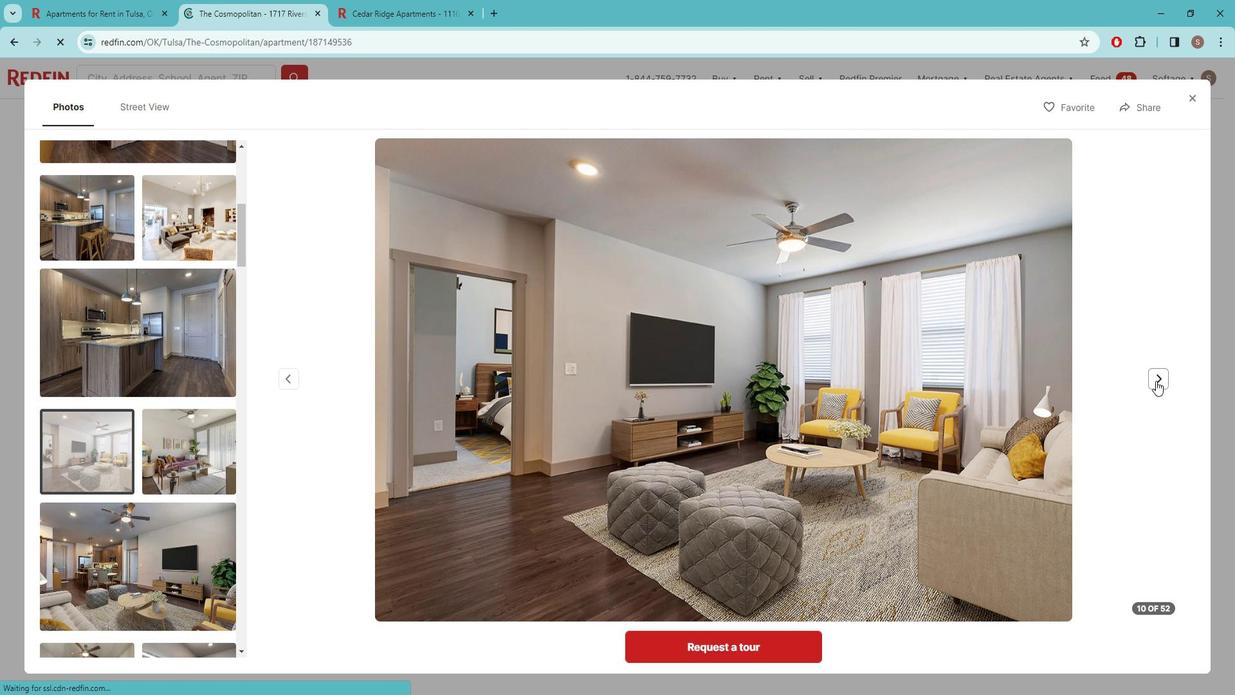 
Action: Mouse moved to (1170, 381)
Screenshot: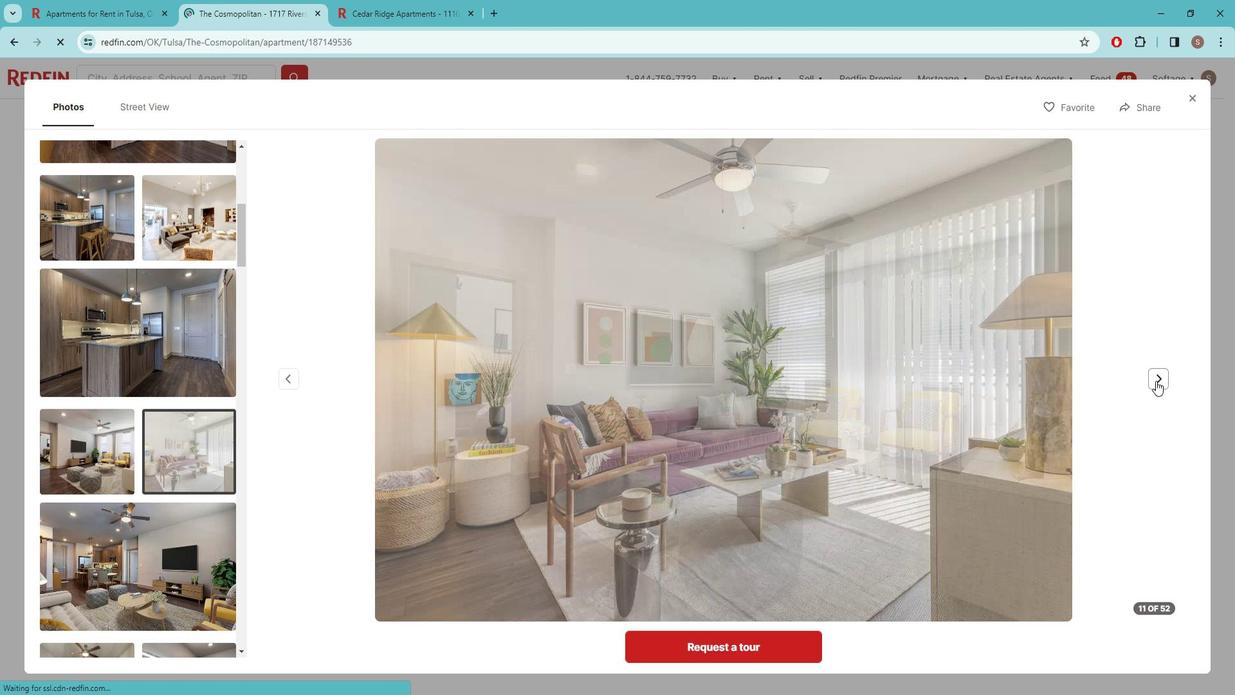 
Action: Mouse pressed left at (1170, 381)
Screenshot: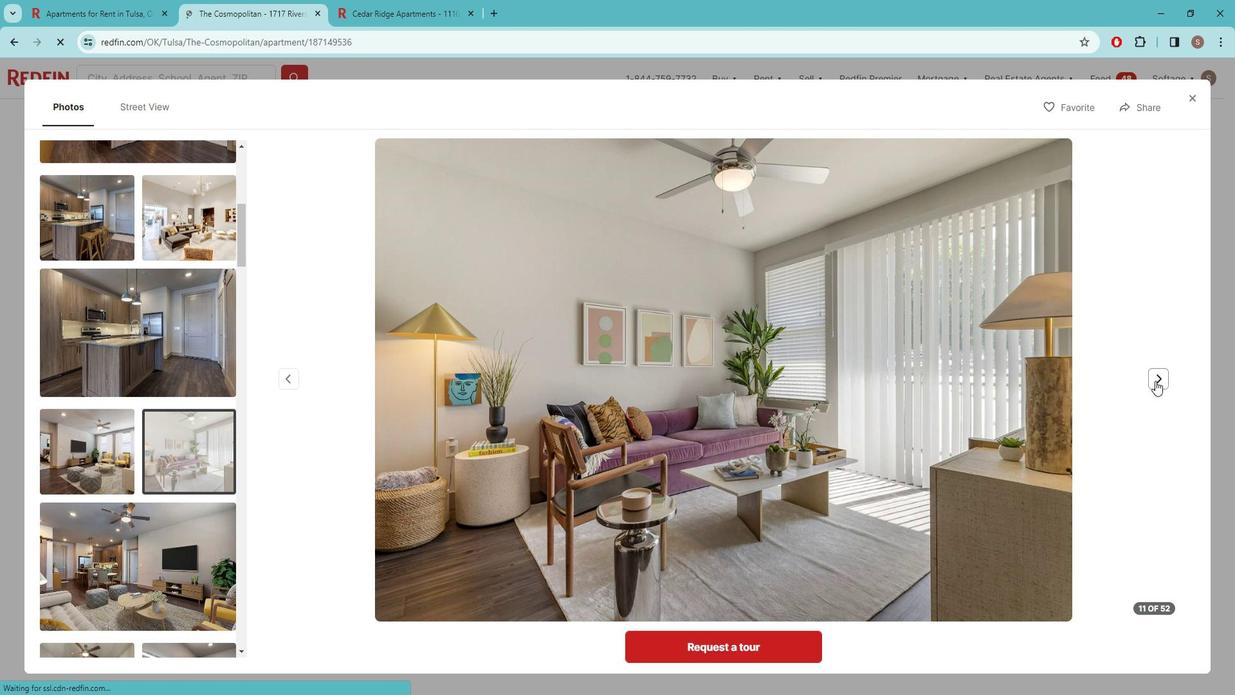 
Action: Mouse pressed left at (1170, 381)
Screenshot: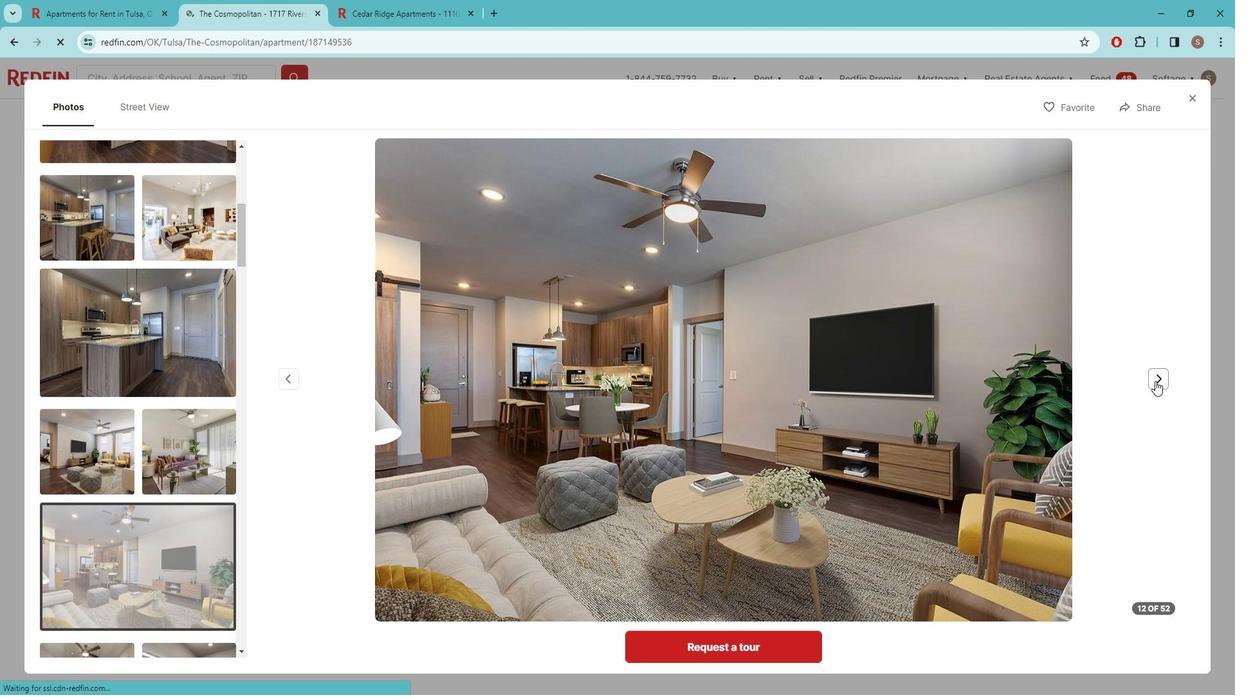 
Action: Mouse pressed left at (1170, 381)
Screenshot: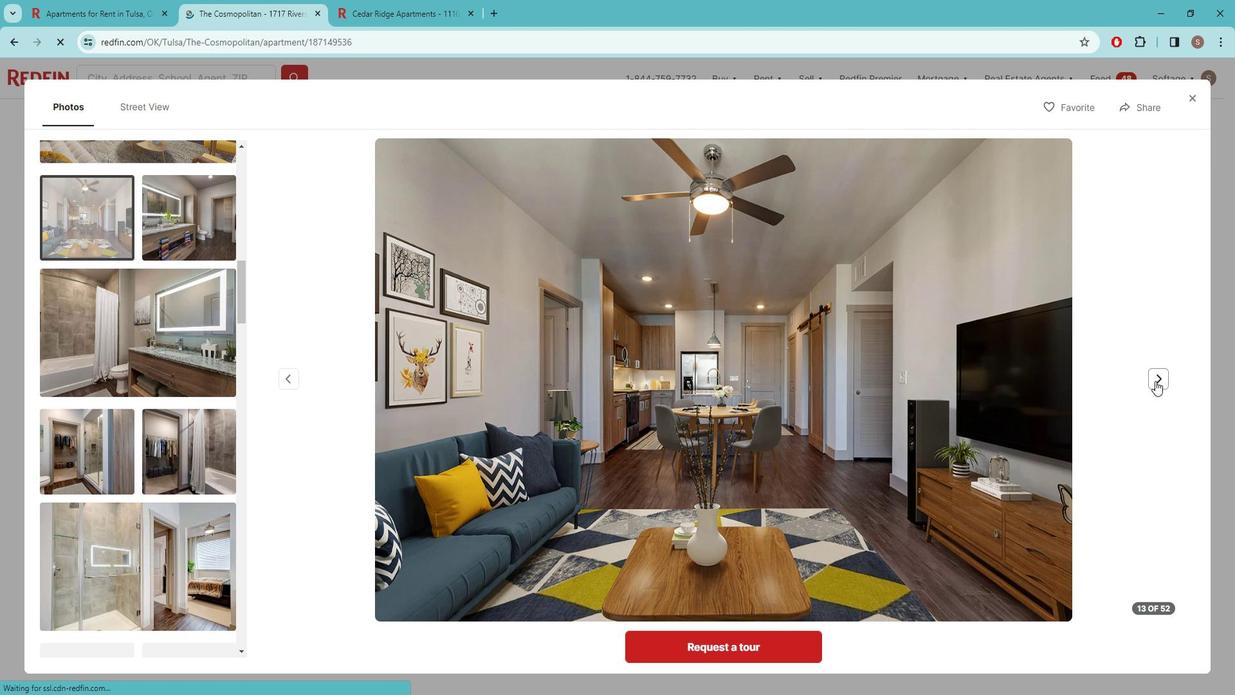 
Action: Mouse pressed left at (1170, 381)
Screenshot: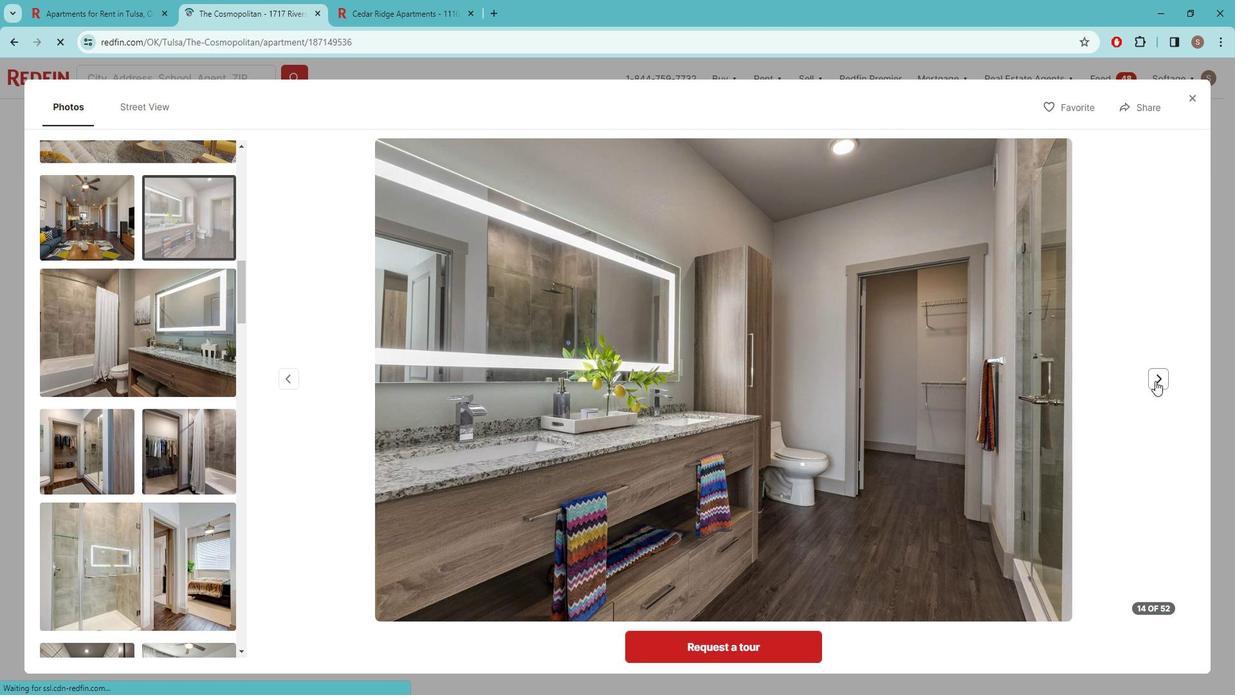 
Action: Mouse pressed left at (1170, 381)
Screenshot: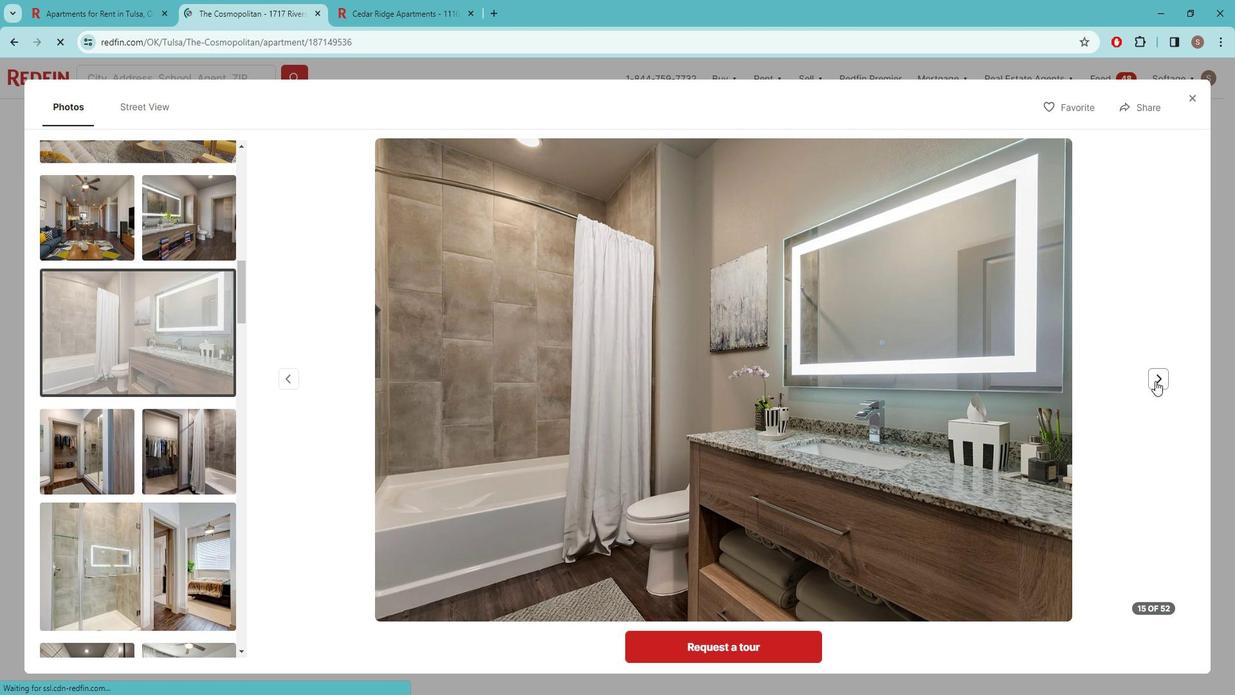 
Action: Mouse pressed left at (1170, 381)
Screenshot: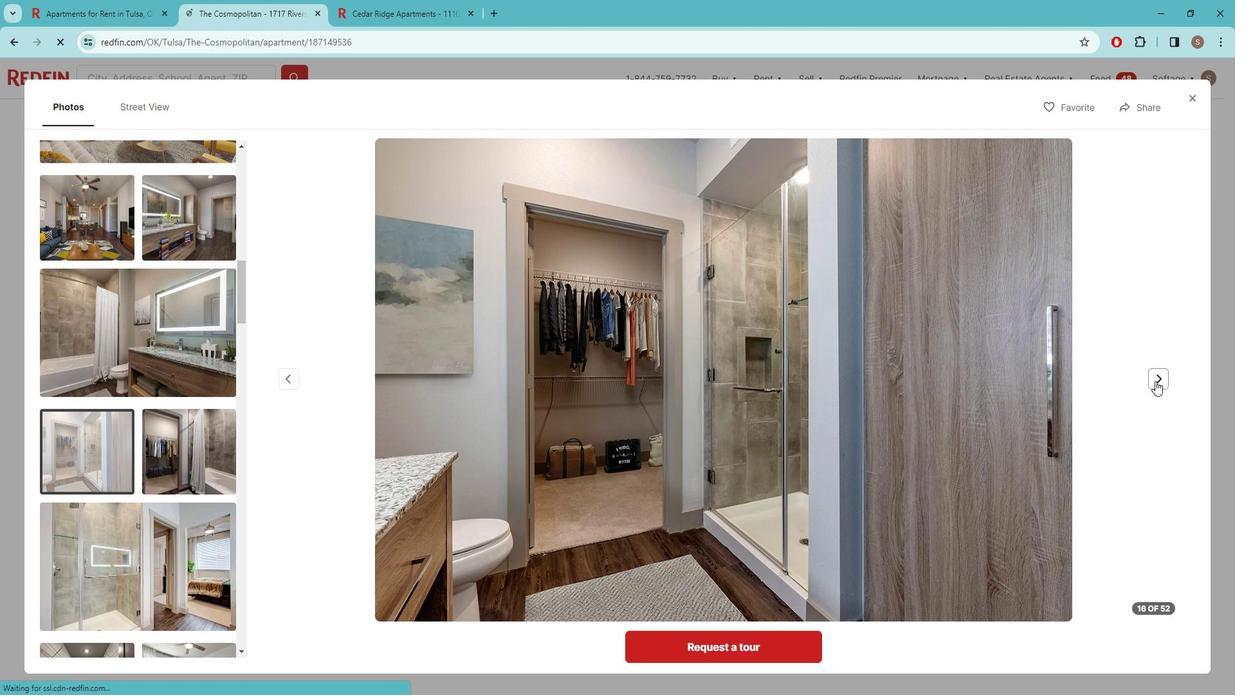 
Action: Mouse pressed left at (1170, 381)
Screenshot: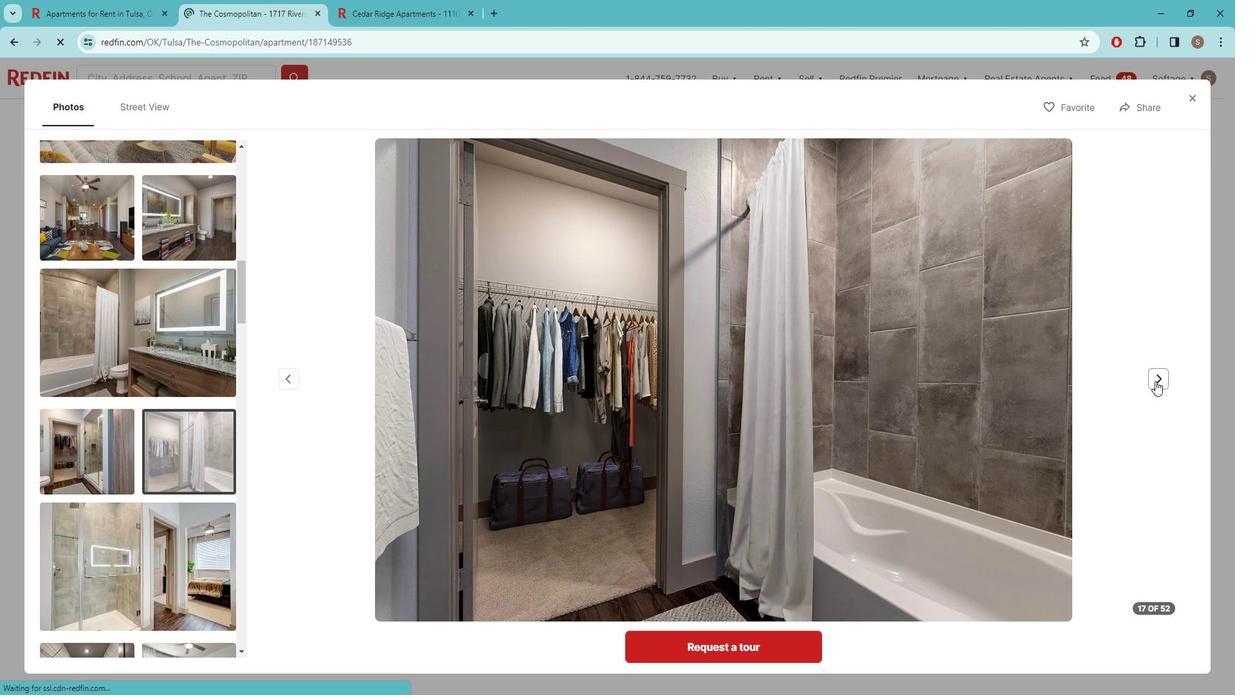 
Action: Mouse moved to (1172, 378)
Screenshot: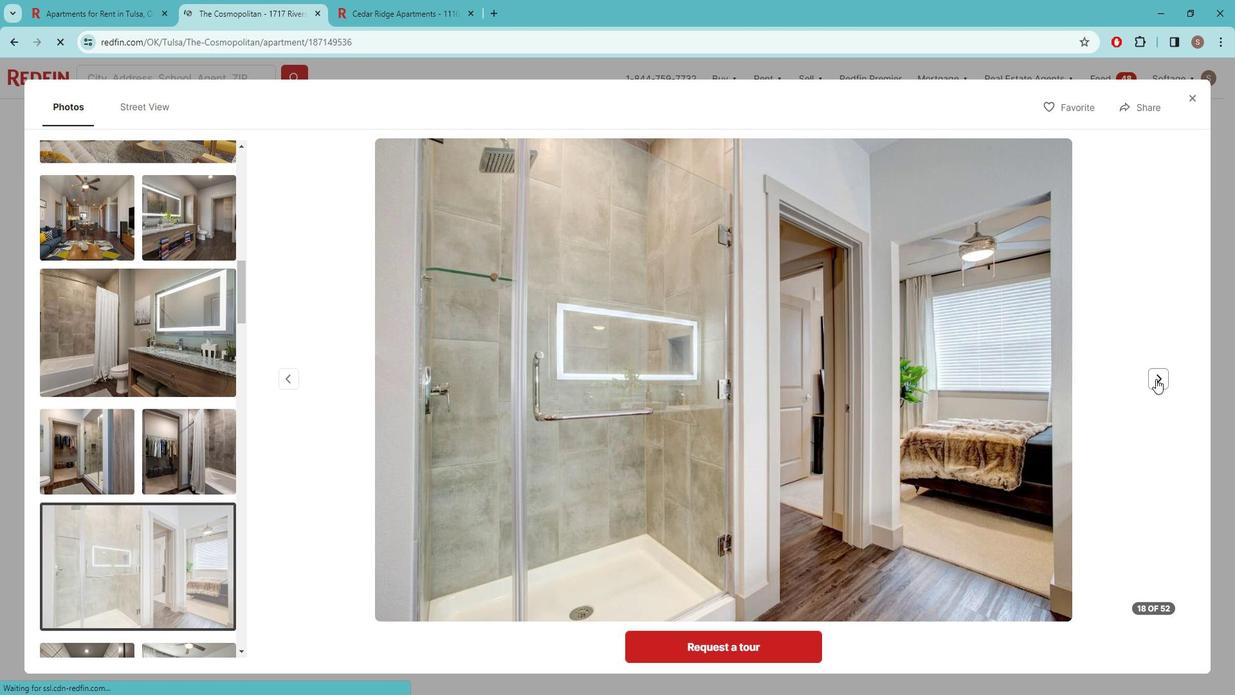 
Action: Mouse pressed left at (1172, 378)
Screenshot: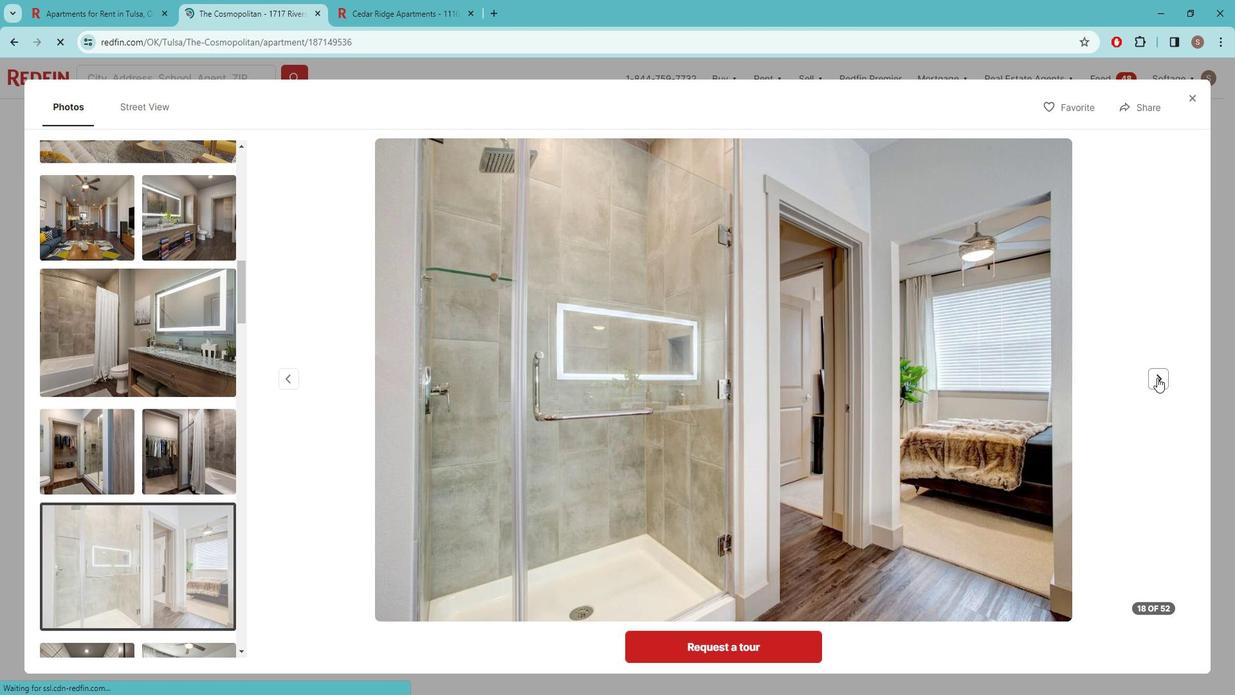 
Action: Mouse pressed left at (1172, 378)
Screenshot: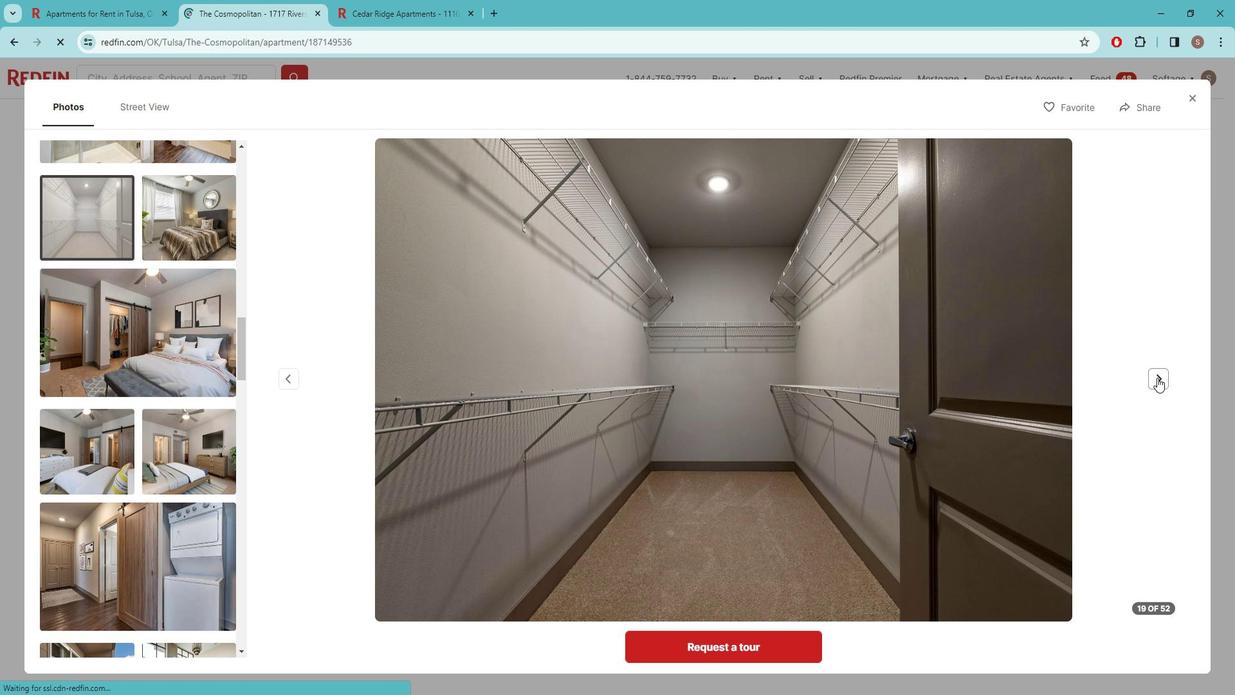 
Action: Mouse pressed left at (1172, 378)
Screenshot: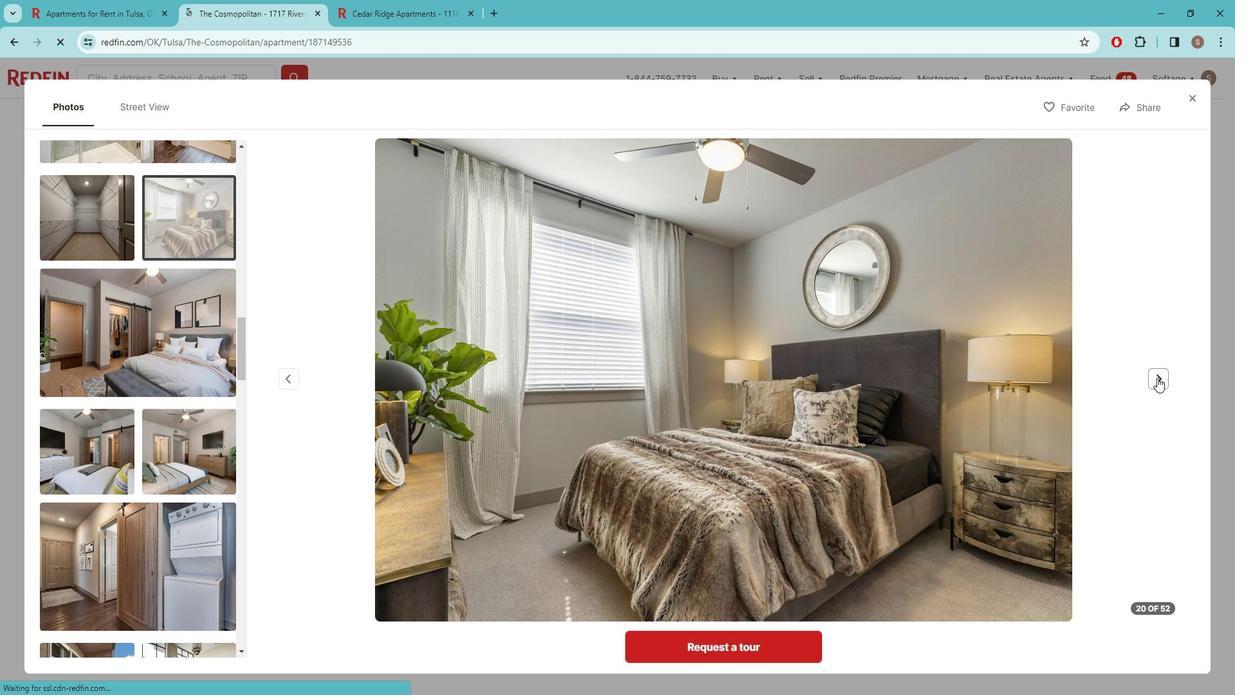
Action: Mouse pressed left at (1172, 378)
Screenshot: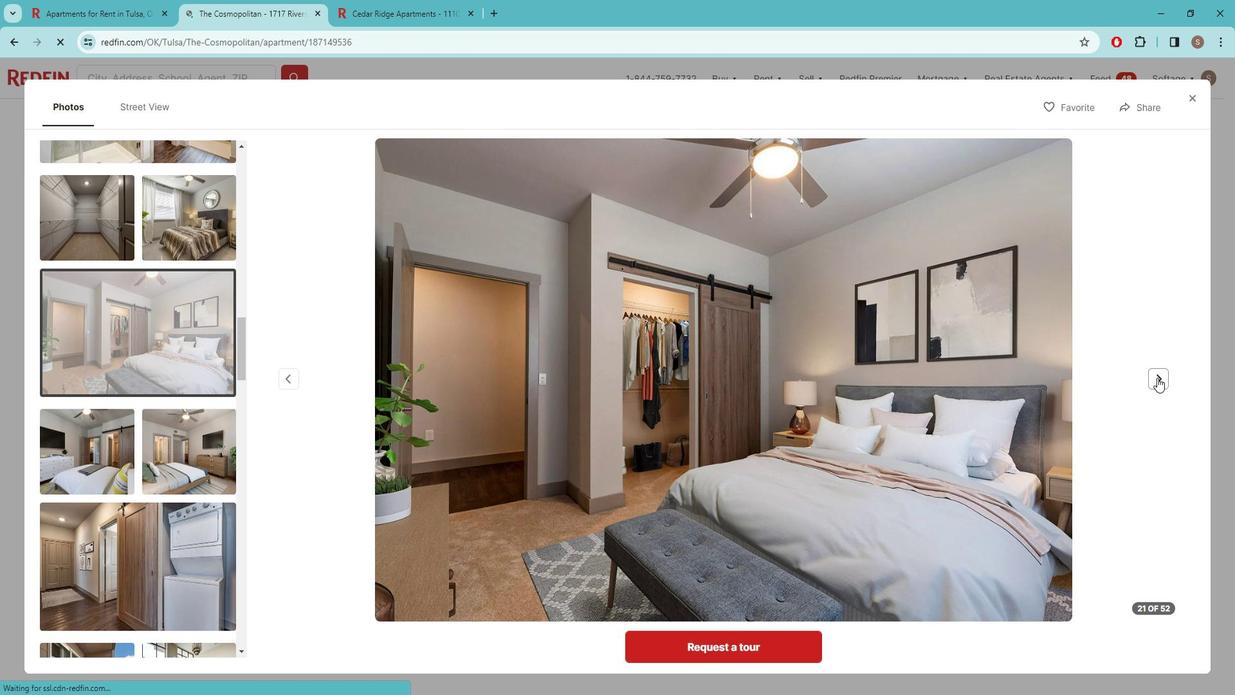 
Action: Mouse pressed left at (1172, 378)
Screenshot: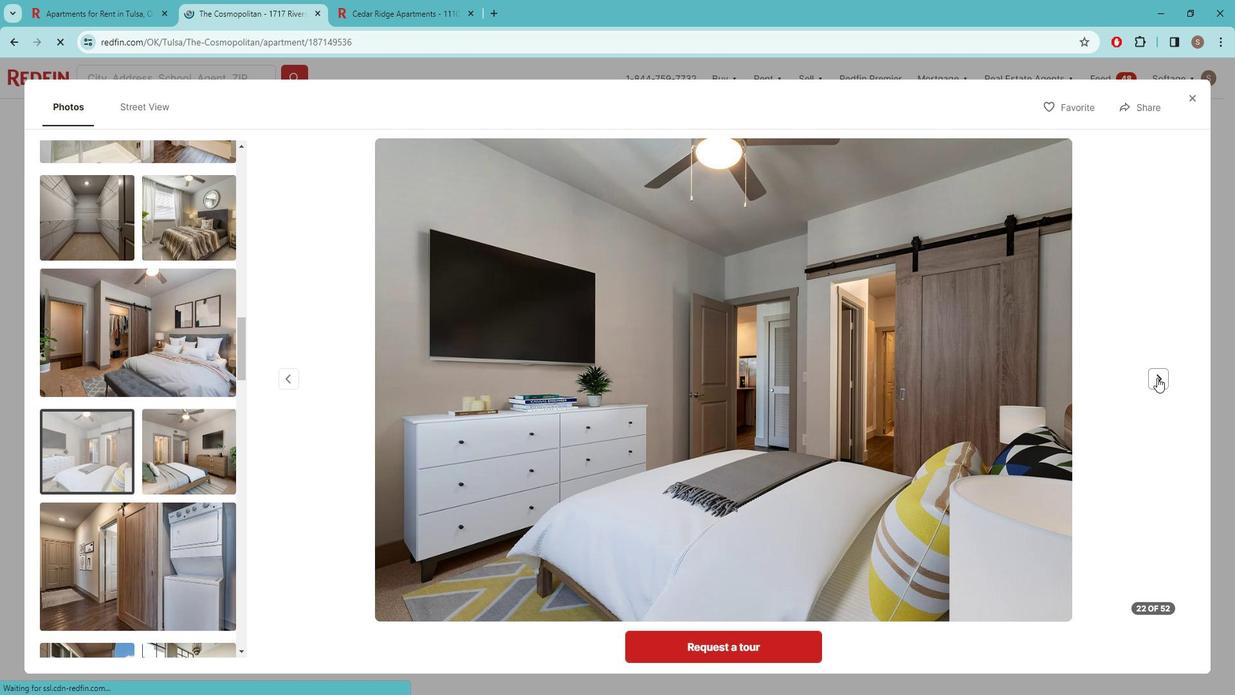 
Action: Mouse pressed left at (1172, 378)
Screenshot: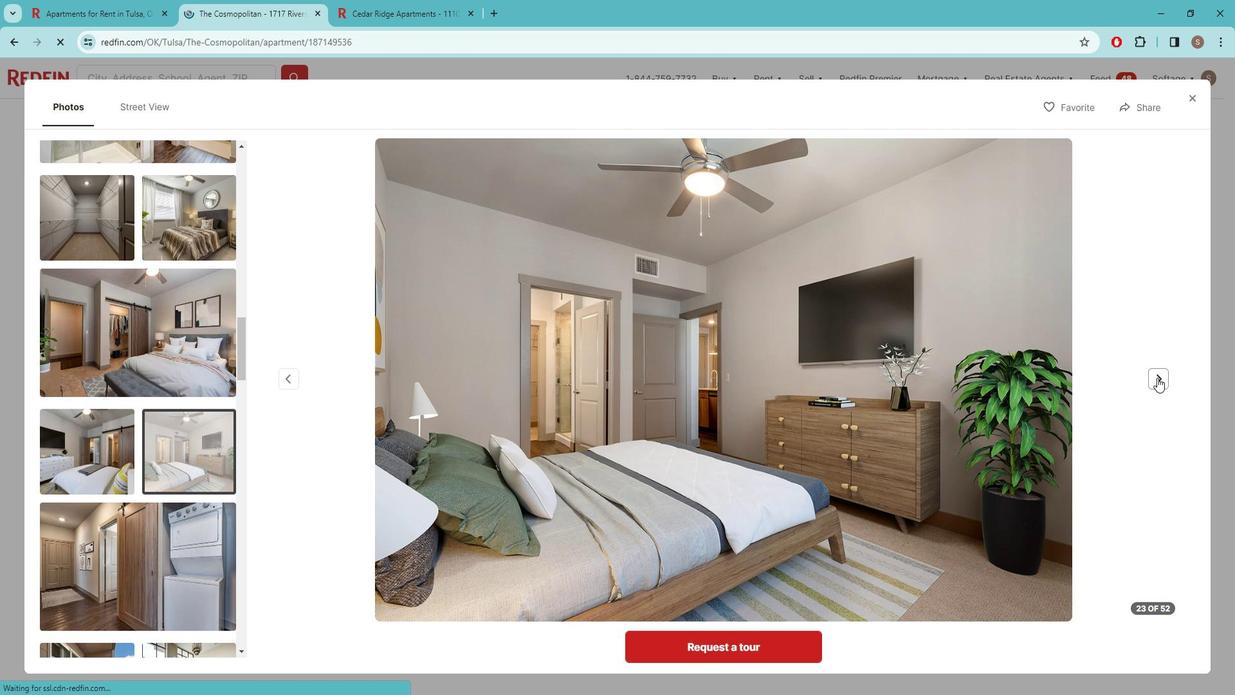 
Action: Mouse pressed left at (1172, 378)
Screenshot: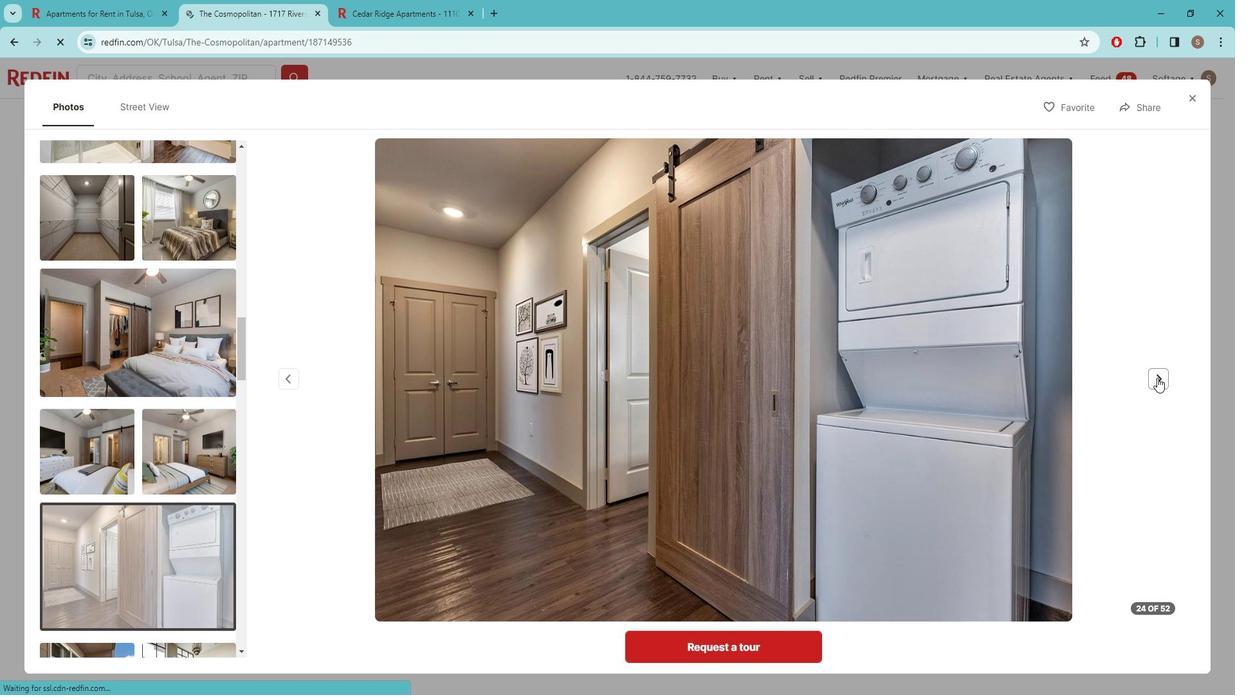 
Action: Mouse pressed left at (1172, 378)
Screenshot: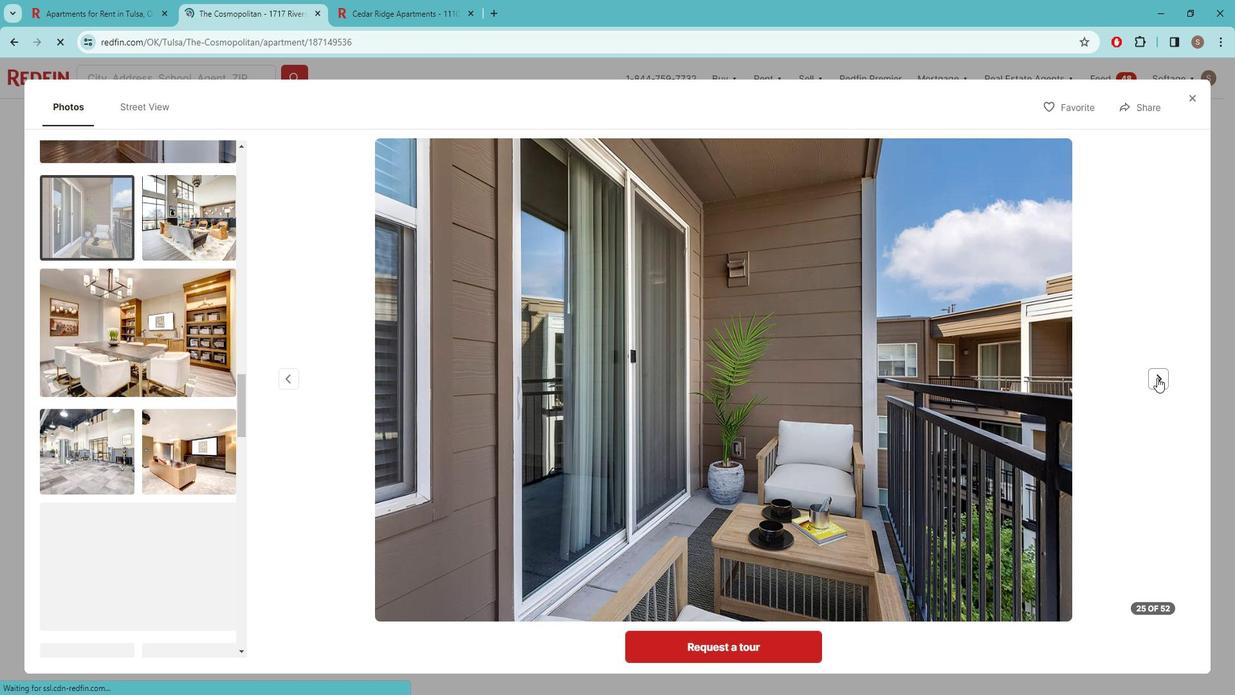 
Action: Mouse pressed left at (1172, 378)
Screenshot: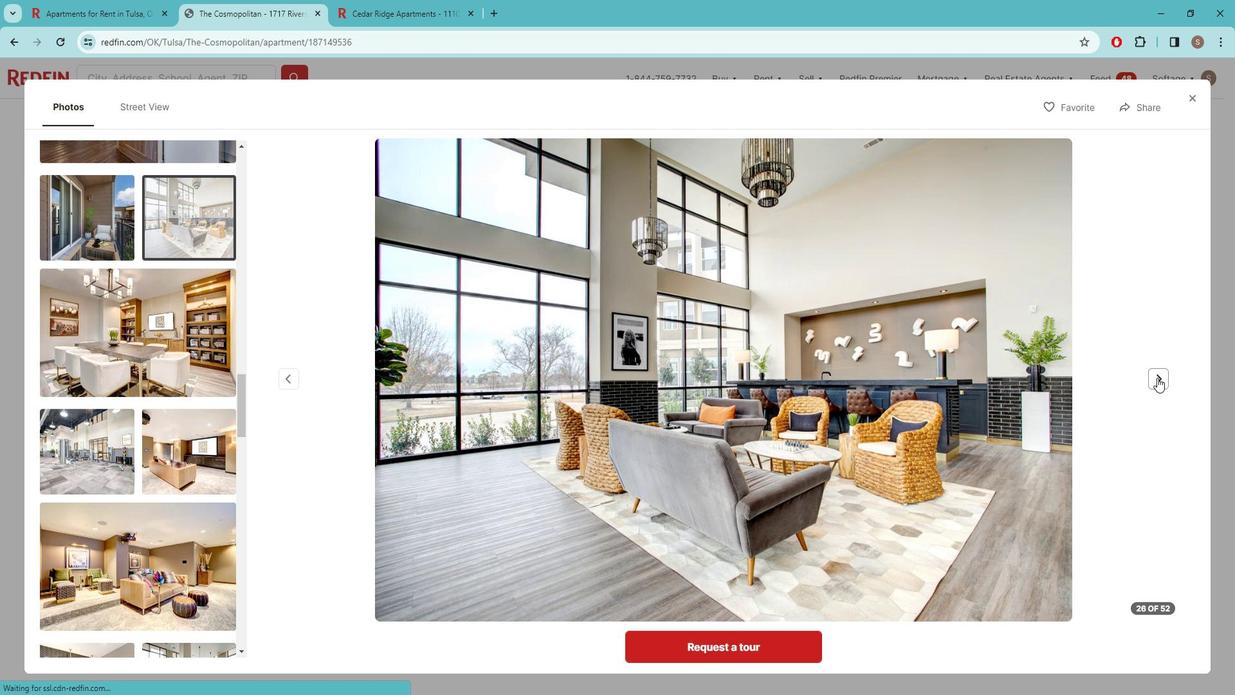 
Action: Mouse pressed left at (1172, 378)
Screenshot: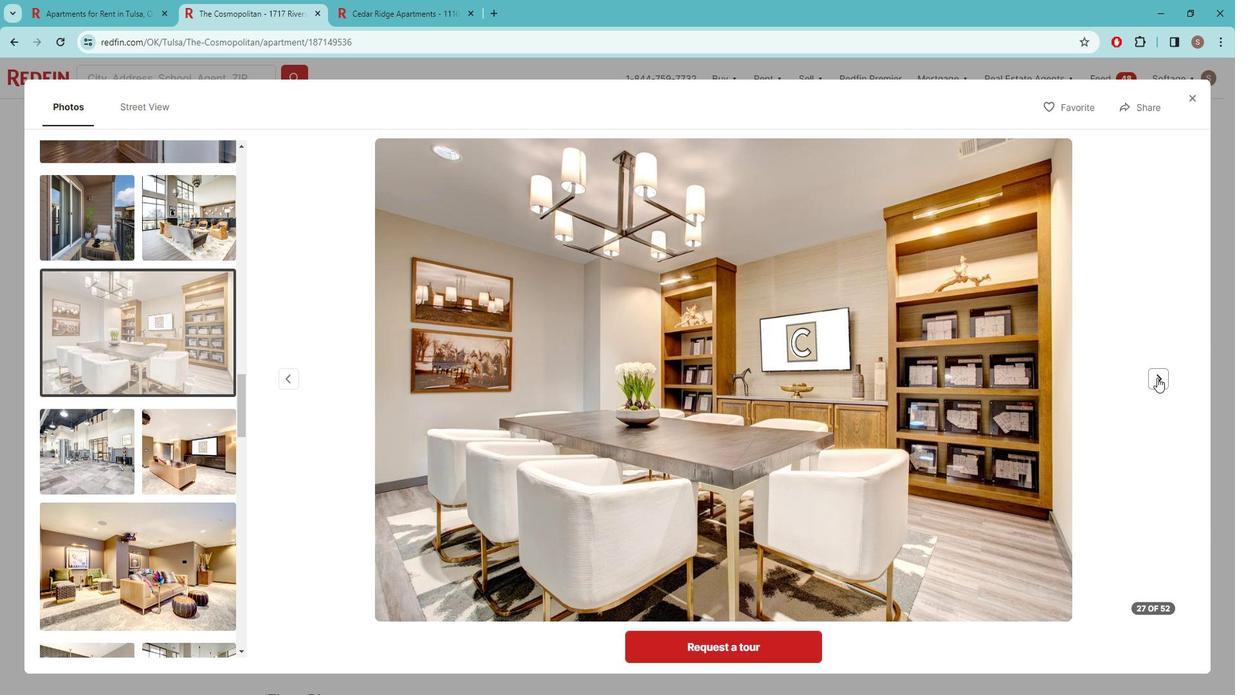 
Action: Mouse pressed left at (1172, 378)
Screenshot: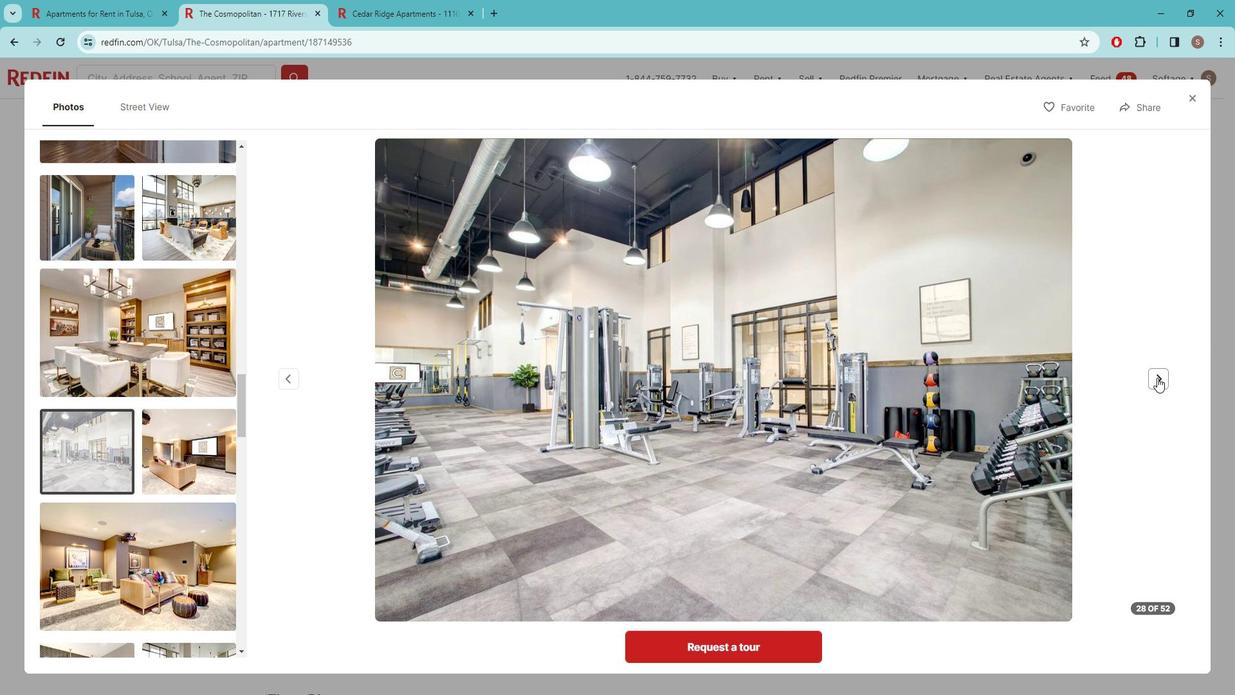 
Action: Mouse pressed left at (1172, 378)
Screenshot: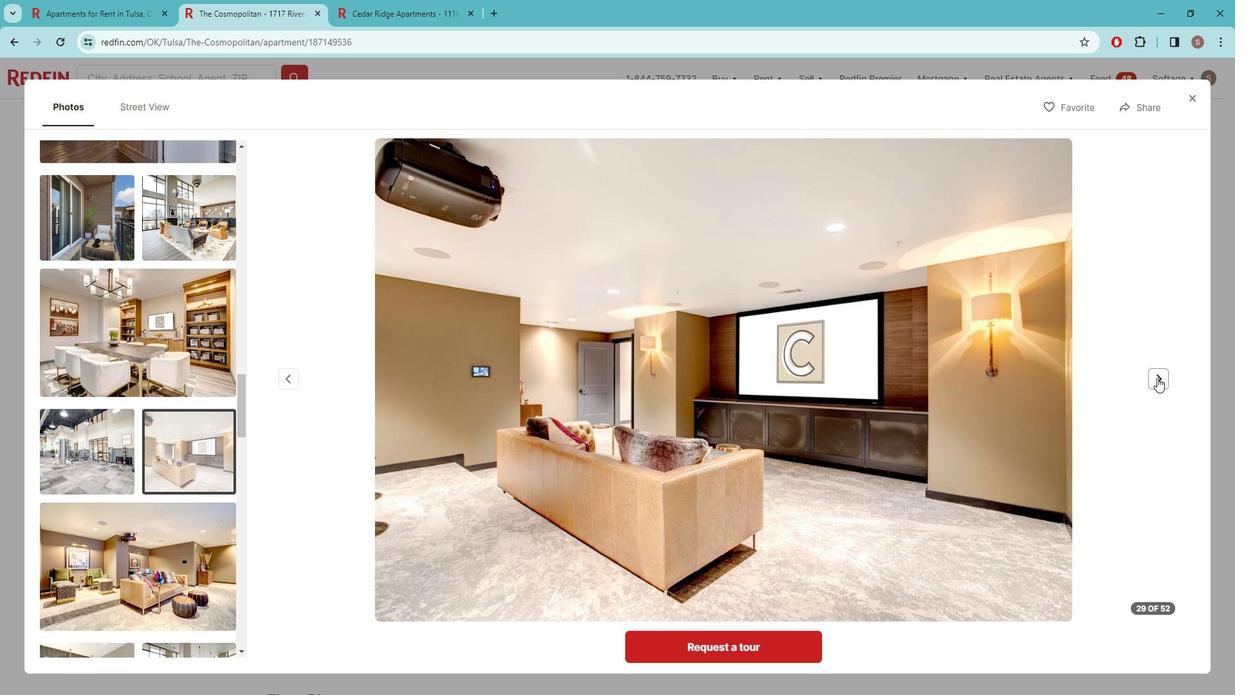 
Action: Mouse pressed left at (1172, 378)
Screenshot: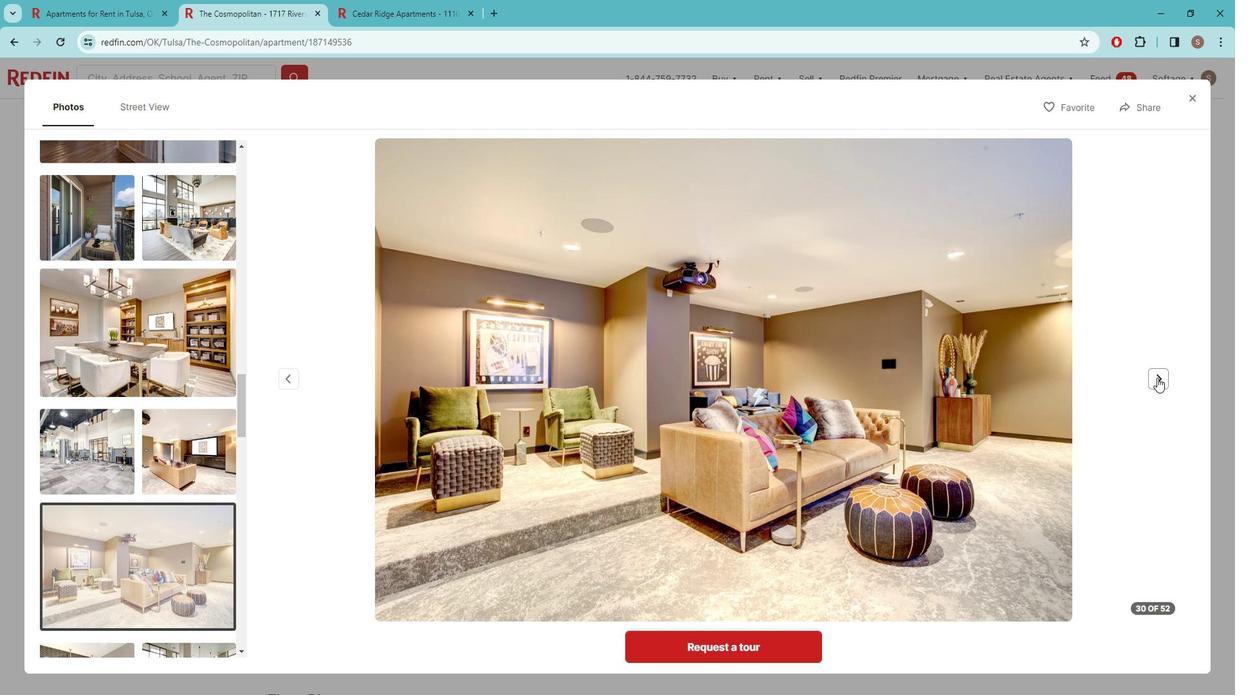 
Action: Mouse pressed left at (1172, 378)
Screenshot: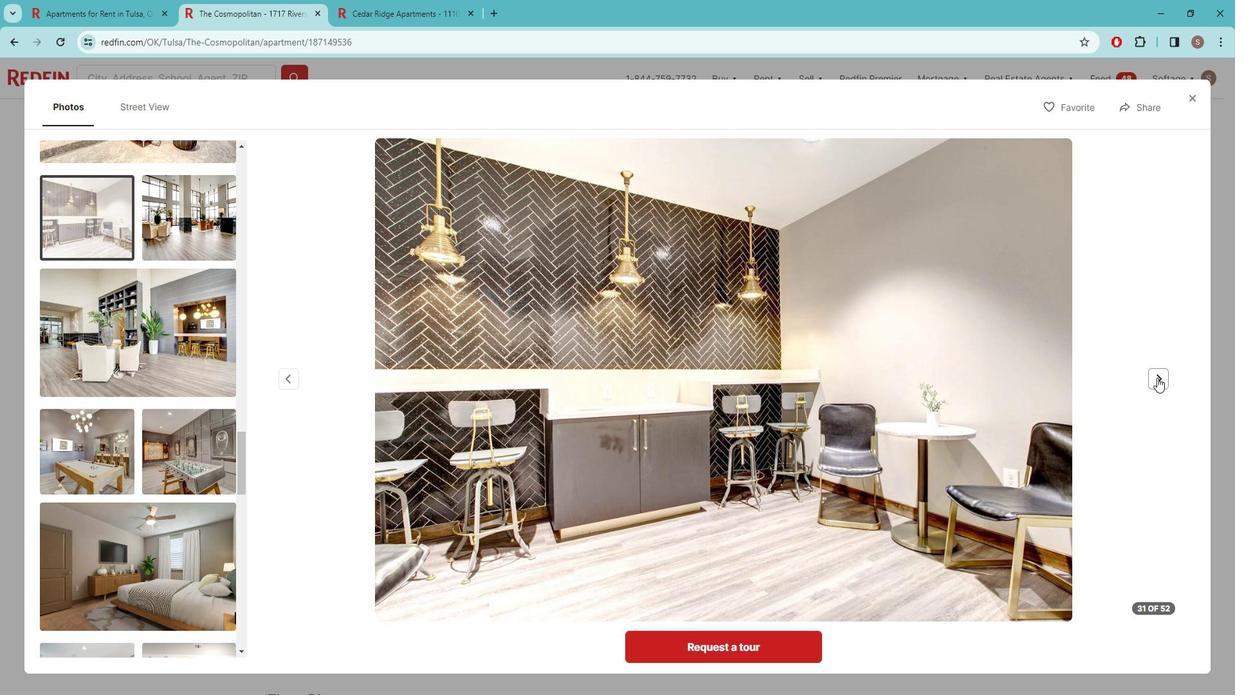 
Action: Mouse pressed left at (1172, 378)
Screenshot: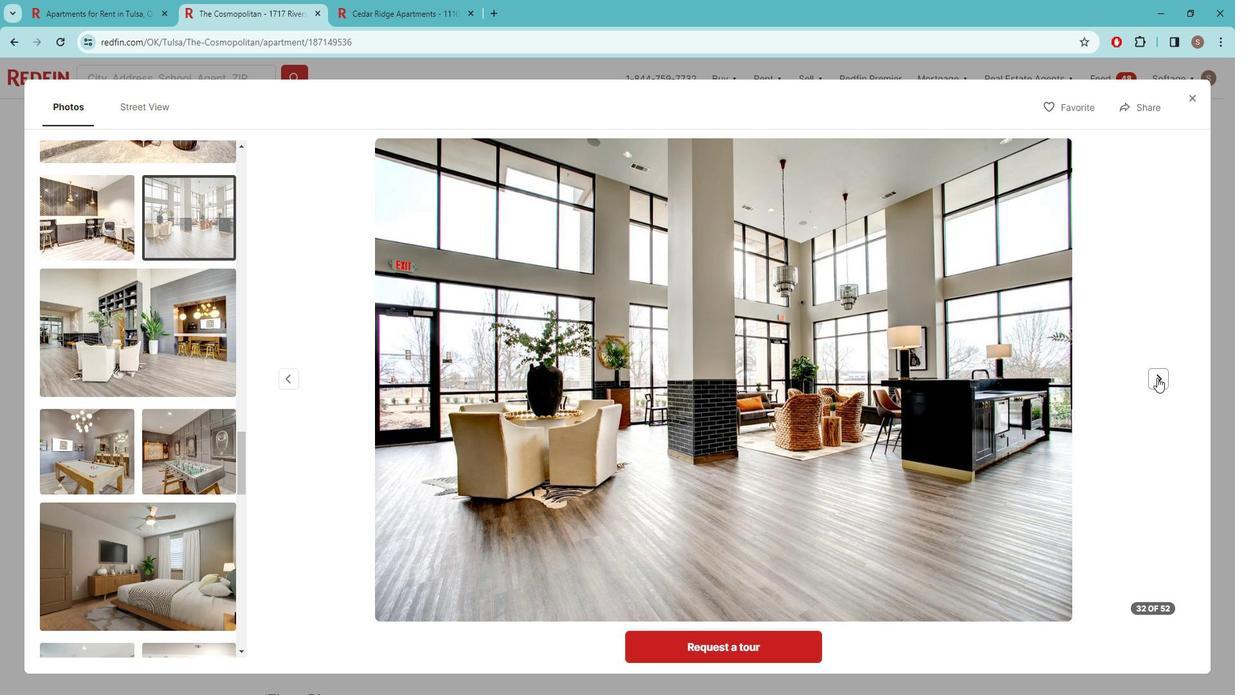 
Action: Mouse pressed left at (1172, 378)
Screenshot: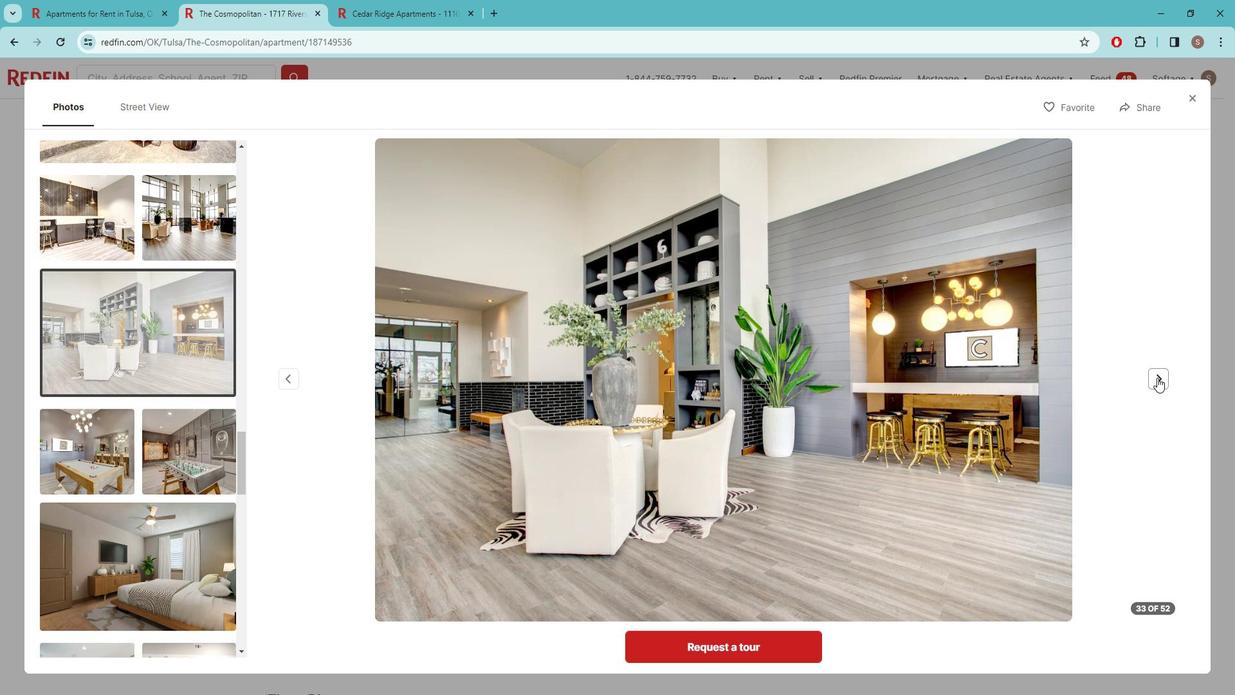 
Action: Mouse pressed left at (1172, 378)
Screenshot: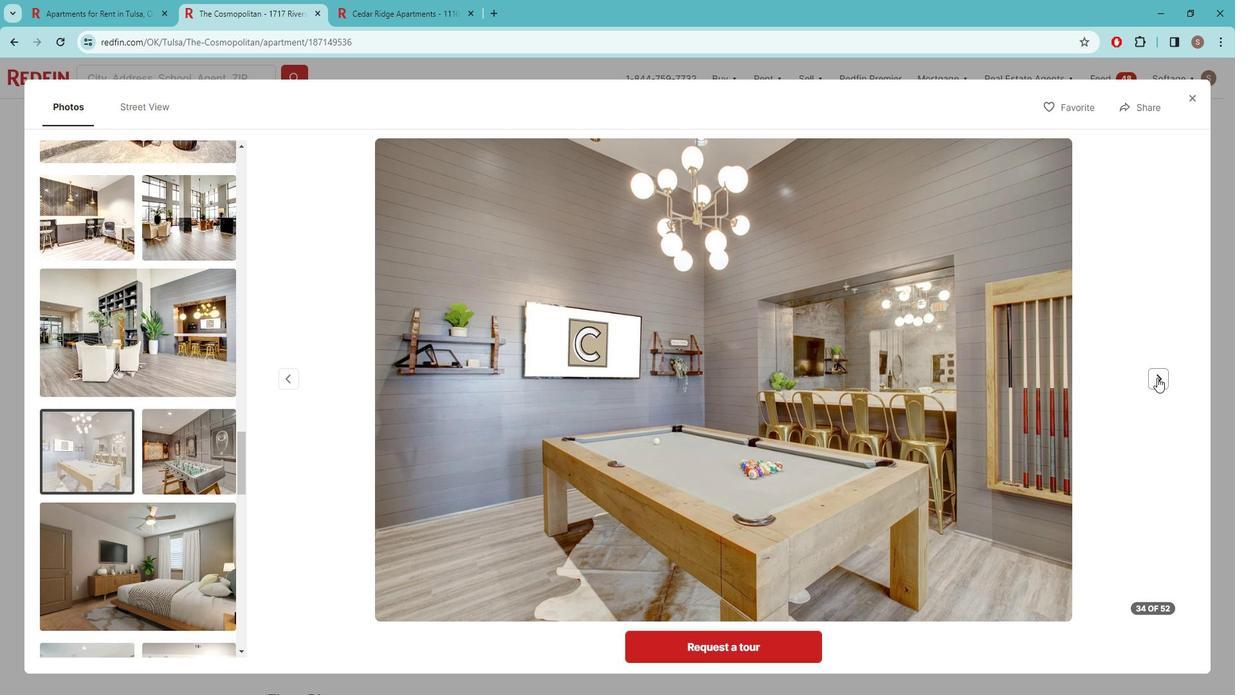 
Action: Mouse pressed left at (1172, 378)
Screenshot: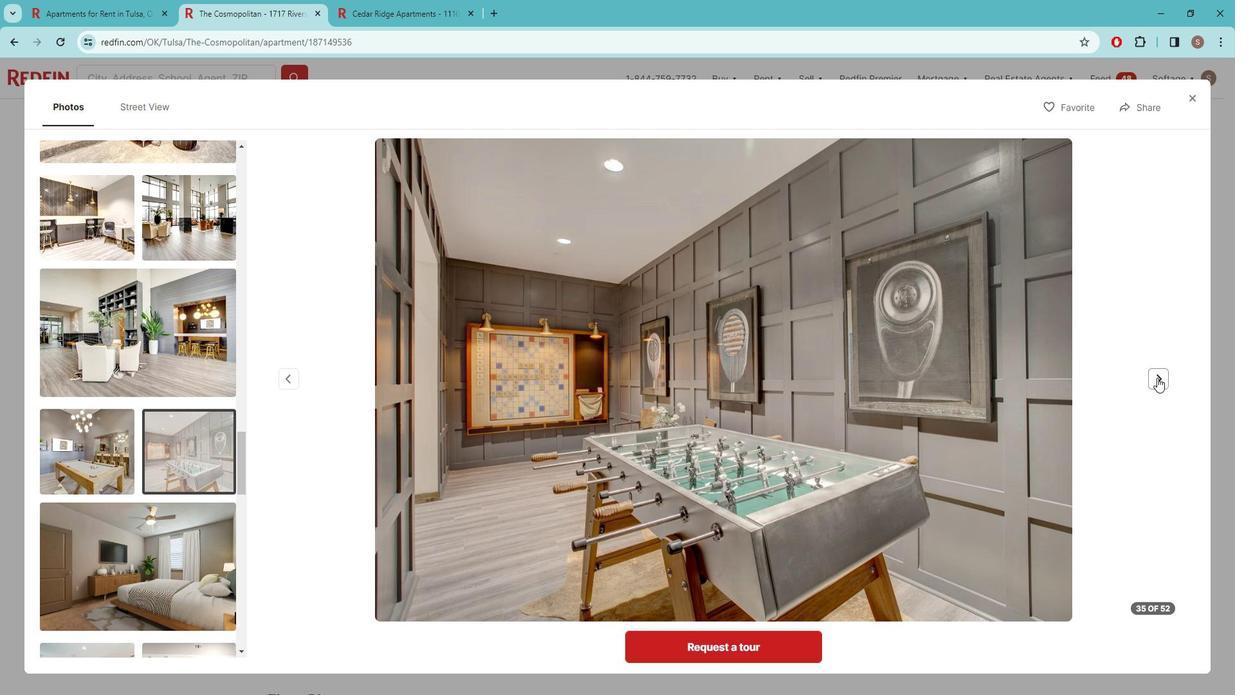 
Action: Mouse pressed left at (1172, 378)
Screenshot: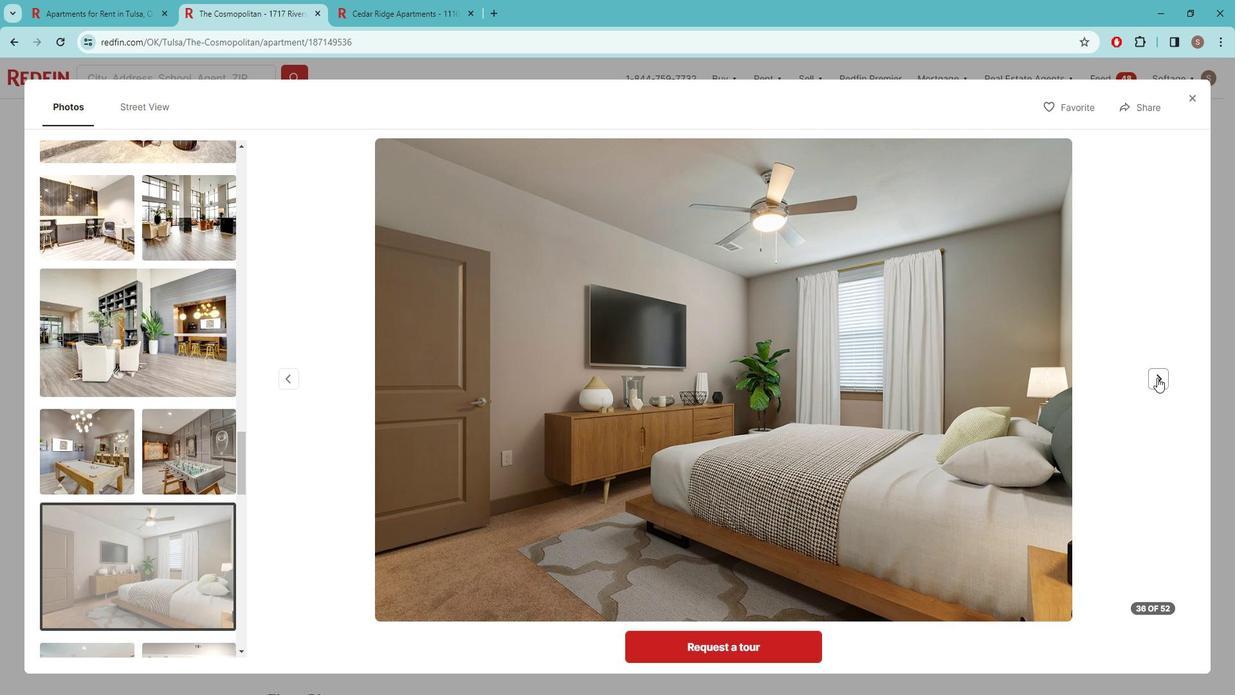 
Action: Mouse pressed left at (1172, 378)
Screenshot: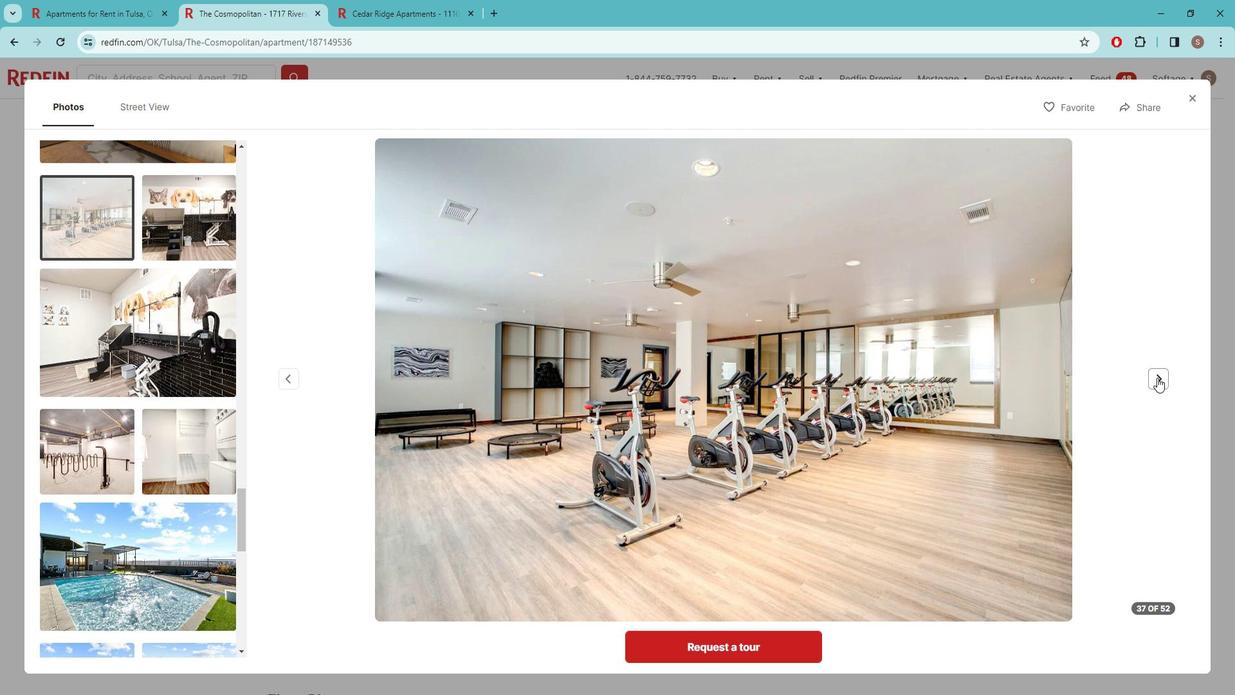 
Action: Mouse pressed left at (1172, 378)
Screenshot: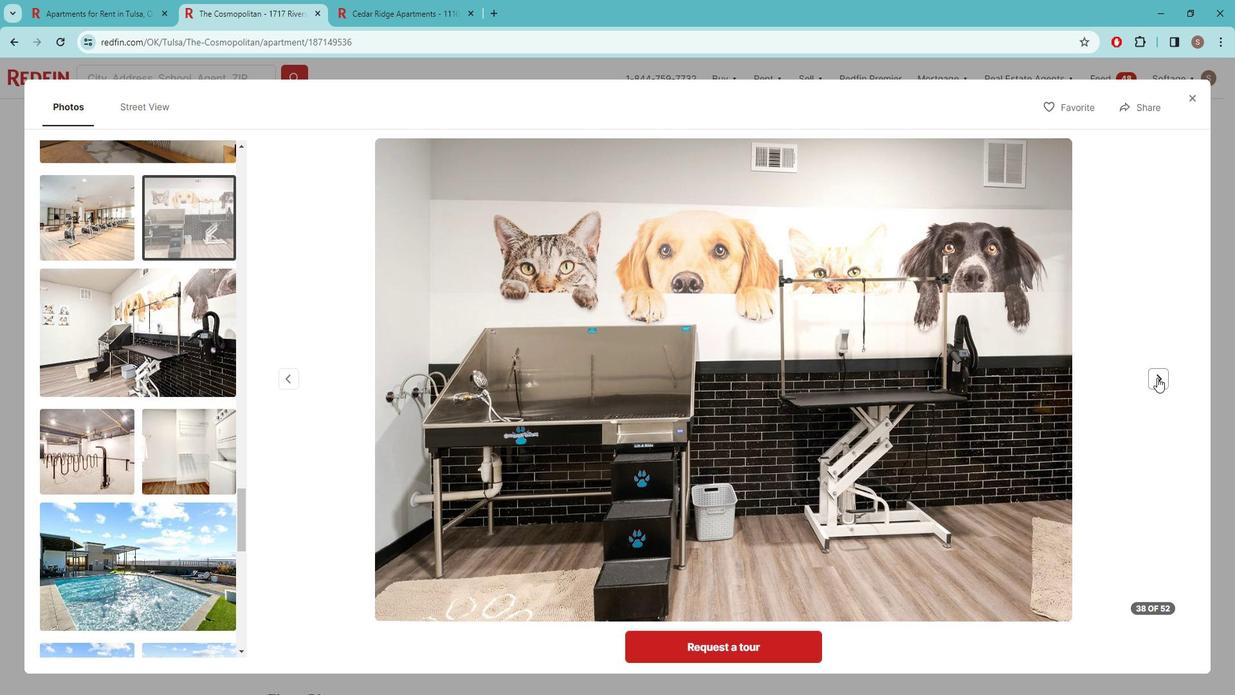 
Action: Mouse pressed left at (1172, 378)
Screenshot: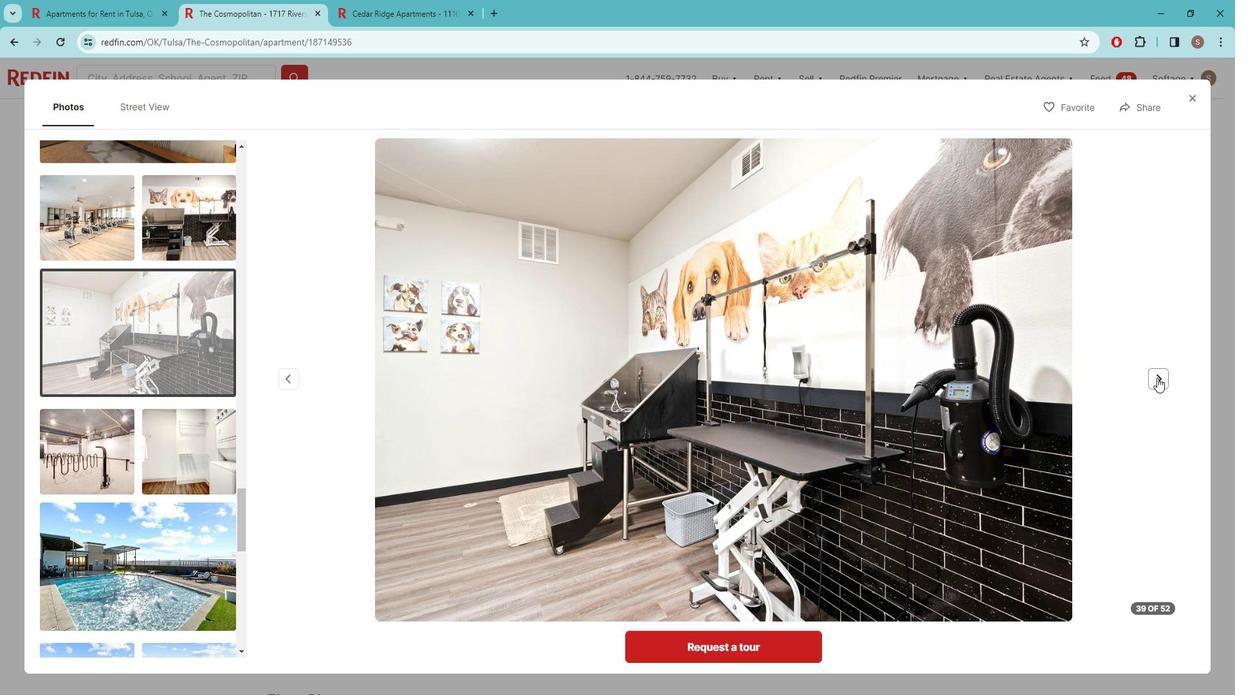 
Action: Mouse pressed left at (1172, 378)
Screenshot: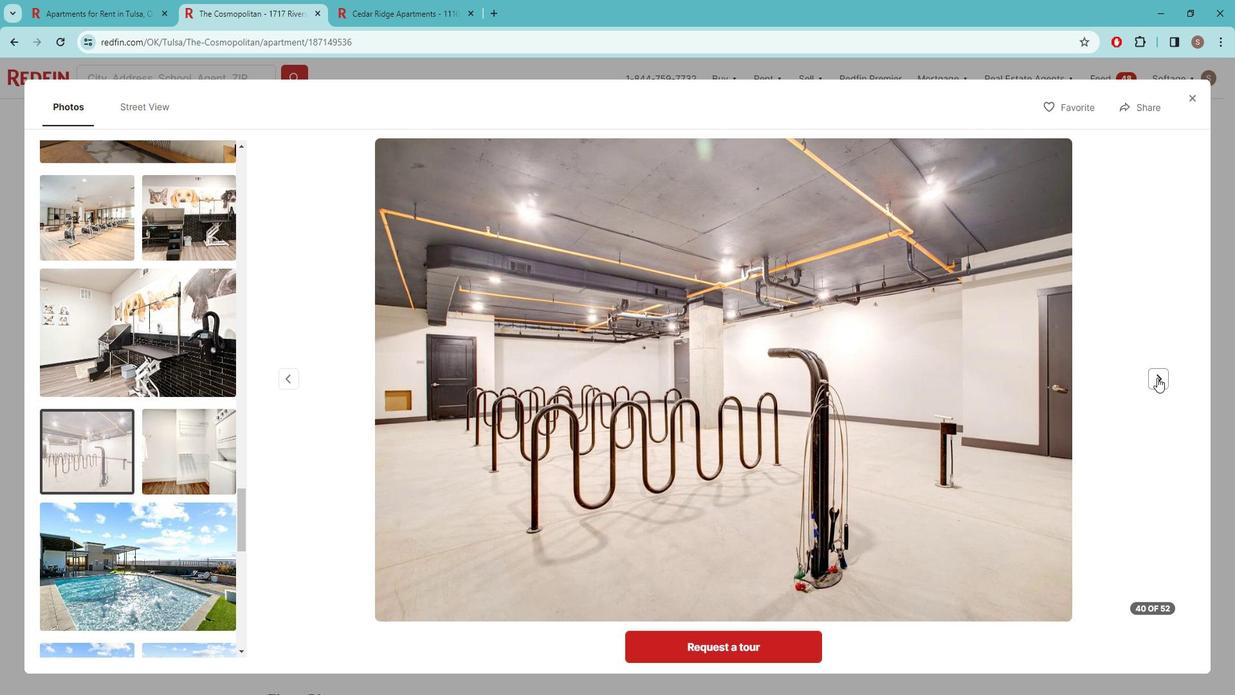
Action: Mouse pressed left at (1172, 378)
Screenshot: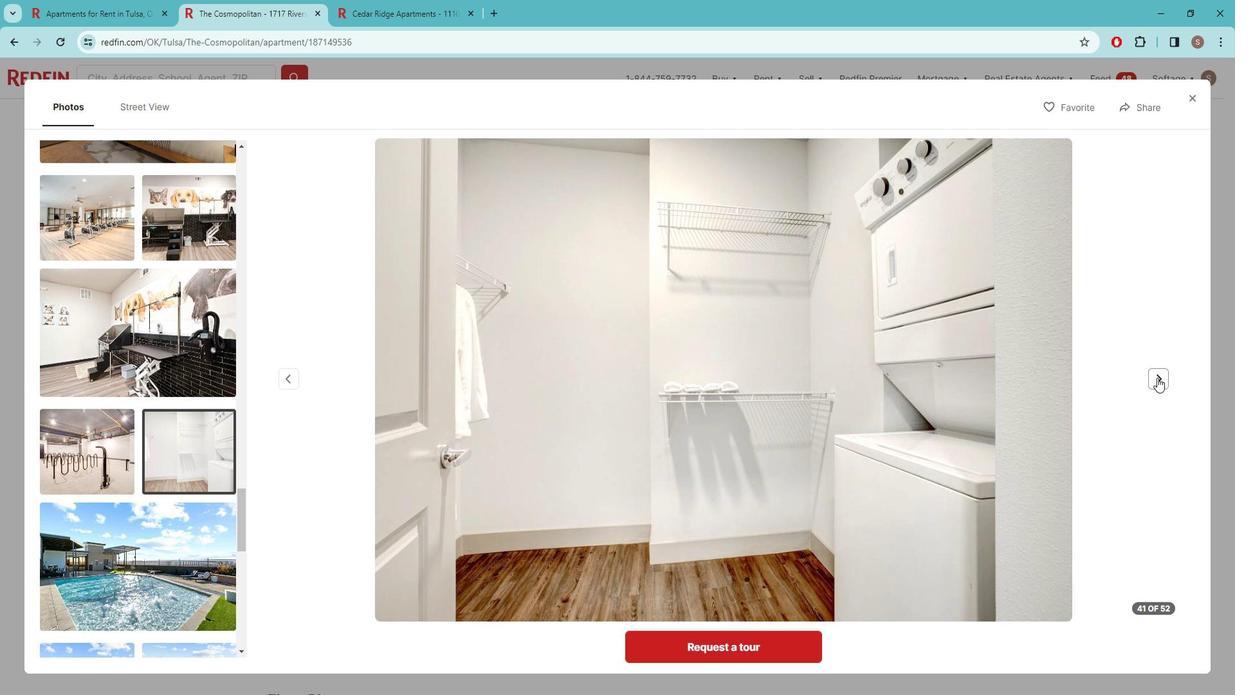 
Action: Mouse pressed left at (1172, 378)
Screenshot: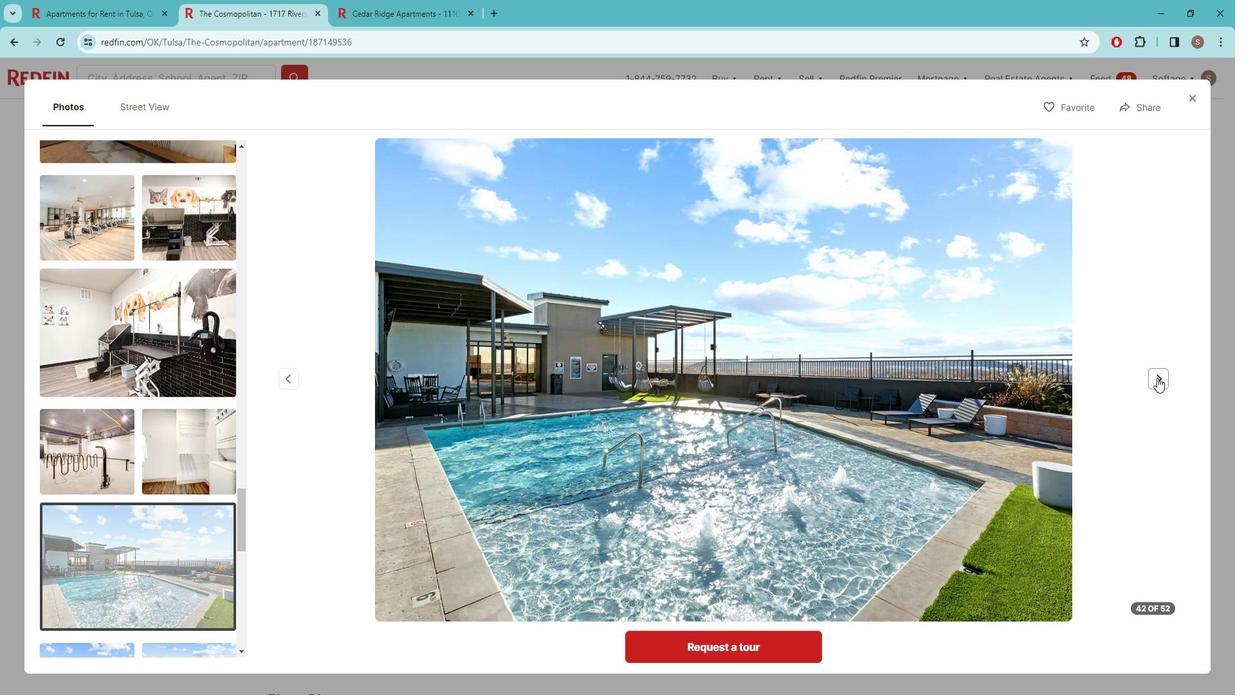 
Action: Mouse pressed left at (1172, 378)
Screenshot: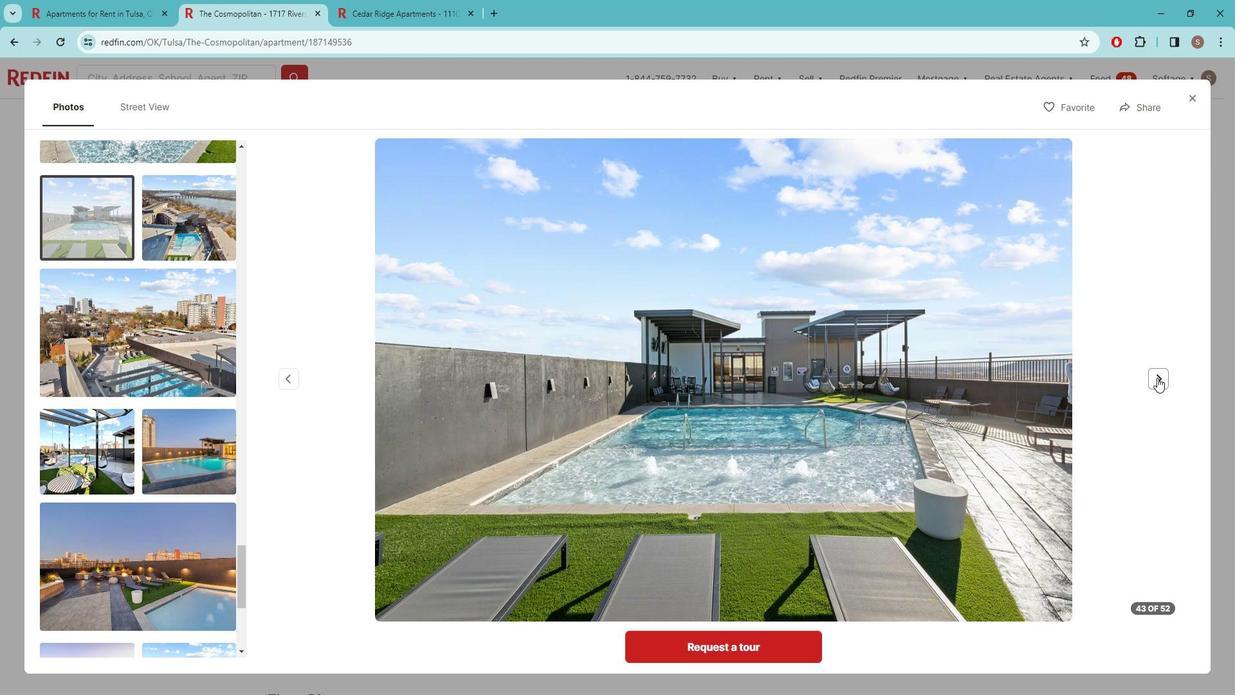 
Action: Mouse pressed left at (1172, 378)
Screenshot: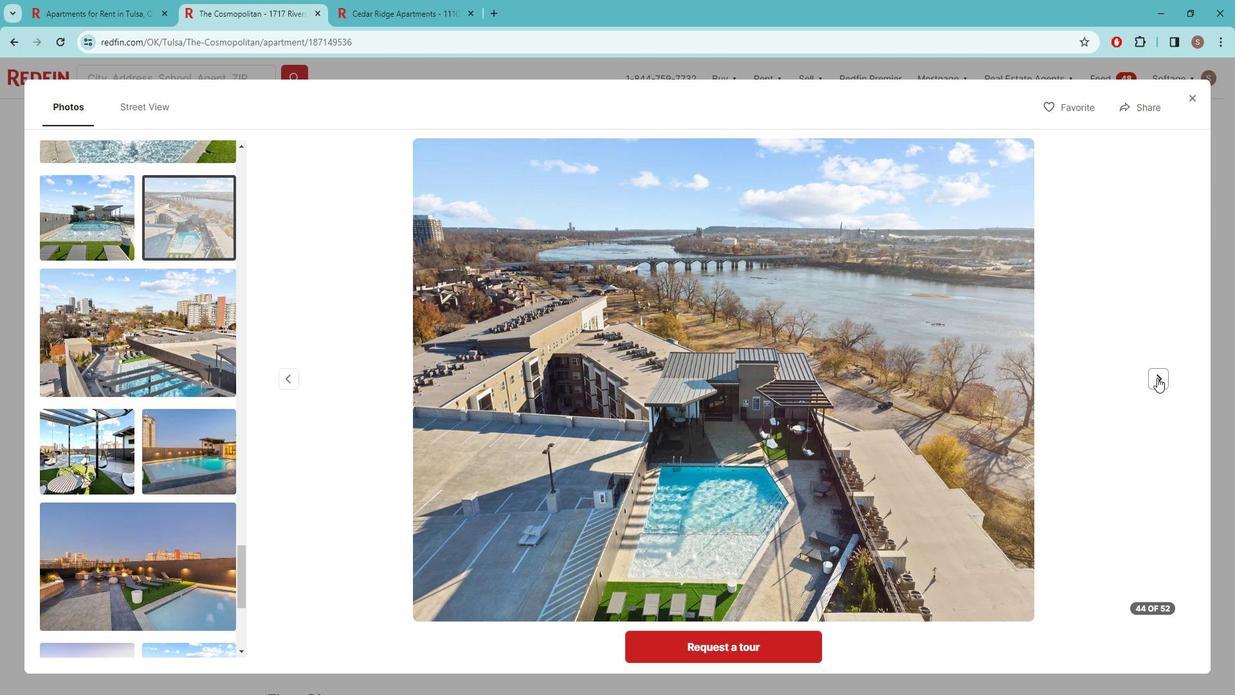 
Action: Mouse moved to (1174, 375)
Screenshot: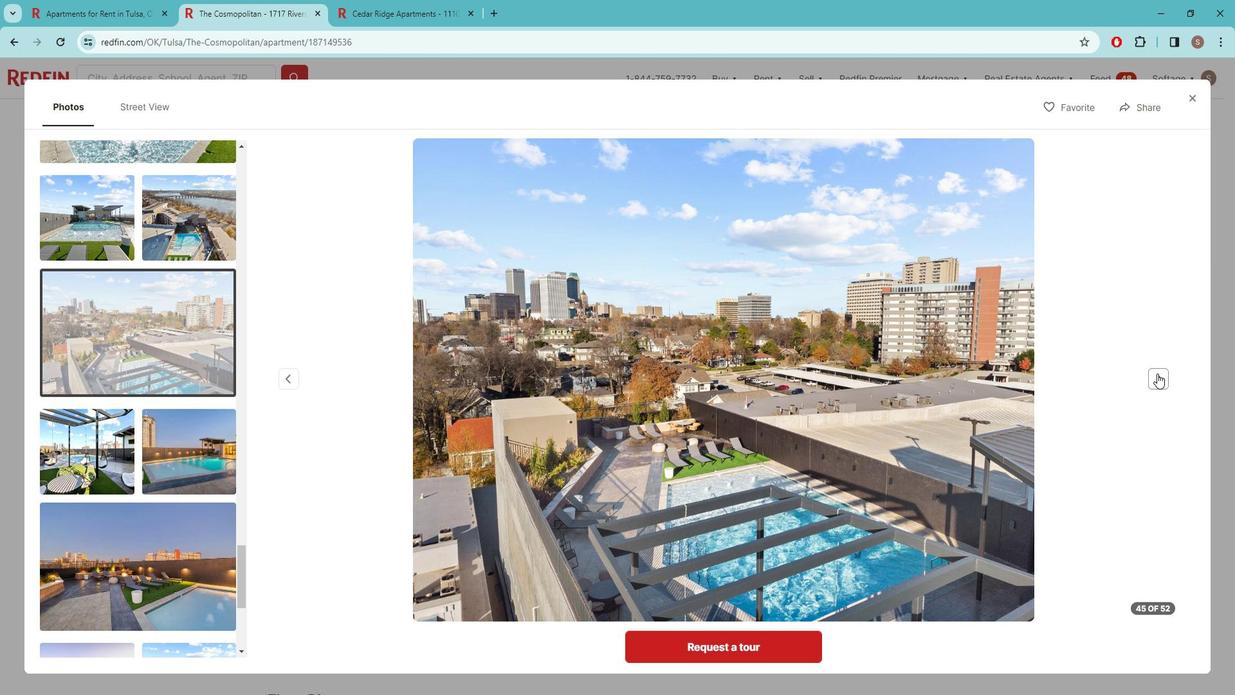 
Action: Mouse pressed left at (1174, 375)
Screenshot: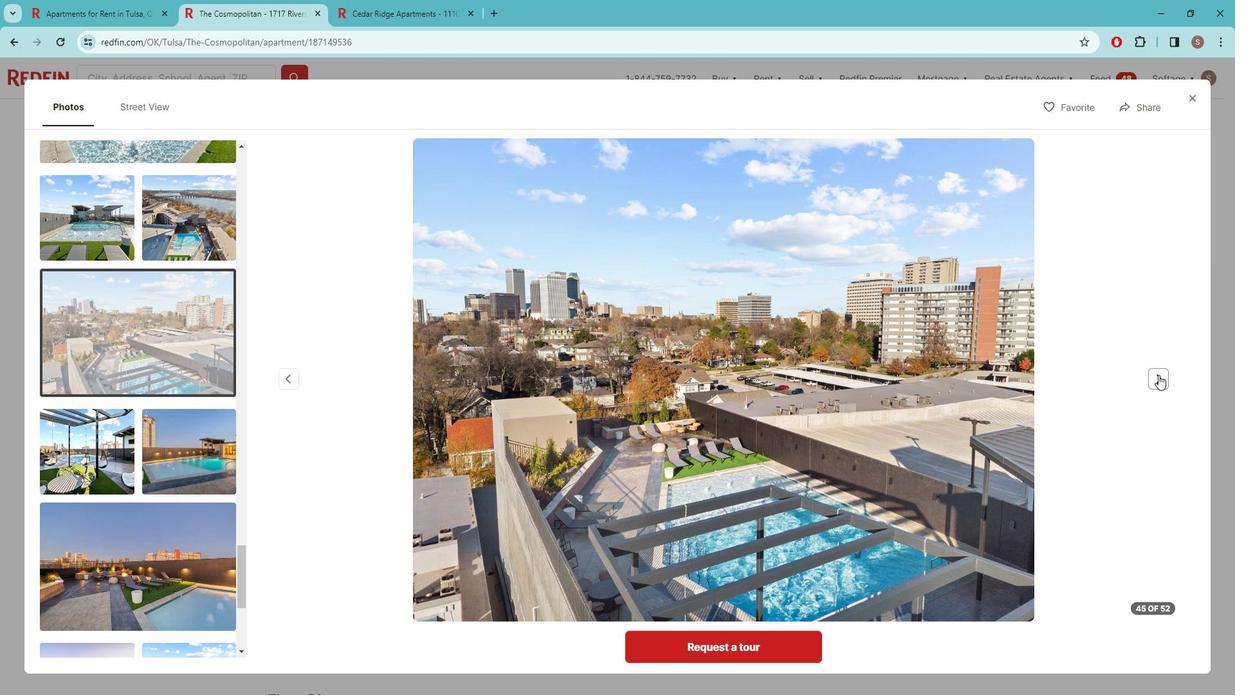 
Action: Mouse moved to (1174, 375)
Screenshot: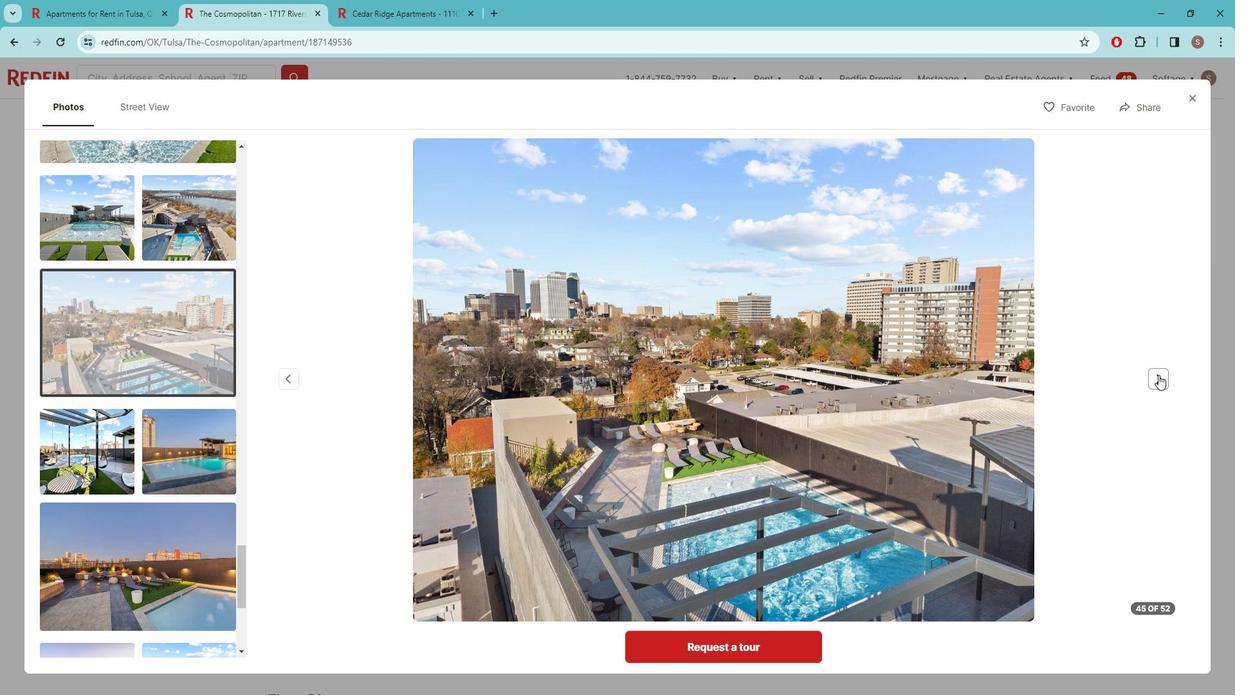 
Action: Mouse pressed left at (1174, 375)
Screenshot: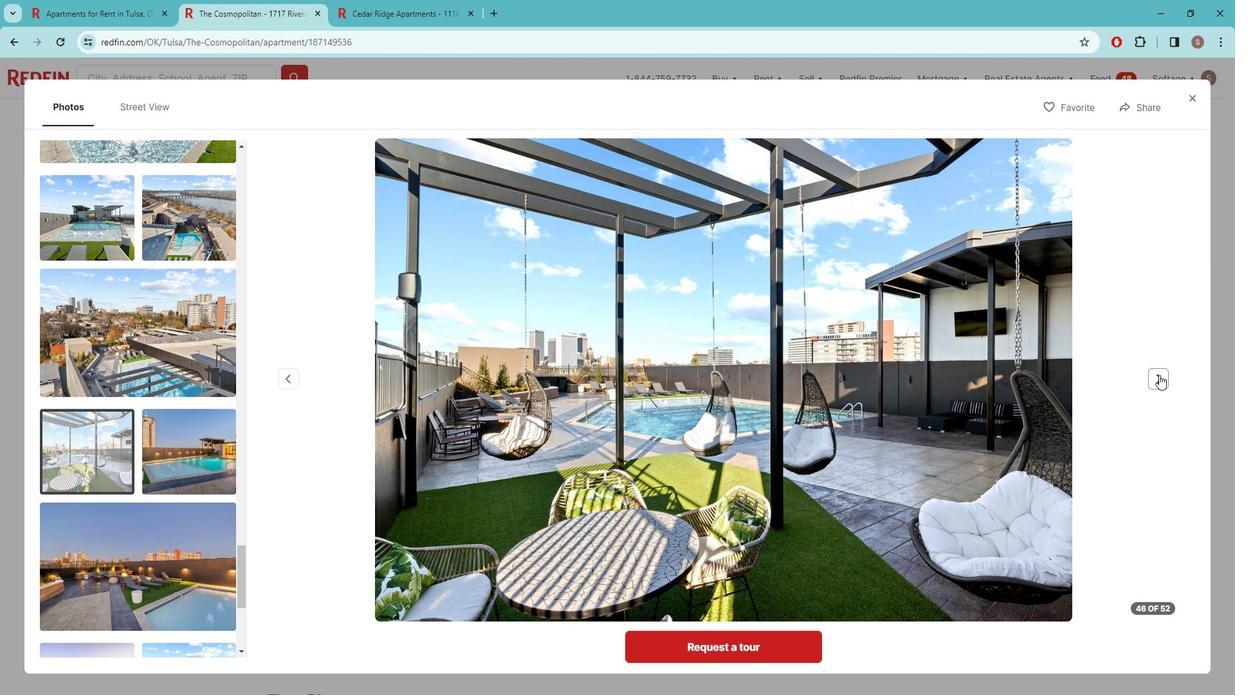 
Action: Mouse moved to (1205, 106)
Screenshot: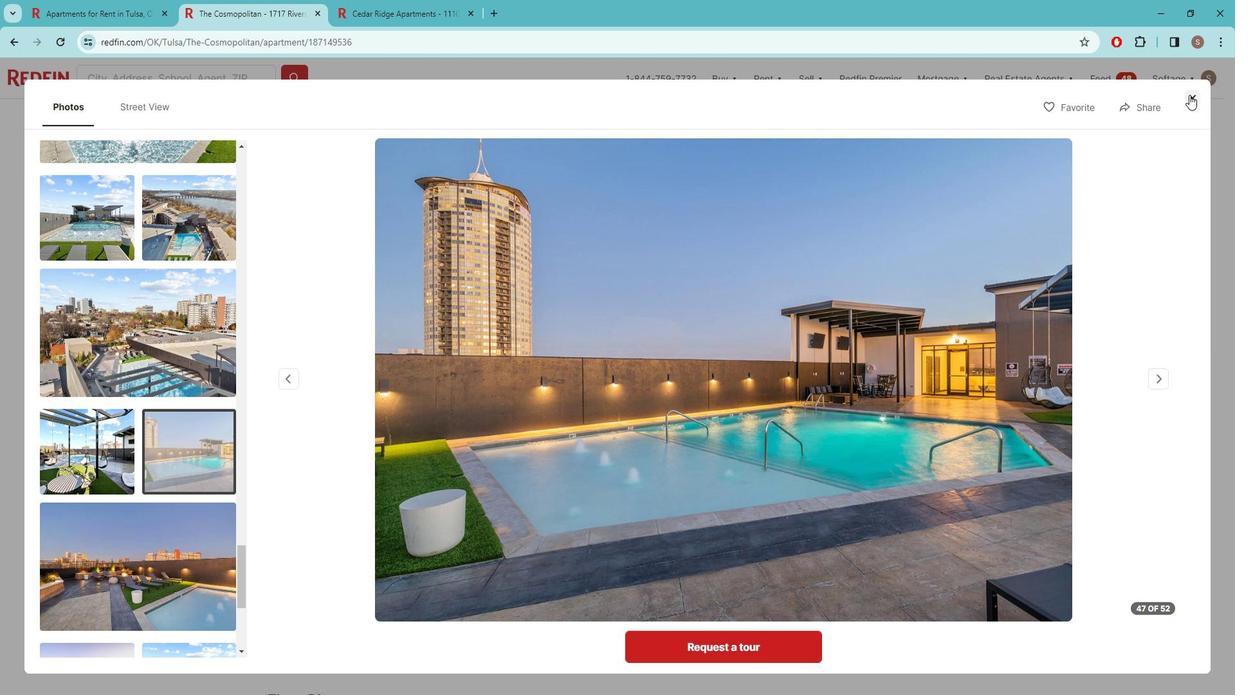 
Action: Mouse pressed left at (1205, 106)
Screenshot: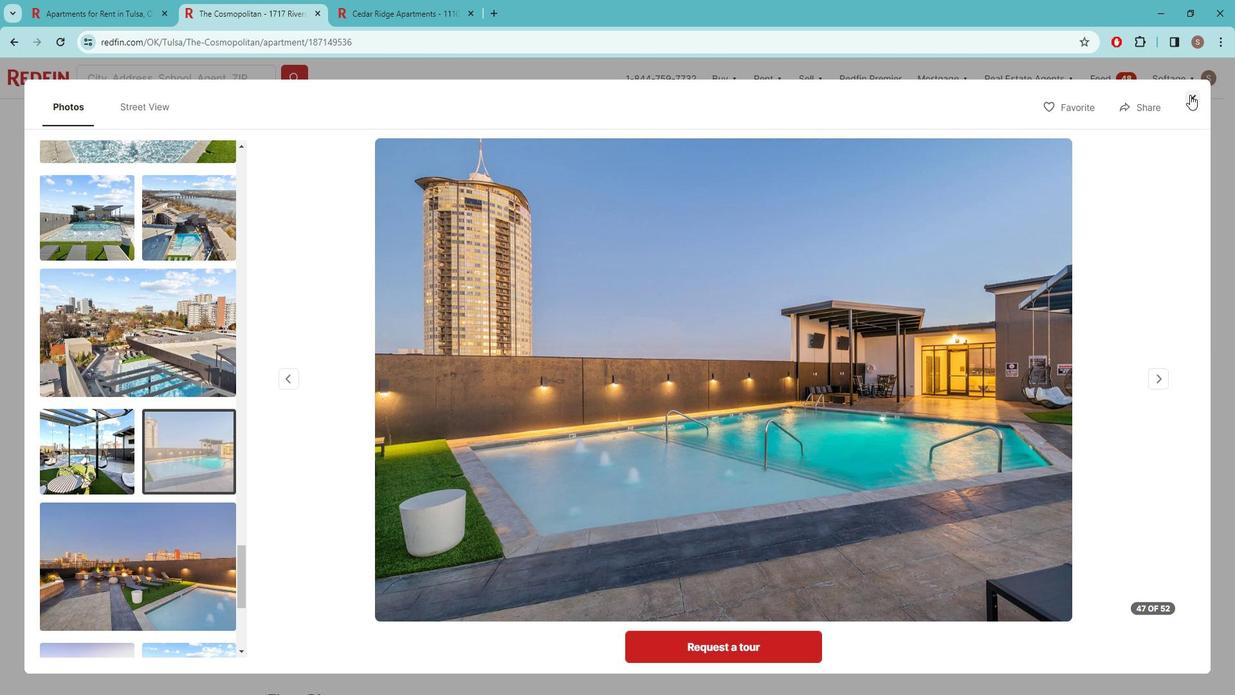 
Action: Mouse moved to (716, 327)
Screenshot: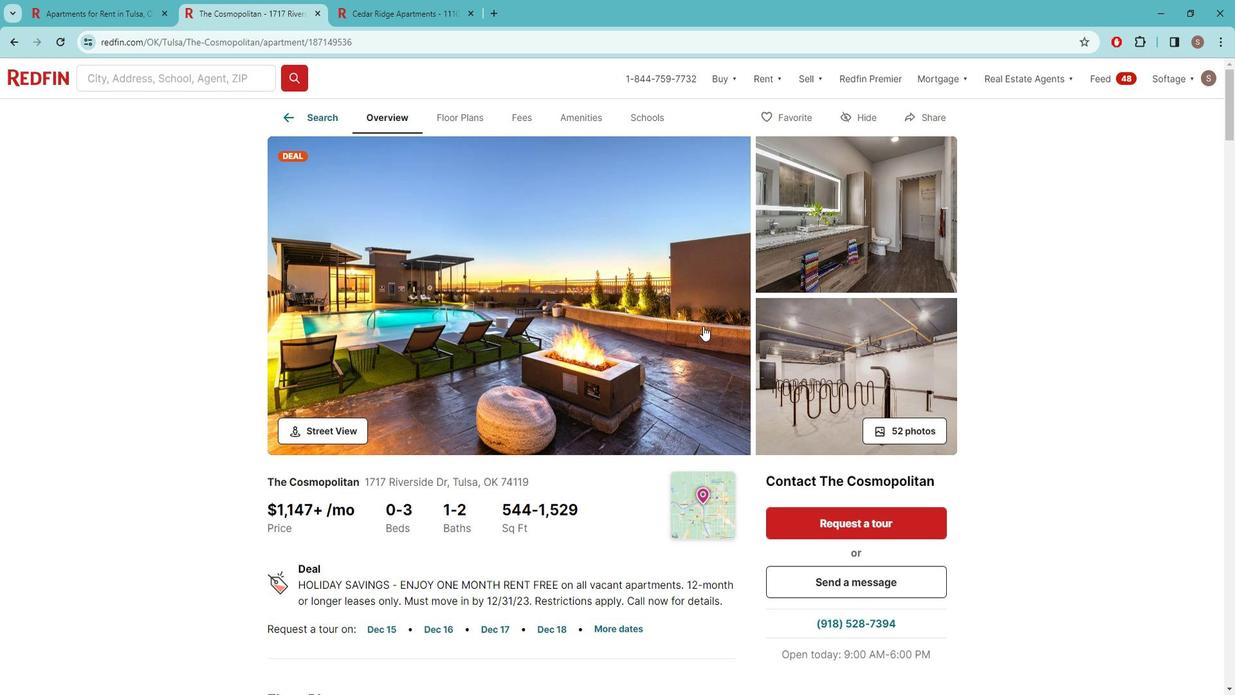 
Action: Mouse scrolled (716, 327) with delta (0, 0)
Screenshot: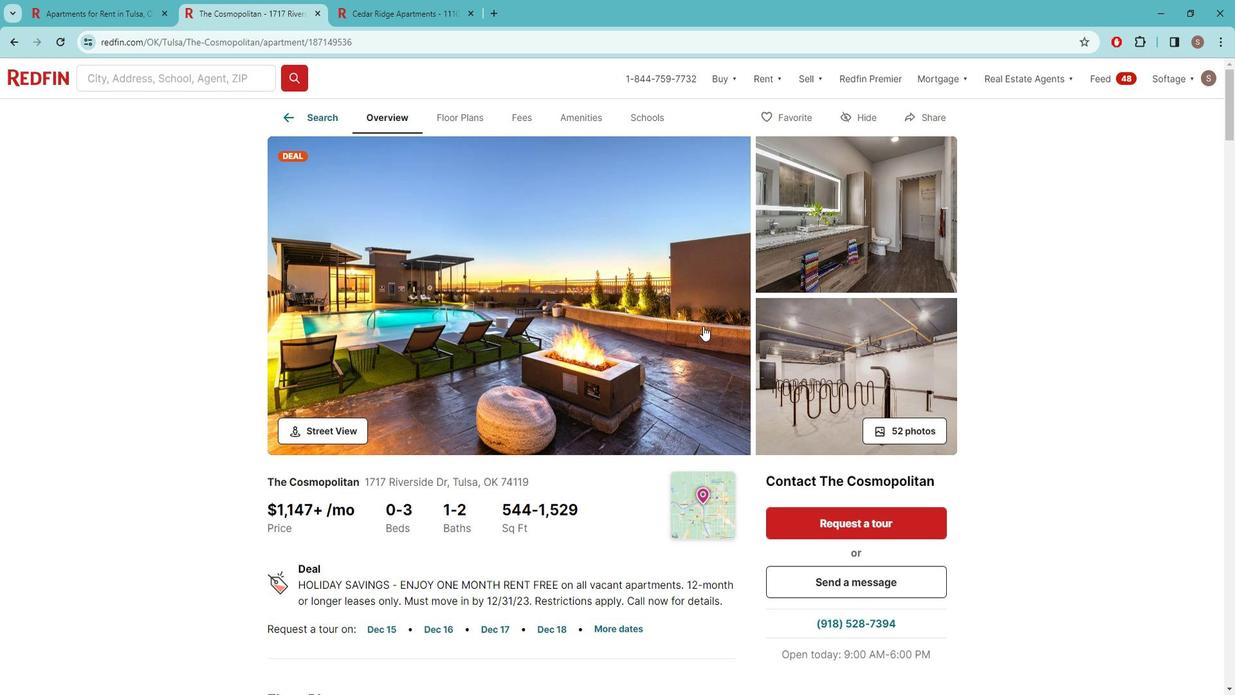 
Action: Mouse moved to (635, 308)
Screenshot: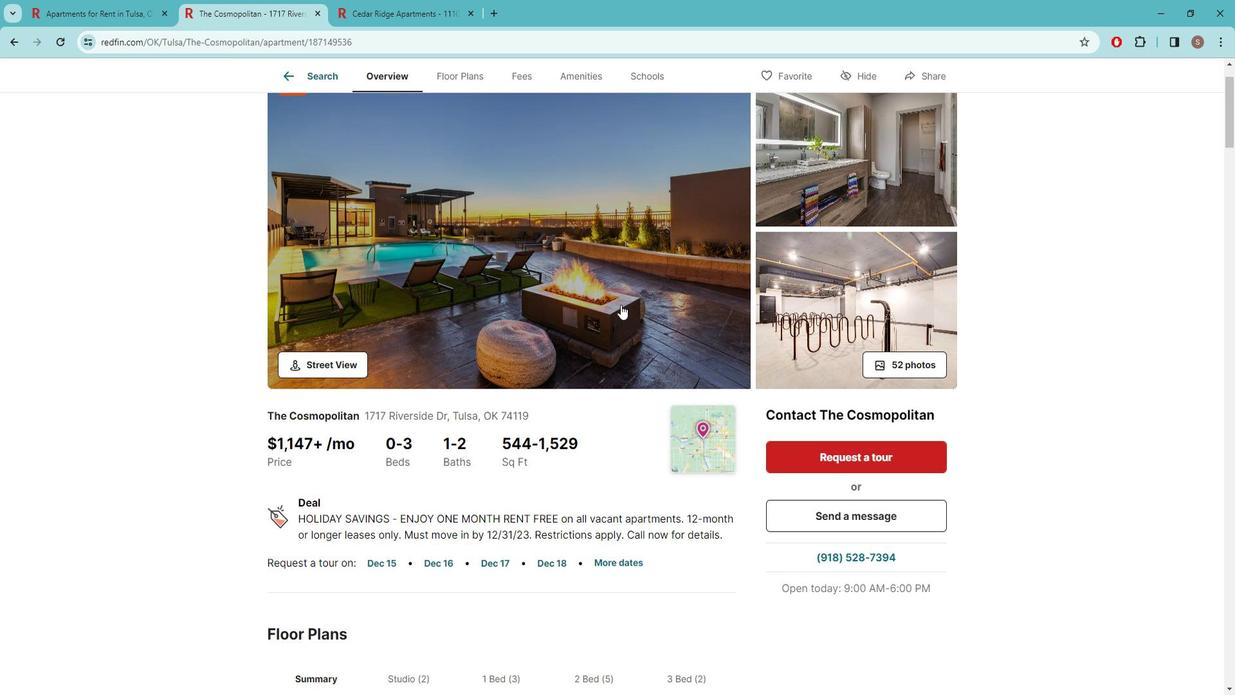 
Action: Mouse scrolled (635, 307) with delta (0, 0)
Screenshot: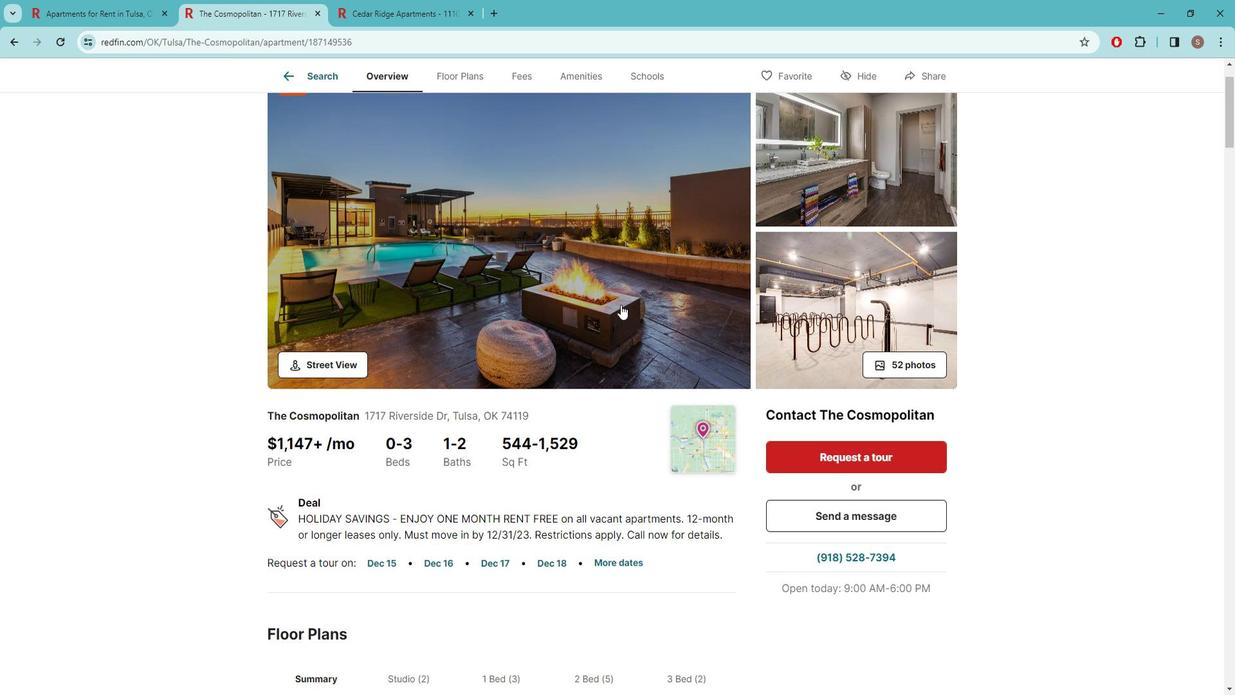 
Action: Mouse moved to (632, 308)
Screenshot: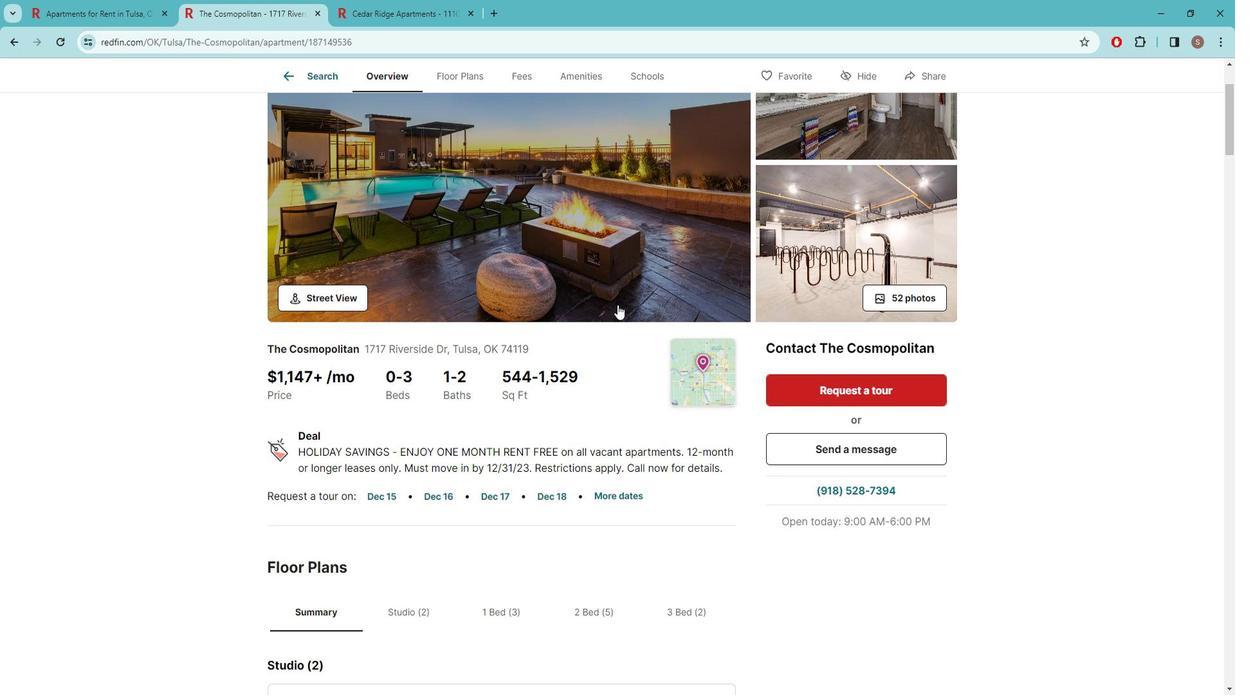 
Action: Mouse scrolled (632, 307) with delta (0, 0)
Screenshot: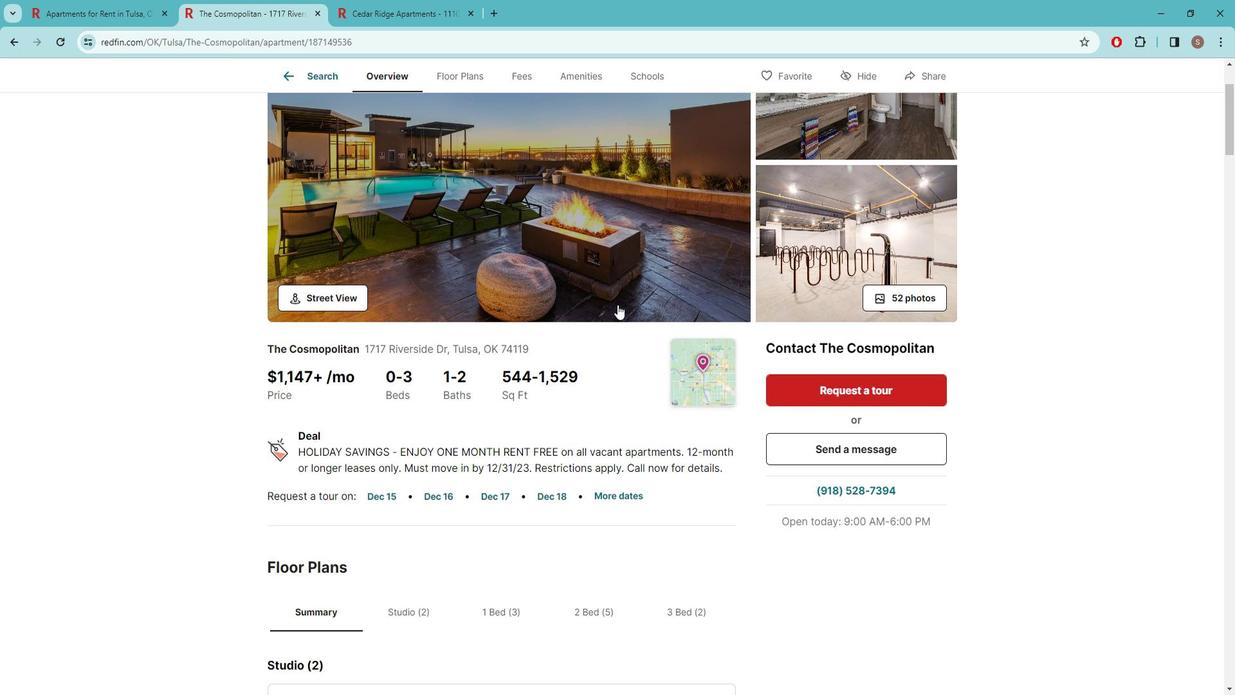 
Action: Mouse scrolled (632, 307) with delta (0, 0)
Screenshot: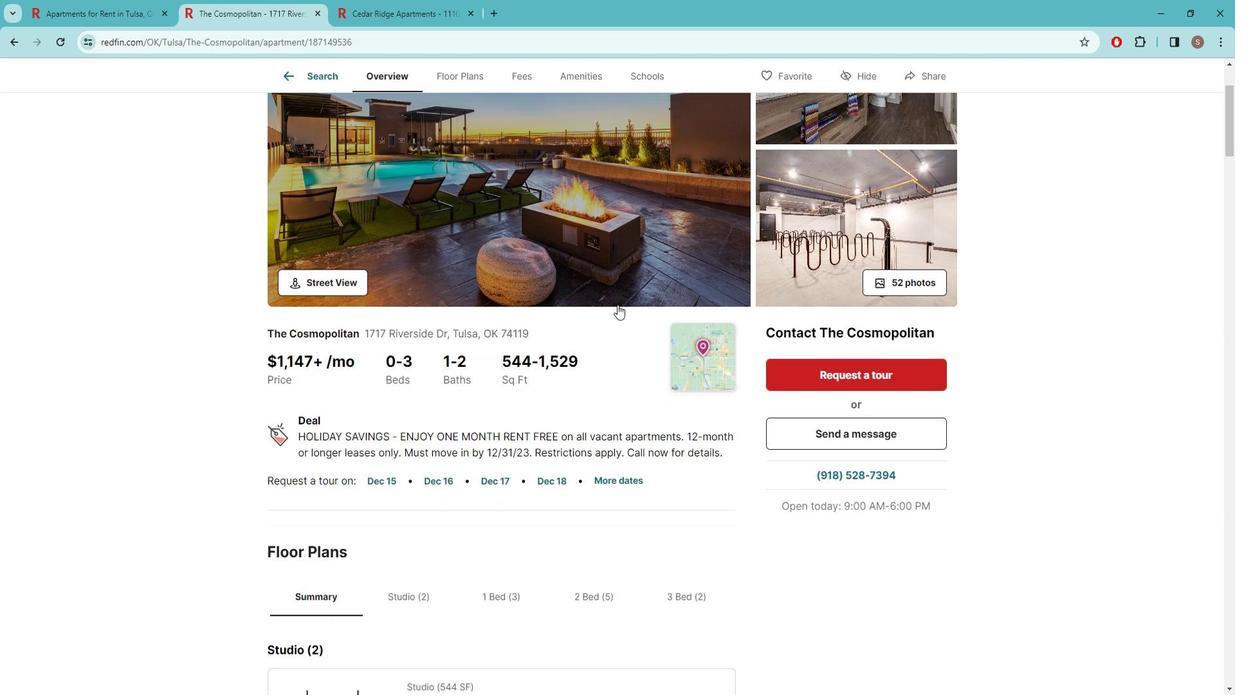 
Action: Mouse moved to (632, 307)
Screenshot: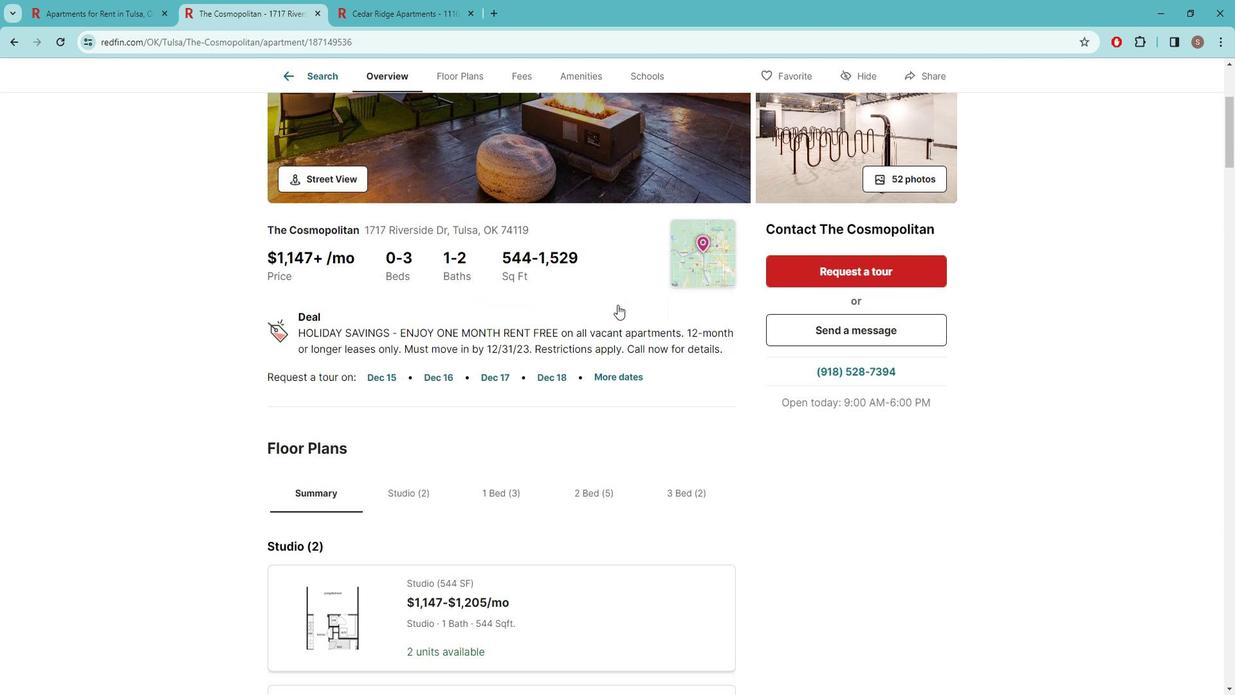 
Action: Mouse scrolled (632, 307) with delta (0, 0)
Screenshot: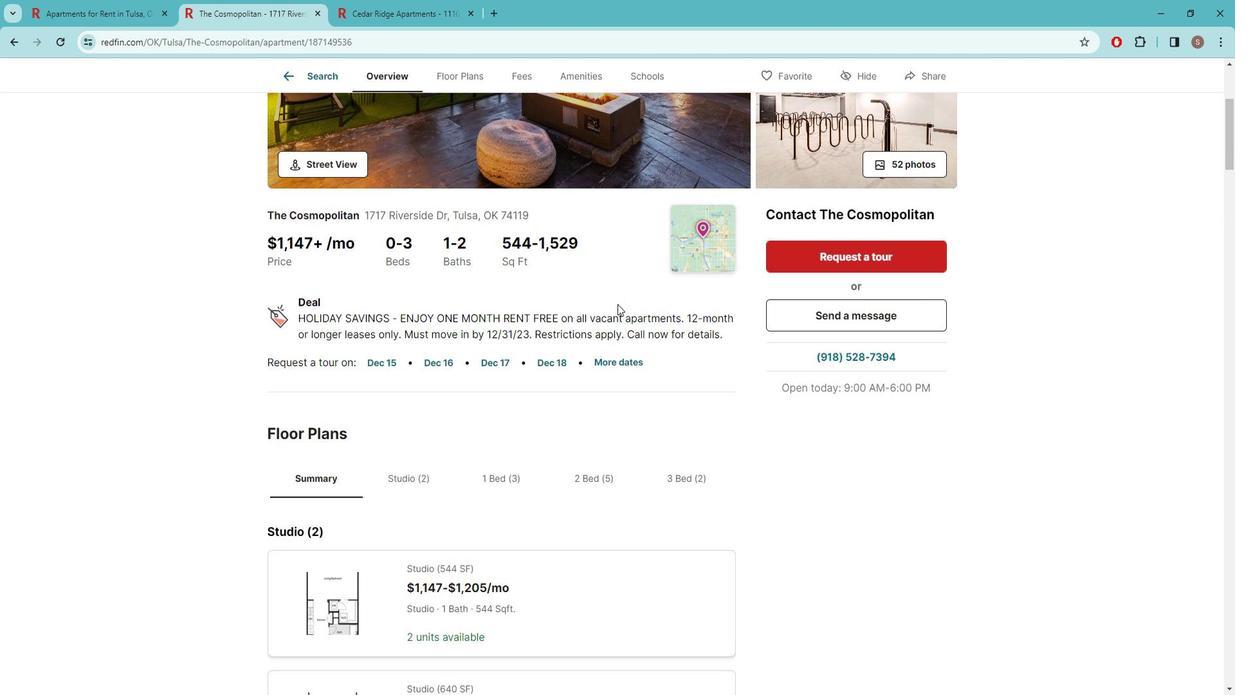 
Action: Mouse scrolled (632, 307) with delta (0, 0)
Screenshot: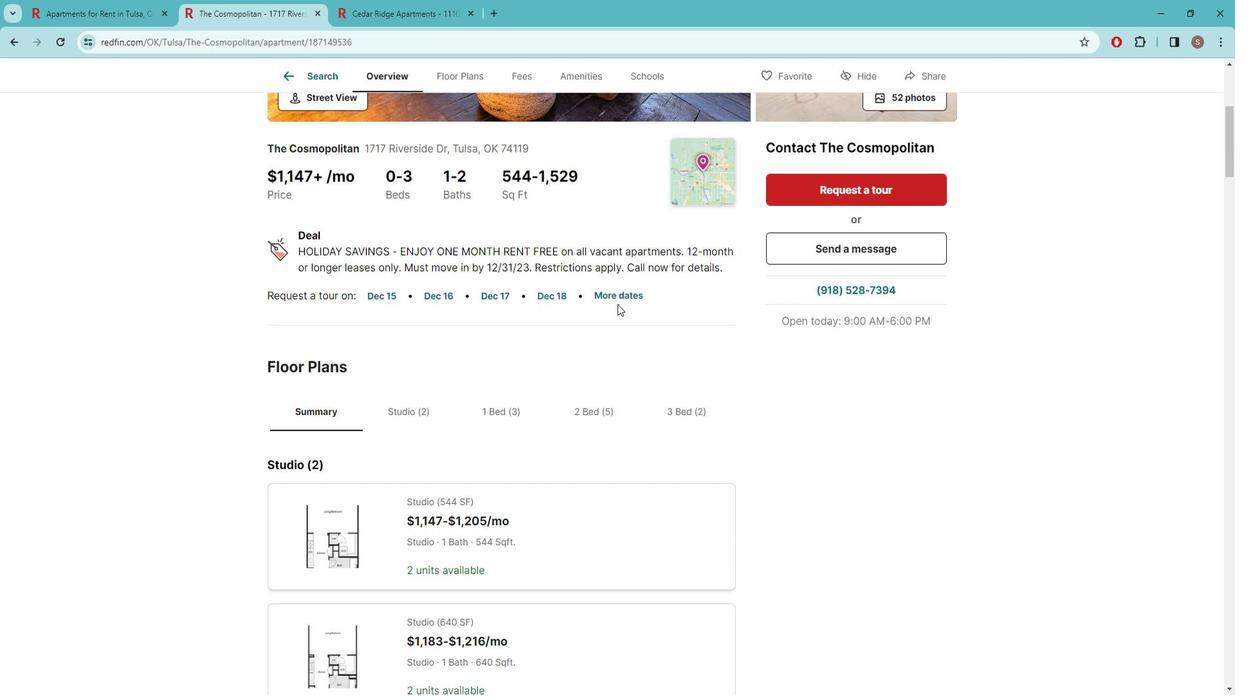
Action: Mouse scrolled (632, 307) with delta (0, 0)
Screenshot: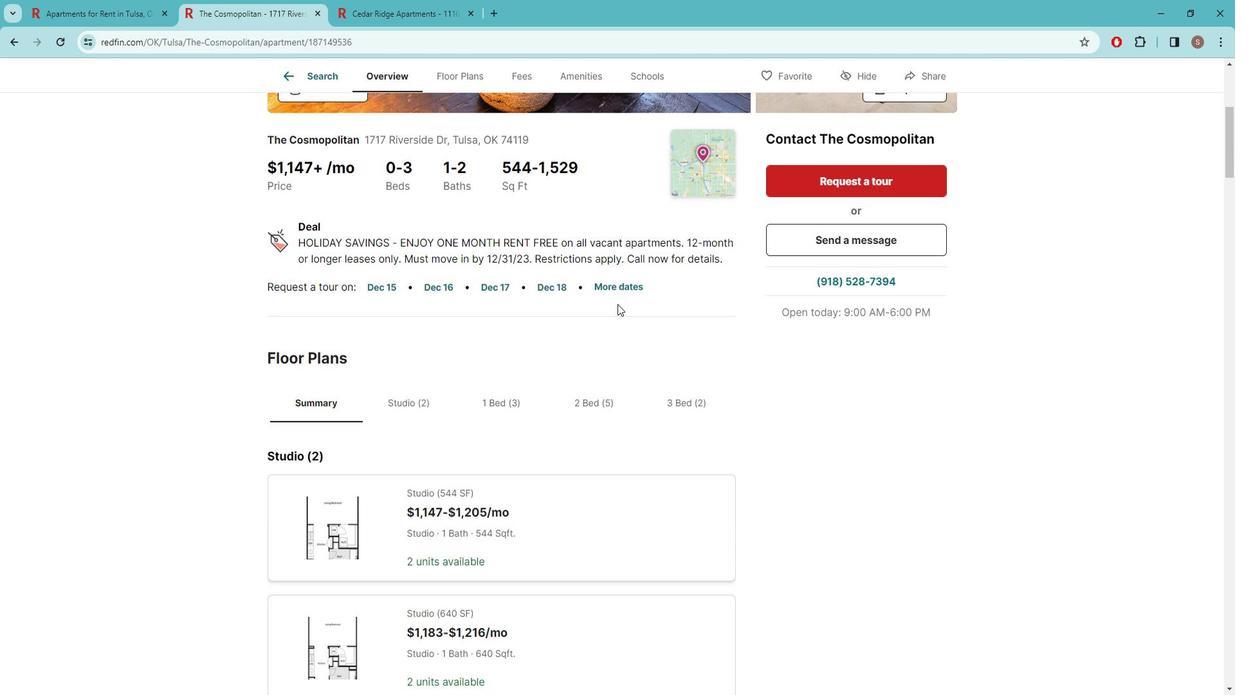 
Action: Mouse moved to (632, 307)
Screenshot: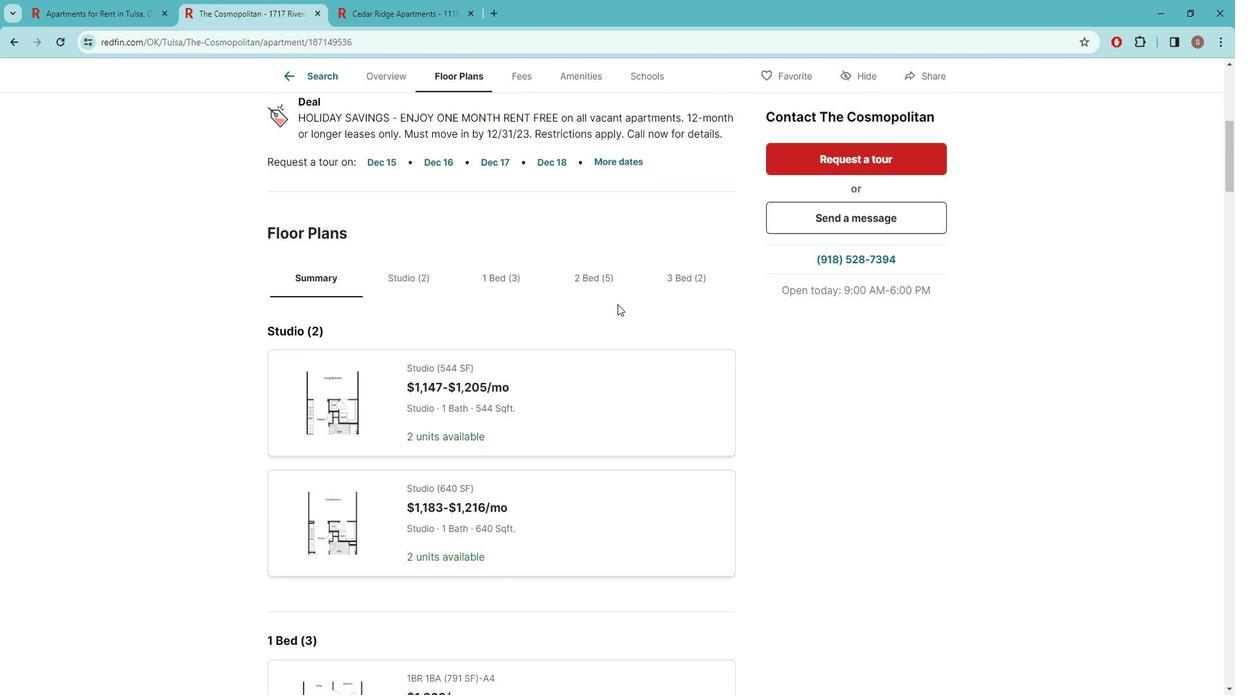 
Action: Mouse scrolled (632, 306) with delta (0, 0)
Screenshot: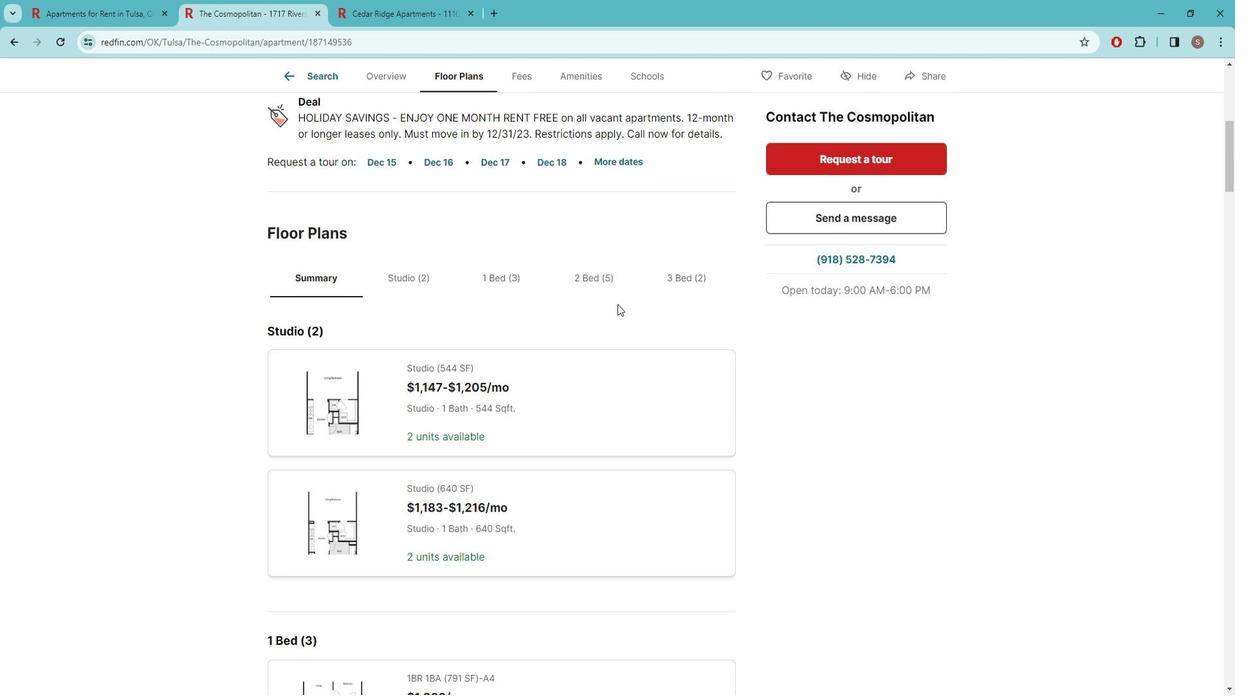 
Action: Mouse scrolled (632, 306) with delta (0, 0)
Screenshot: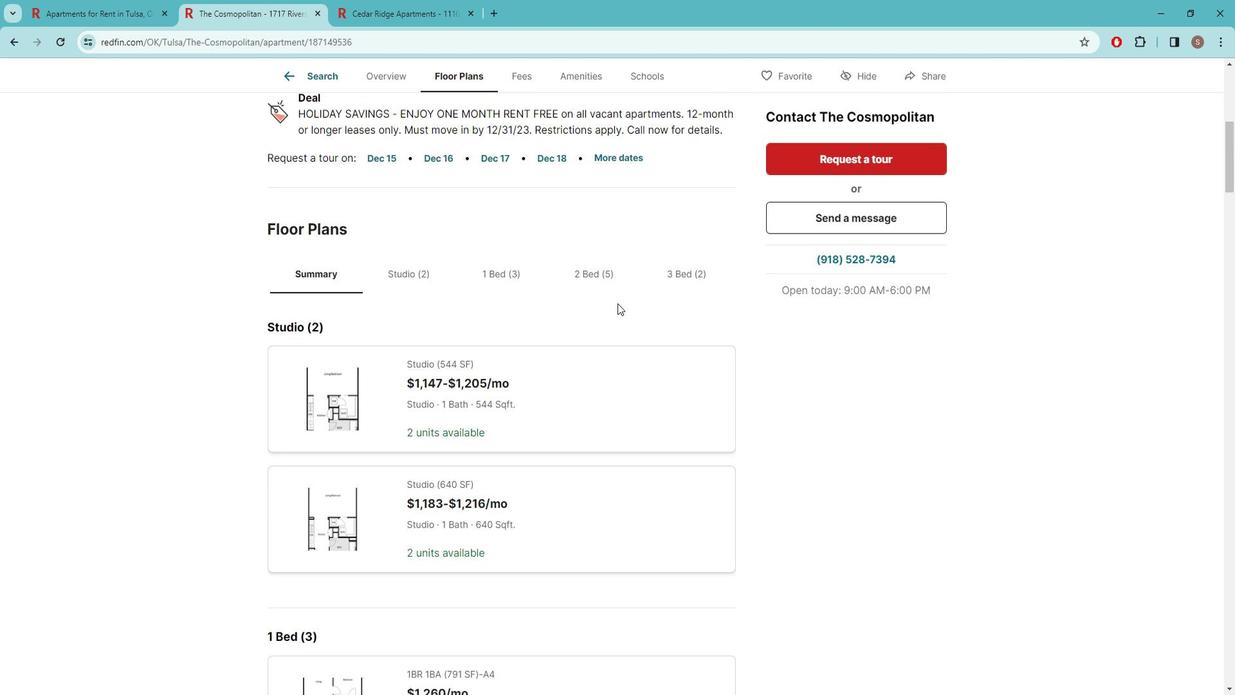 
Action: Mouse moved to (632, 305)
Screenshot: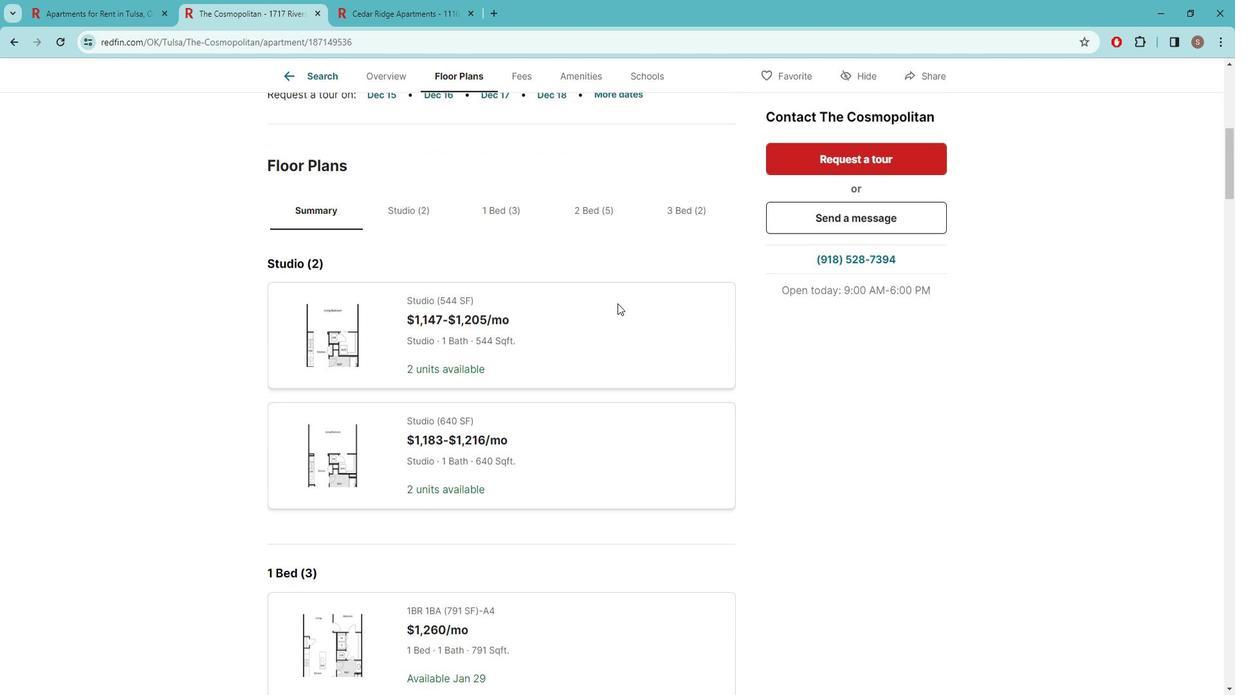 
Action: Mouse scrolled (632, 305) with delta (0, 0)
Screenshot: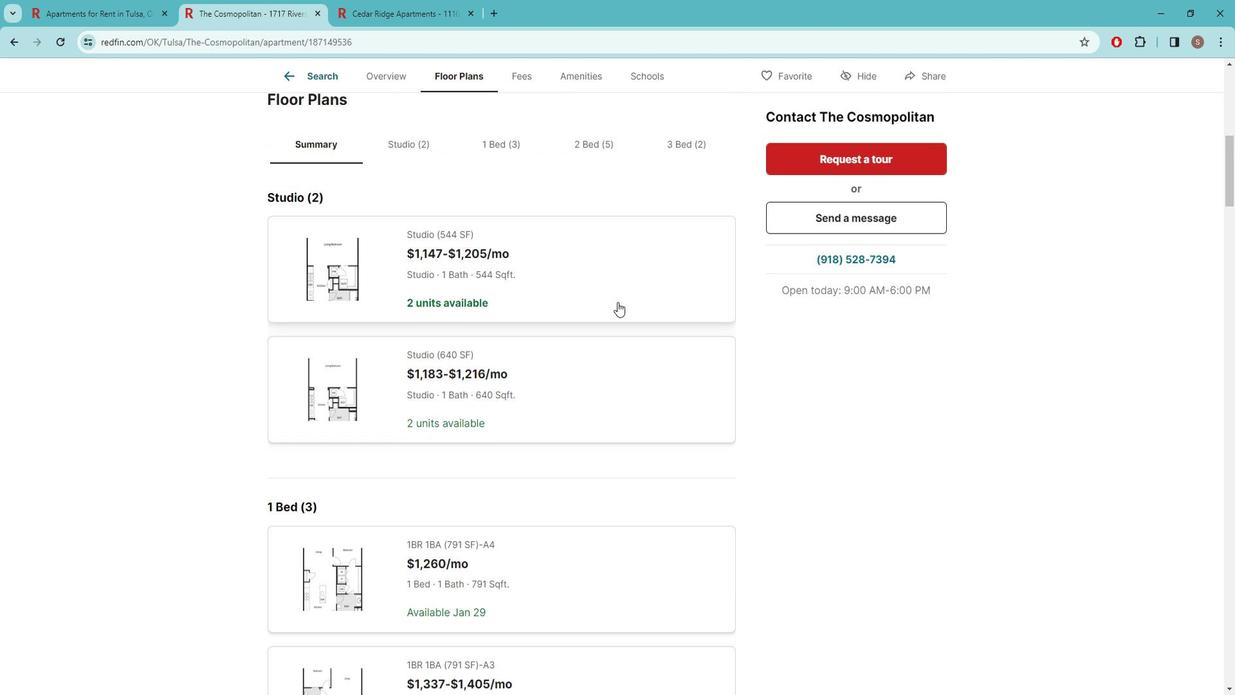 
Action: Mouse scrolled (632, 305) with delta (0, 0)
Screenshot: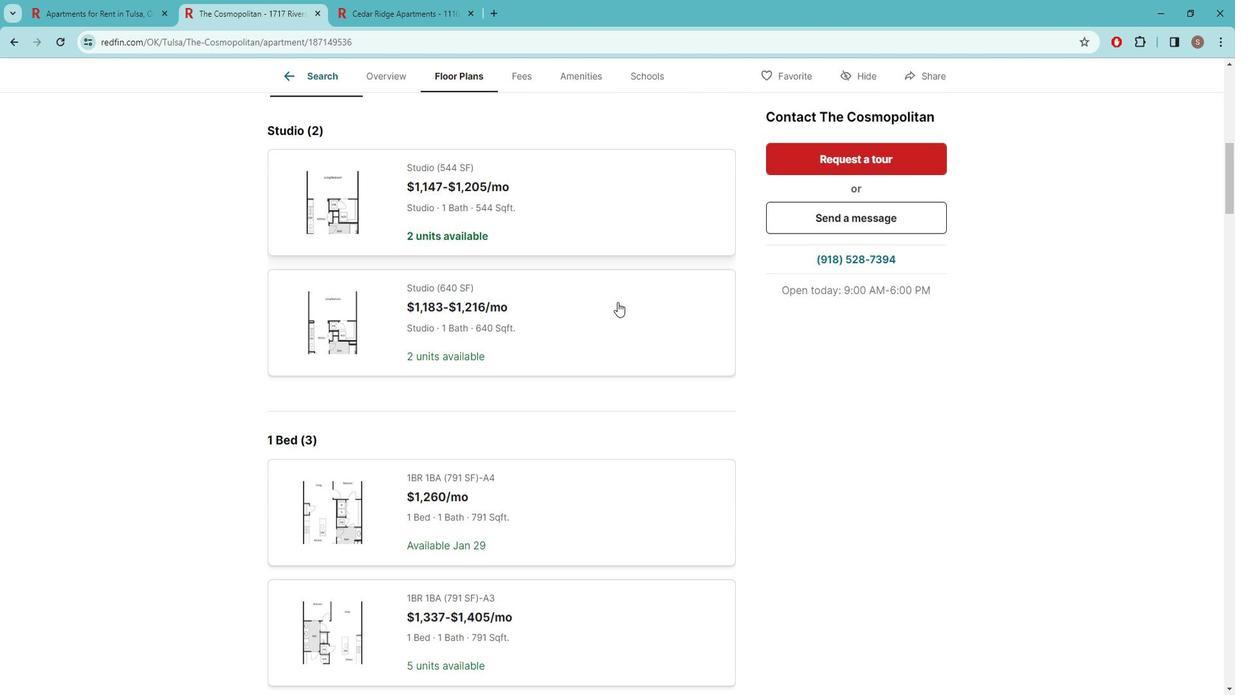 
Action: Mouse scrolled (632, 305) with delta (0, 0)
Screenshot: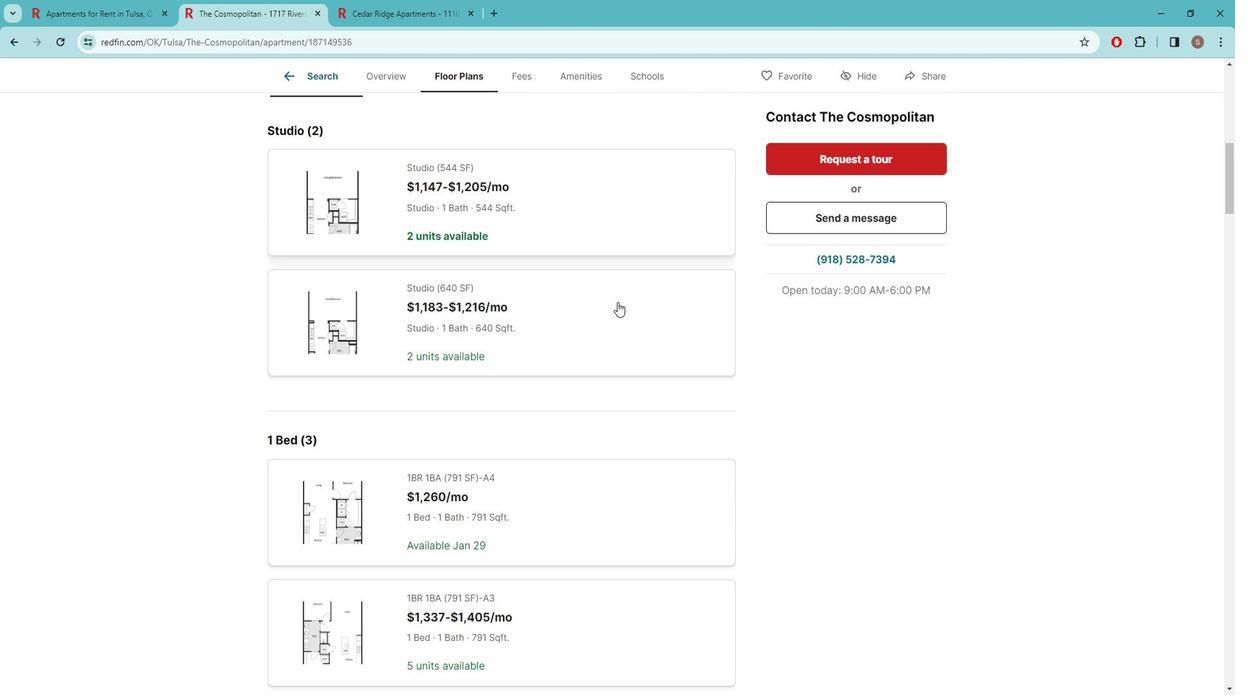 
Action: Mouse scrolled (632, 305) with delta (0, 0)
Screenshot: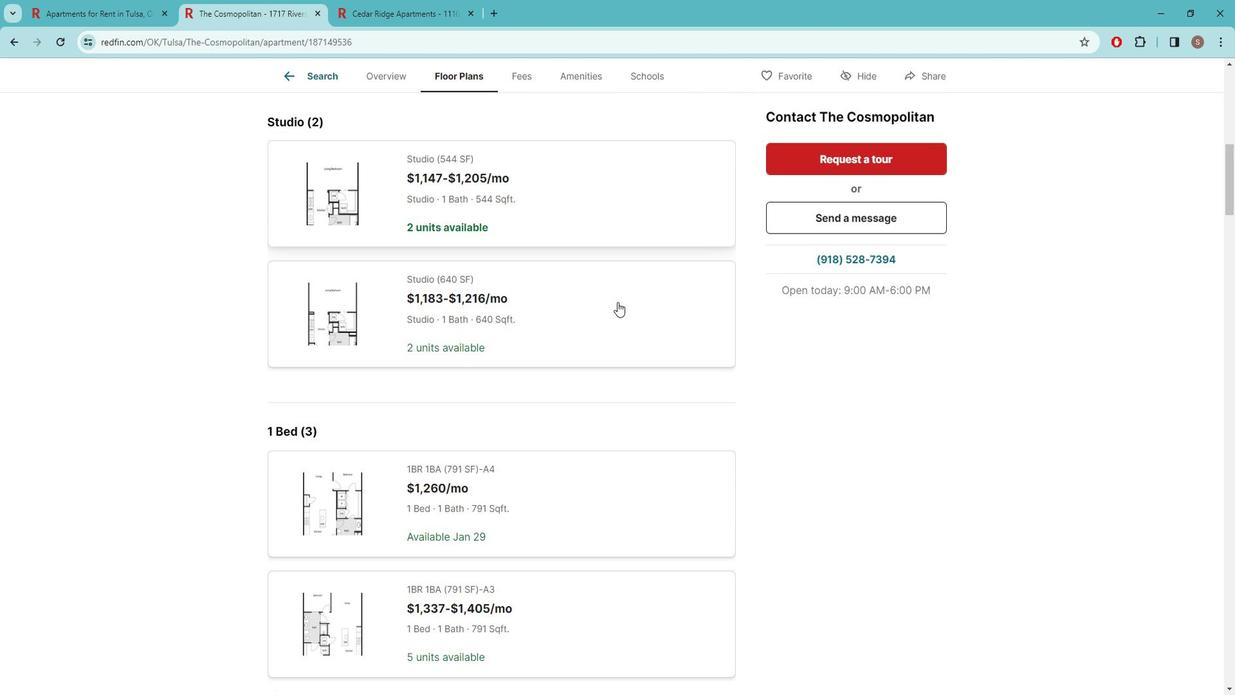 
Action: Mouse scrolled (632, 305) with delta (0, 0)
Screenshot: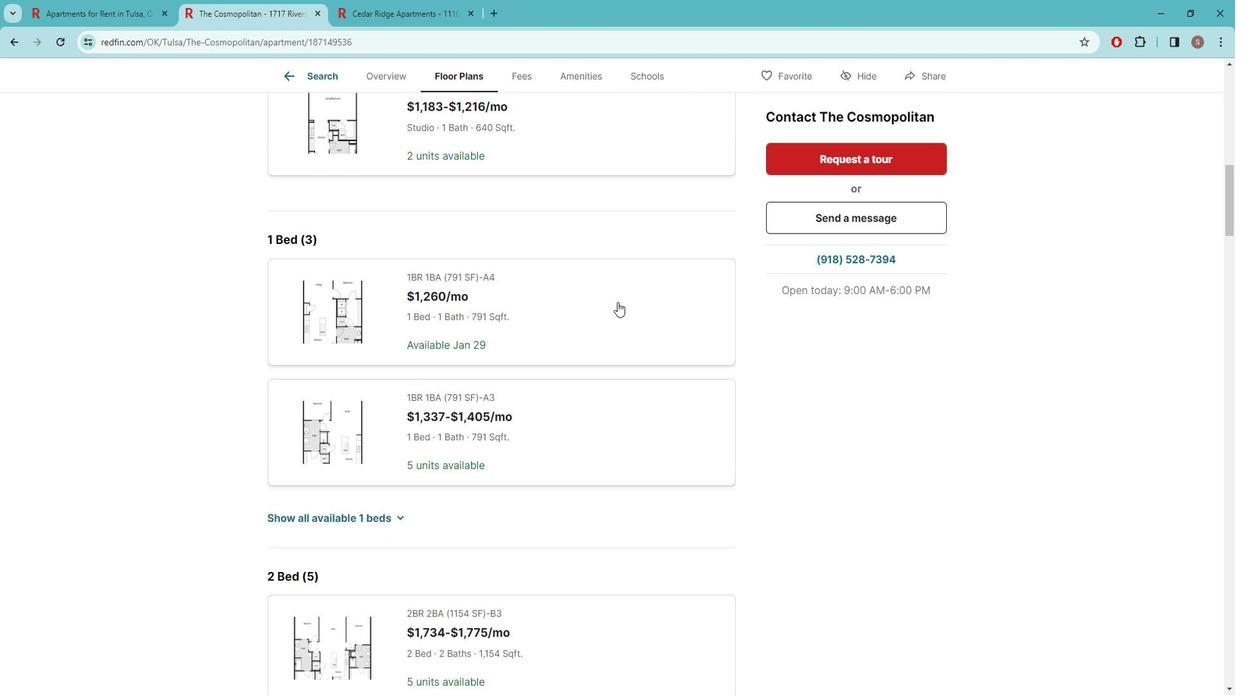 
Action: Mouse scrolled (632, 305) with delta (0, 0)
Screenshot: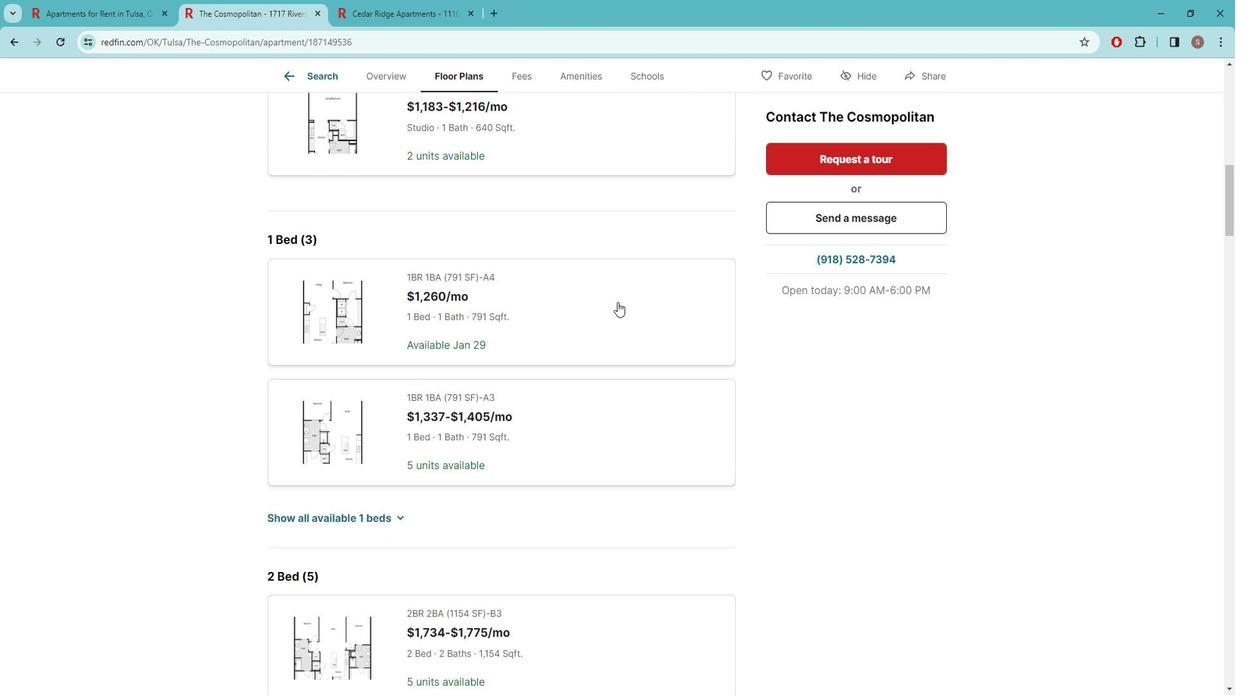
Action: Mouse scrolled (632, 305) with delta (0, 0)
Screenshot: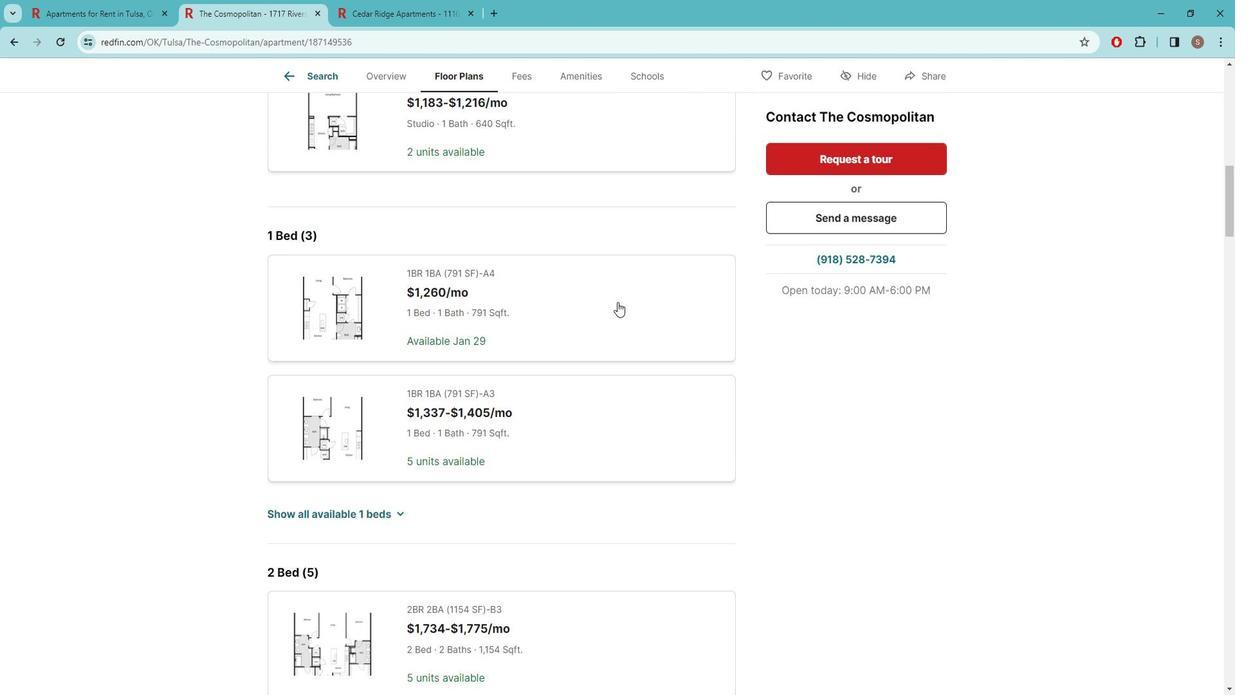 
Action: Mouse scrolled (632, 305) with delta (0, 0)
Screenshot: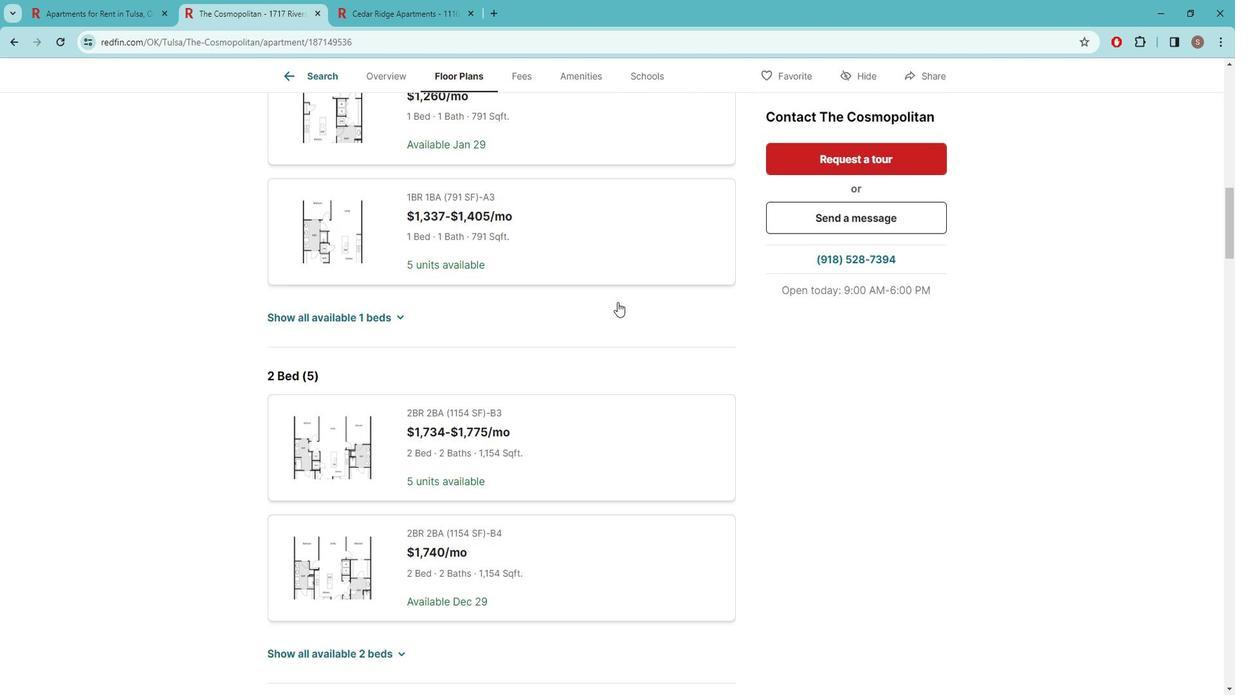
Action: Mouse scrolled (632, 305) with delta (0, 0)
Screenshot: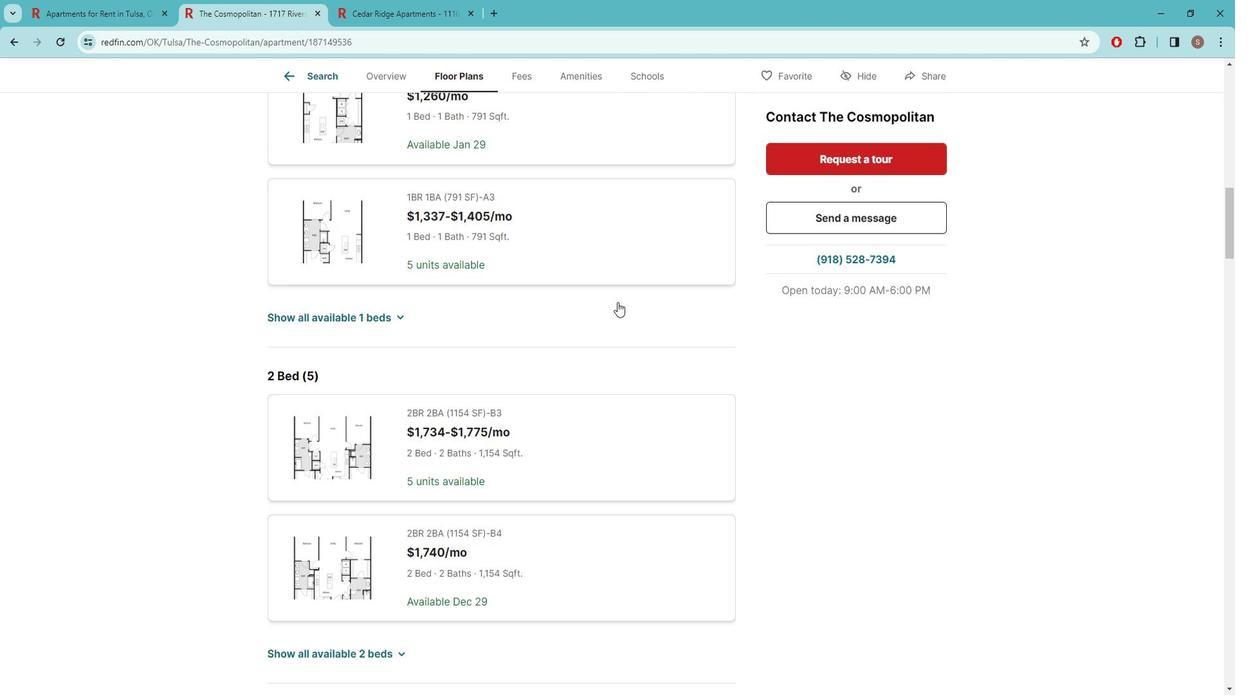 
Action: Mouse scrolled (632, 305) with delta (0, 0)
Screenshot: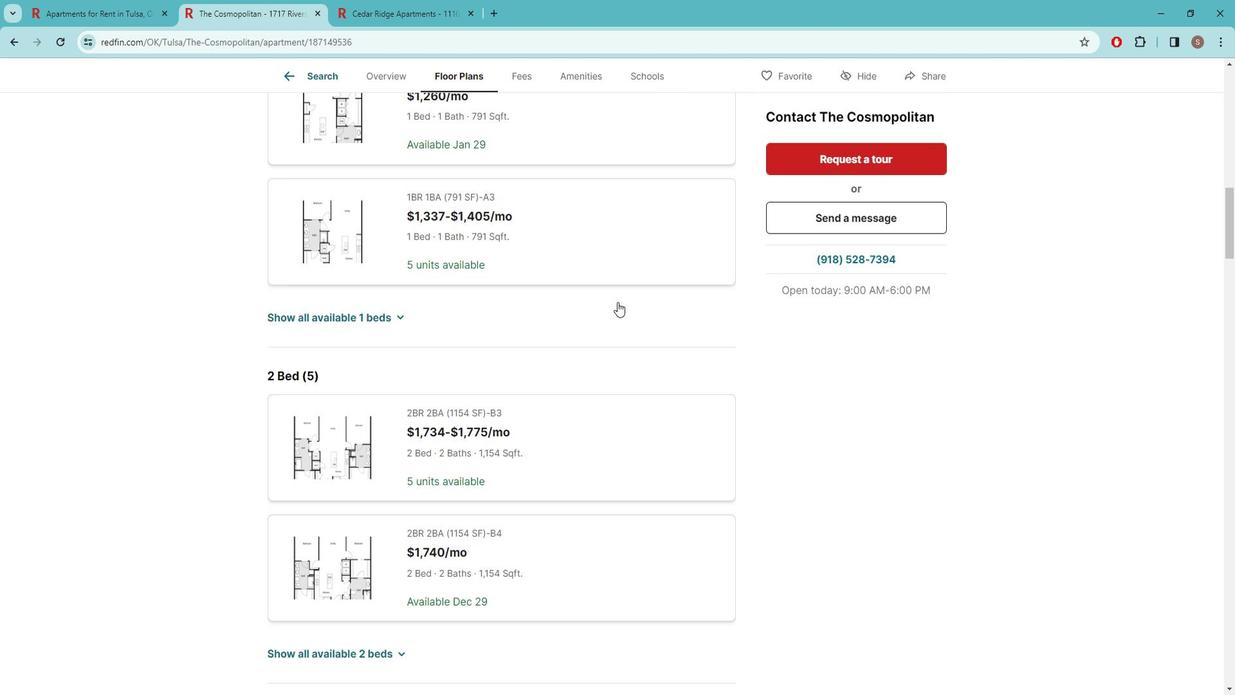 
Action: Mouse scrolled (632, 305) with delta (0, 0)
Screenshot: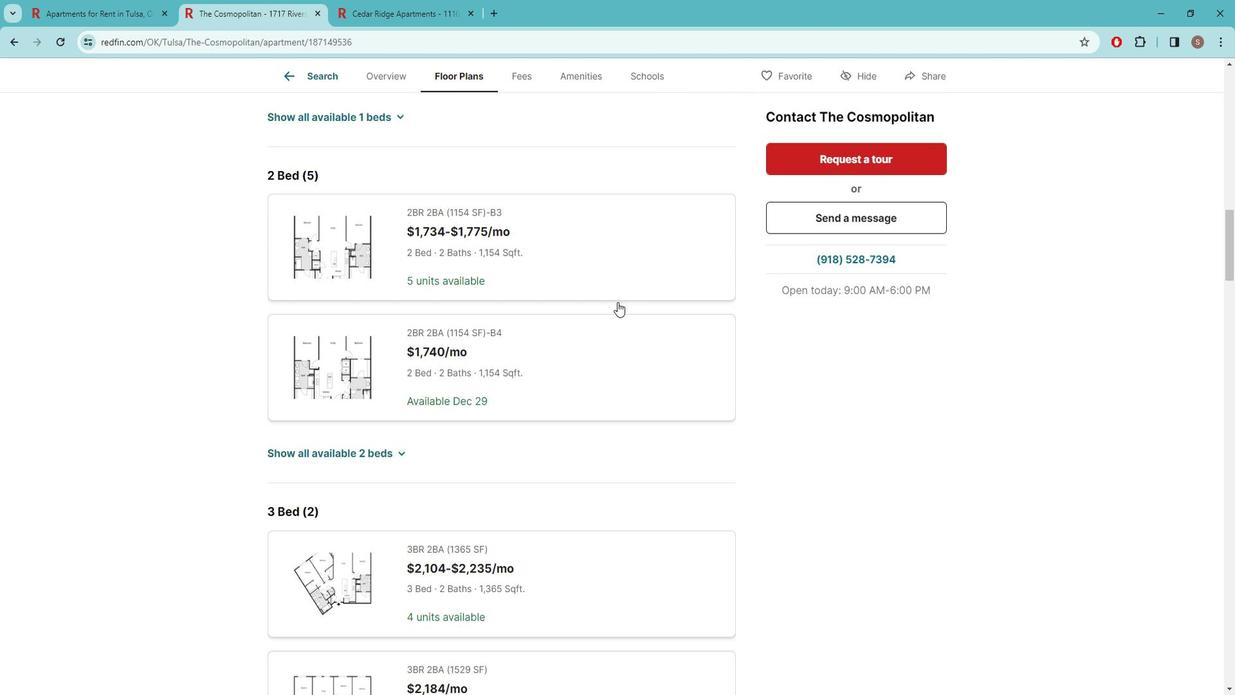 
Action: Mouse scrolled (632, 305) with delta (0, 0)
Screenshot: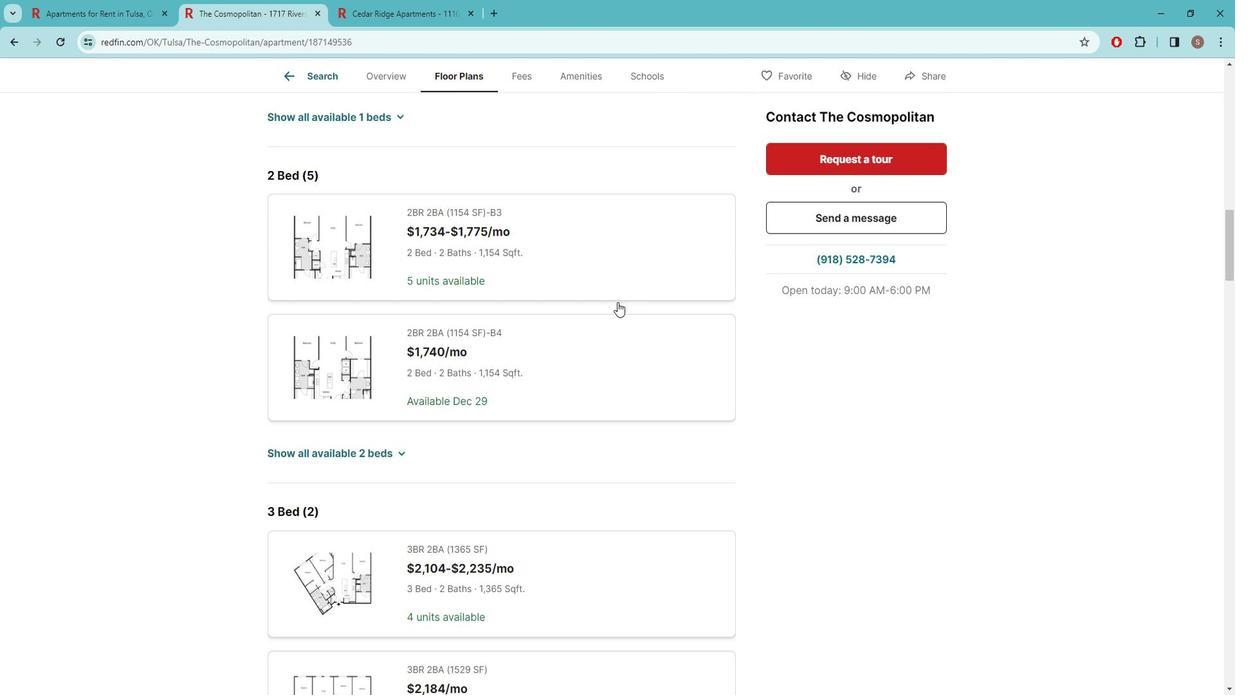
Action: Mouse scrolled (632, 305) with delta (0, 0)
Screenshot: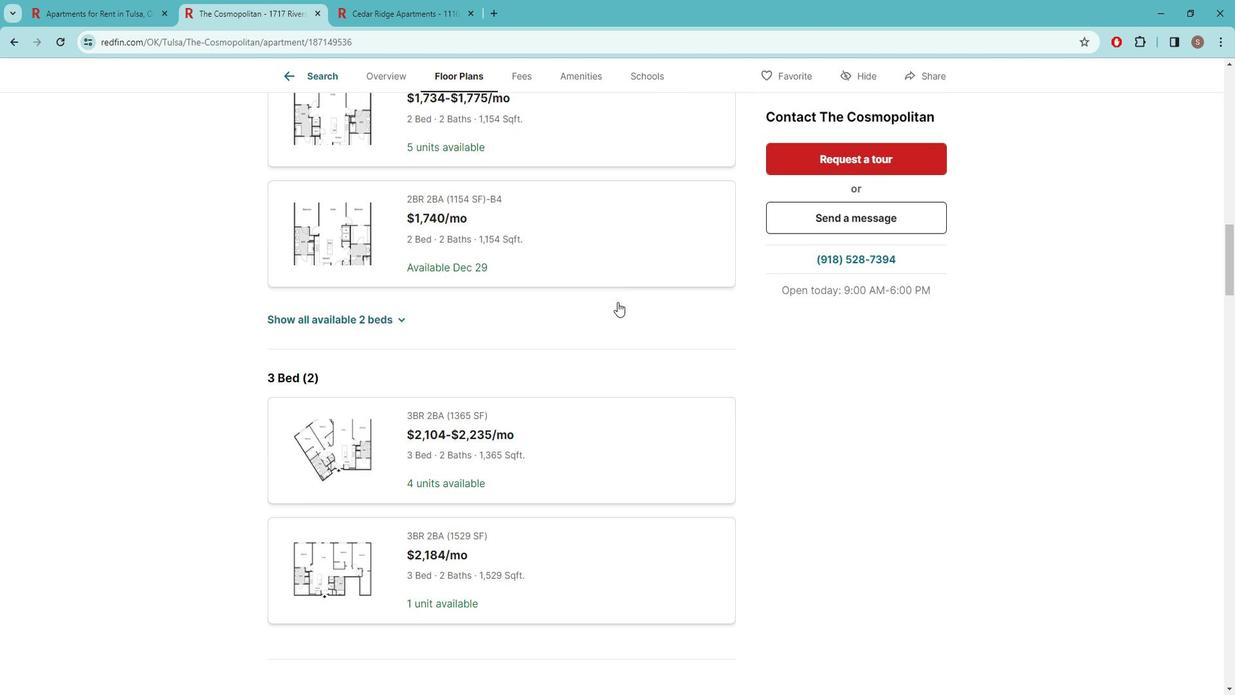 
Action: Mouse scrolled (632, 305) with delta (0, 0)
Screenshot: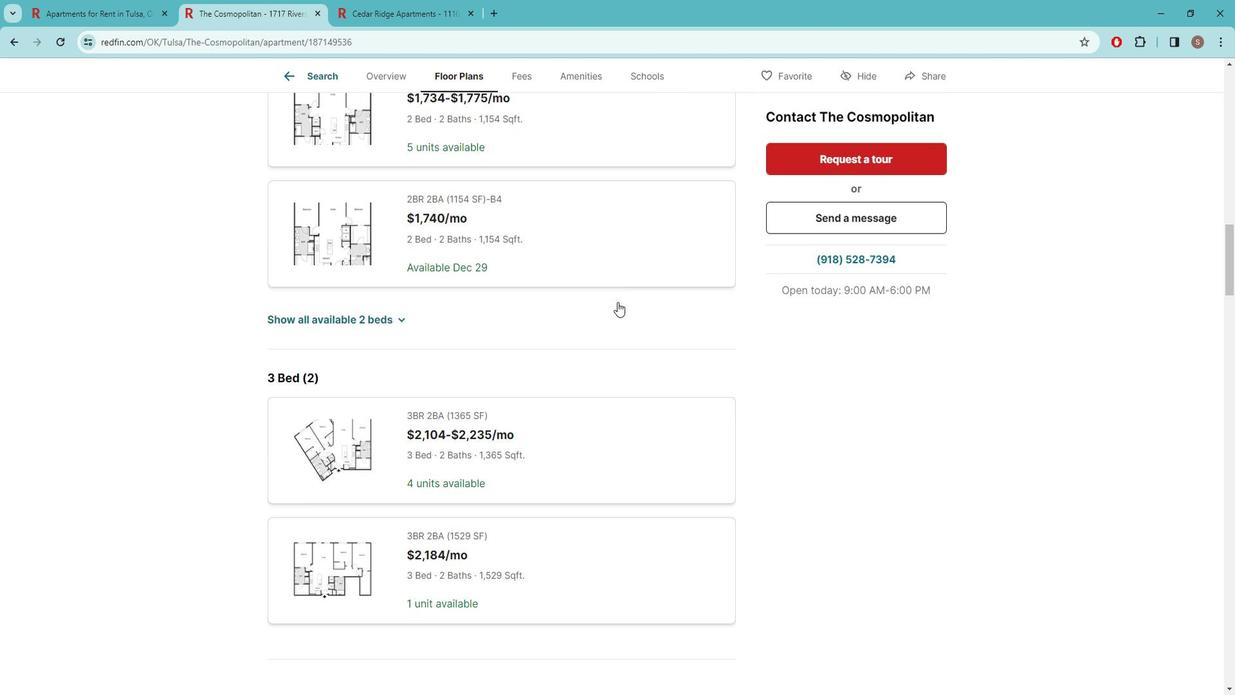 
Action: Mouse scrolled (632, 305) with delta (0, 0)
Screenshot: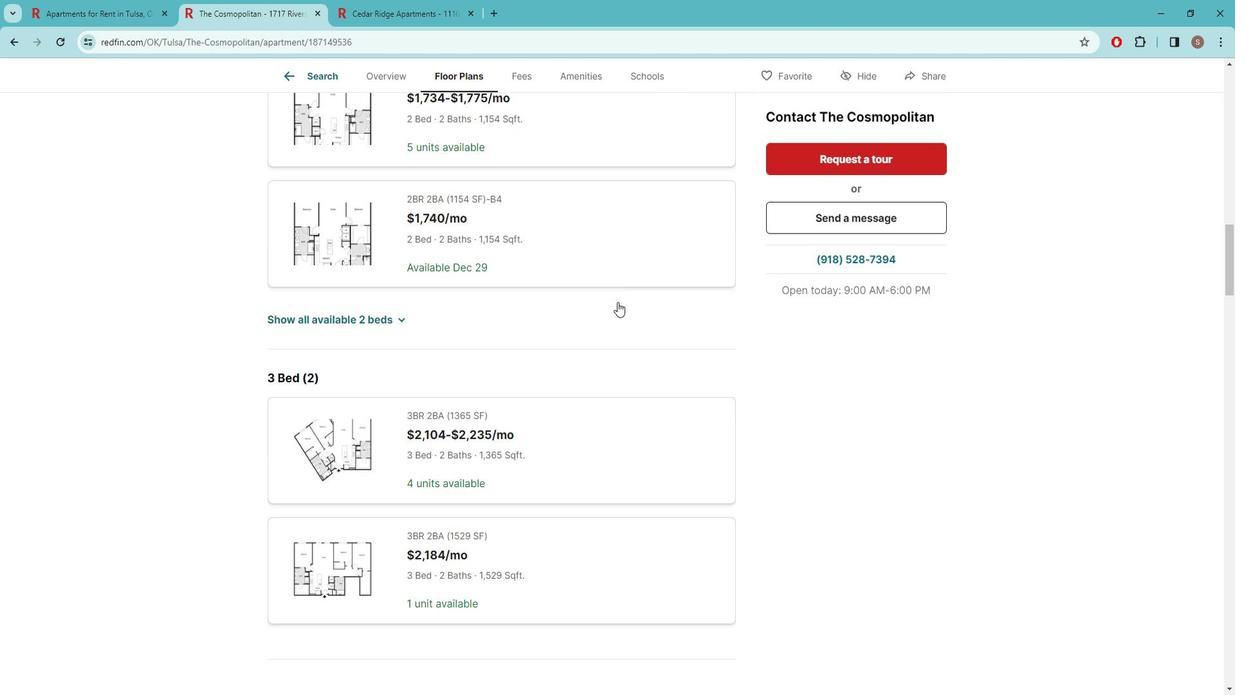 
Action: Mouse scrolled (632, 305) with delta (0, 0)
Screenshot: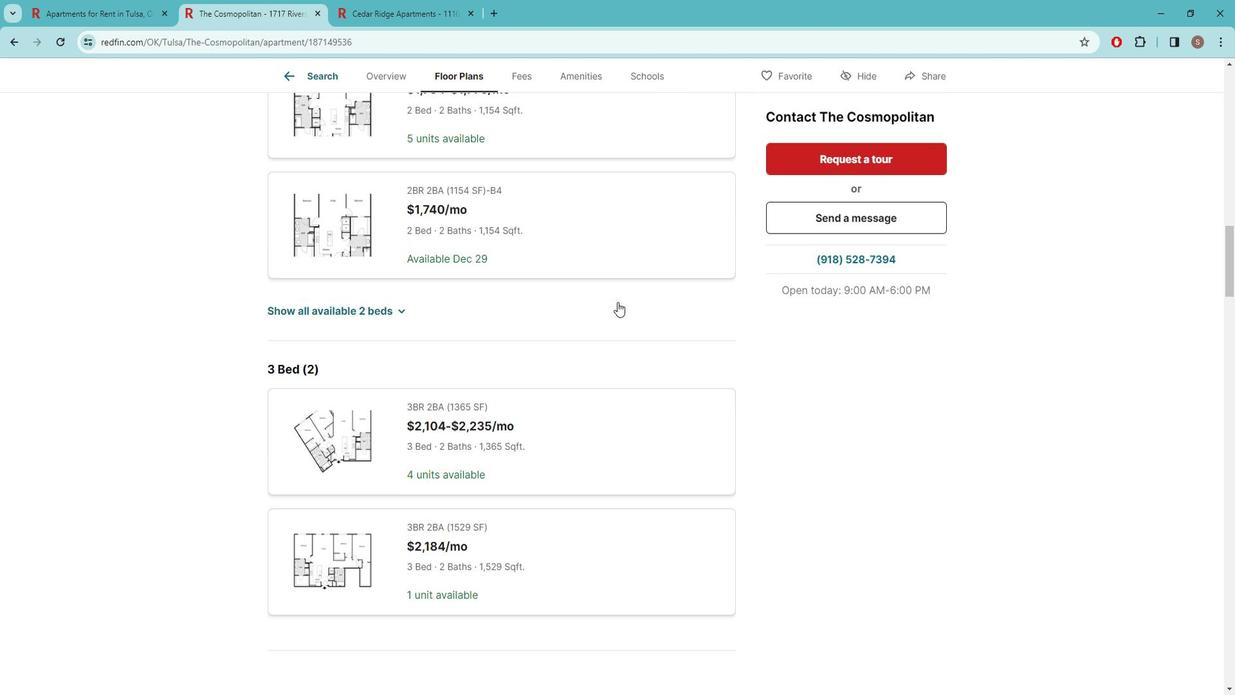 
Action: Mouse moved to (632, 304)
Screenshot: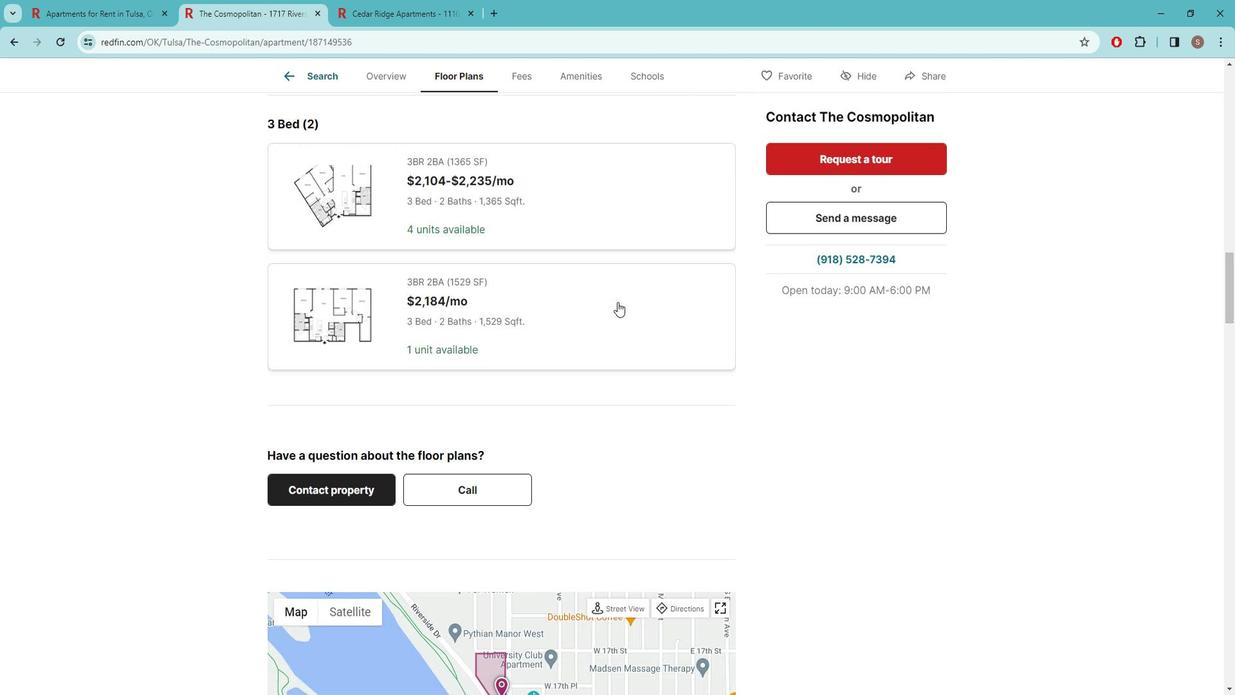 
Action: Mouse scrolled (632, 303) with delta (0, 0)
Screenshot: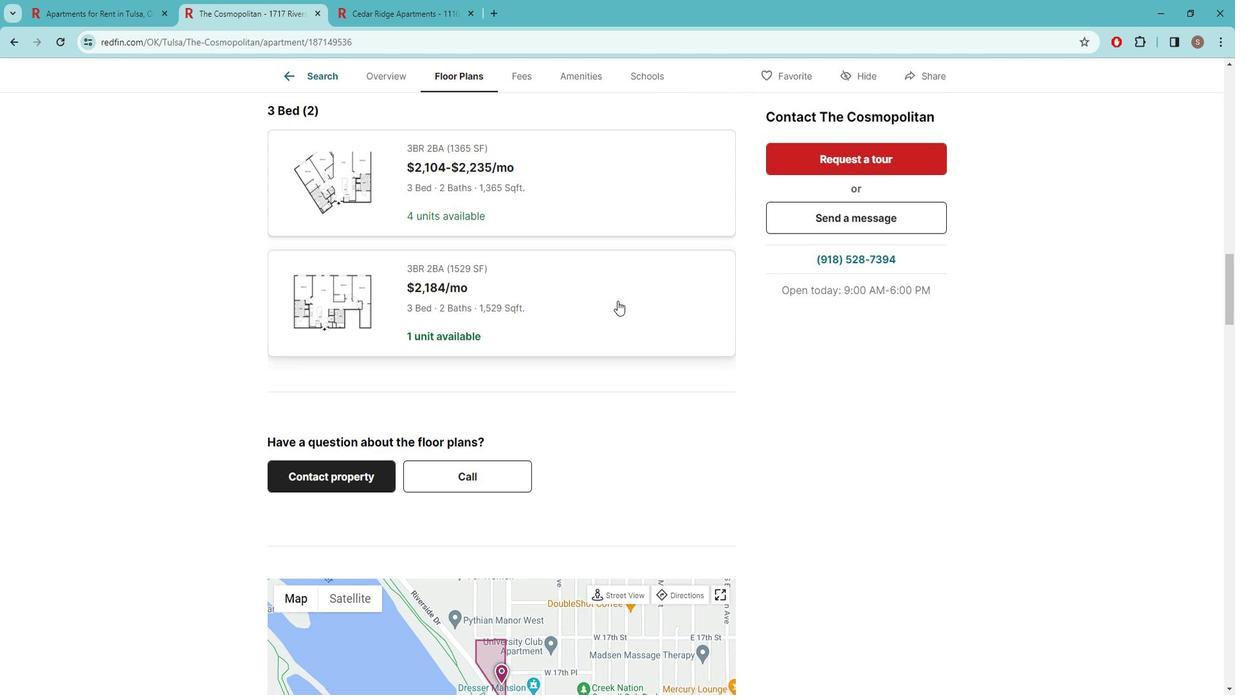 
Action: Mouse scrolled (632, 303) with delta (0, 0)
Screenshot: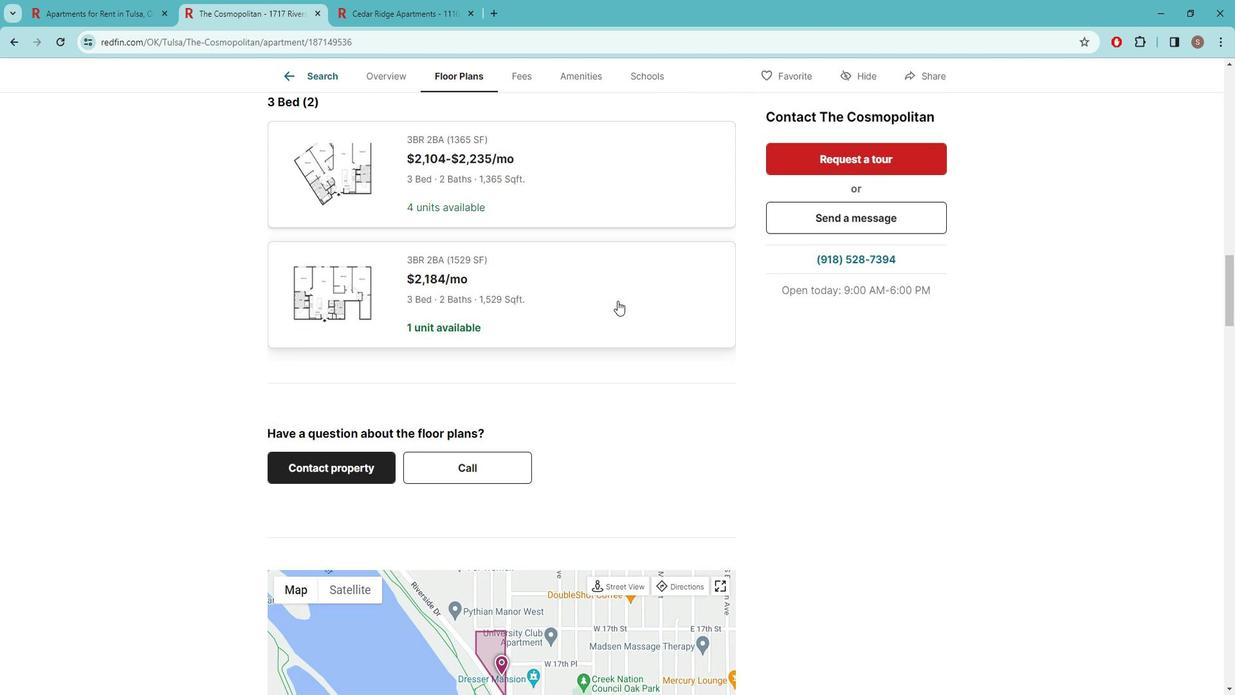 
Action: Mouse moved to (632, 303)
Screenshot: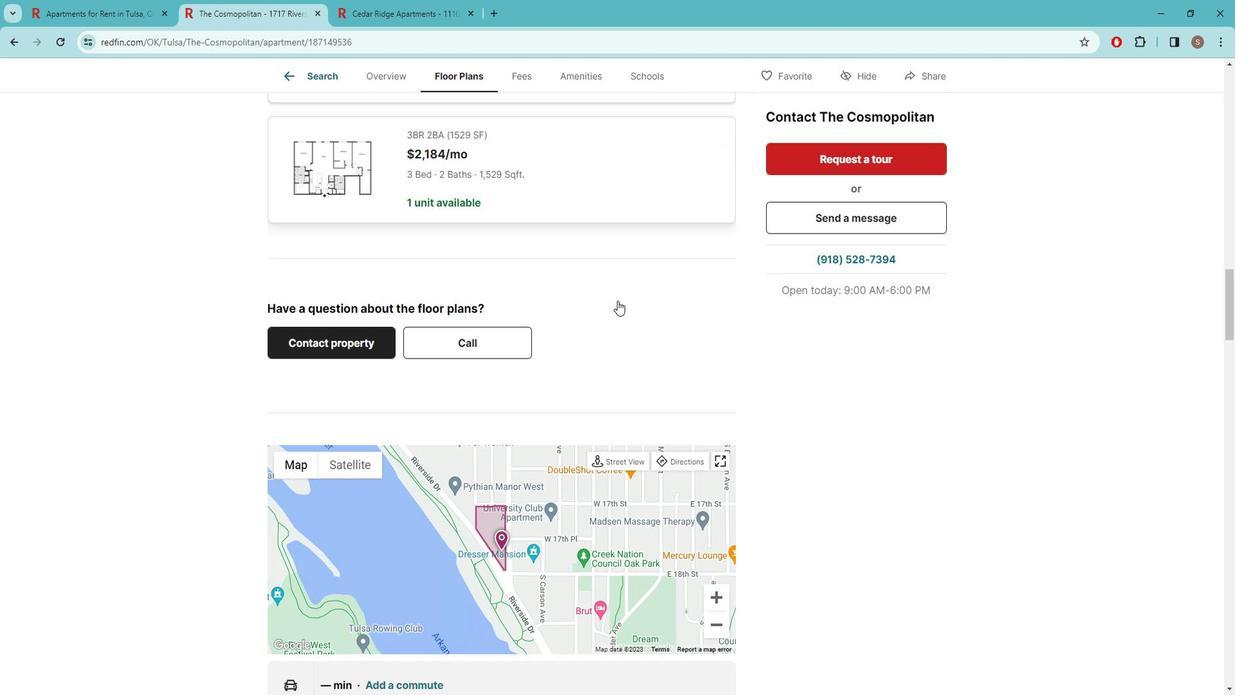 
Action: Mouse scrolled (632, 303) with delta (0, 0)
Screenshot: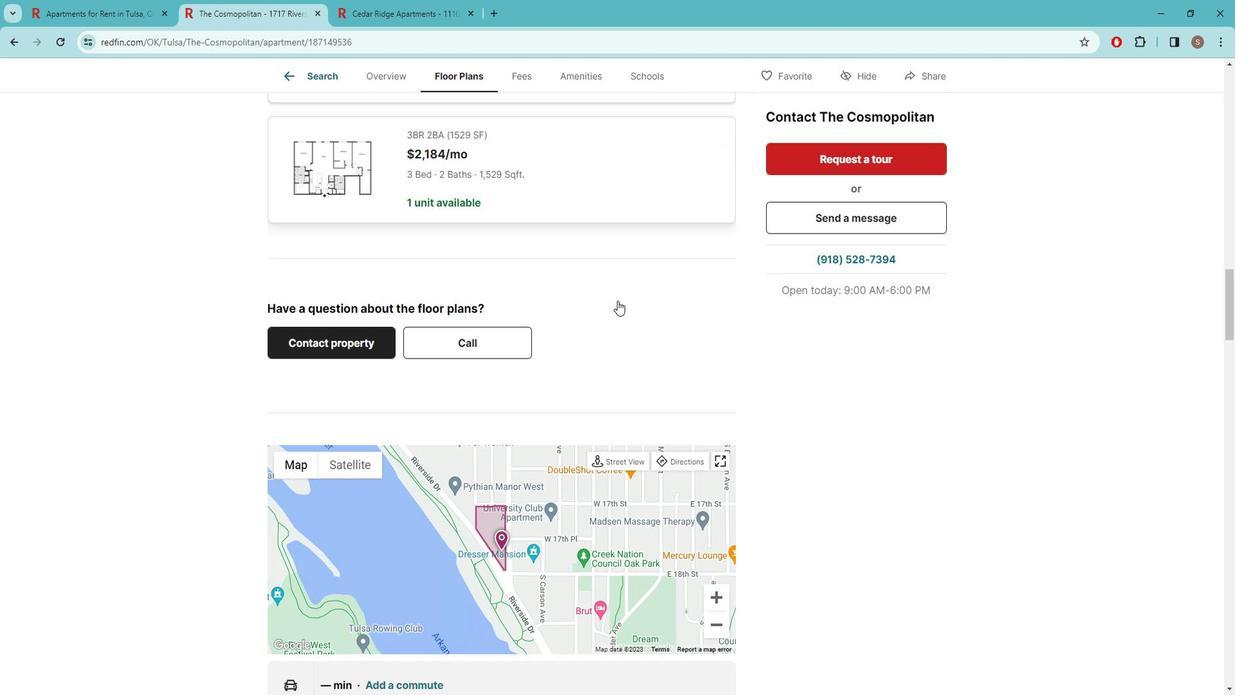 
Action: Mouse moved to (635, 296)
Screenshot: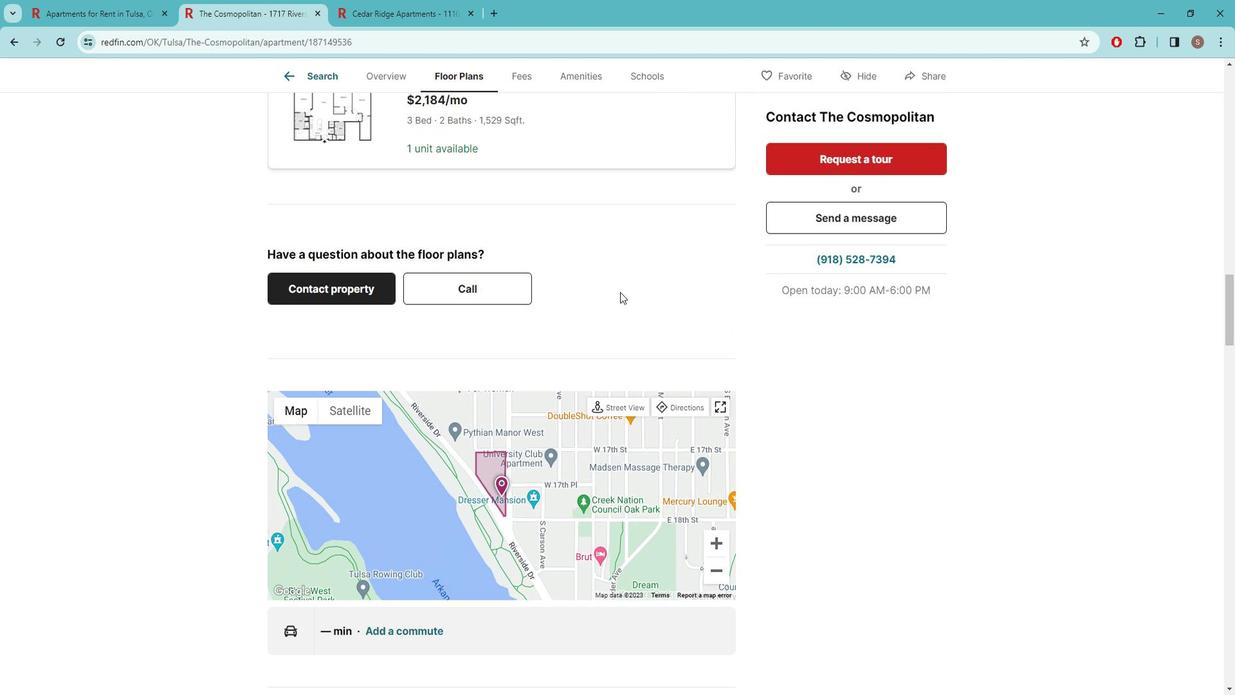 
Action: Mouse scrolled (635, 295) with delta (0, 0)
Screenshot: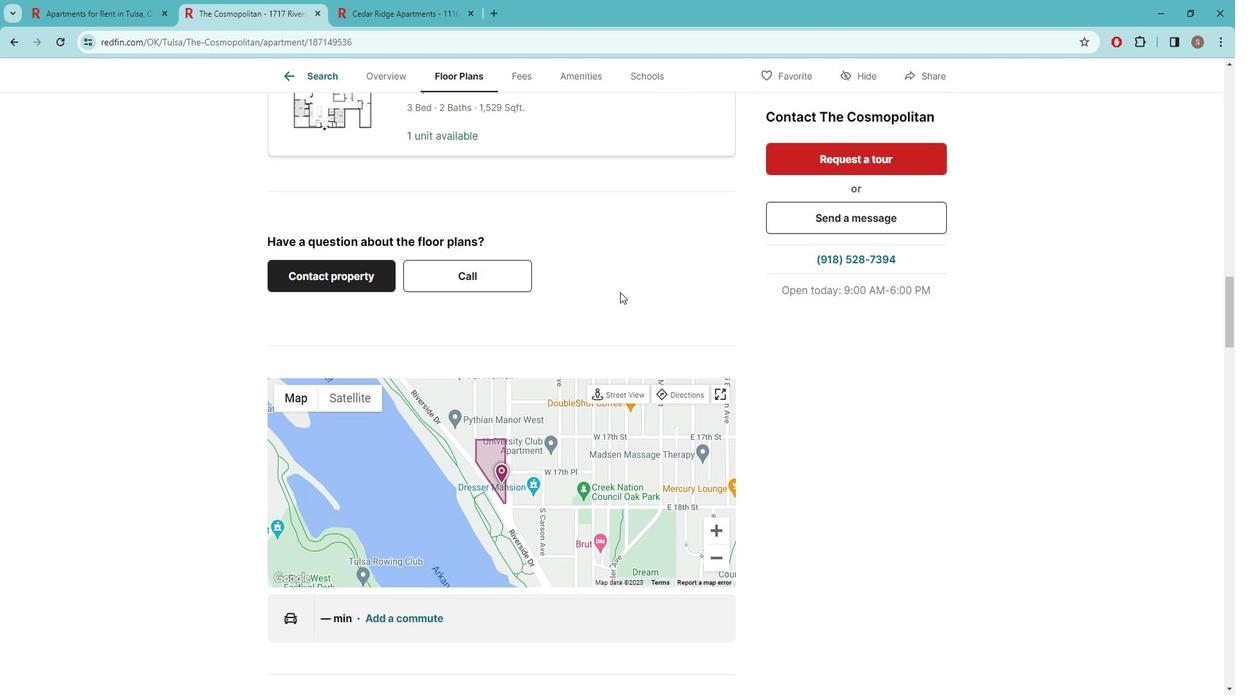 
Action: Mouse scrolled (635, 295) with delta (0, 0)
Screenshot: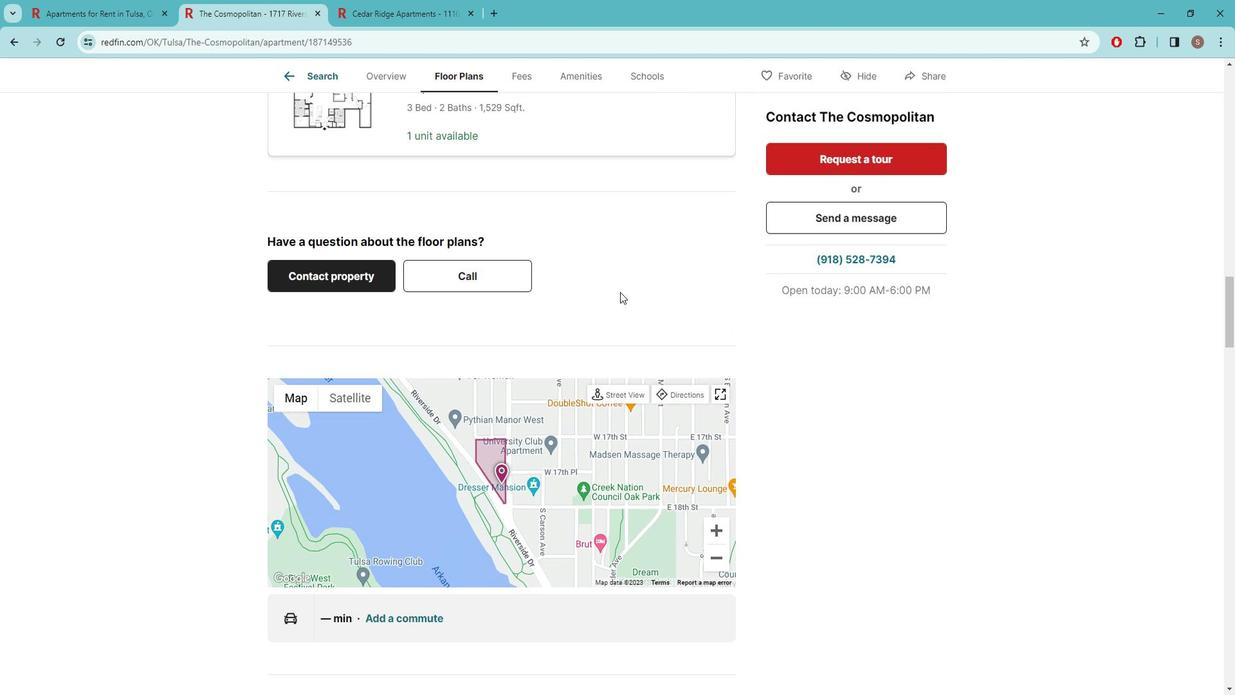 
Action: Mouse scrolled (635, 295) with delta (0, 0)
Screenshot: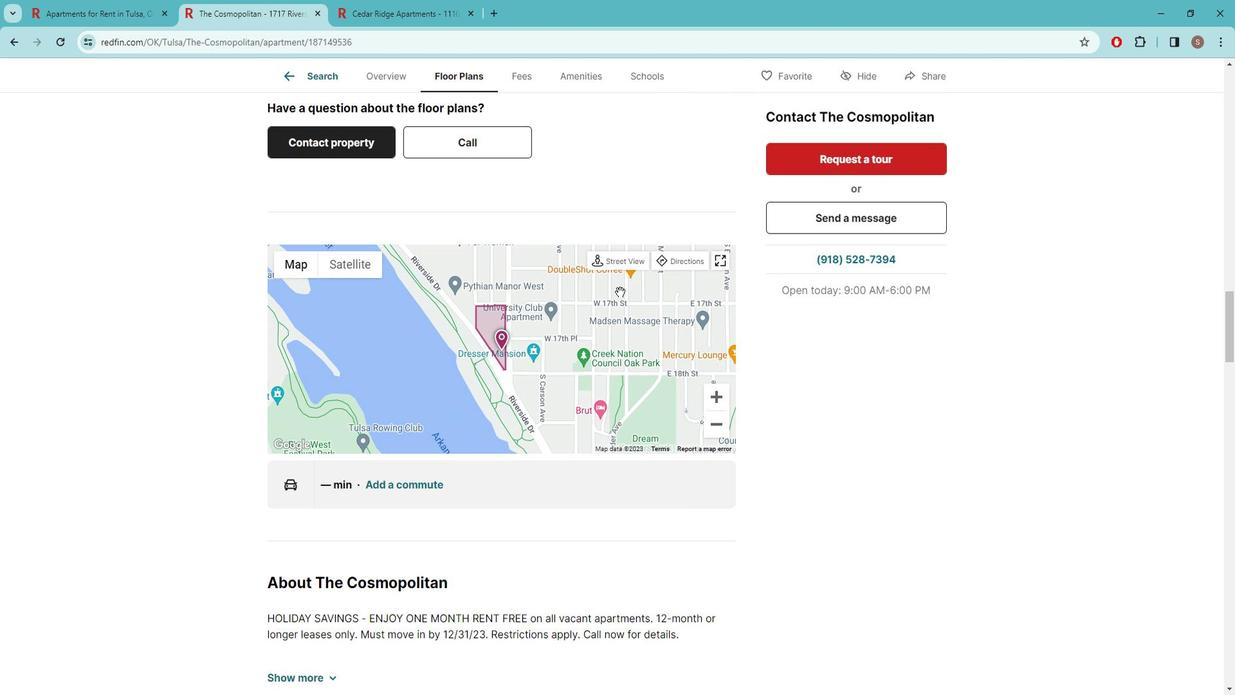 
Action: Mouse scrolled (635, 295) with delta (0, 0)
Screenshot: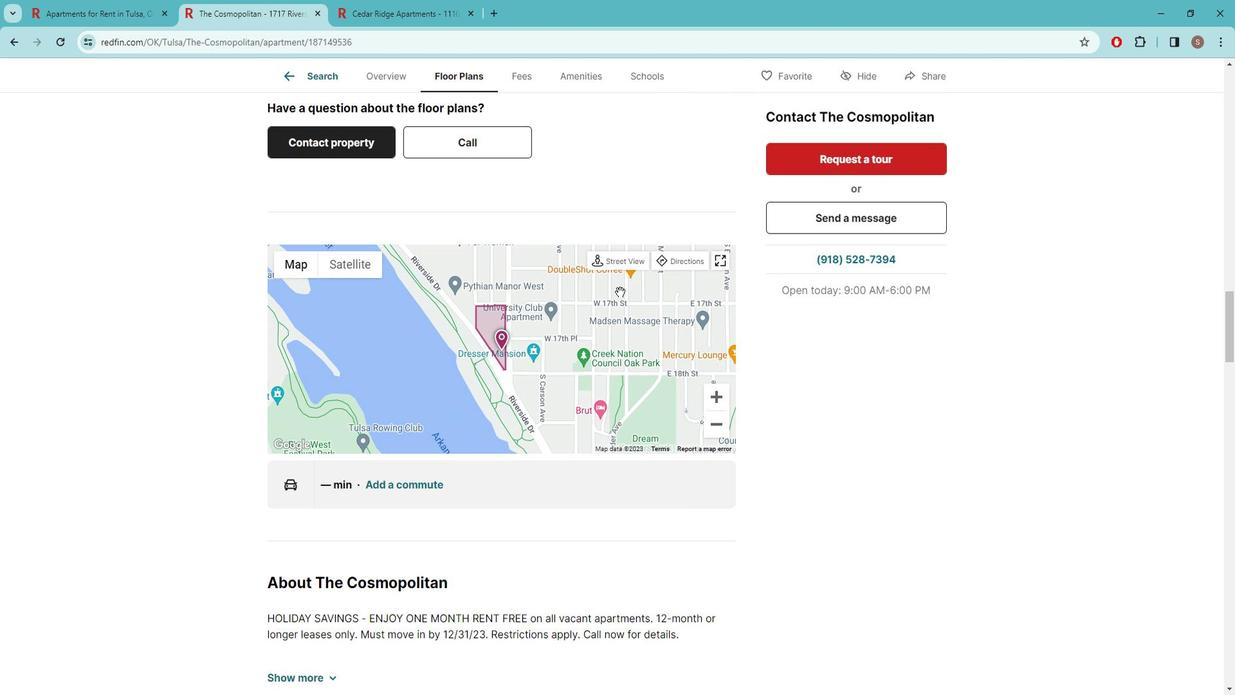 
Action: Mouse scrolled (635, 295) with delta (0, 0)
Screenshot: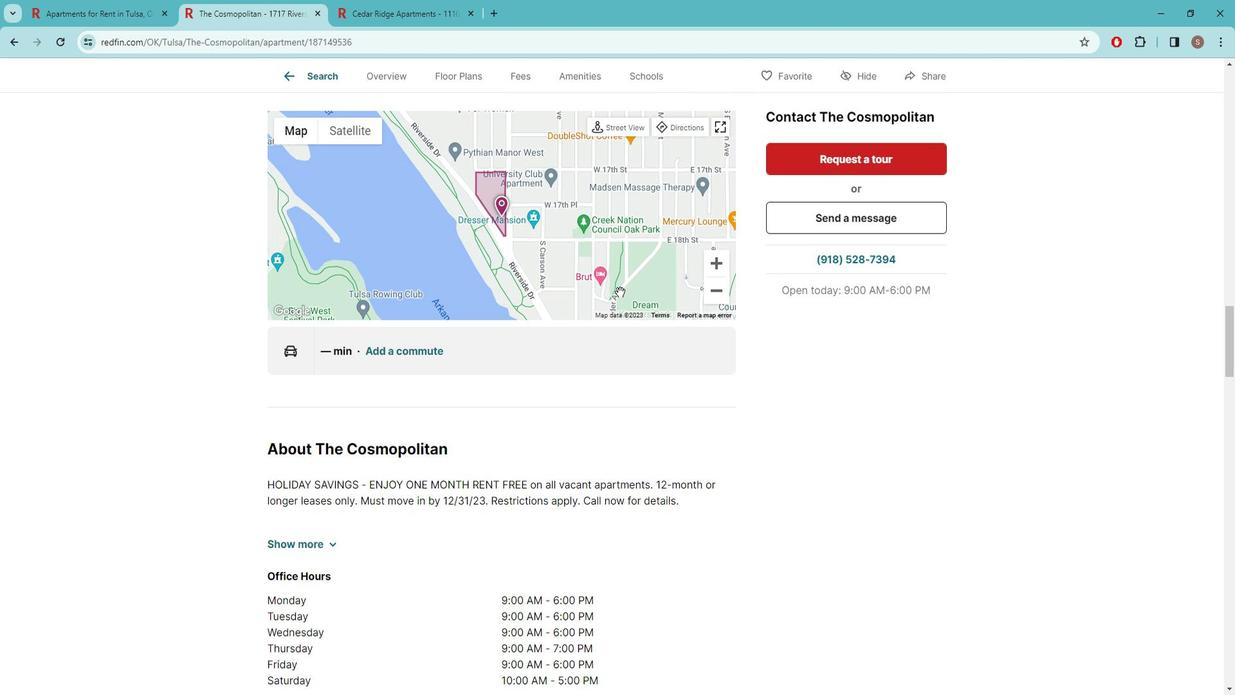 
Action: Mouse scrolled (635, 295) with delta (0, 0)
Screenshot: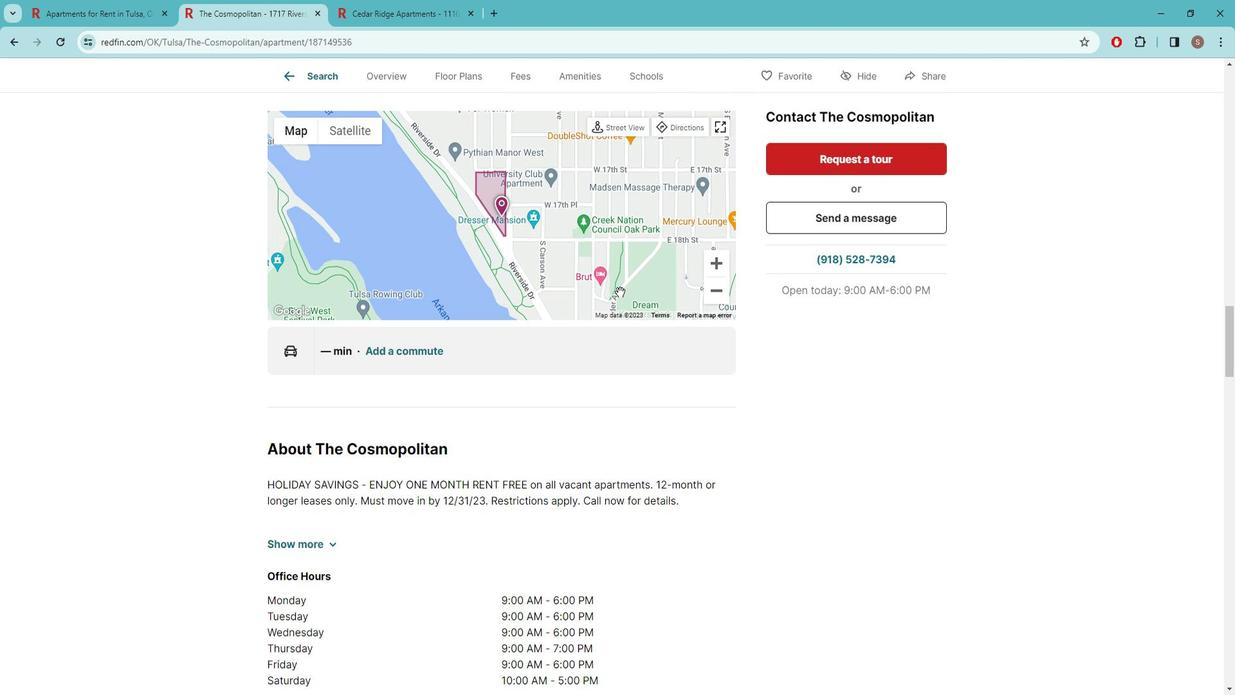 
Action: Mouse scrolled (635, 295) with delta (0, 0)
Screenshot: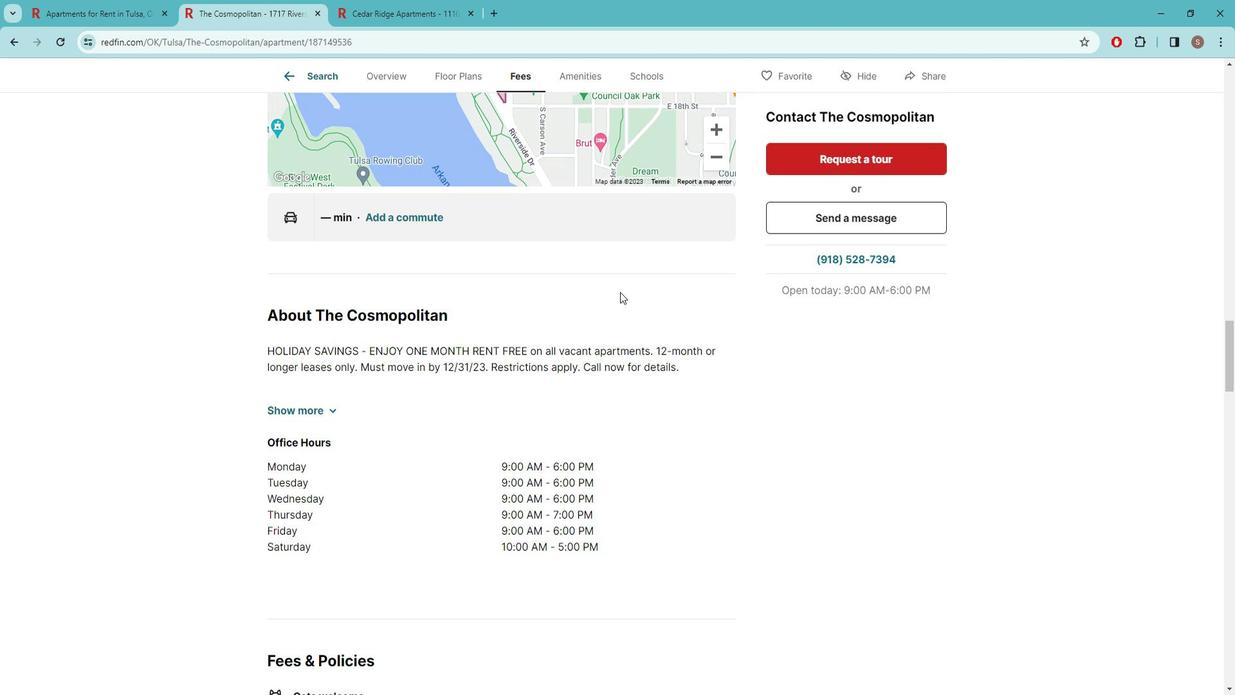 
Action: Mouse scrolled (635, 295) with delta (0, 0)
Screenshot: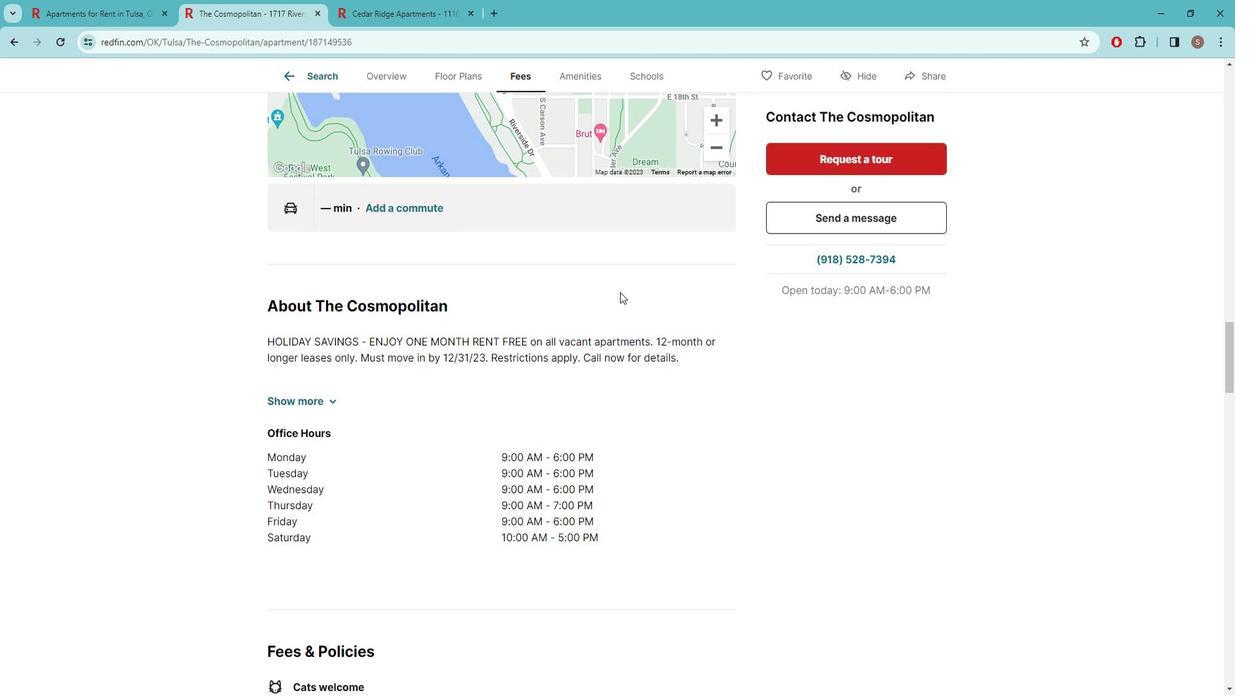 
Action: Mouse scrolled (635, 295) with delta (0, 0)
Screenshot: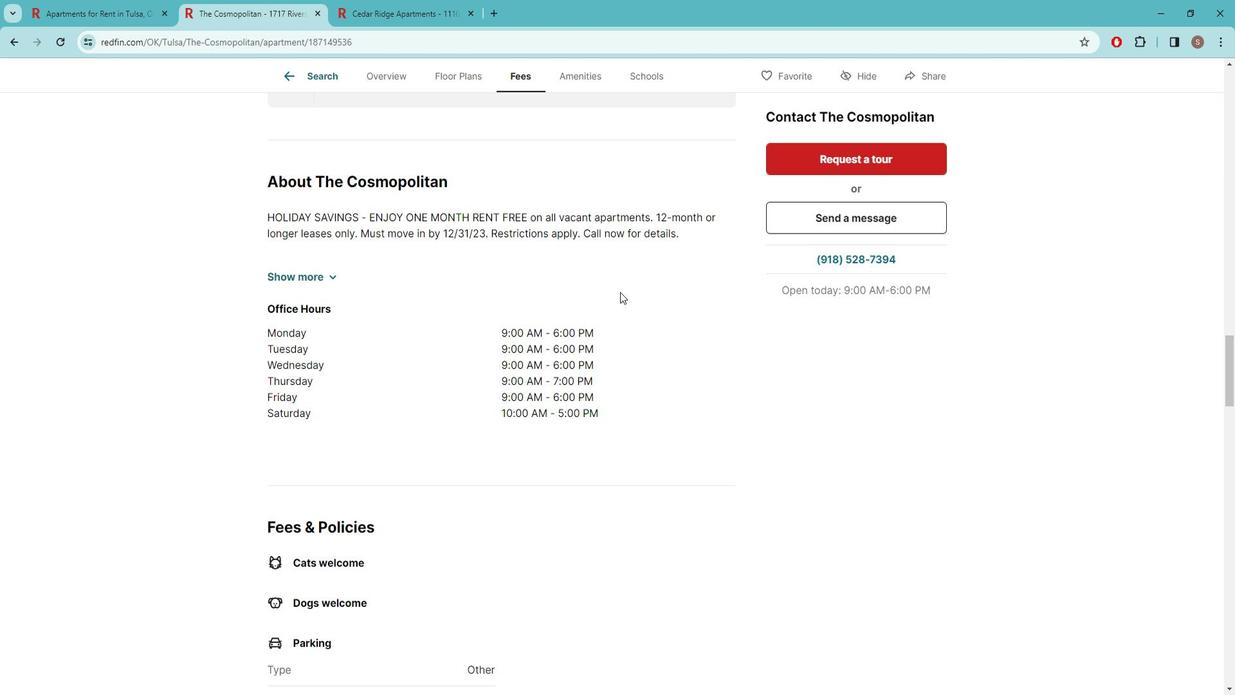 
Action: Mouse scrolled (635, 295) with delta (0, 0)
